 Task: Research Airbnb options in Amman, Jordan from 2nd November, 2023 to 15th November, 2023 for 2 adults.1  bedroom having 1 bed and 1 bathroom. Property type can be hotel. Look for 5 properties as per requirement.
Action: Key pressed amman
Screenshot: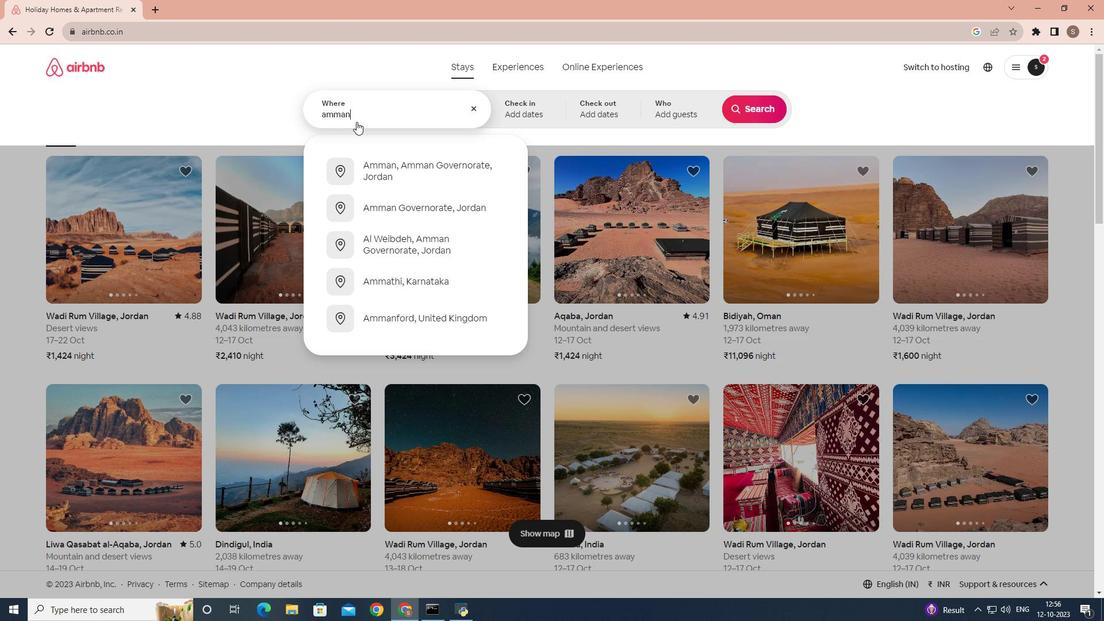 
Action: Mouse moved to (387, 227)
Screenshot: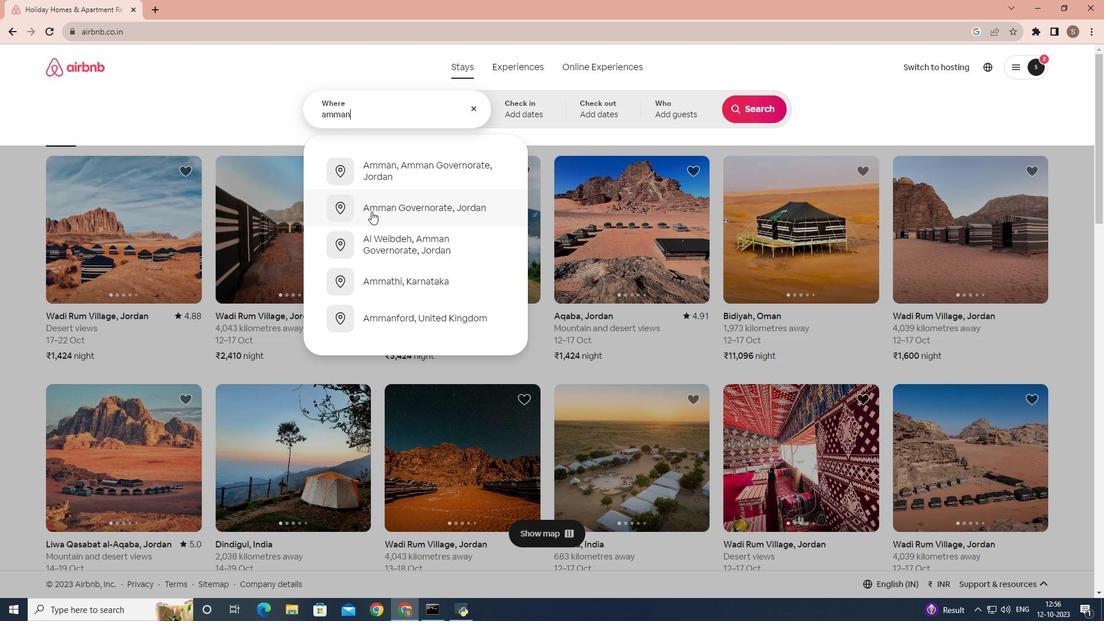 
Action: Mouse pressed left at (387, 227)
Screenshot: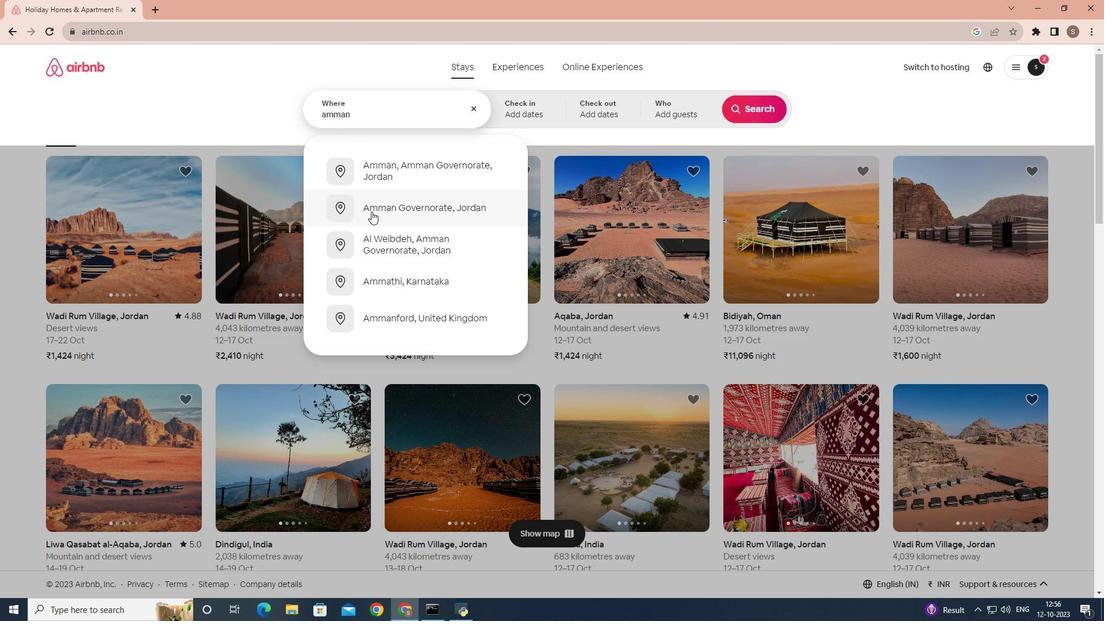 
Action: Mouse moved to (704, 272)
Screenshot: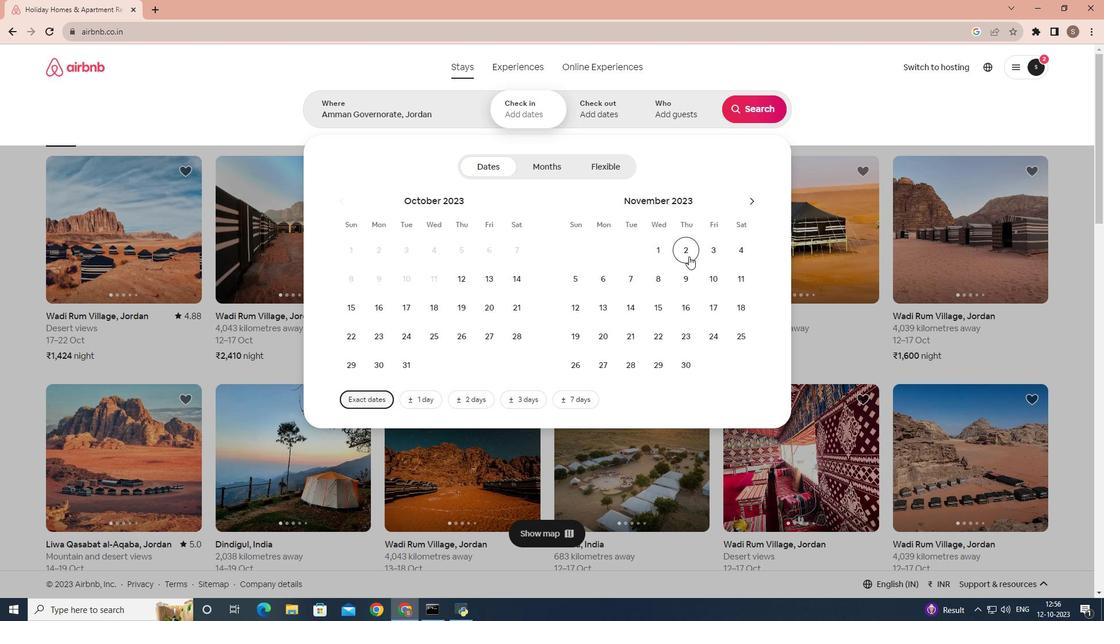 
Action: Mouse pressed left at (704, 272)
Screenshot: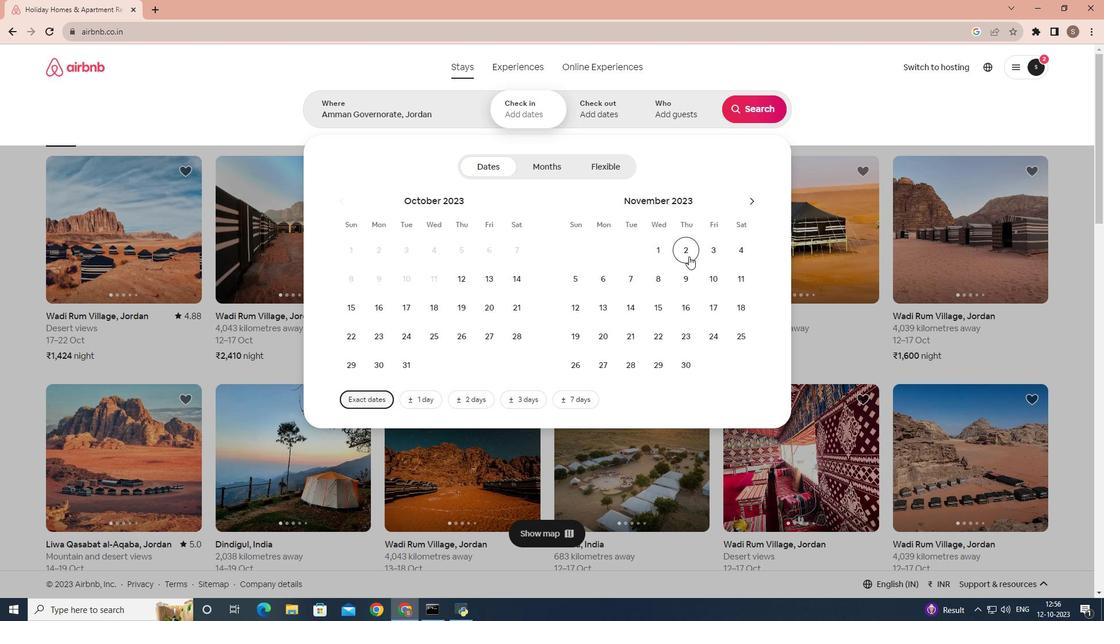 
Action: Mouse moved to (668, 317)
Screenshot: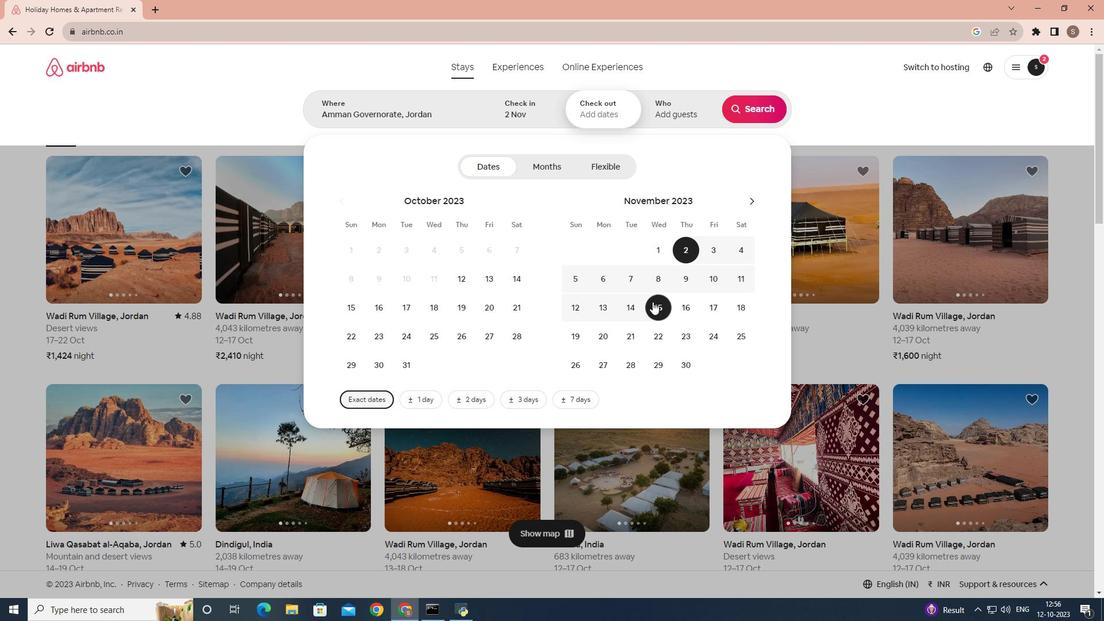 
Action: Mouse pressed left at (668, 317)
Screenshot: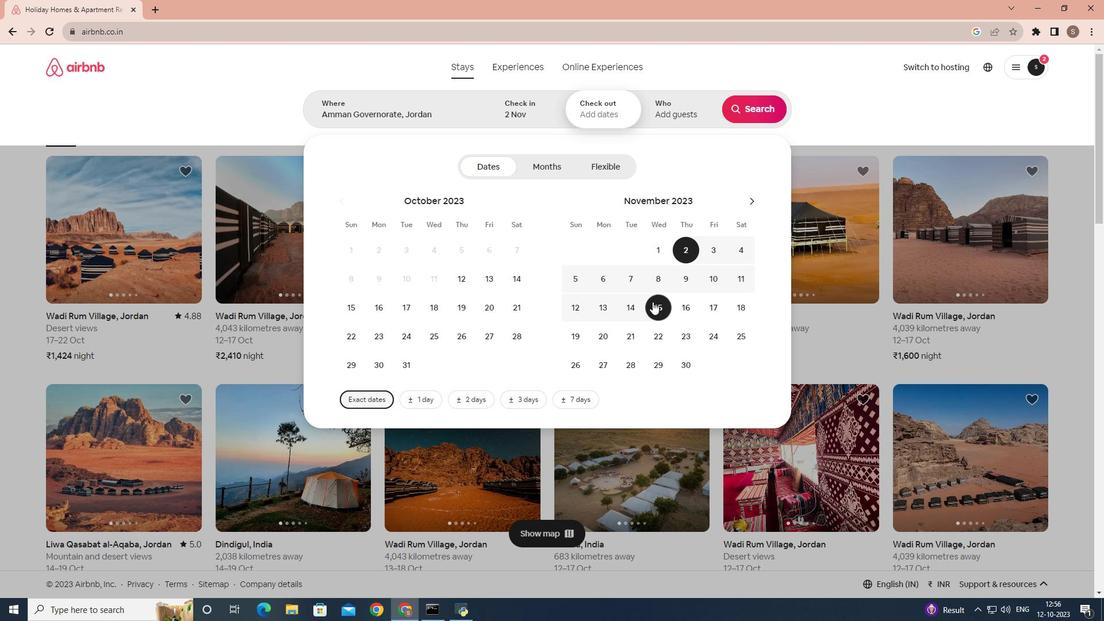
Action: Mouse moved to (683, 135)
Screenshot: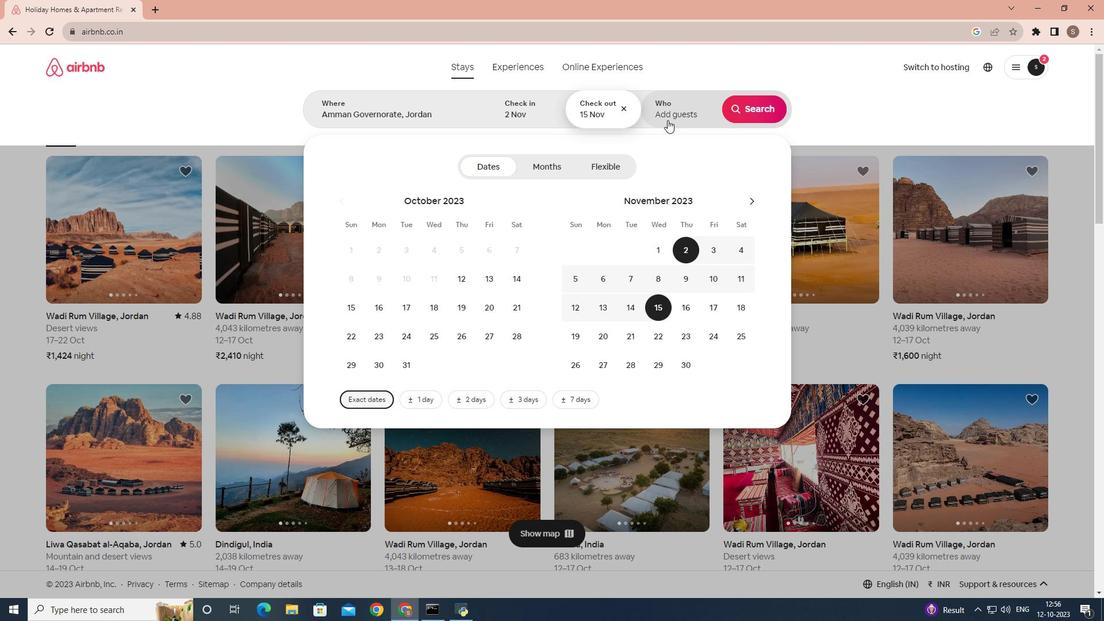 
Action: Mouse pressed left at (683, 135)
Screenshot: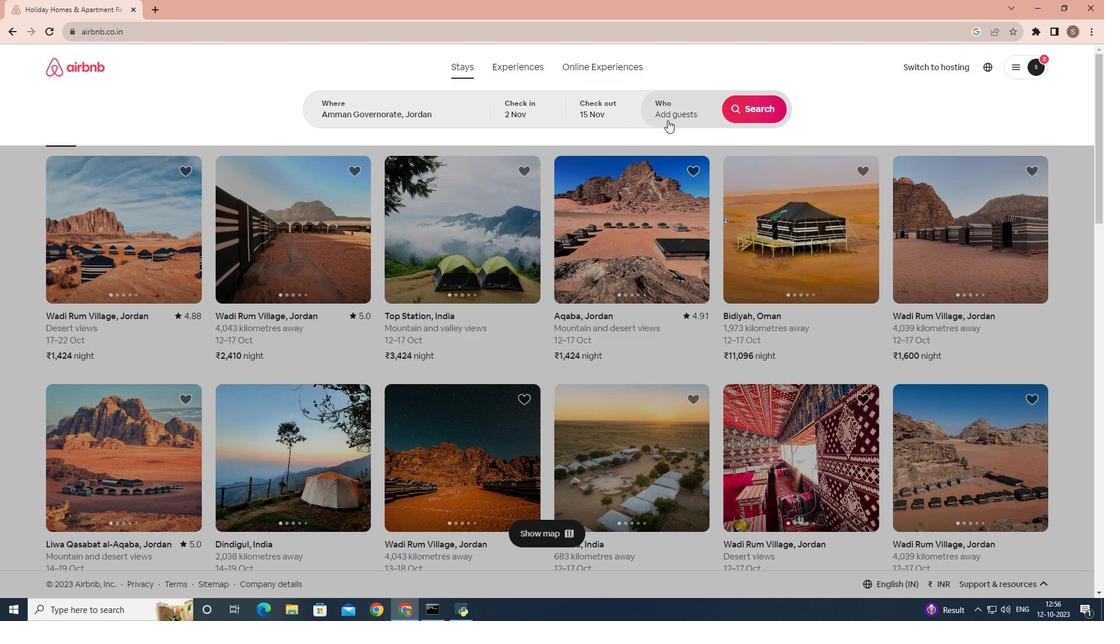 
Action: Mouse moved to (782, 184)
Screenshot: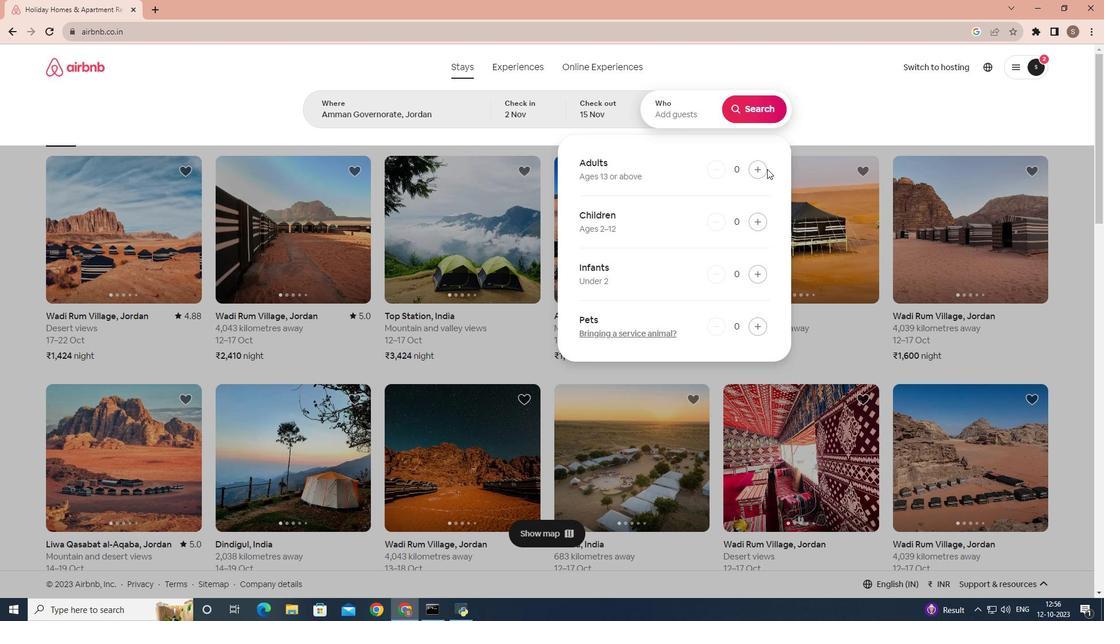 
Action: Mouse pressed left at (782, 184)
Screenshot: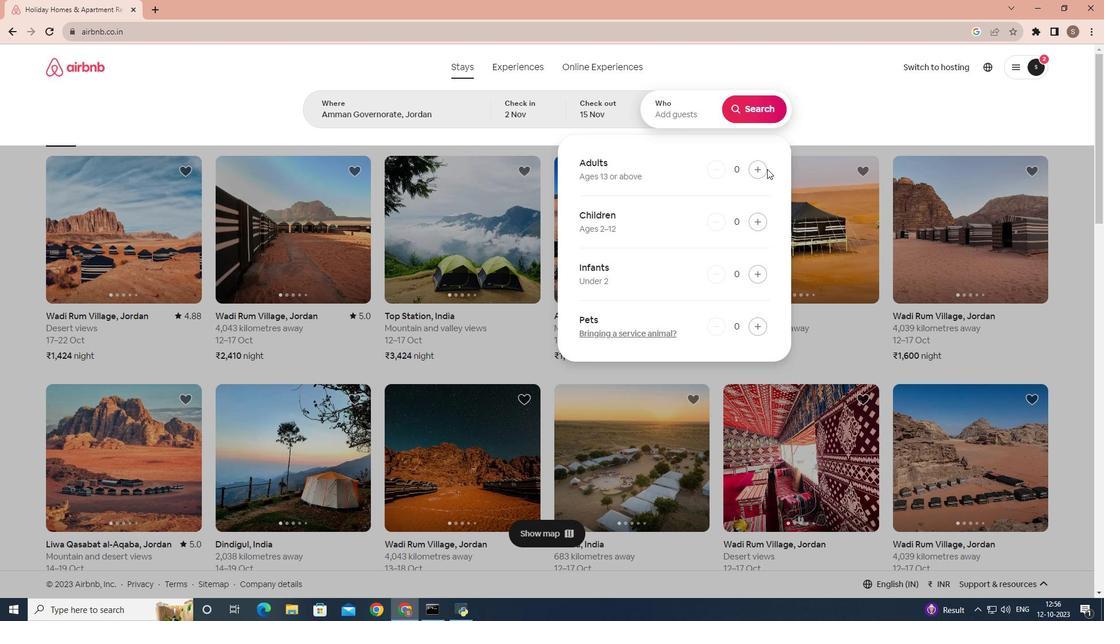 
Action: Mouse moved to (780, 184)
Screenshot: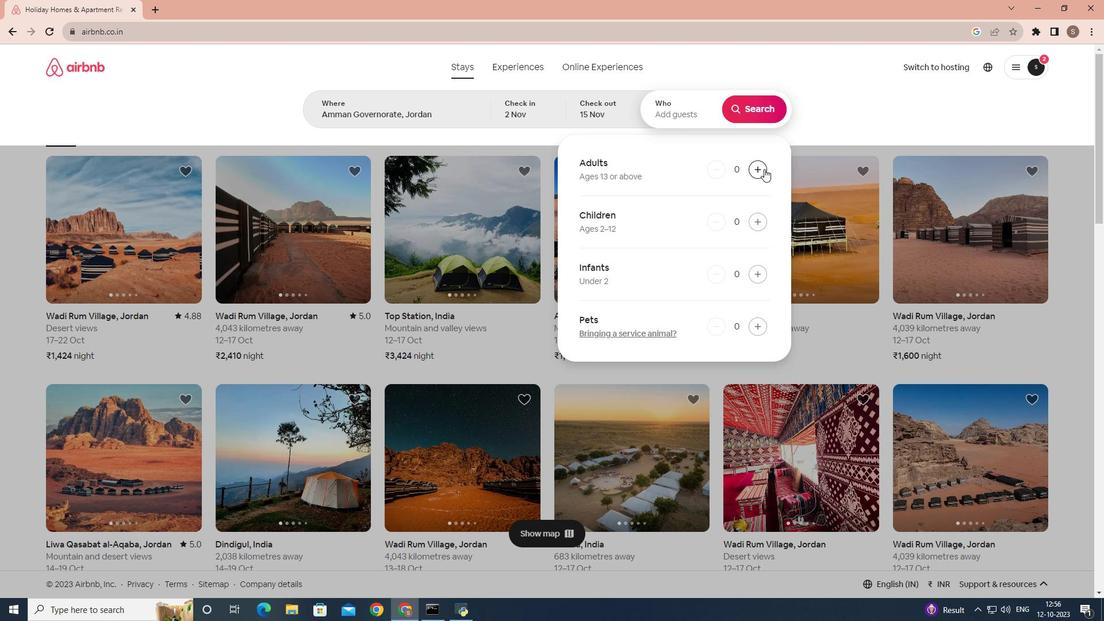 
Action: Mouse pressed left at (780, 184)
Screenshot: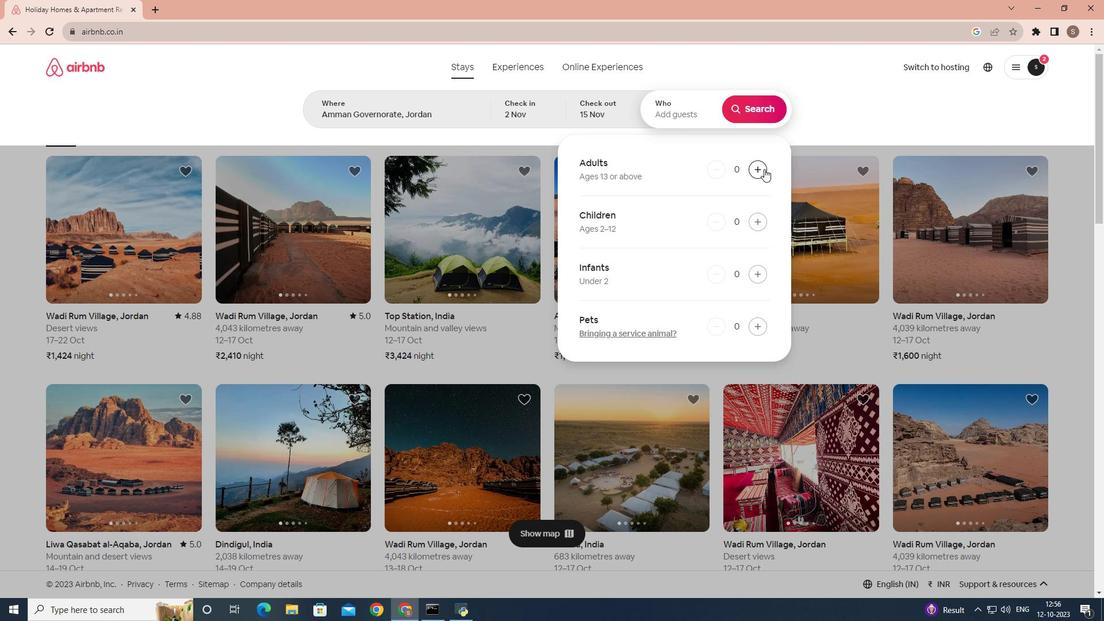 
Action: Mouse pressed left at (780, 184)
Screenshot: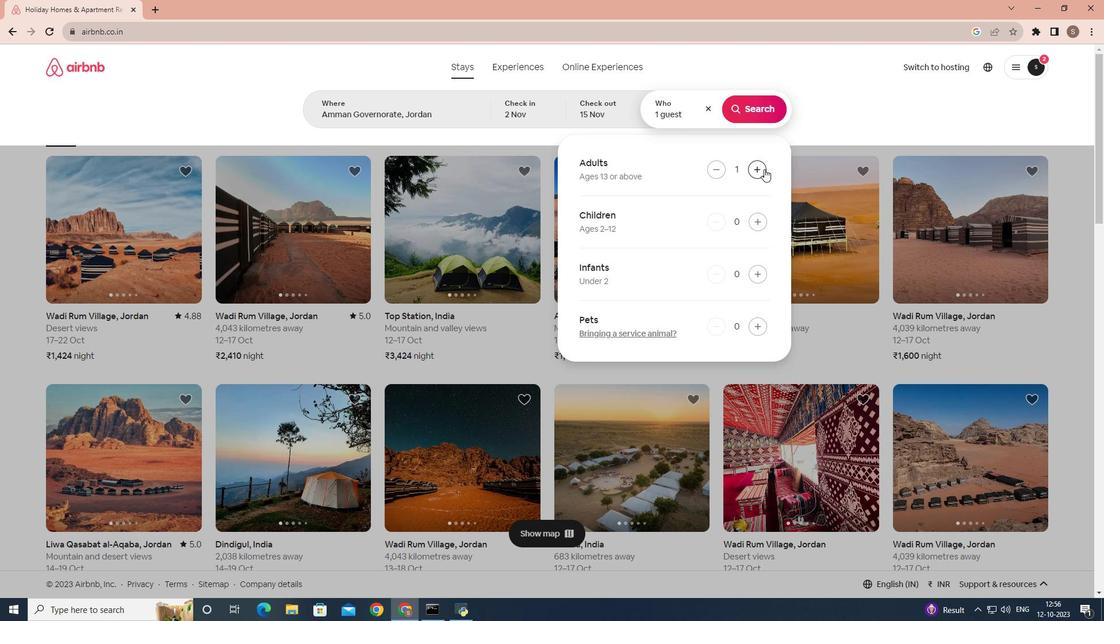 
Action: Mouse moved to (771, 125)
Screenshot: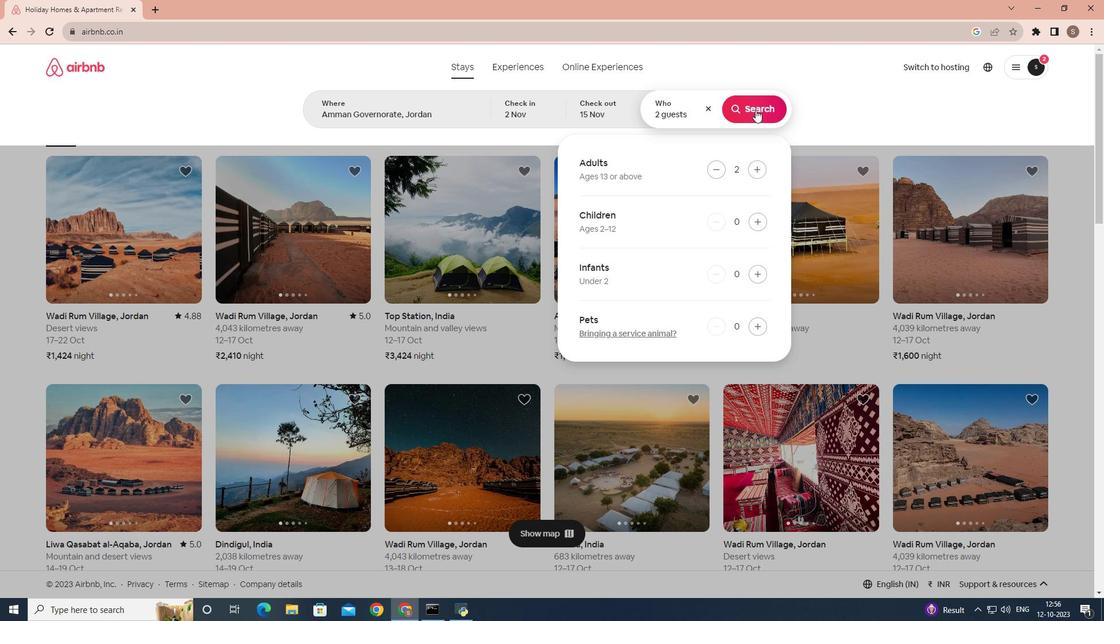 
Action: Mouse pressed left at (771, 125)
Screenshot: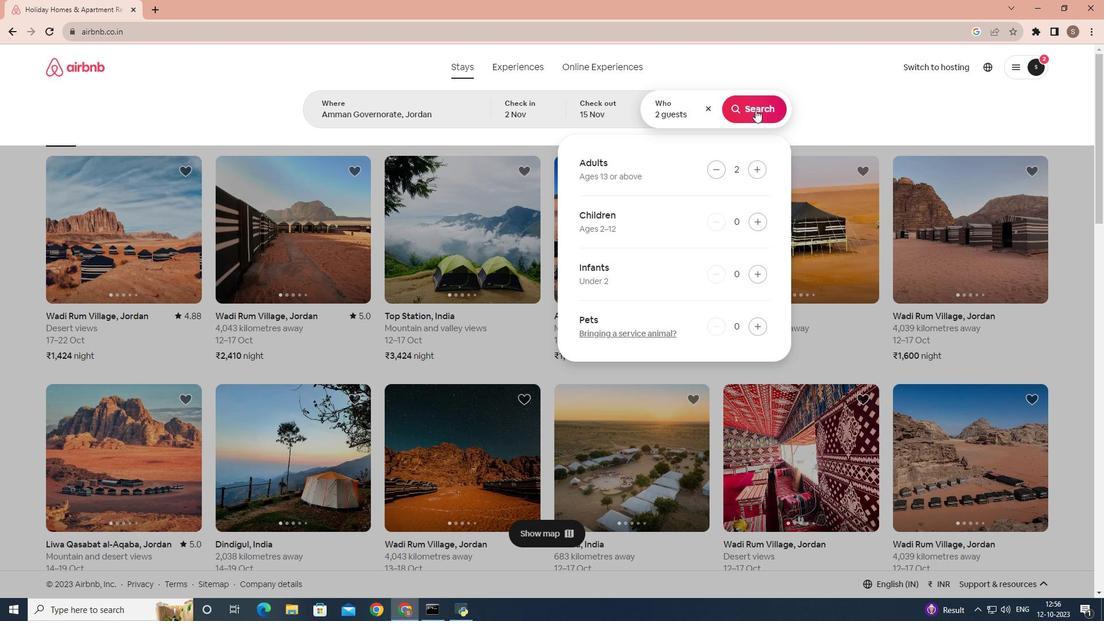 
Action: Mouse moved to (933, 131)
Screenshot: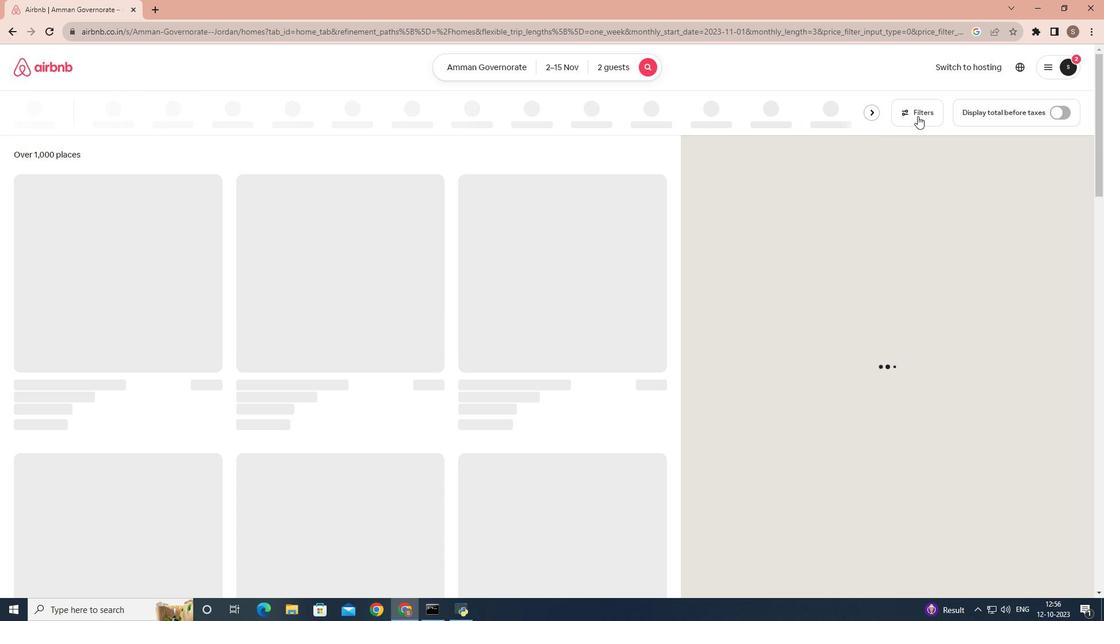 
Action: Mouse pressed left at (933, 131)
Screenshot: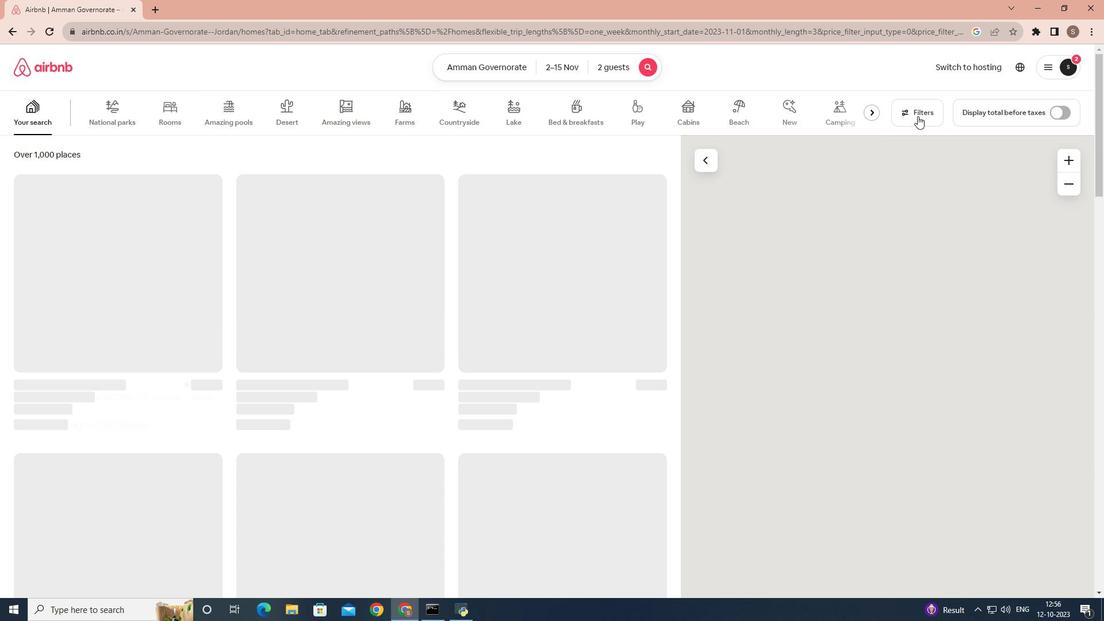 
Action: Mouse moved to (927, 127)
Screenshot: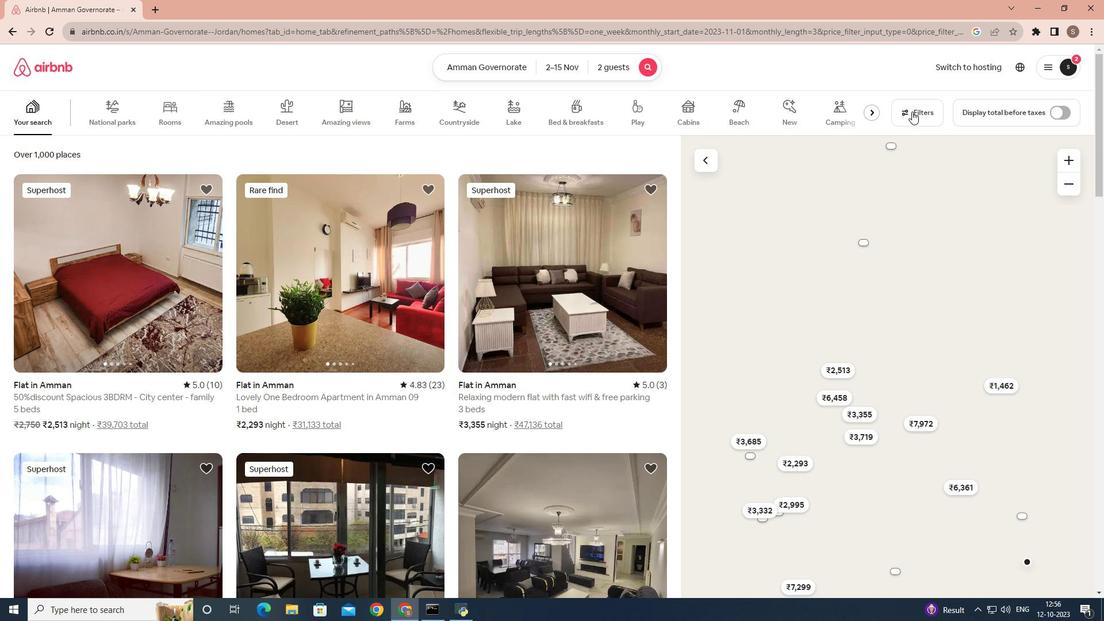 
Action: Mouse pressed left at (927, 127)
Screenshot: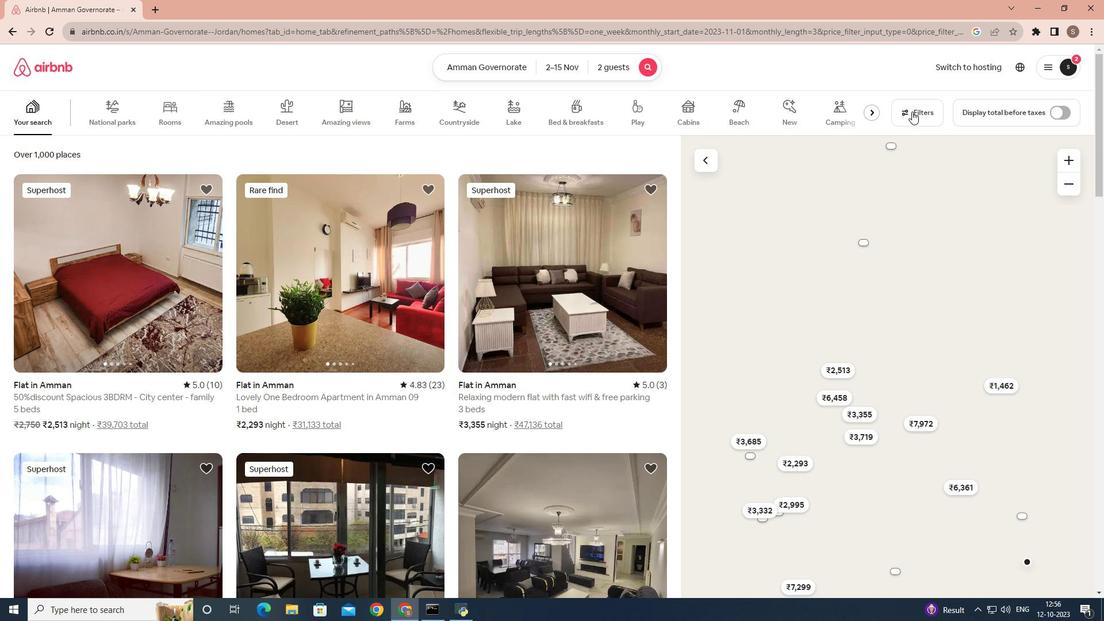 
Action: Mouse moved to (405, 402)
Screenshot: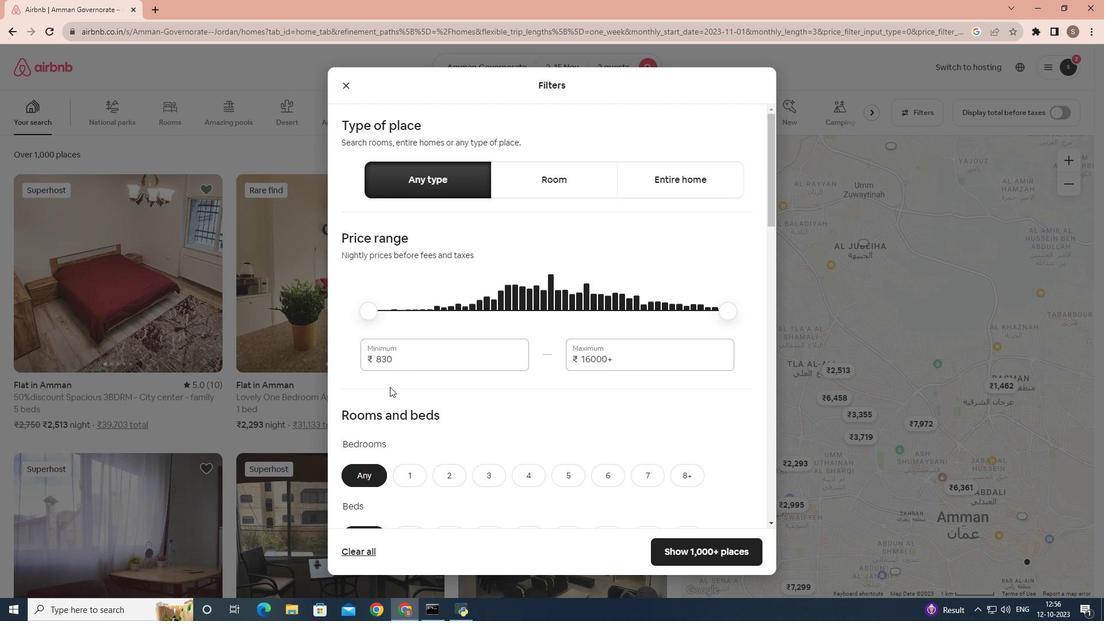 
Action: Mouse scrolled (405, 402) with delta (0, 0)
Screenshot: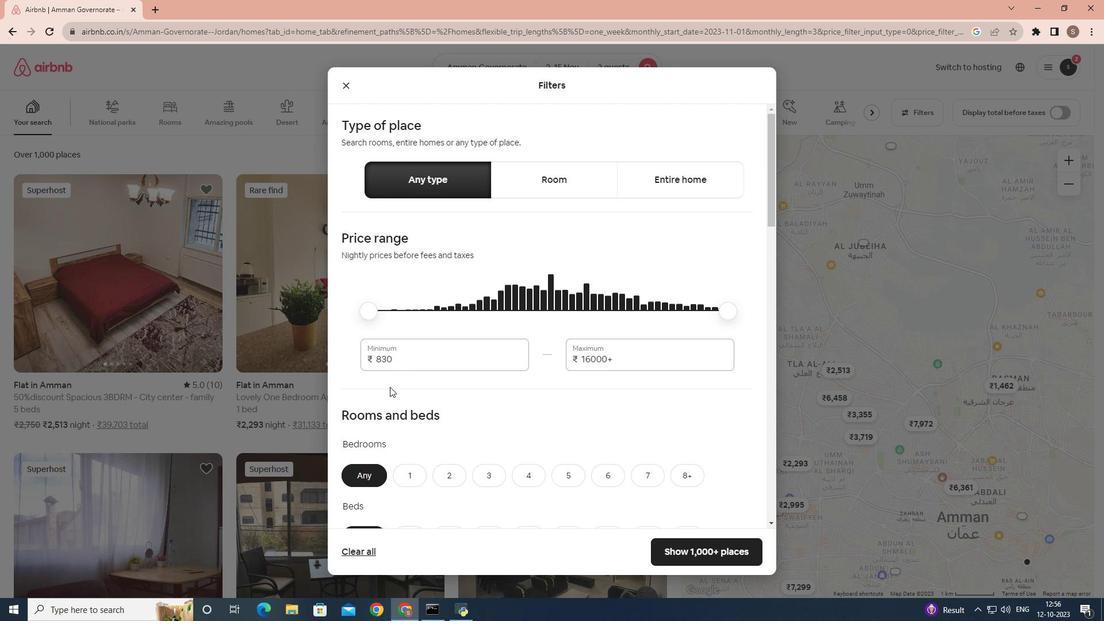 
Action: Mouse scrolled (405, 402) with delta (0, 0)
Screenshot: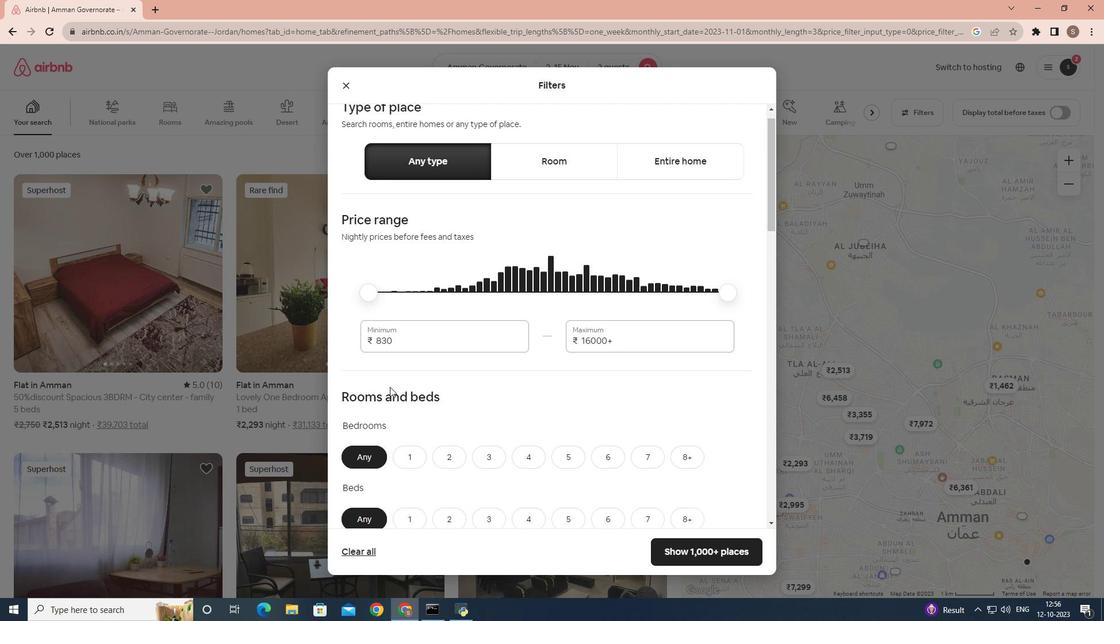 
Action: Mouse scrolled (405, 402) with delta (0, 0)
Screenshot: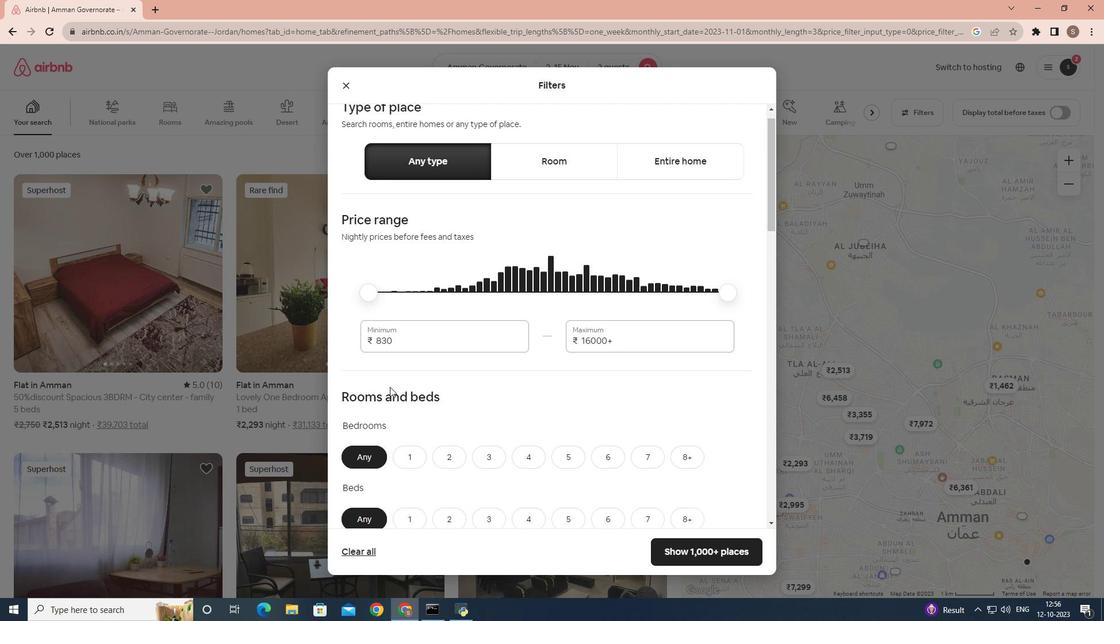 
Action: Mouse scrolled (405, 402) with delta (0, 0)
Screenshot: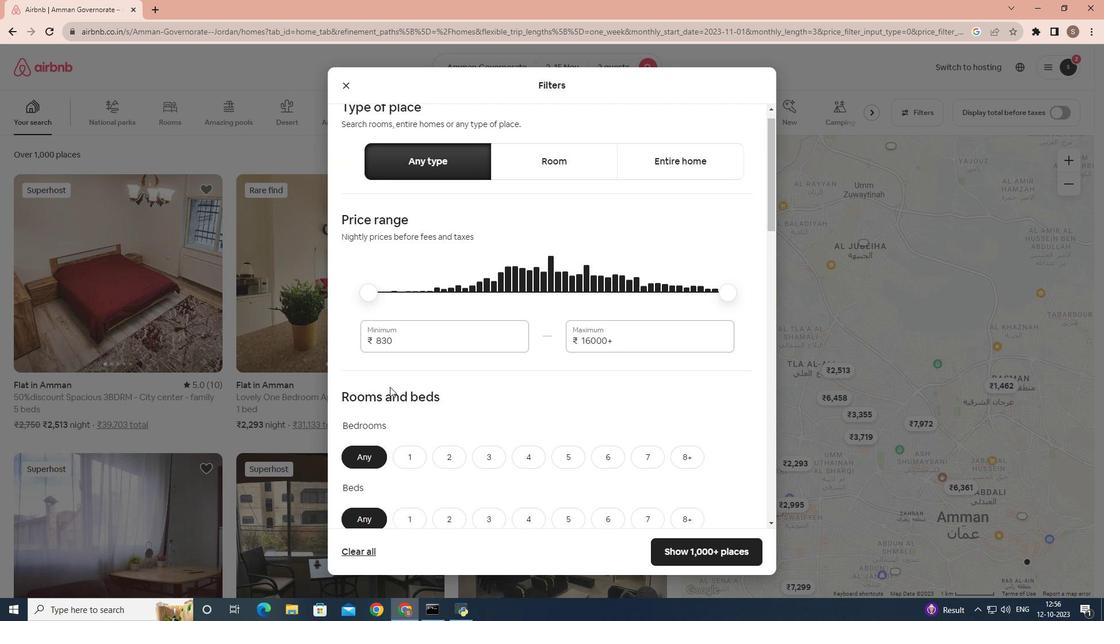 
Action: Mouse moved to (432, 274)
Screenshot: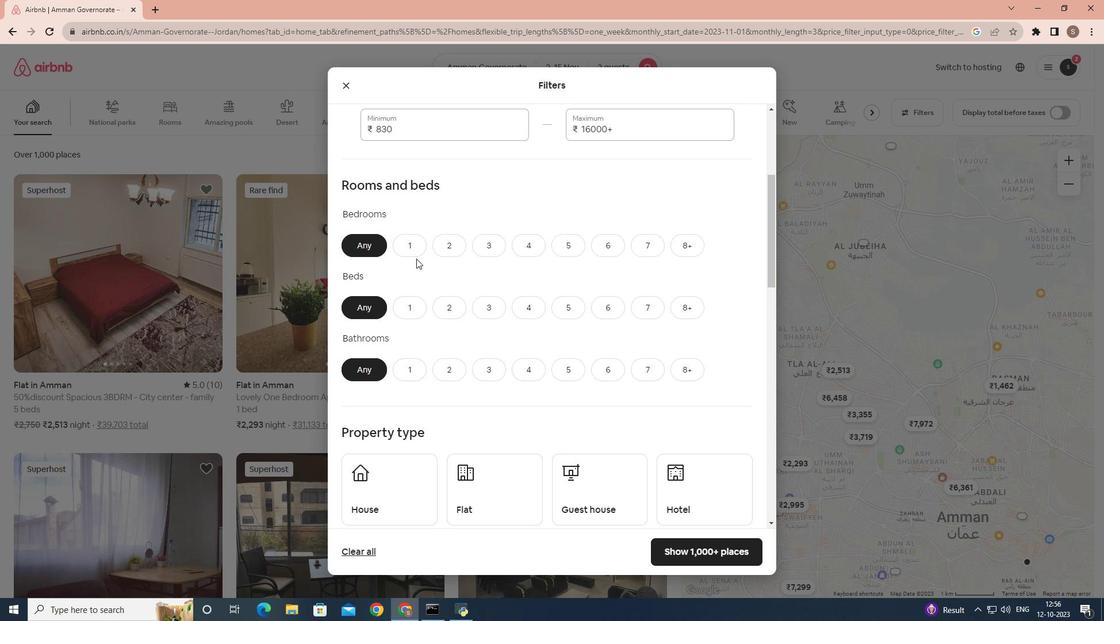 
Action: Mouse pressed left at (432, 274)
Screenshot: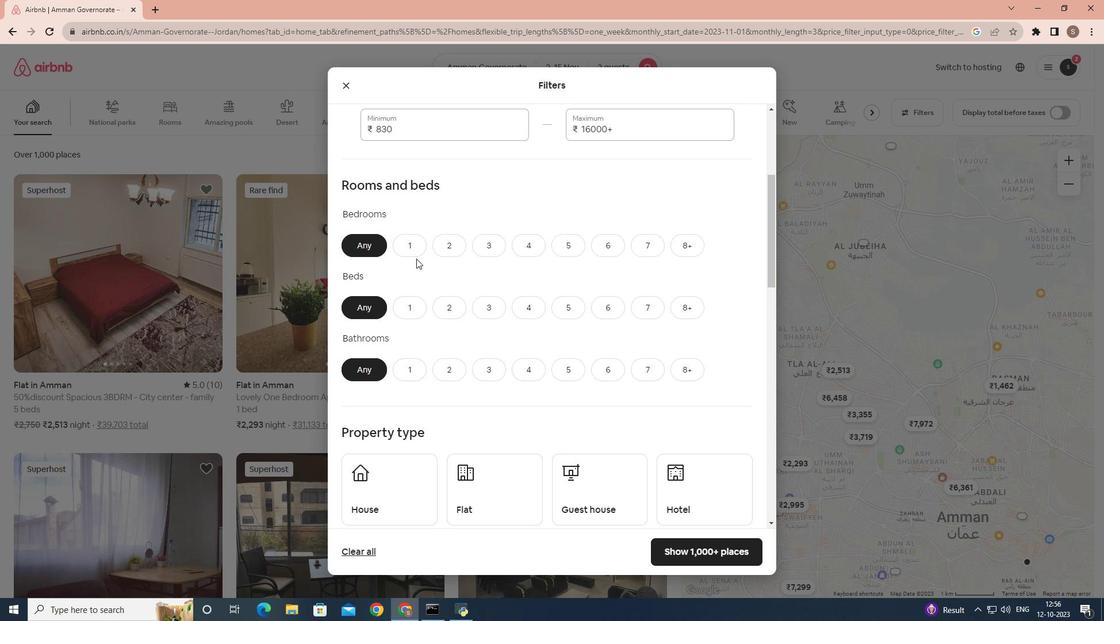 
Action: Mouse moved to (433, 262)
Screenshot: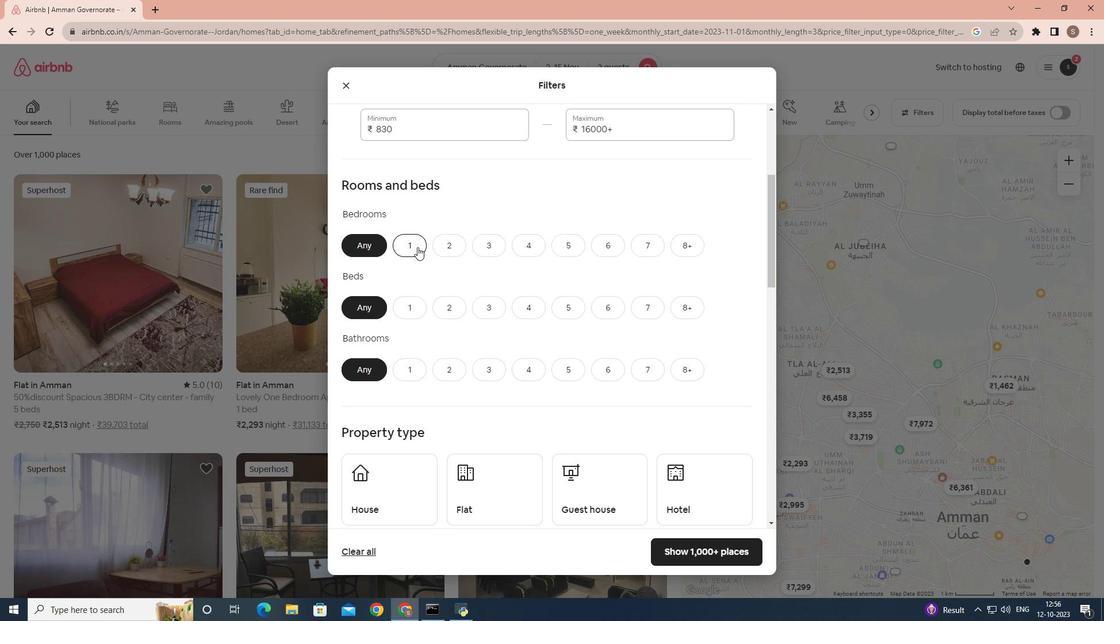 
Action: Mouse pressed left at (433, 262)
Screenshot: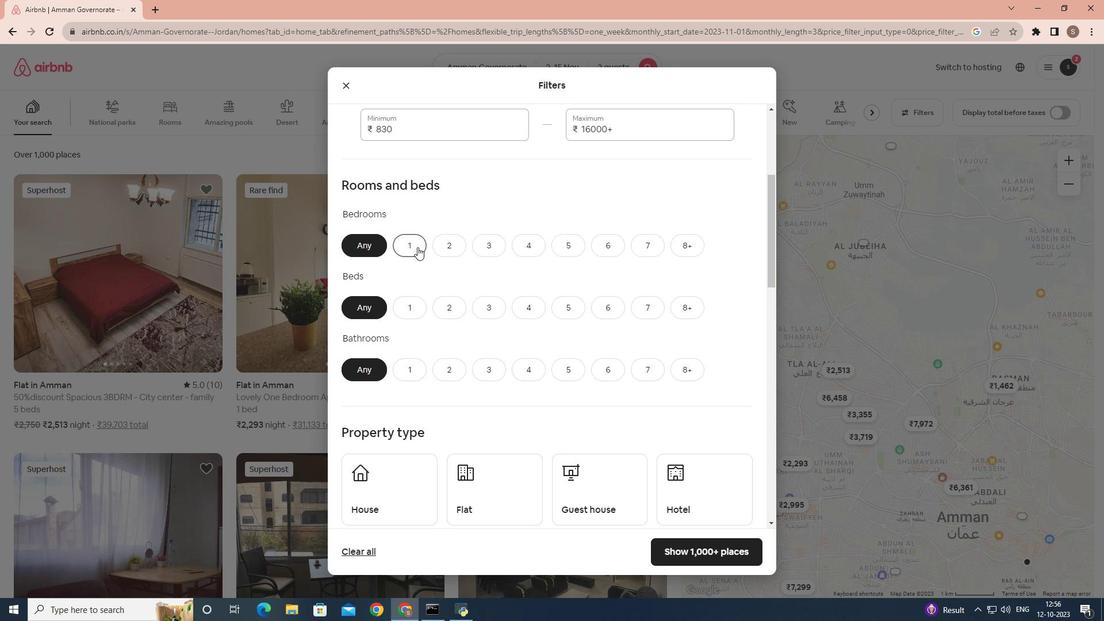 
Action: Mouse moved to (439, 320)
Screenshot: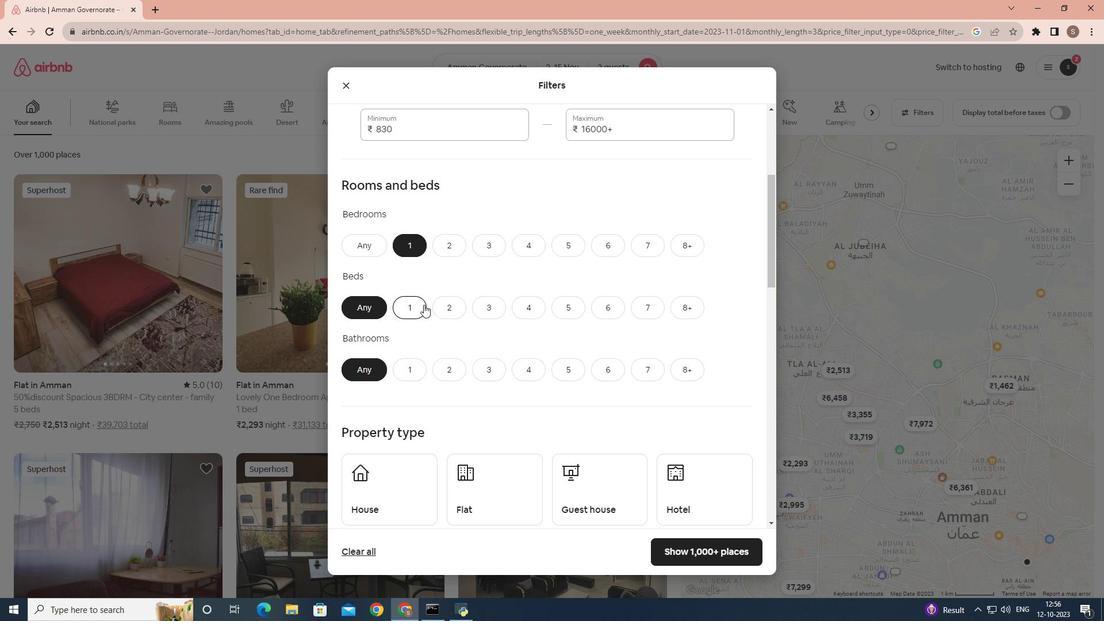 
Action: Mouse pressed left at (439, 320)
Screenshot: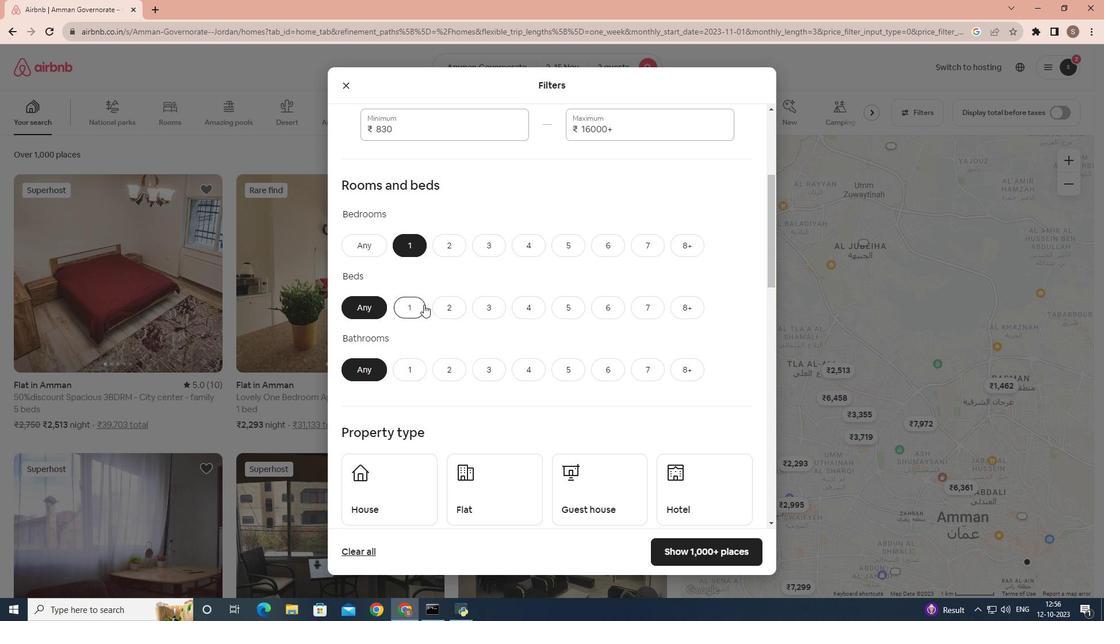 
Action: Mouse moved to (423, 385)
Screenshot: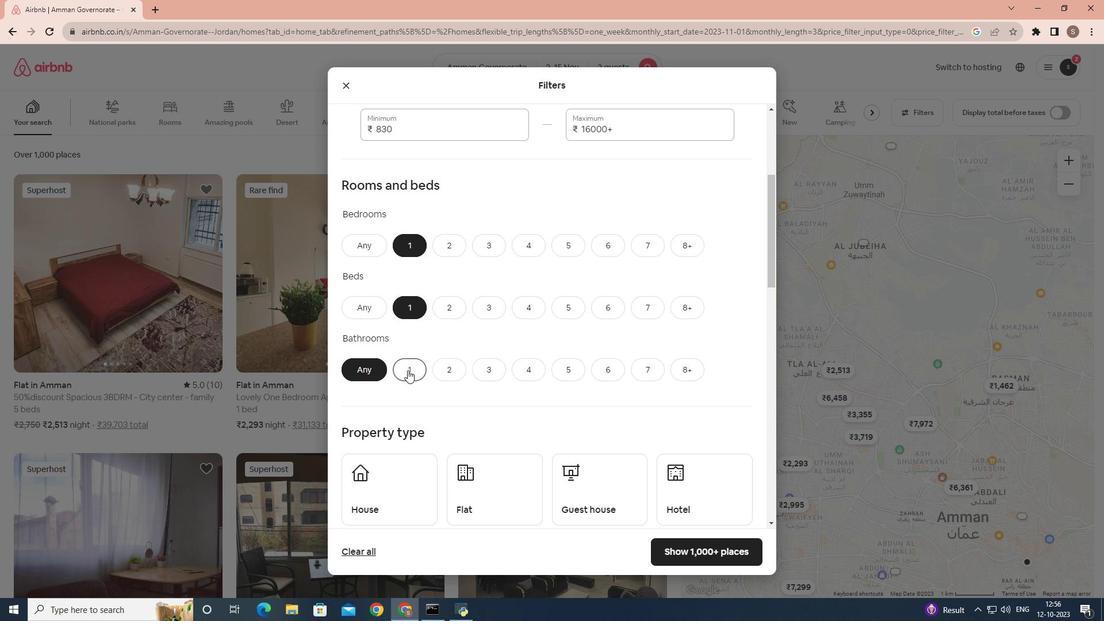 
Action: Mouse pressed left at (423, 385)
Screenshot: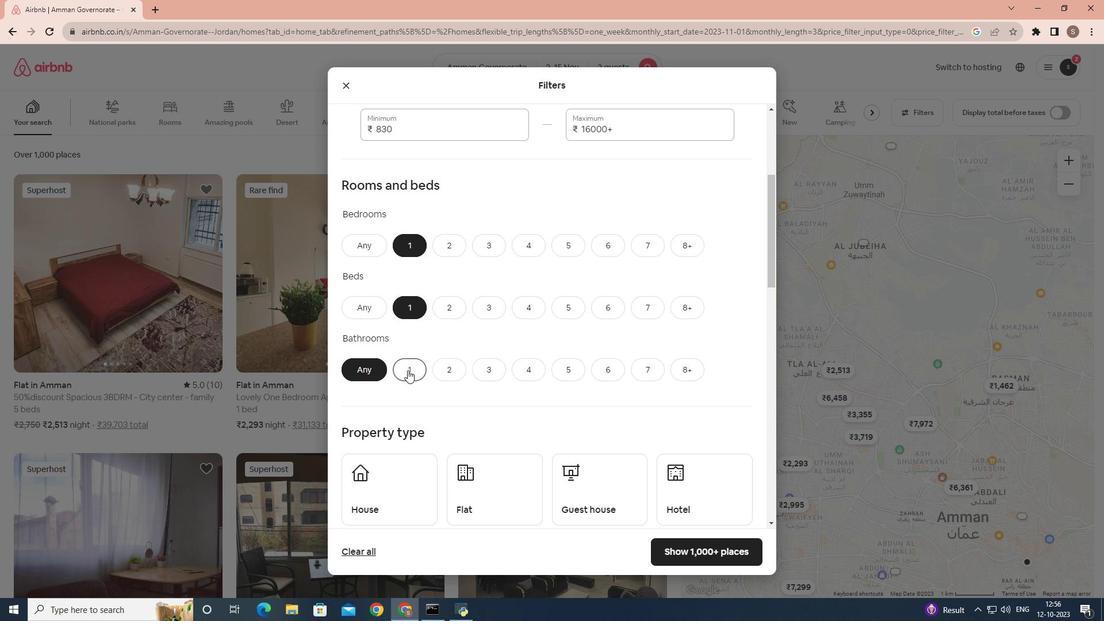 
Action: Mouse moved to (430, 356)
Screenshot: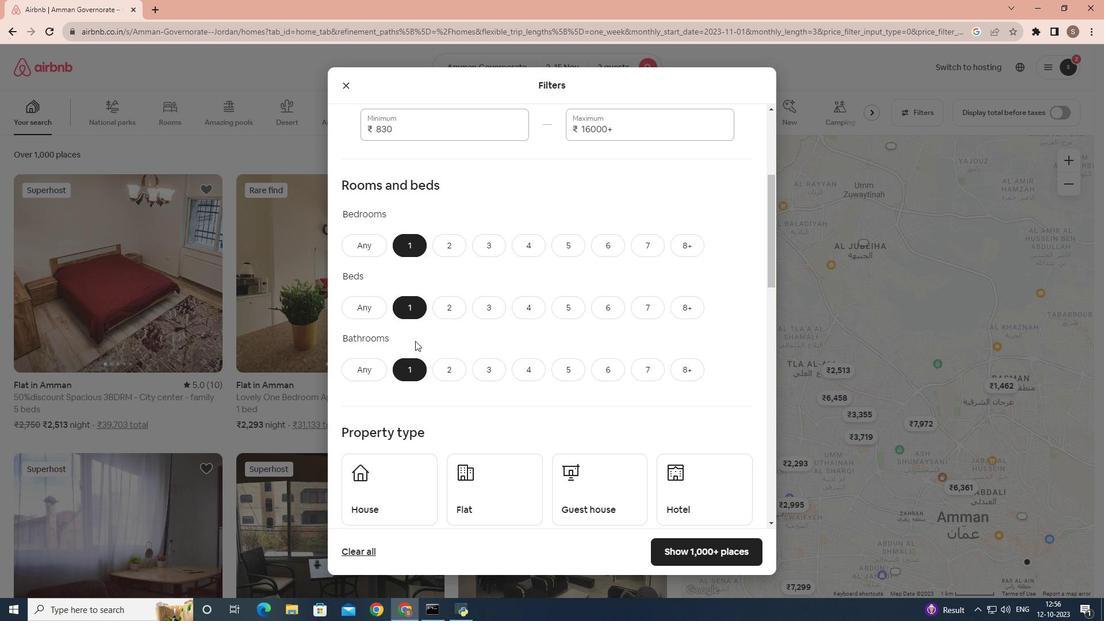 
Action: Mouse scrolled (430, 356) with delta (0, 0)
Screenshot: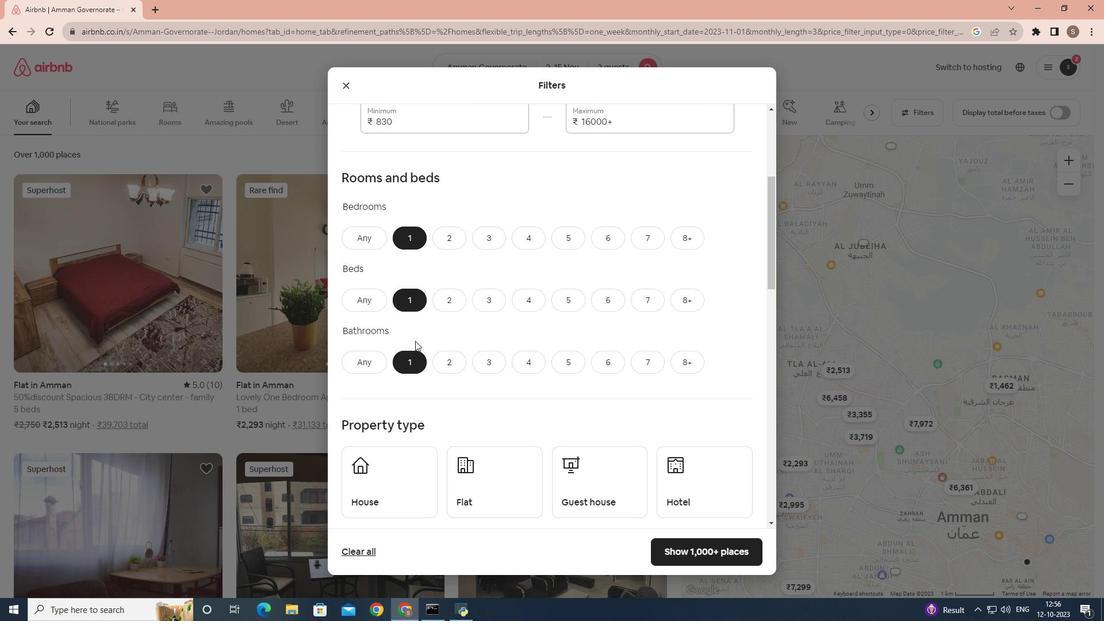 
Action: Mouse scrolled (430, 356) with delta (0, 0)
Screenshot: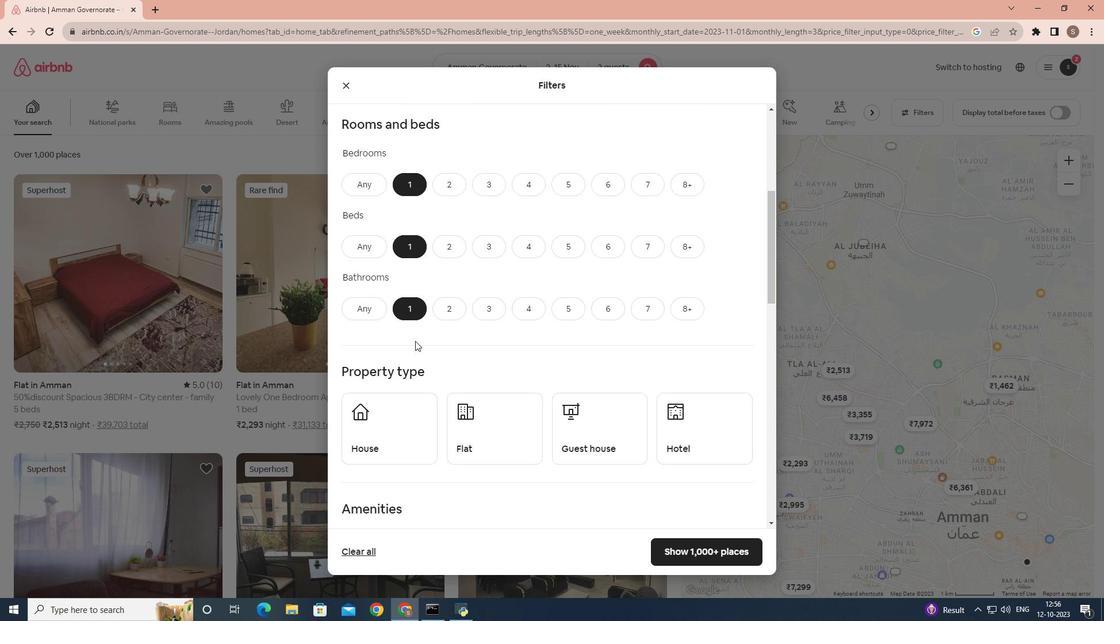 
Action: Mouse scrolled (430, 356) with delta (0, 0)
Screenshot: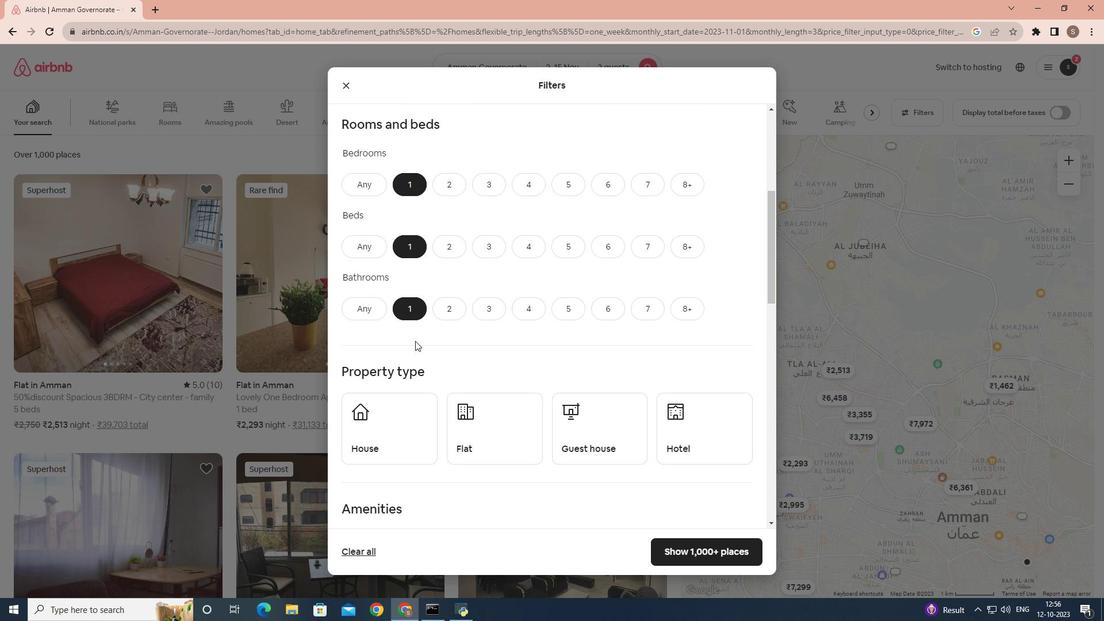 
Action: Mouse scrolled (430, 356) with delta (0, 0)
Screenshot: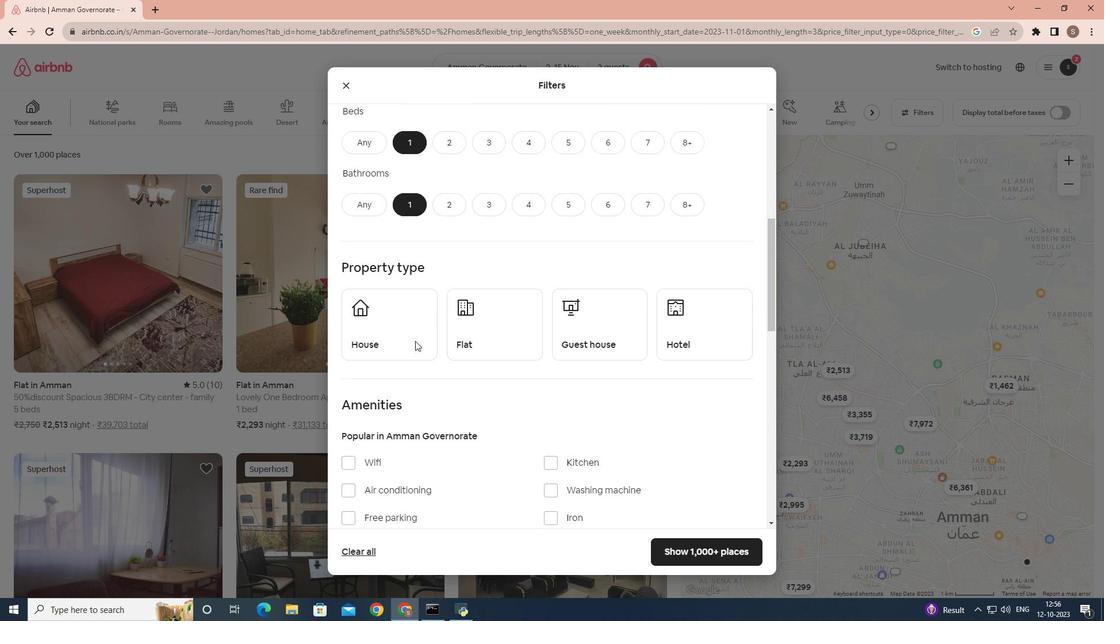 
Action: Mouse moved to (430, 353)
Screenshot: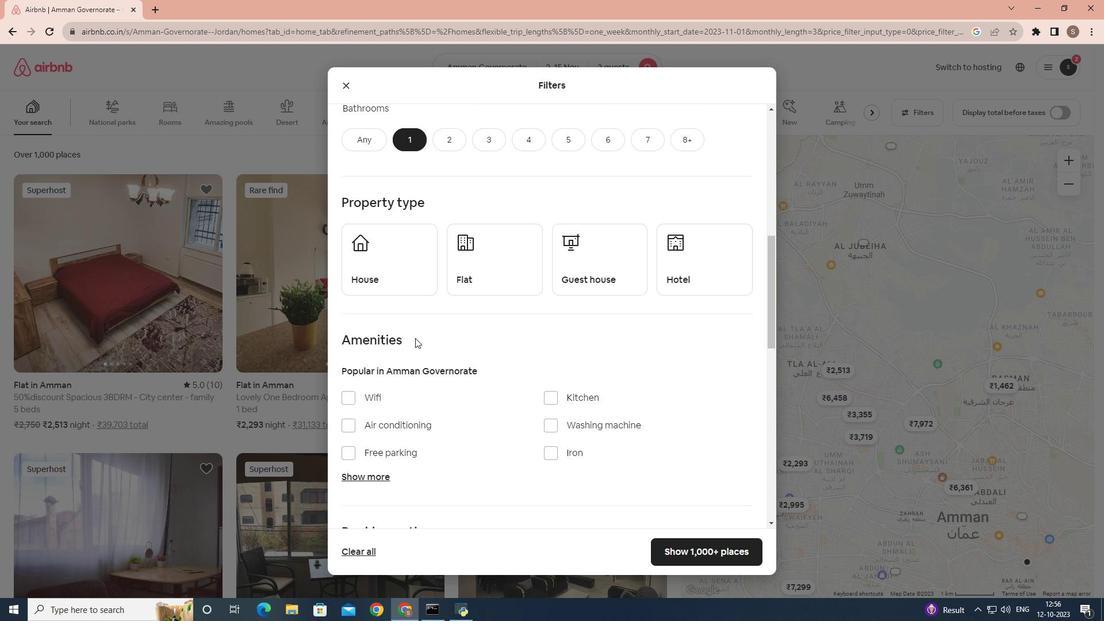 
Action: Mouse scrolled (430, 353) with delta (0, 0)
Screenshot: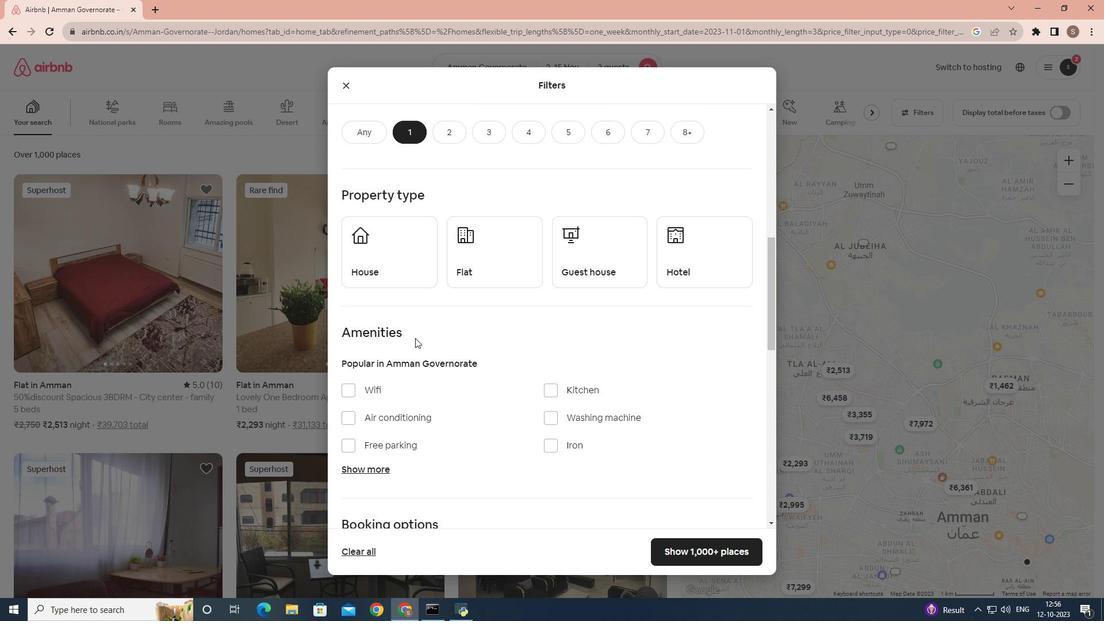 
Action: Mouse scrolled (430, 353) with delta (0, 0)
Screenshot: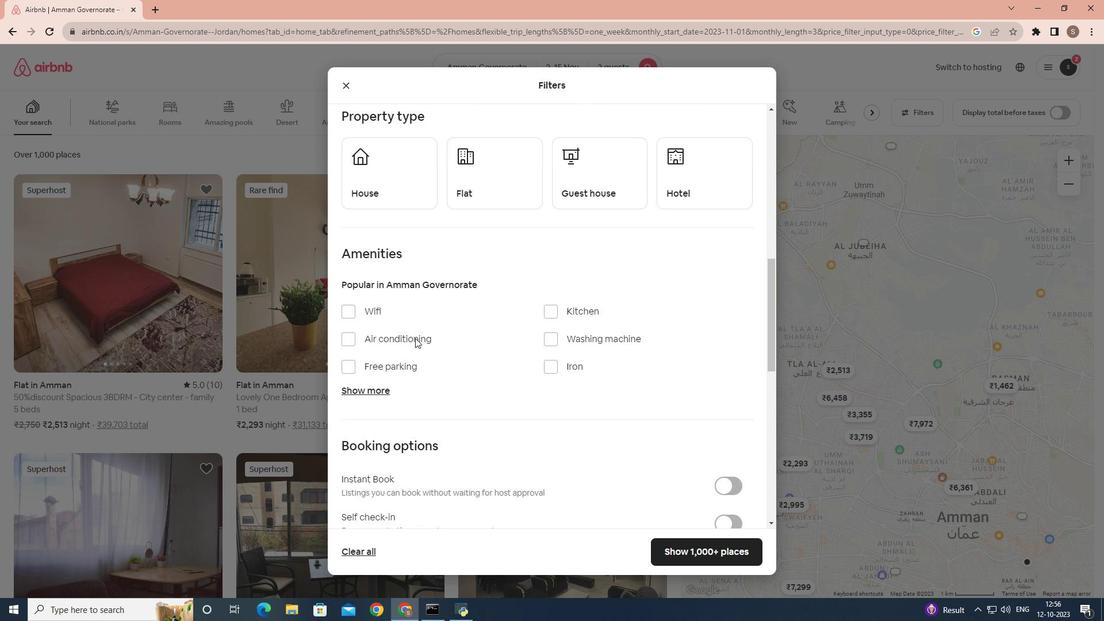 
Action: Mouse moved to (689, 173)
Screenshot: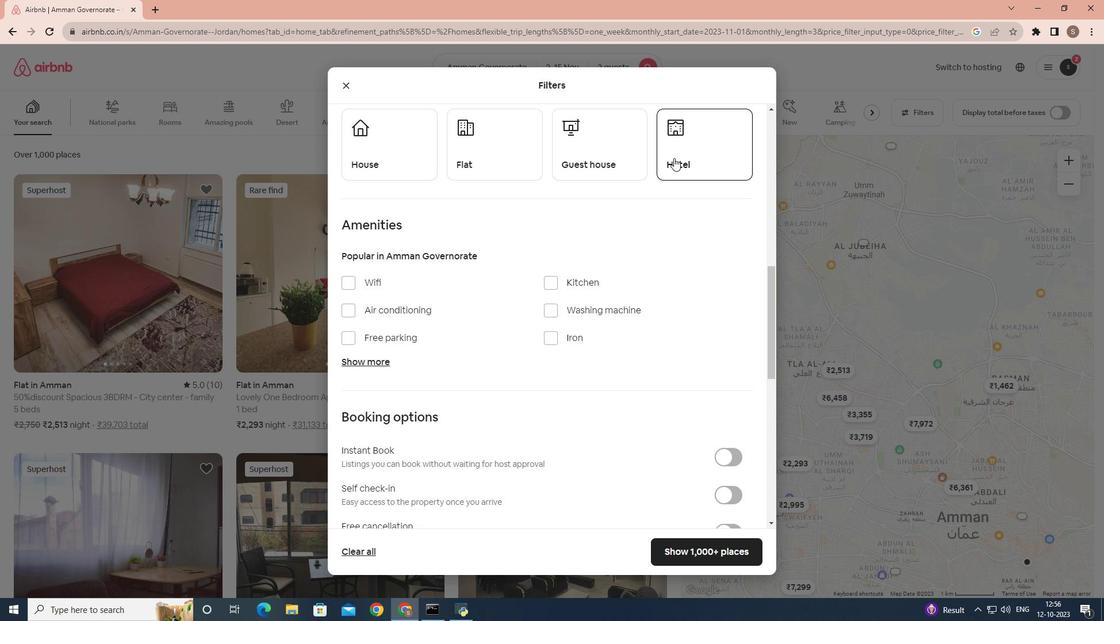 
Action: Mouse pressed left at (689, 173)
Screenshot: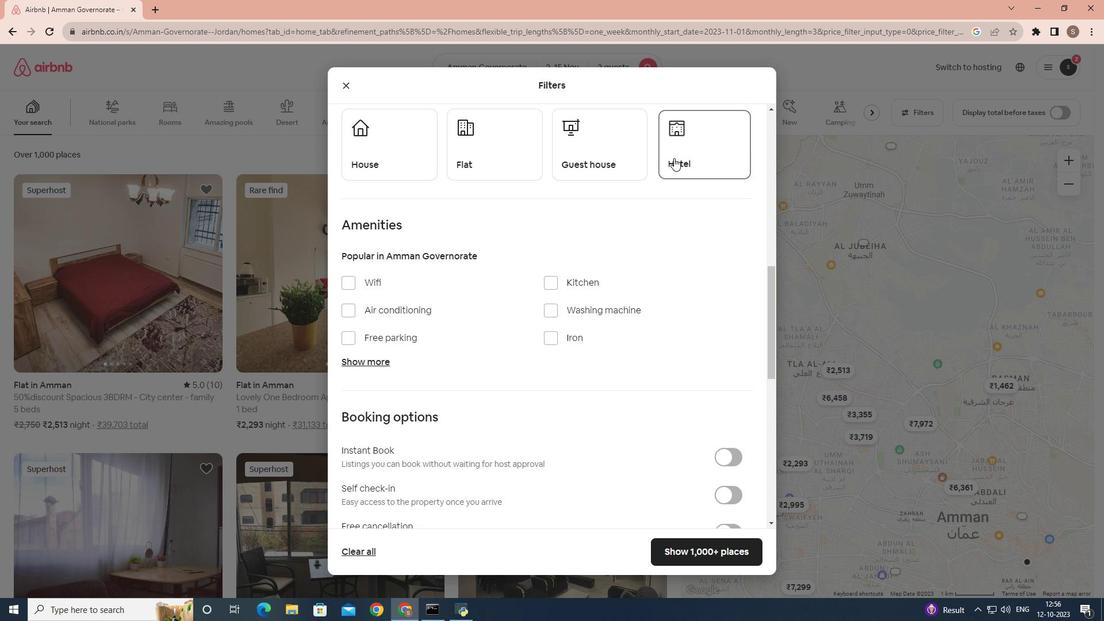 
Action: Mouse moved to (469, 383)
Screenshot: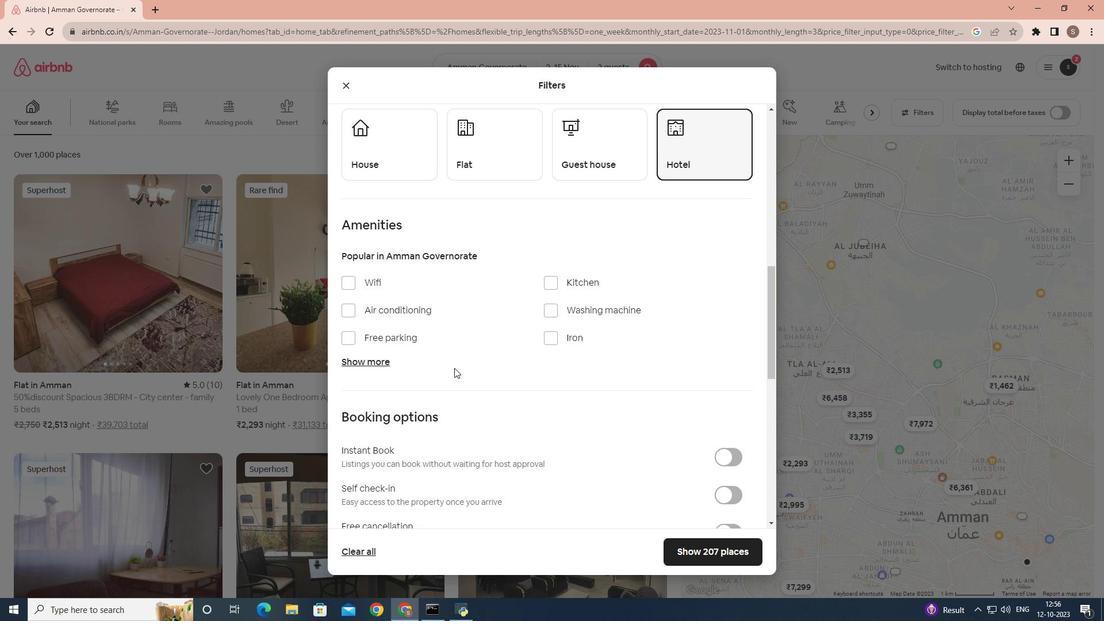 
Action: Mouse scrolled (469, 383) with delta (0, 0)
Screenshot: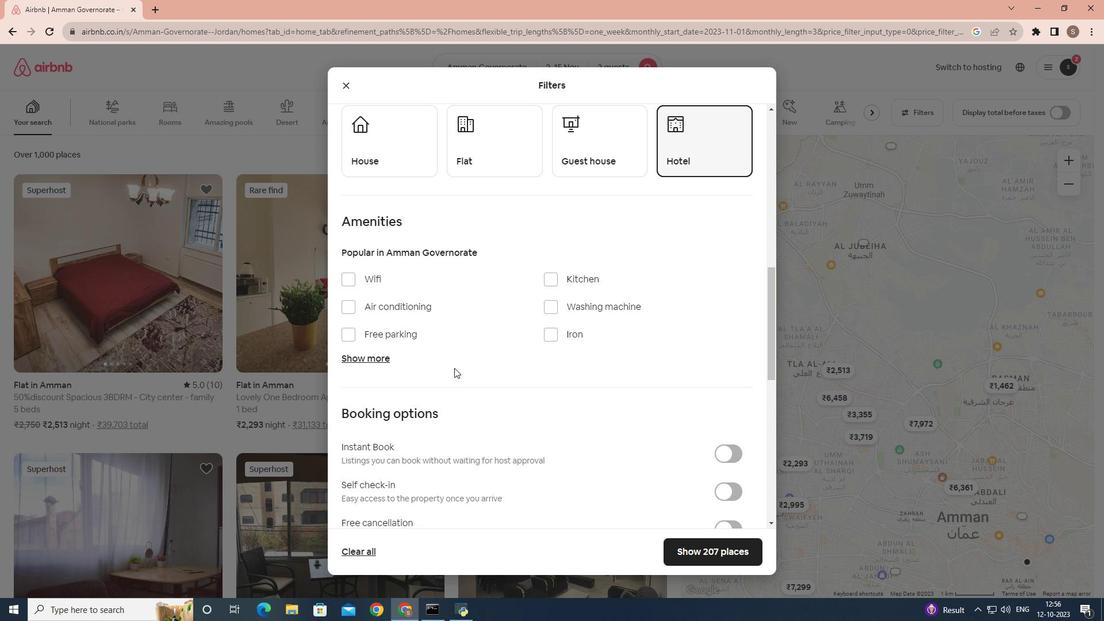 
Action: Mouse moved to (704, 571)
Screenshot: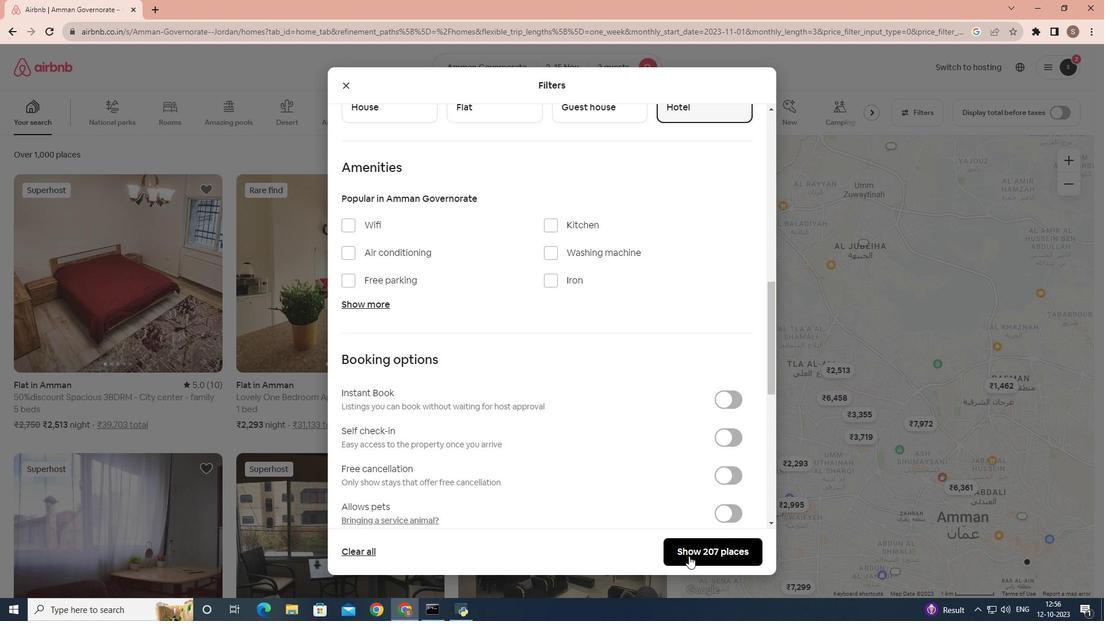 
Action: Mouse pressed left at (704, 571)
Screenshot: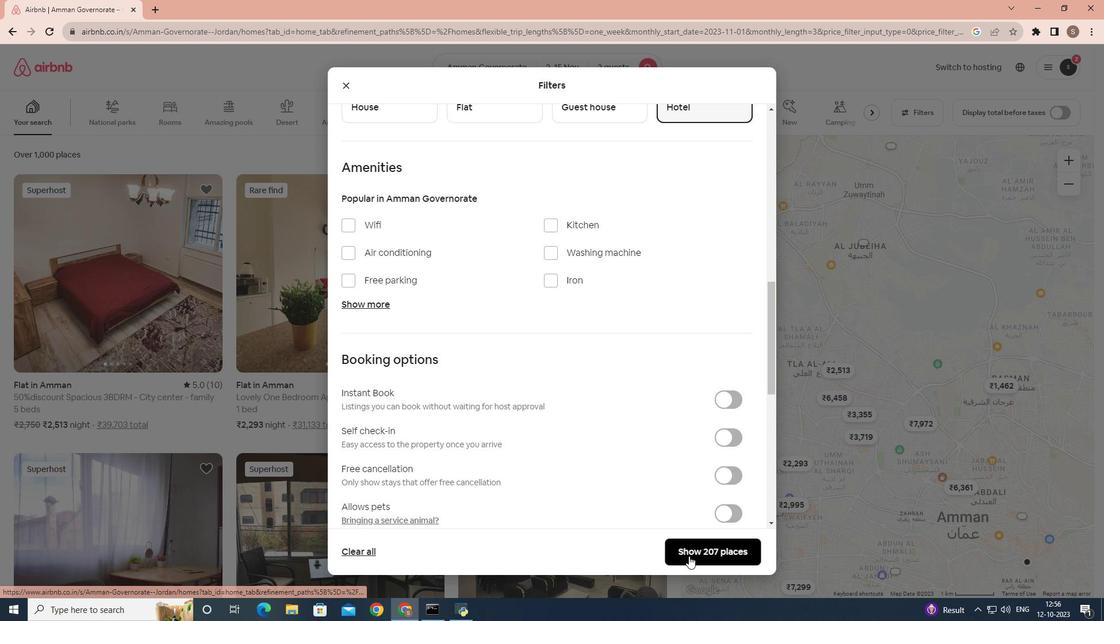 
Action: Mouse moved to (304, 356)
Screenshot: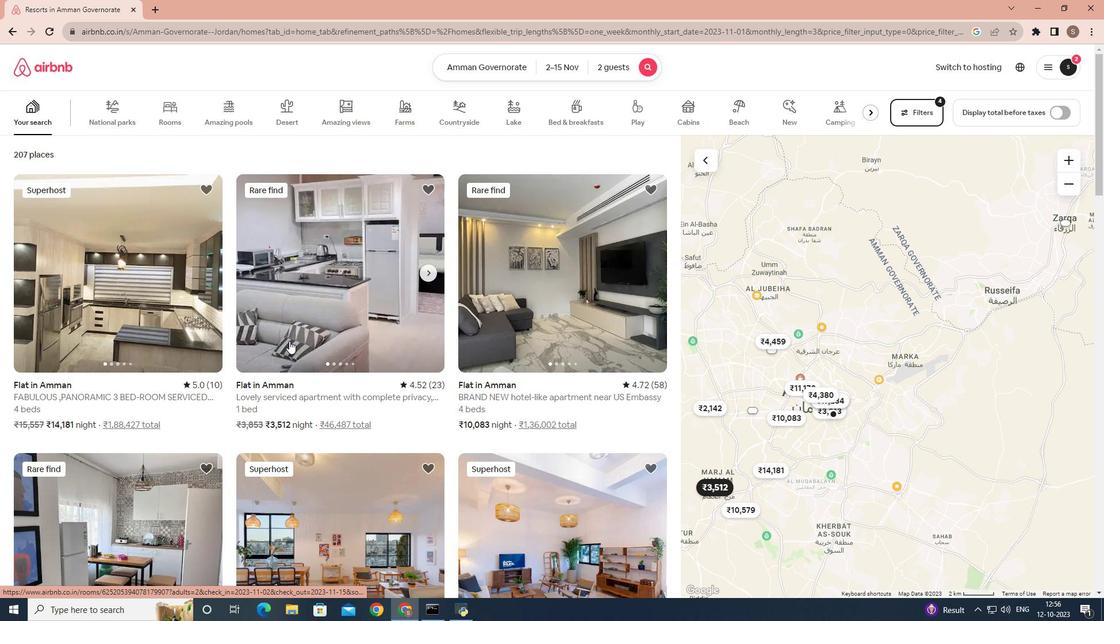 
Action: Mouse pressed left at (304, 356)
Screenshot: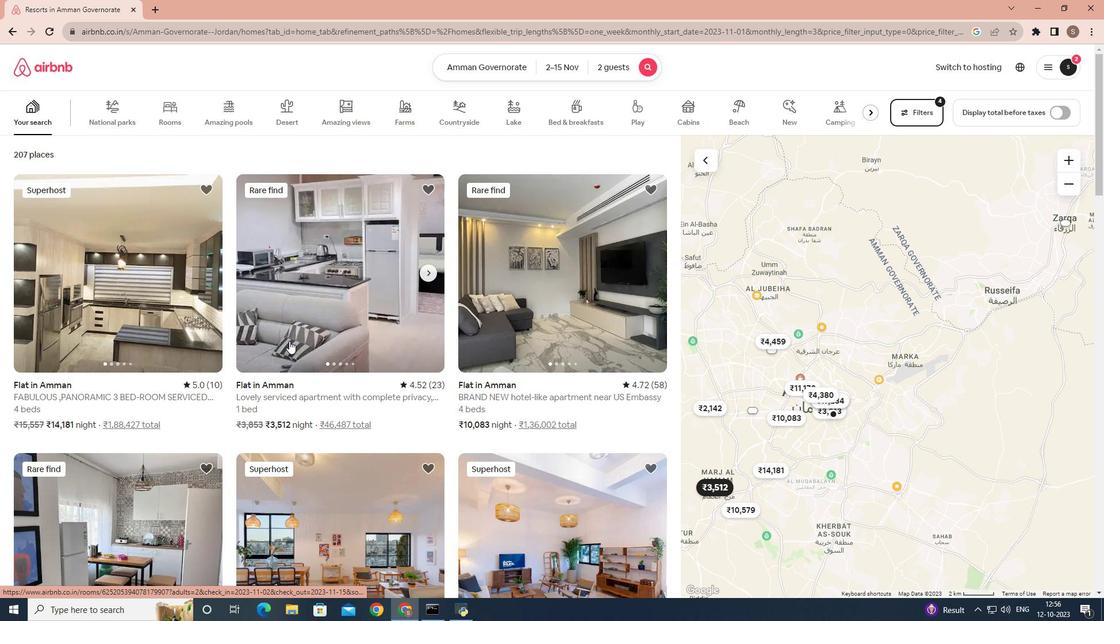 
Action: Mouse scrolled (304, 356) with delta (0, 0)
Screenshot: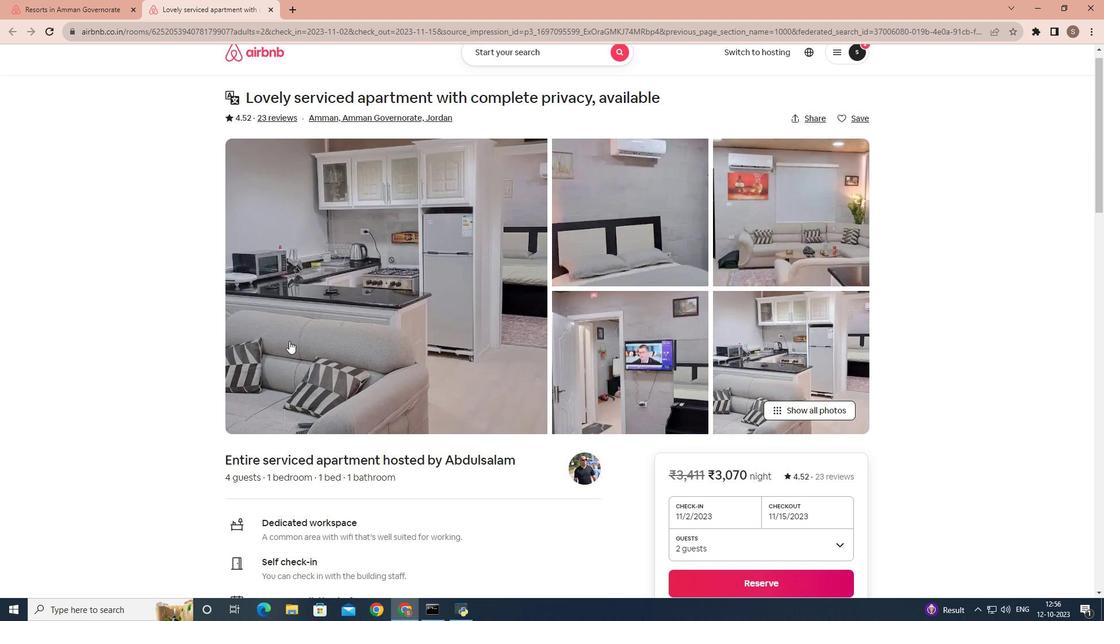 
Action: Mouse scrolled (304, 356) with delta (0, 0)
Screenshot: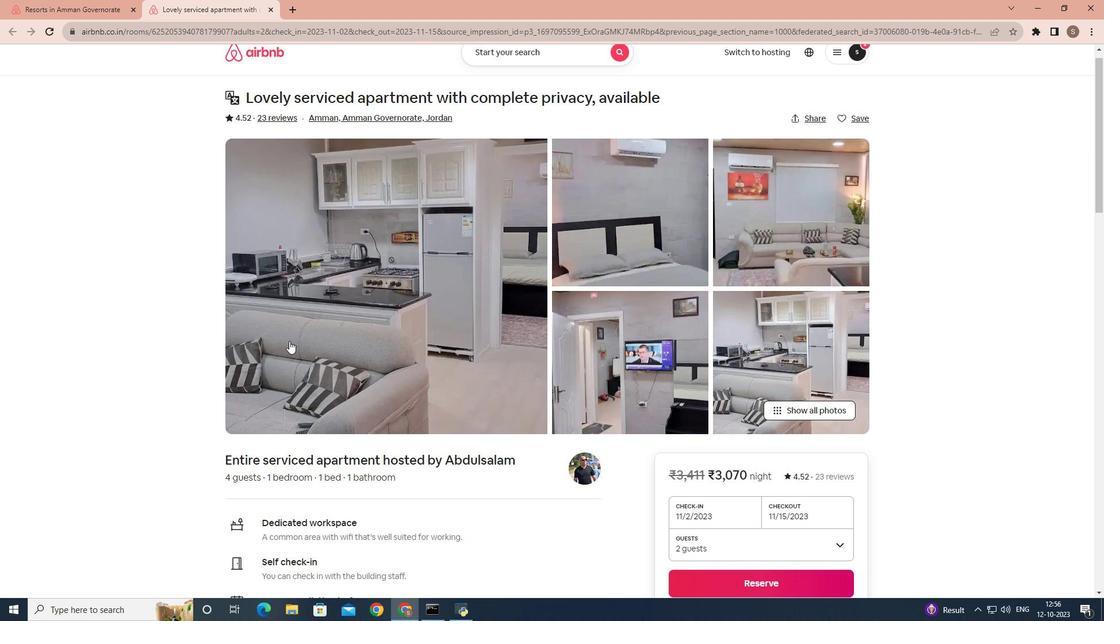 
Action: Mouse scrolled (304, 356) with delta (0, 0)
Screenshot: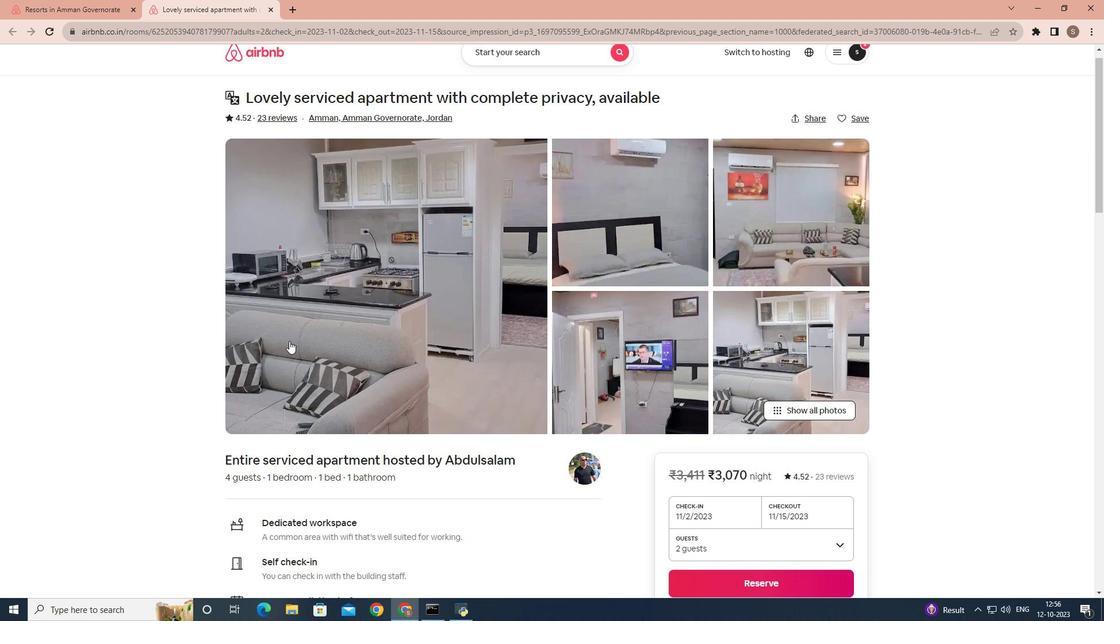 
Action: Mouse scrolled (304, 356) with delta (0, 0)
Screenshot: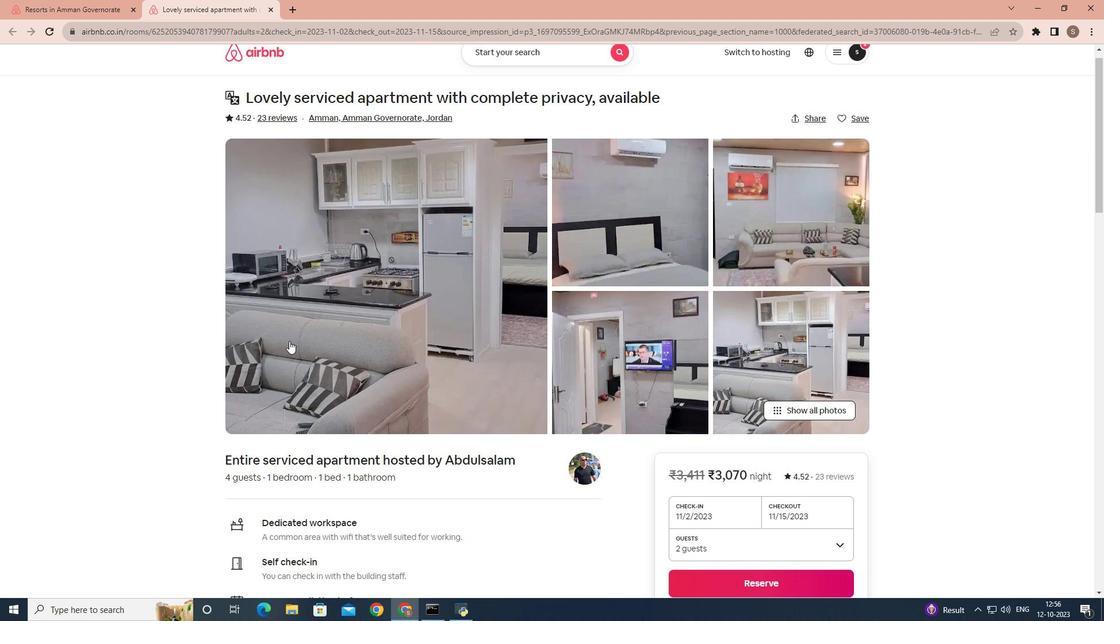 
Action: Mouse scrolled (304, 356) with delta (0, 0)
Screenshot: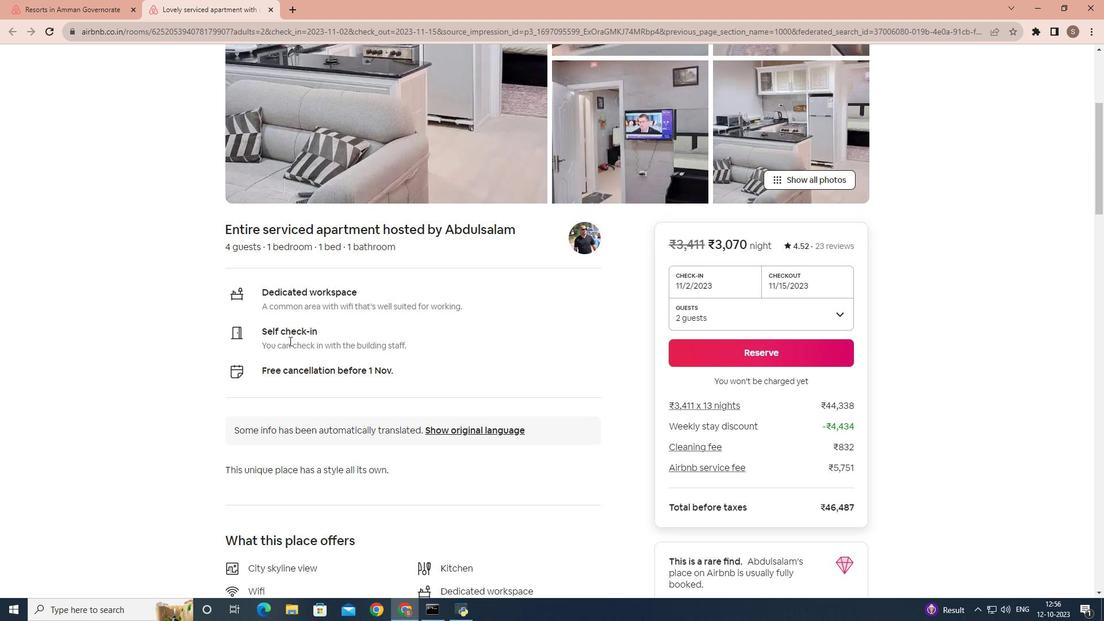 
Action: Mouse scrolled (304, 356) with delta (0, 0)
Screenshot: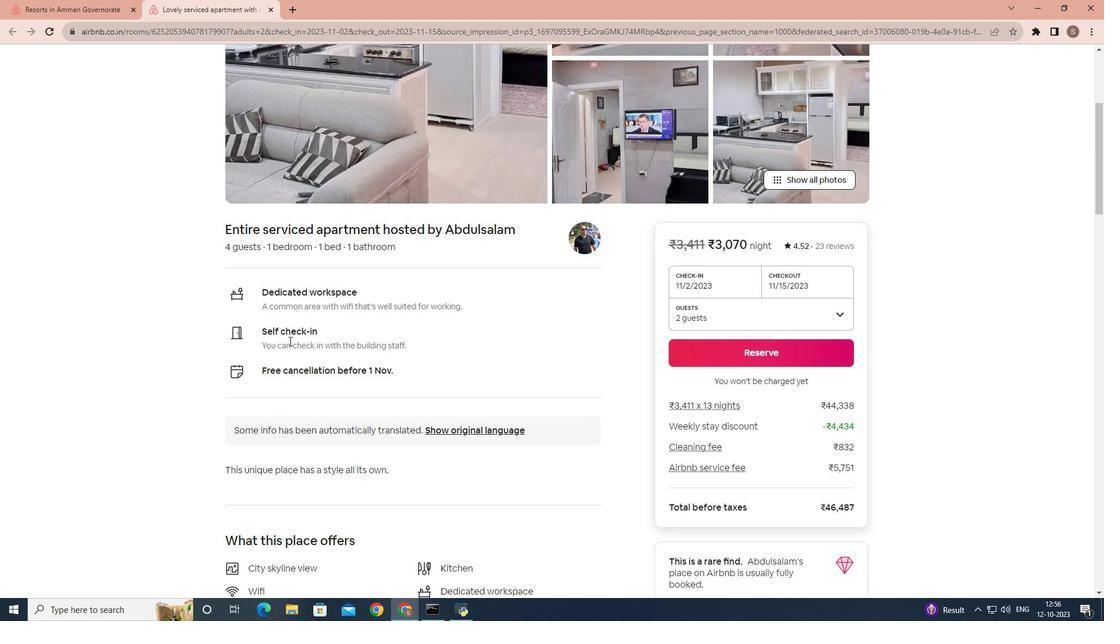 
Action: Mouse scrolled (304, 356) with delta (0, 0)
Screenshot: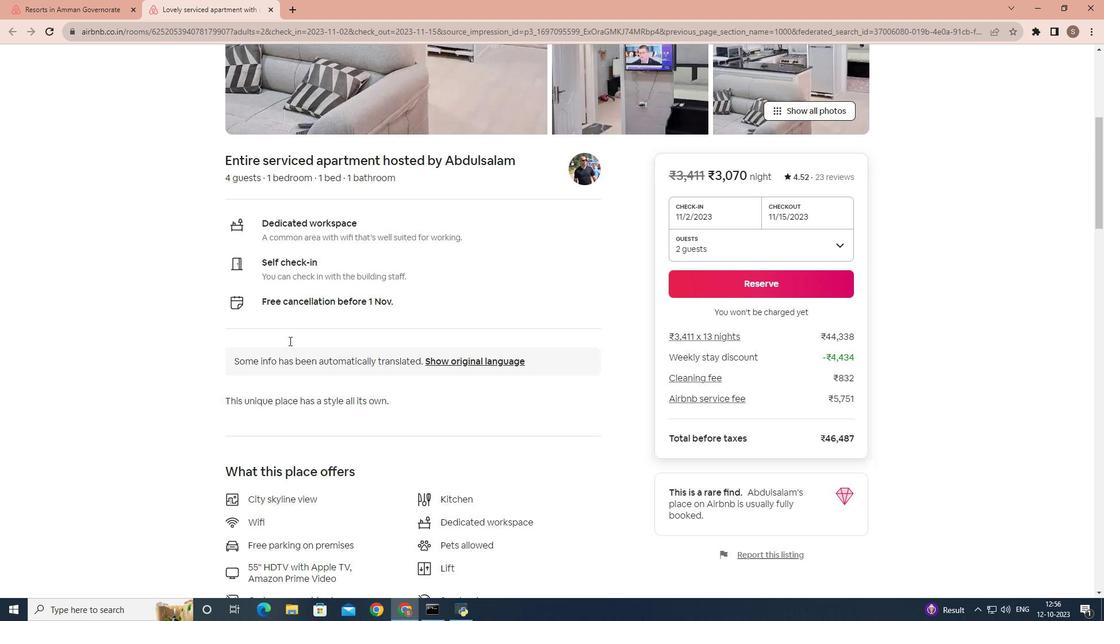 
Action: Mouse moved to (253, 576)
Screenshot: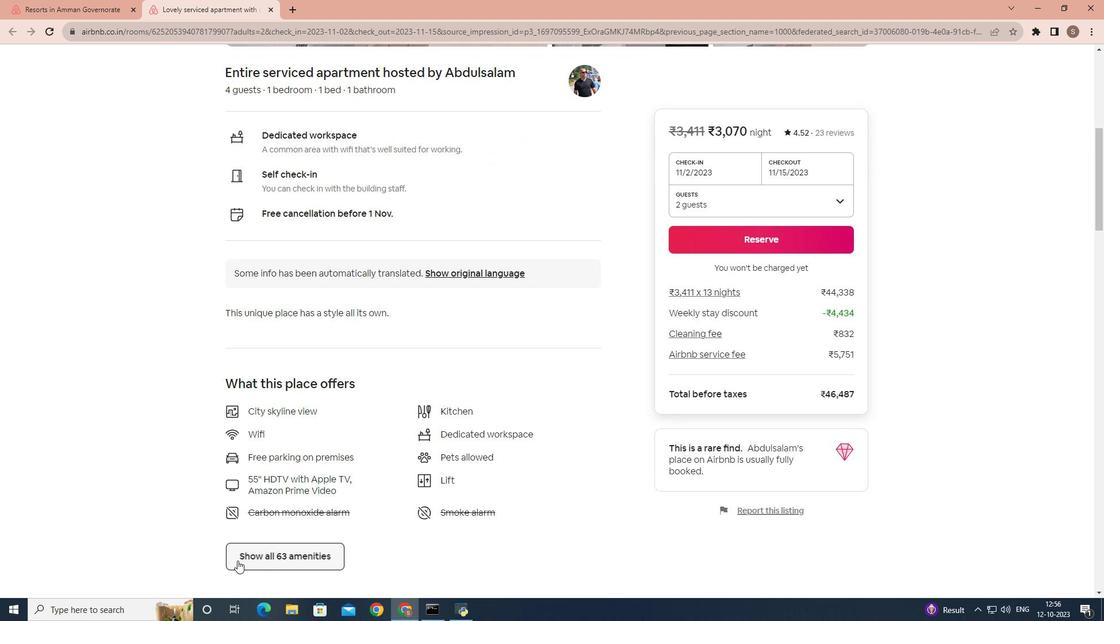 
Action: Mouse pressed left at (253, 576)
Screenshot: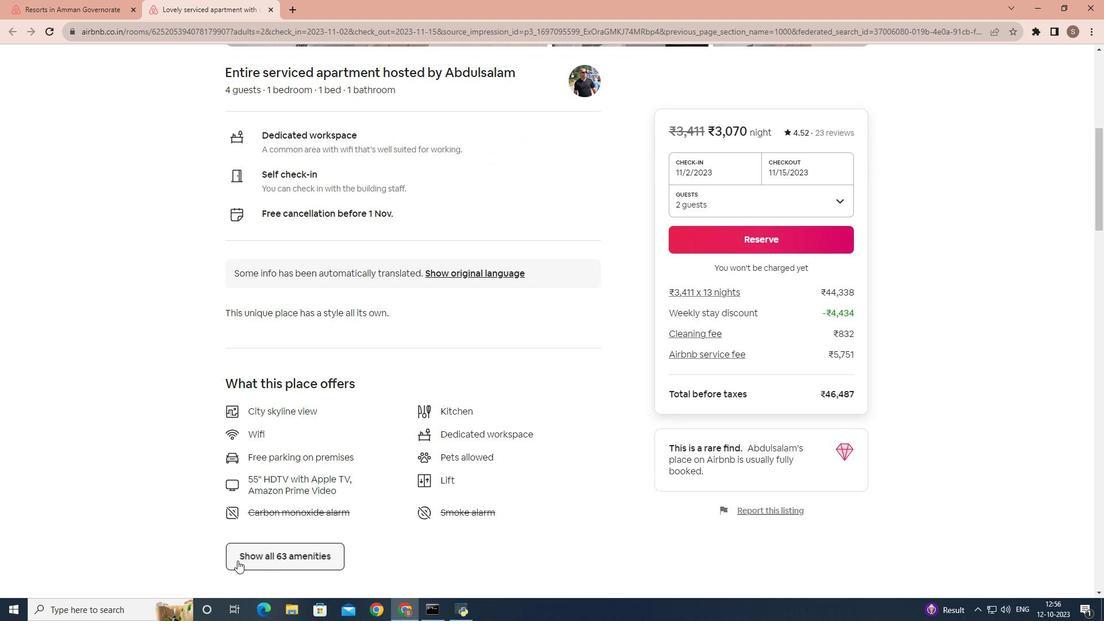 
Action: Mouse moved to (385, 380)
Screenshot: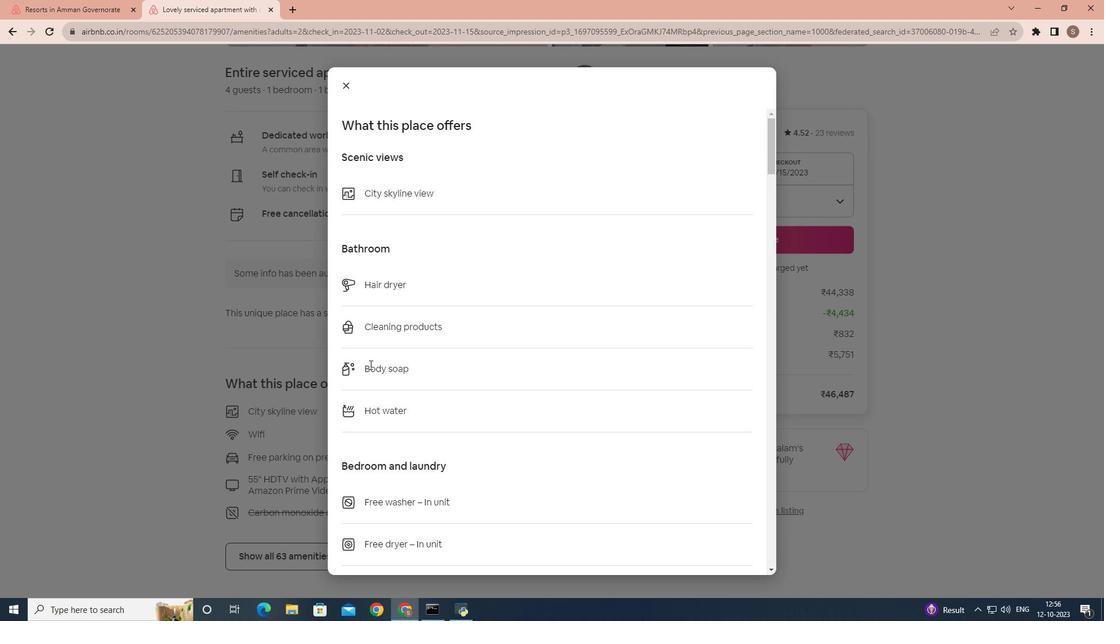 
Action: Mouse scrolled (385, 379) with delta (0, 0)
Screenshot: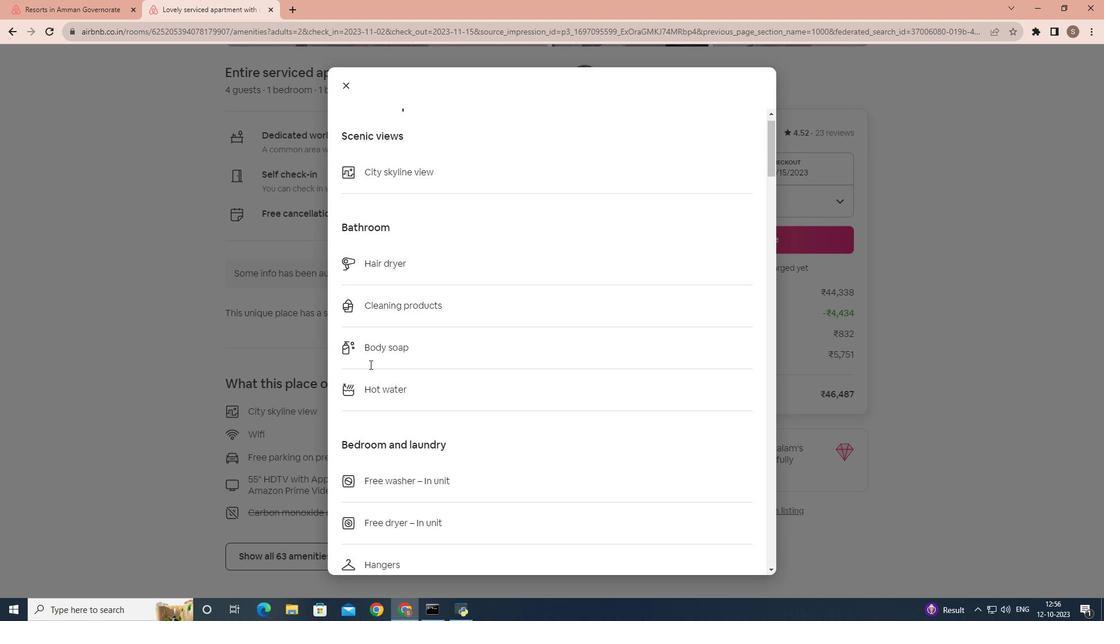 
Action: Mouse scrolled (385, 379) with delta (0, 0)
Screenshot: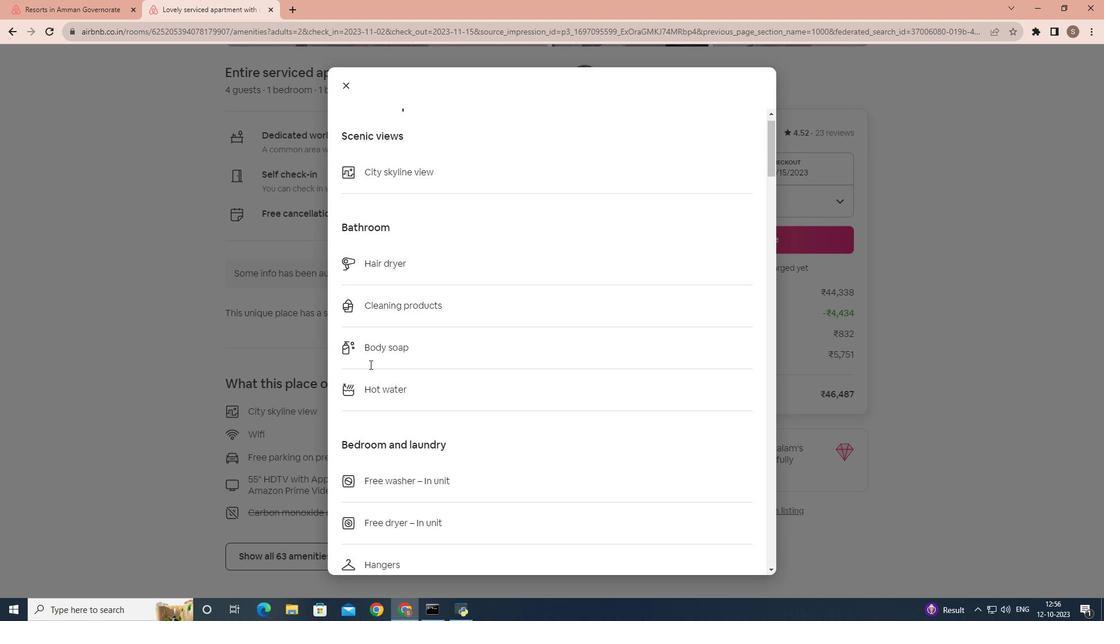 
Action: Mouse scrolled (385, 379) with delta (0, 0)
Screenshot: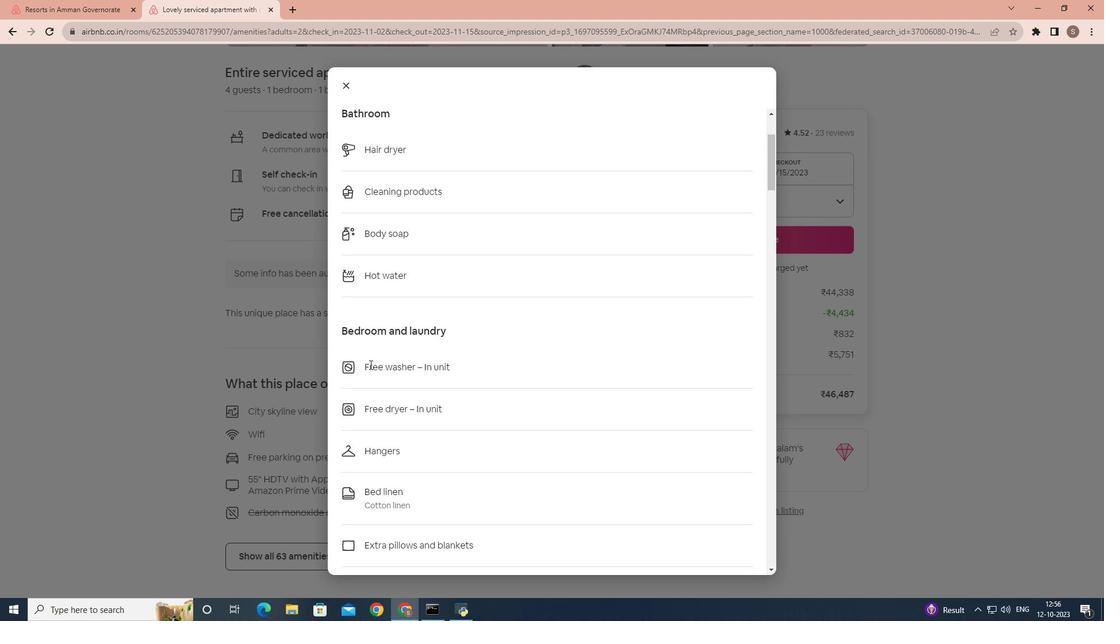 
Action: Mouse scrolled (385, 379) with delta (0, 0)
Screenshot: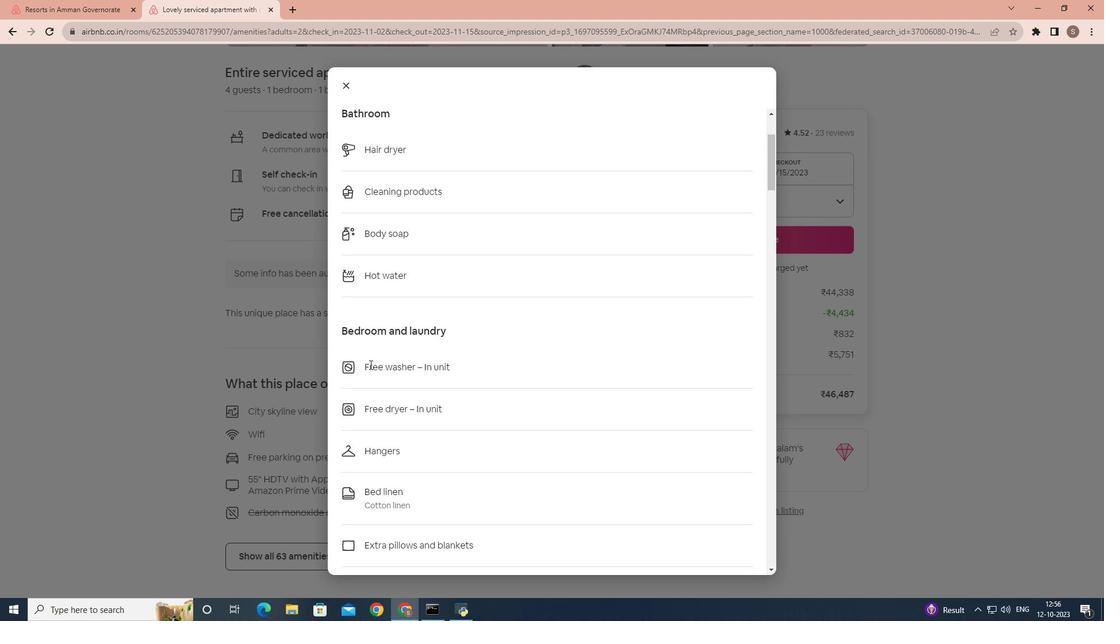 
Action: Mouse scrolled (385, 379) with delta (0, 0)
Screenshot: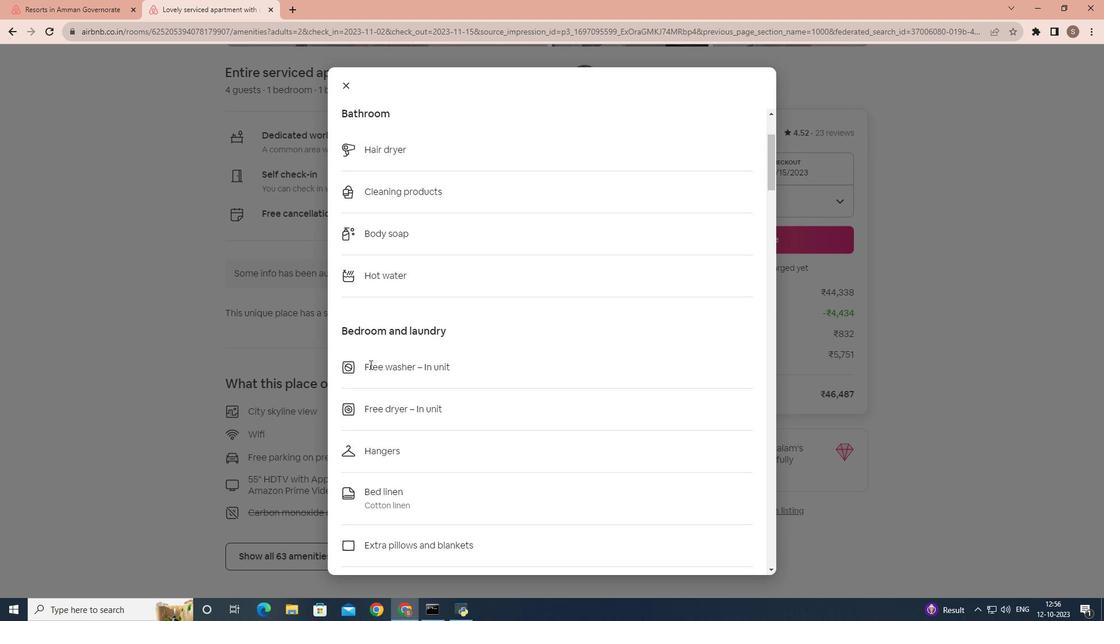 
Action: Mouse scrolled (385, 379) with delta (0, 0)
Screenshot: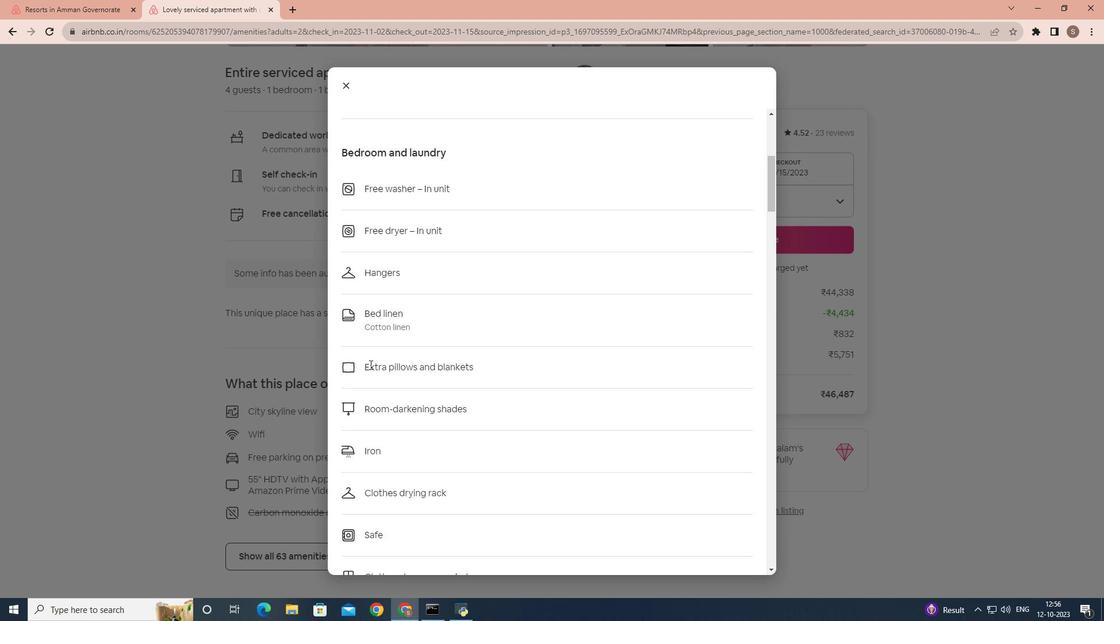 
Action: Mouse moved to (386, 373)
Screenshot: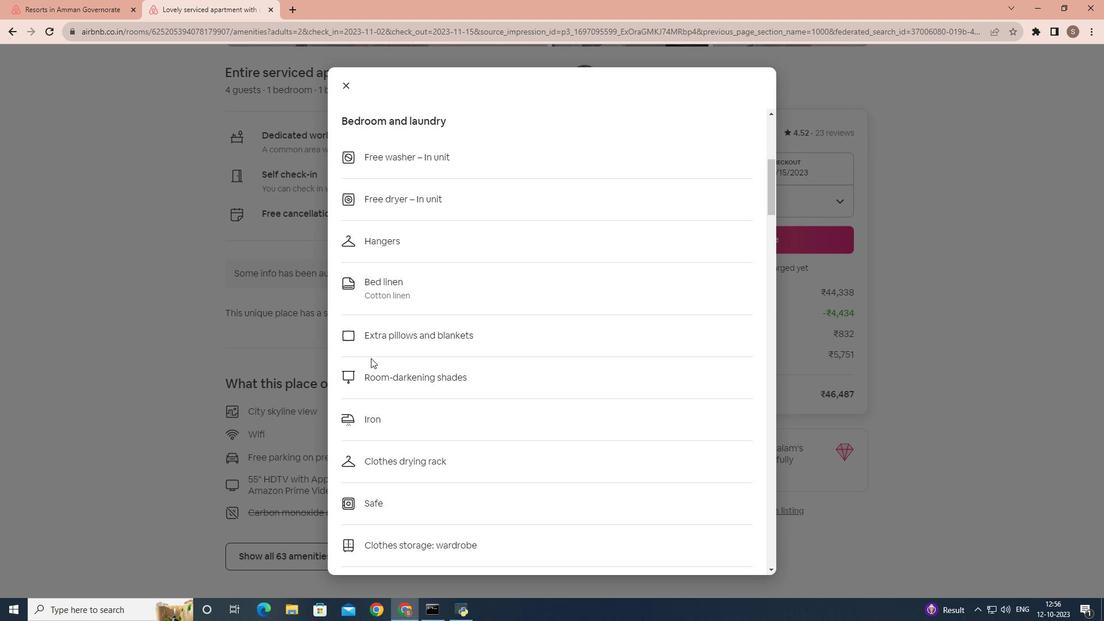 
Action: Mouse scrolled (386, 373) with delta (0, 0)
Screenshot: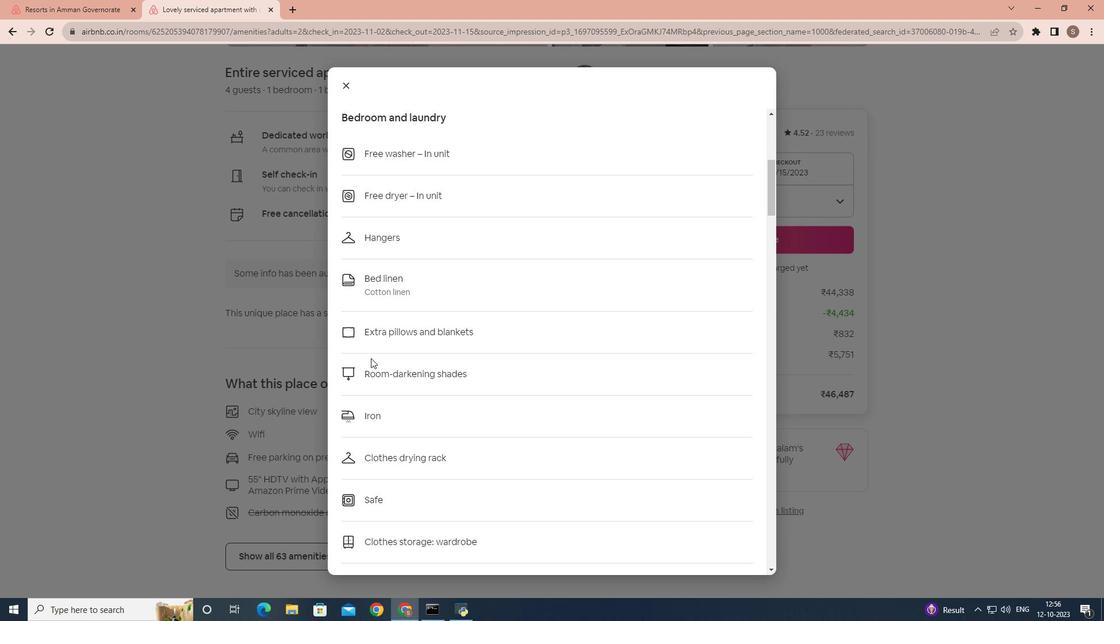 
Action: Mouse scrolled (386, 373) with delta (0, 0)
Screenshot: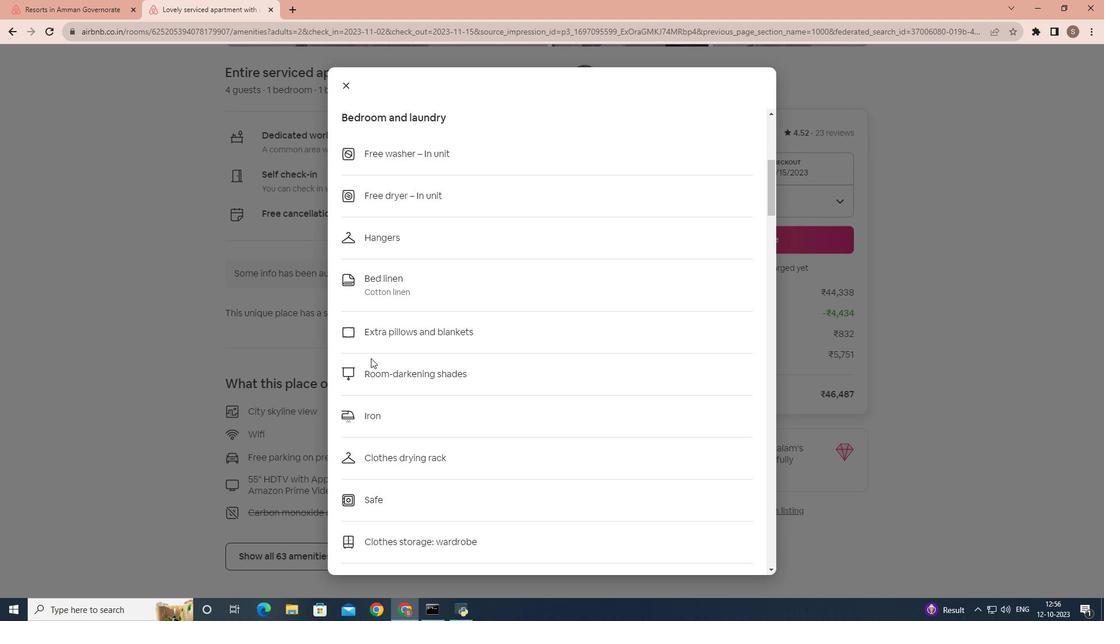 
Action: Mouse scrolled (386, 373) with delta (0, 0)
Screenshot: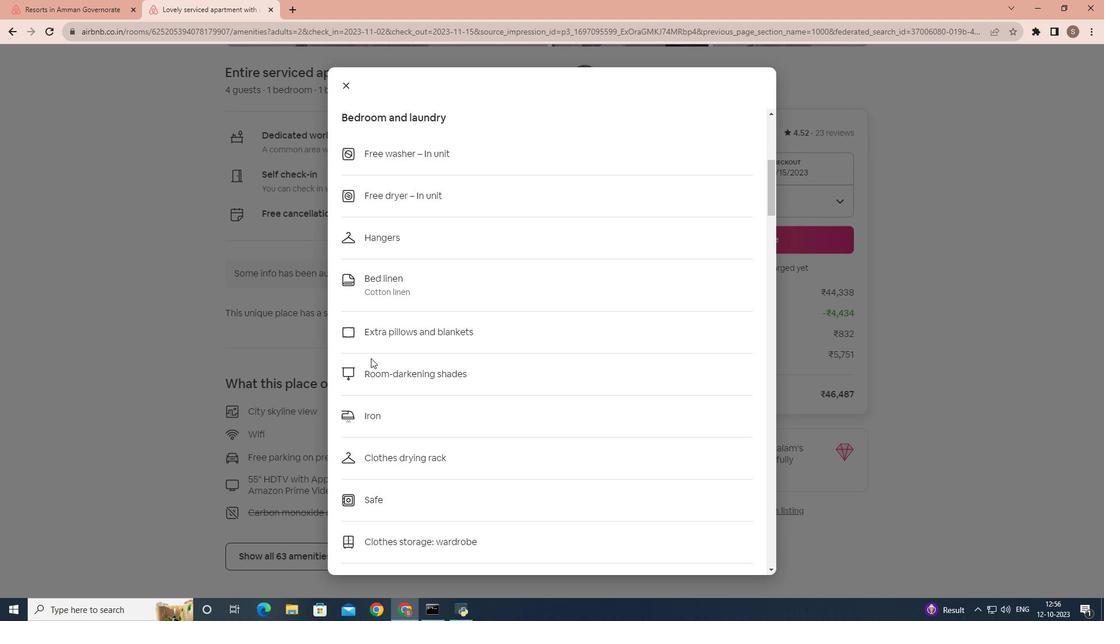 
Action: Mouse scrolled (386, 373) with delta (0, 0)
Screenshot: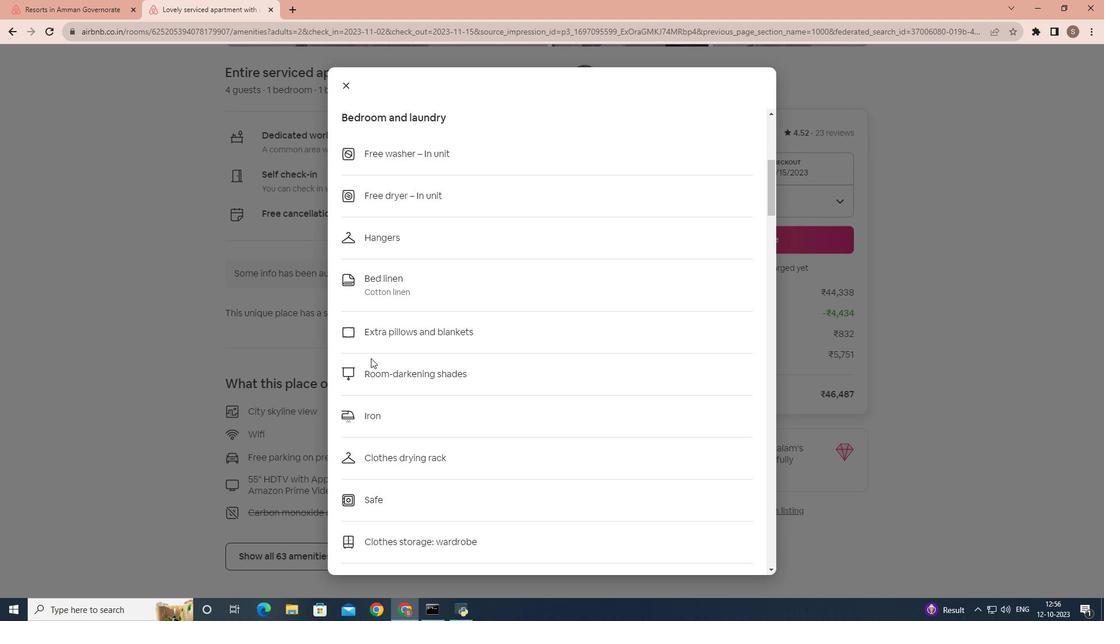 
Action: Mouse scrolled (386, 373) with delta (0, 0)
Screenshot: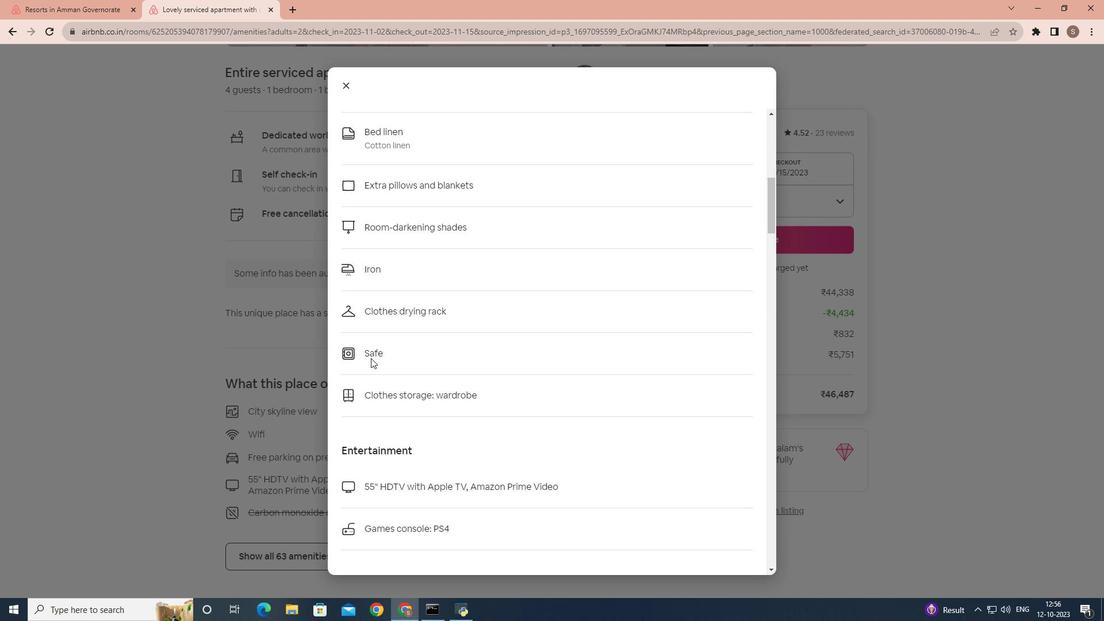 
Action: Mouse moved to (386, 373)
Screenshot: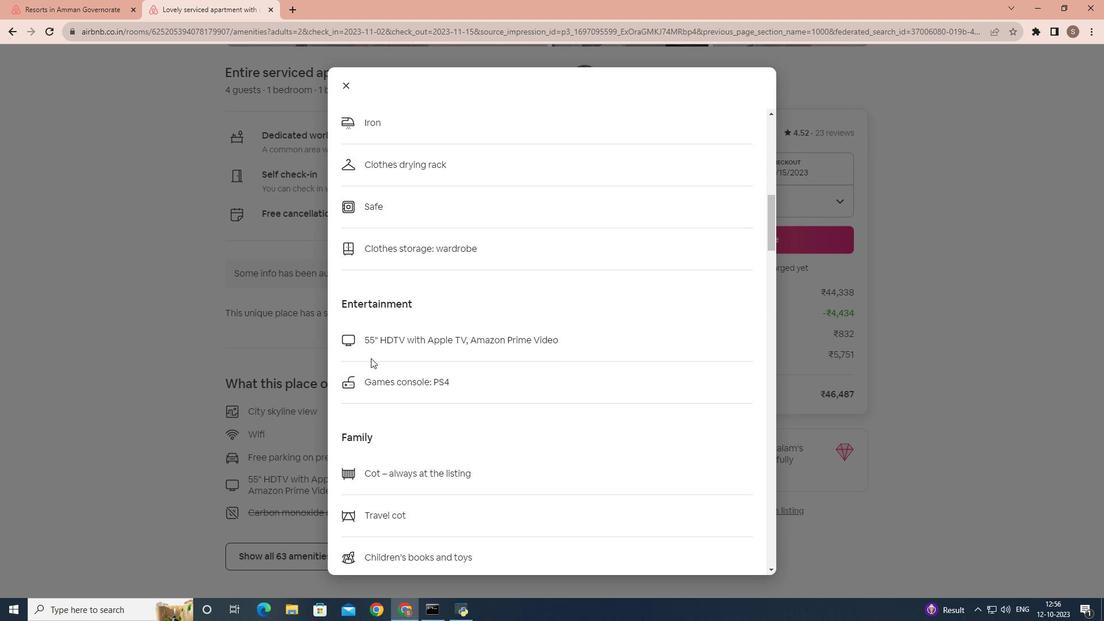 
Action: Mouse scrolled (386, 373) with delta (0, 0)
Screenshot: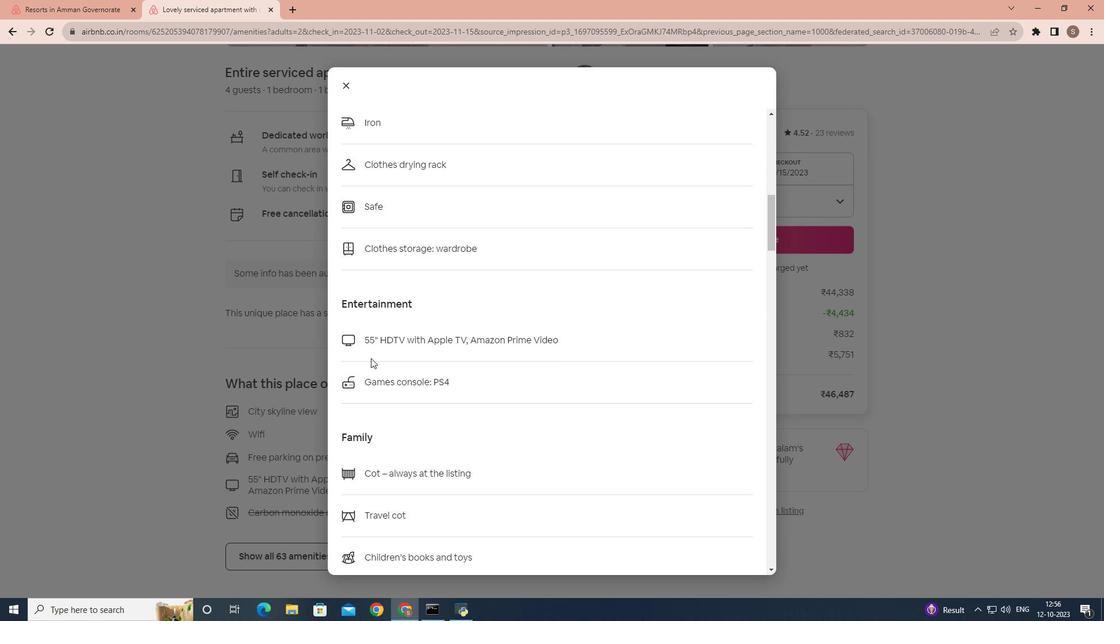 
Action: Mouse scrolled (386, 373) with delta (0, 0)
Screenshot: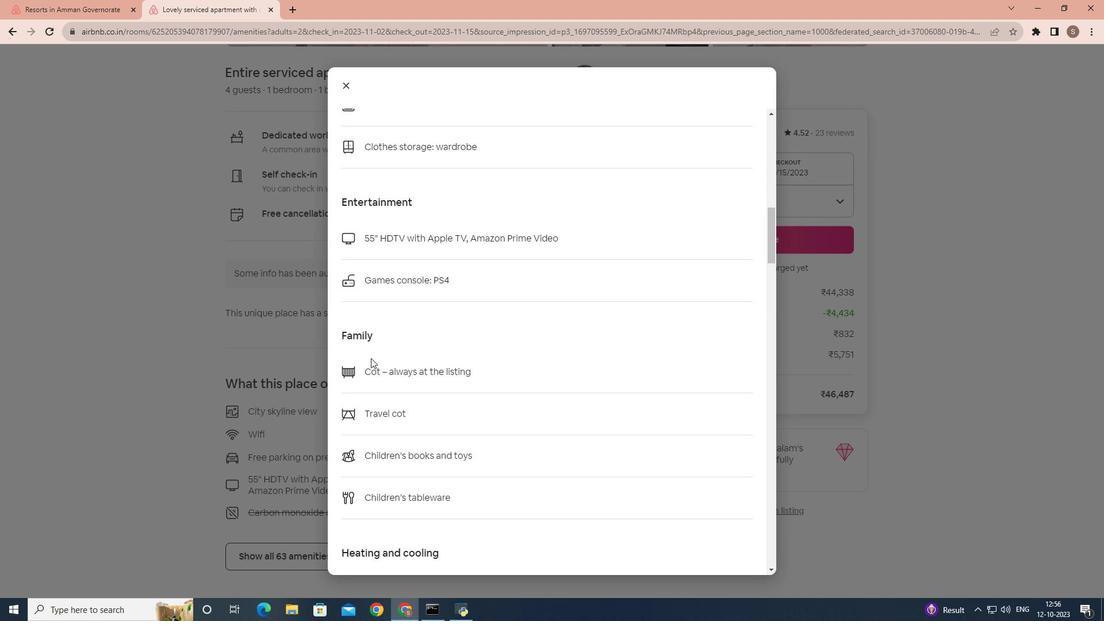 
Action: Mouse scrolled (386, 373) with delta (0, 0)
Screenshot: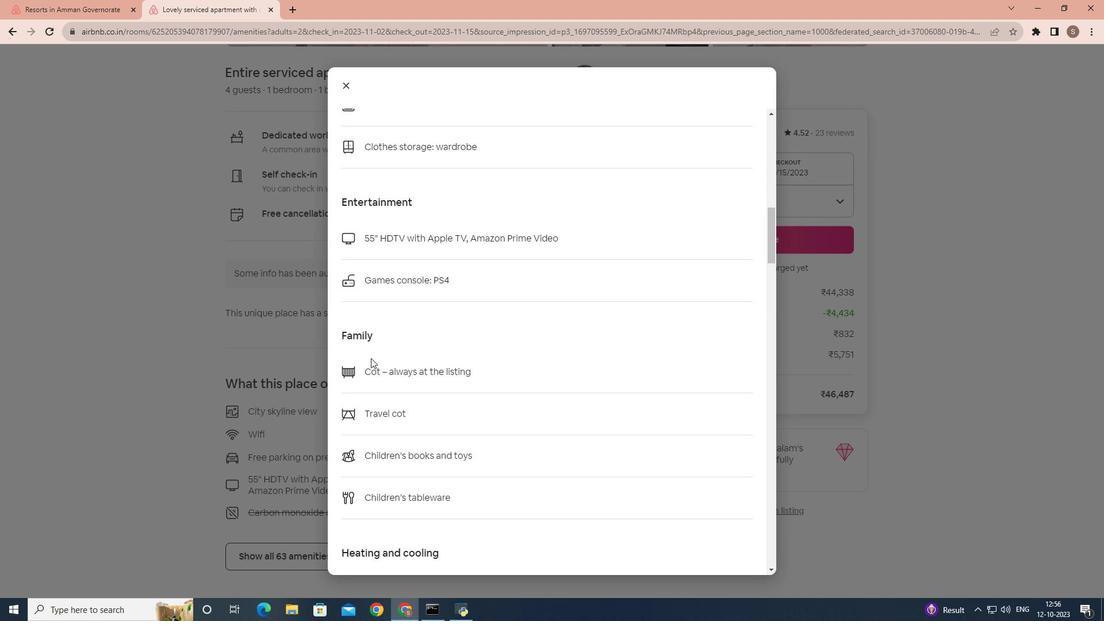 
Action: Mouse scrolled (386, 373) with delta (0, 0)
Screenshot: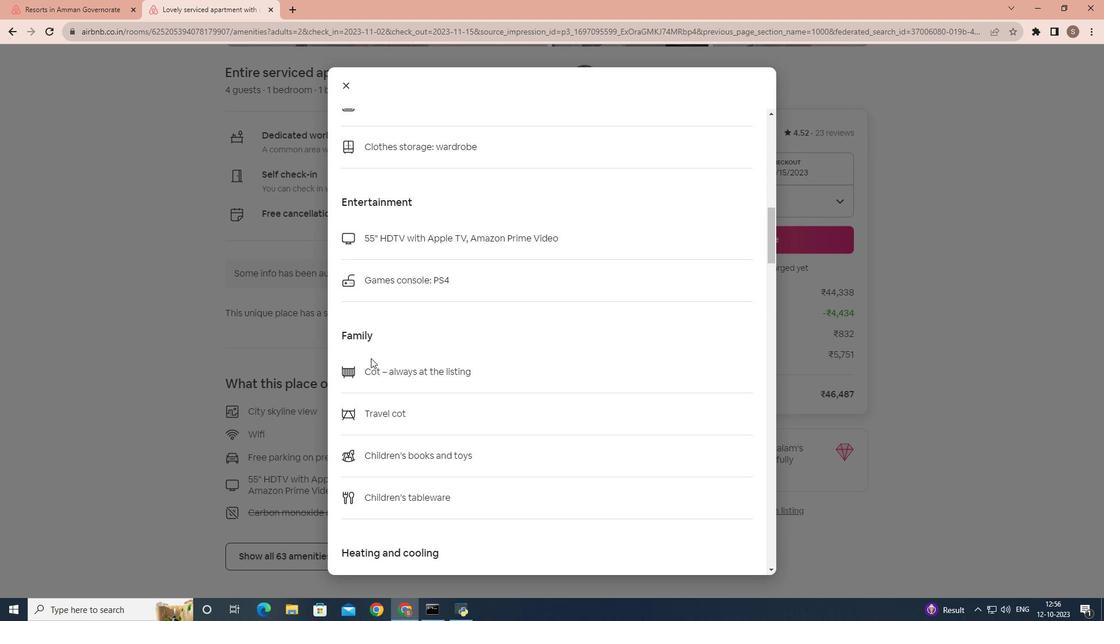 
Action: Mouse scrolled (386, 373) with delta (0, 0)
Screenshot: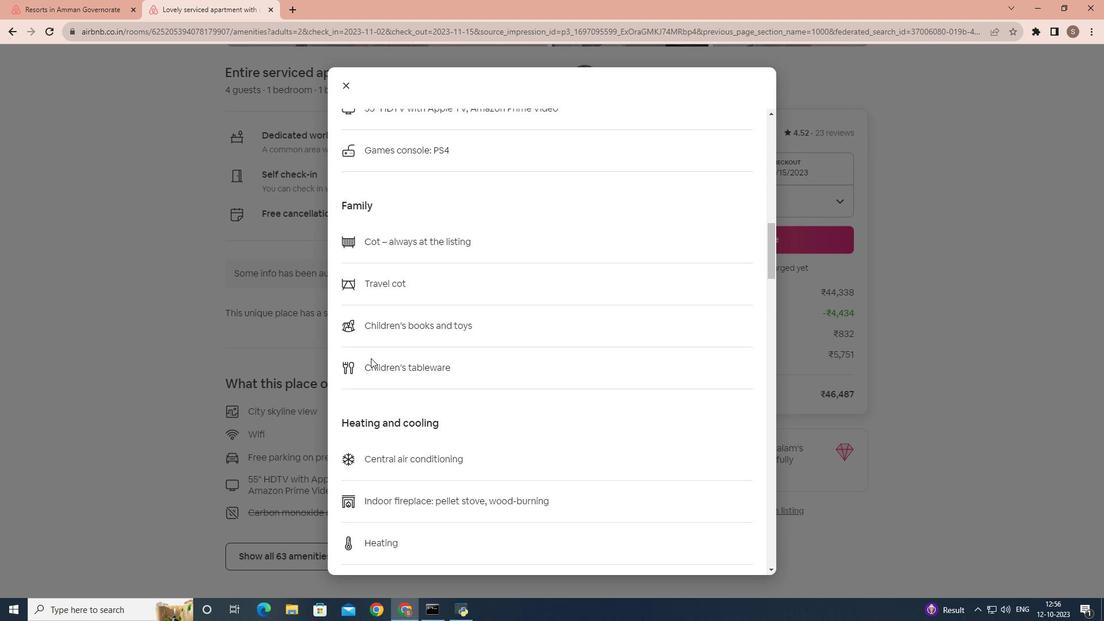 
Action: Mouse scrolled (386, 373) with delta (0, 0)
Screenshot: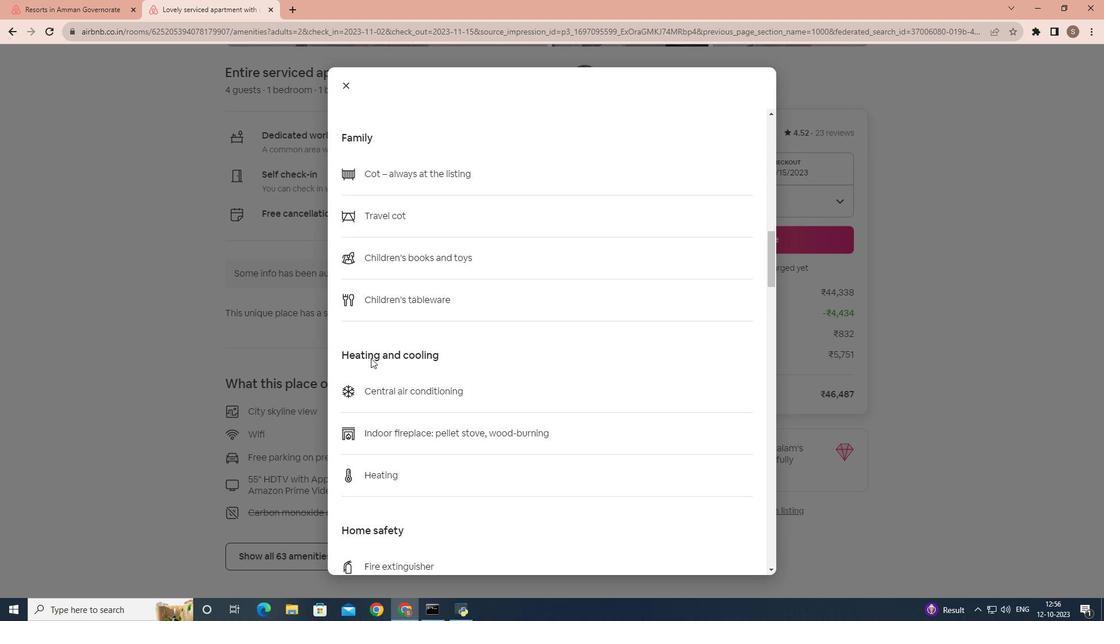 
Action: Mouse scrolled (386, 373) with delta (0, 0)
Screenshot: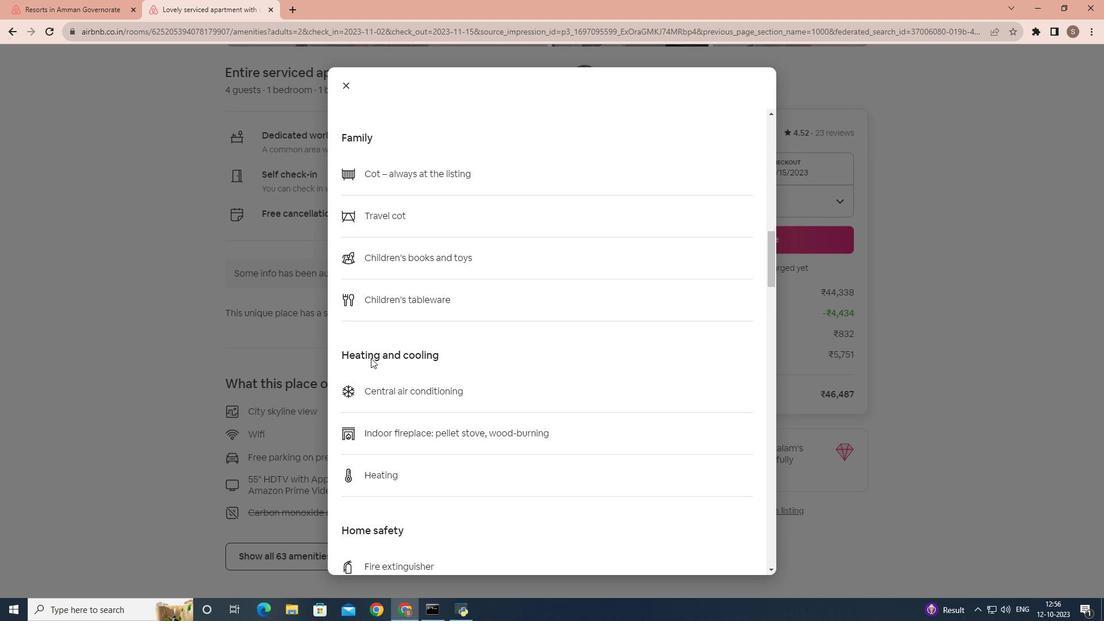 
Action: Mouse scrolled (386, 373) with delta (0, 0)
Screenshot: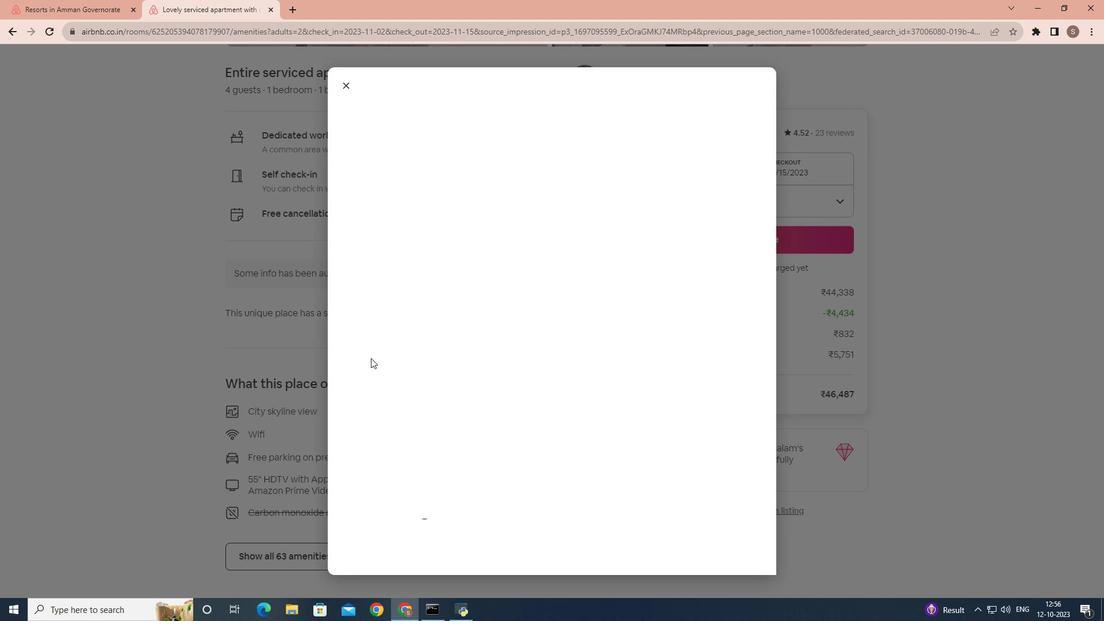 
Action: Mouse scrolled (386, 373) with delta (0, 0)
Screenshot: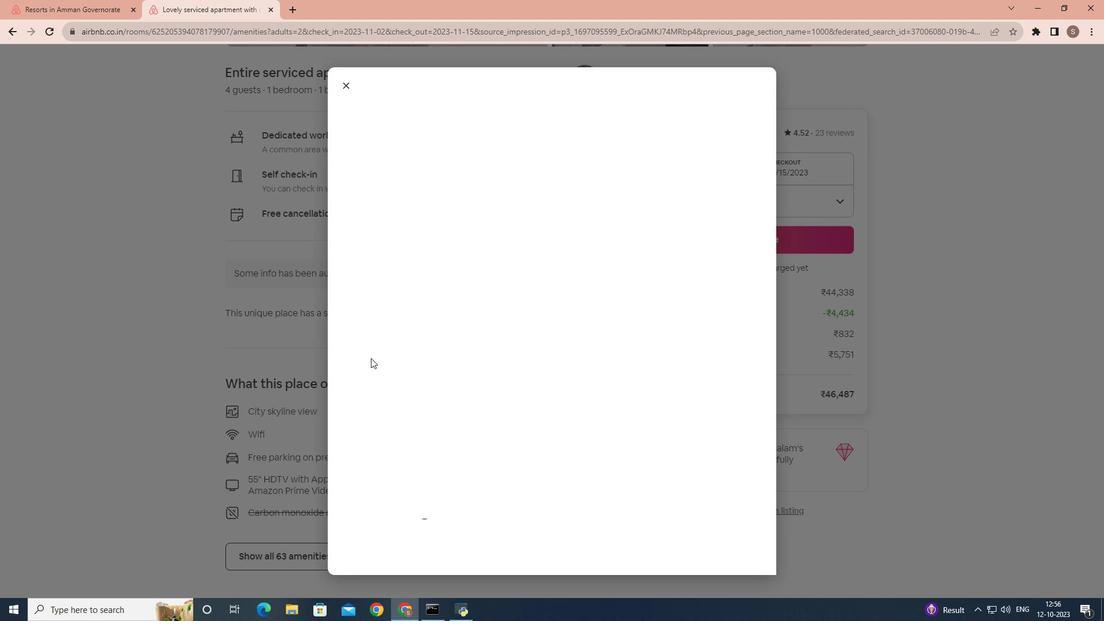 
Action: Mouse scrolled (386, 373) with delta (0, 0)
Screenshot: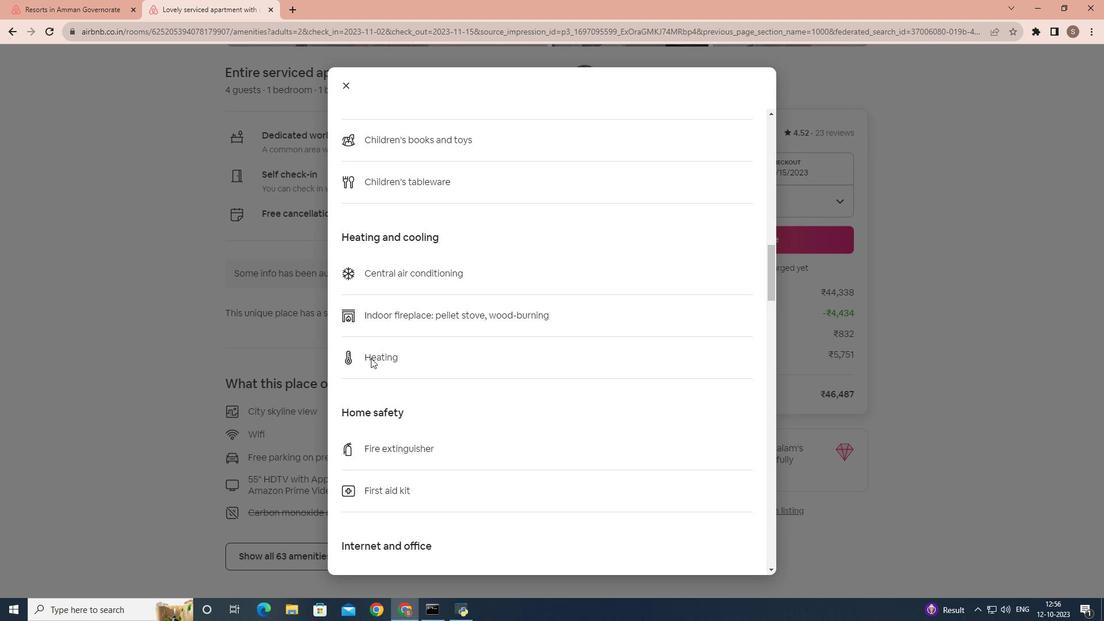
Action: Mouse scrolled (386, 373) with delta (0, 0)
Screenshot: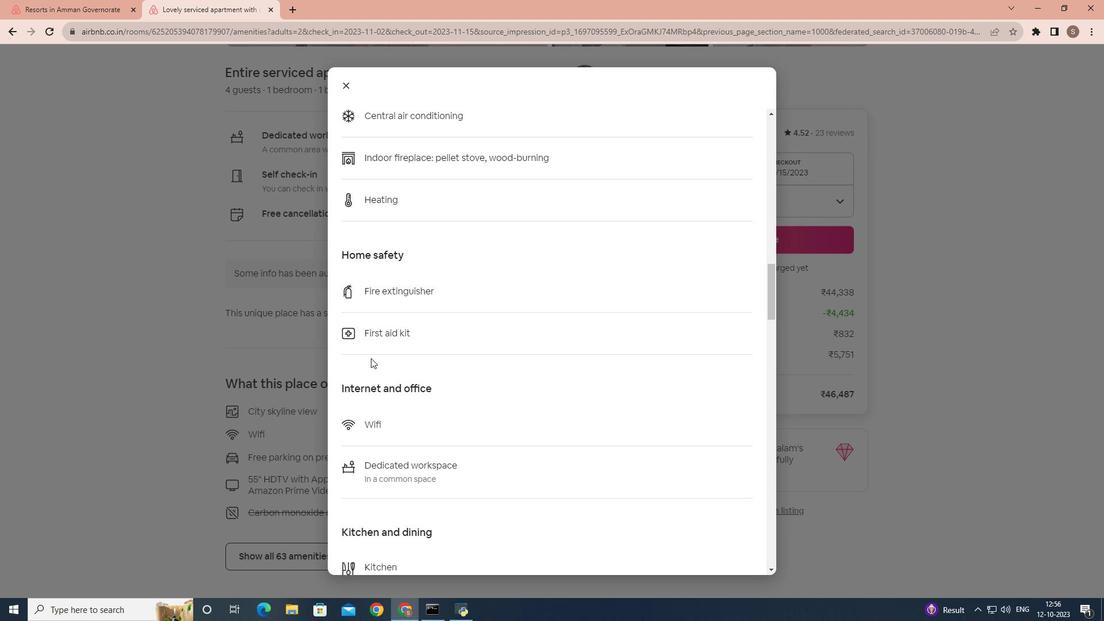 
Action: Mouse scrolled (386, 373) with delta (0, 0)
Screenshot: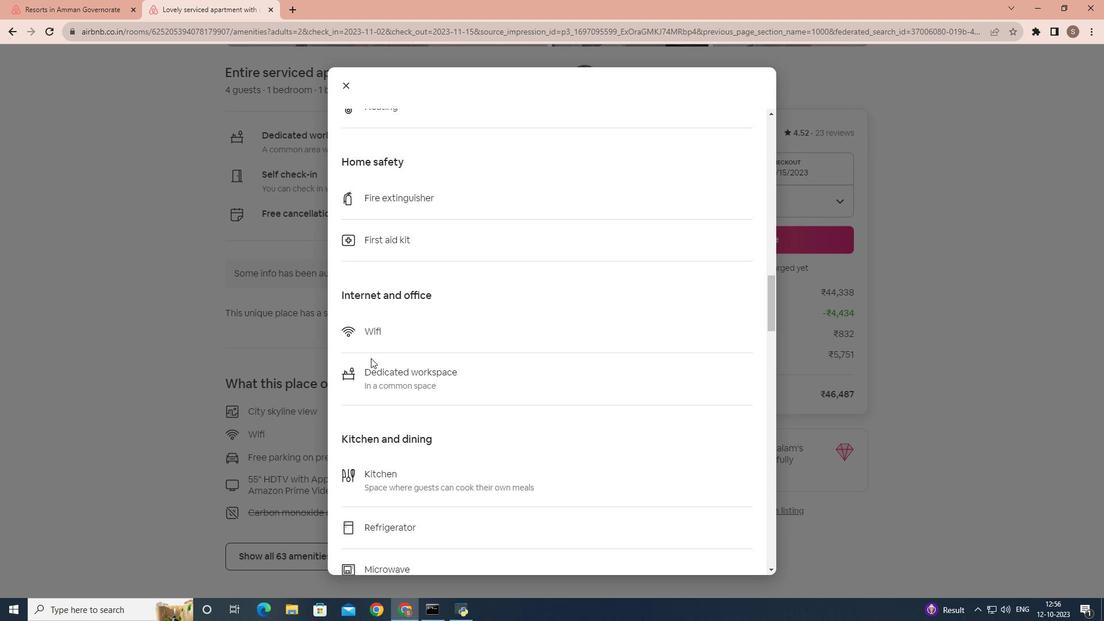 
Action: Mouse scrolled (386, 373) with delta (0, 0)
Screenshot: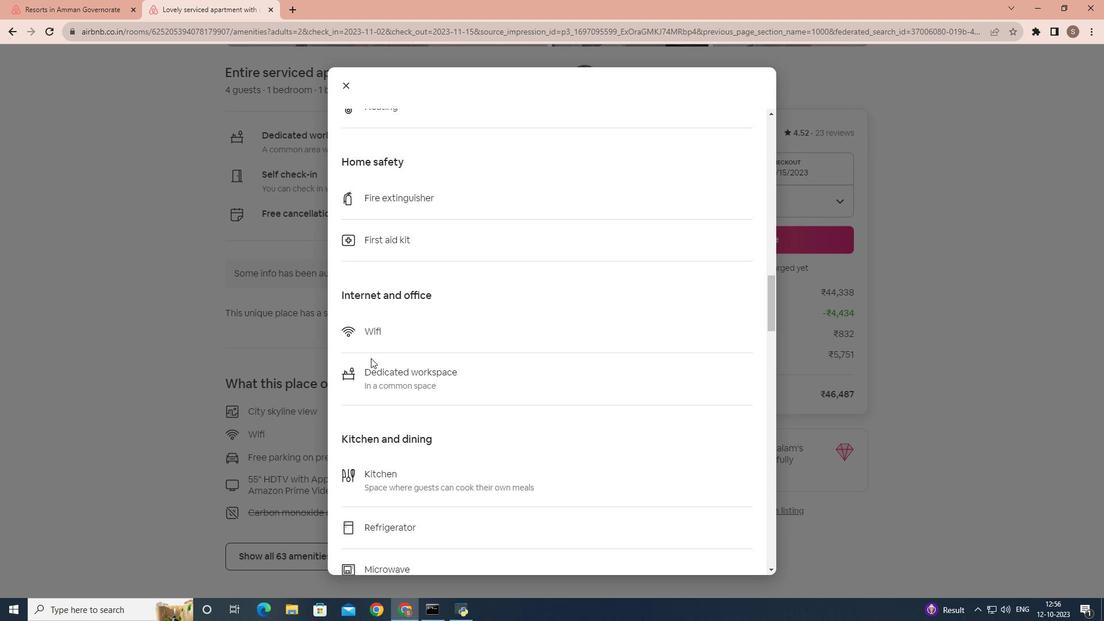 
Action: Mouse scrolled (386, 373) with delta (0, 0)
Screenshot: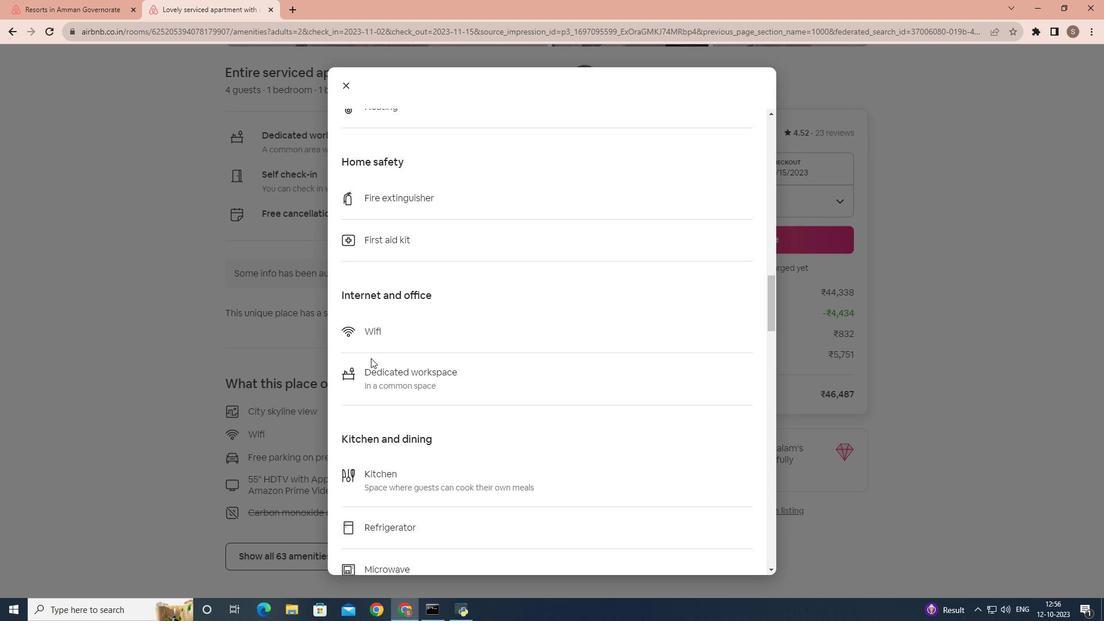 
Action: Mouse scrolled (386, 373) with delta (0, 0)
Screenshot: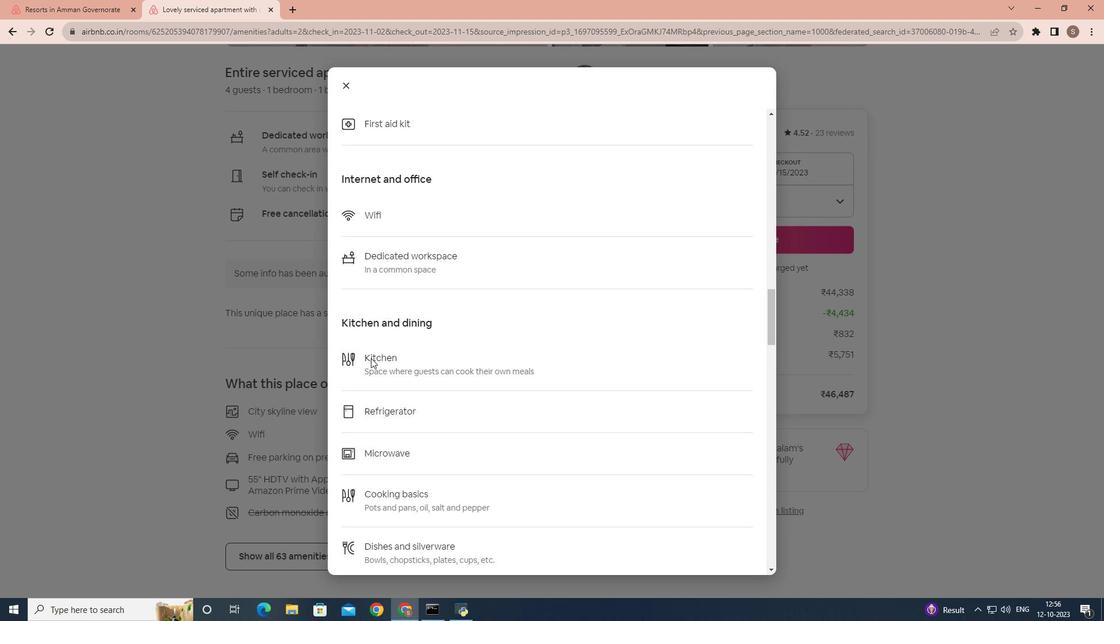
Action: Mouse scrolled (386, 373) with delta (0, 0)
Screenshot: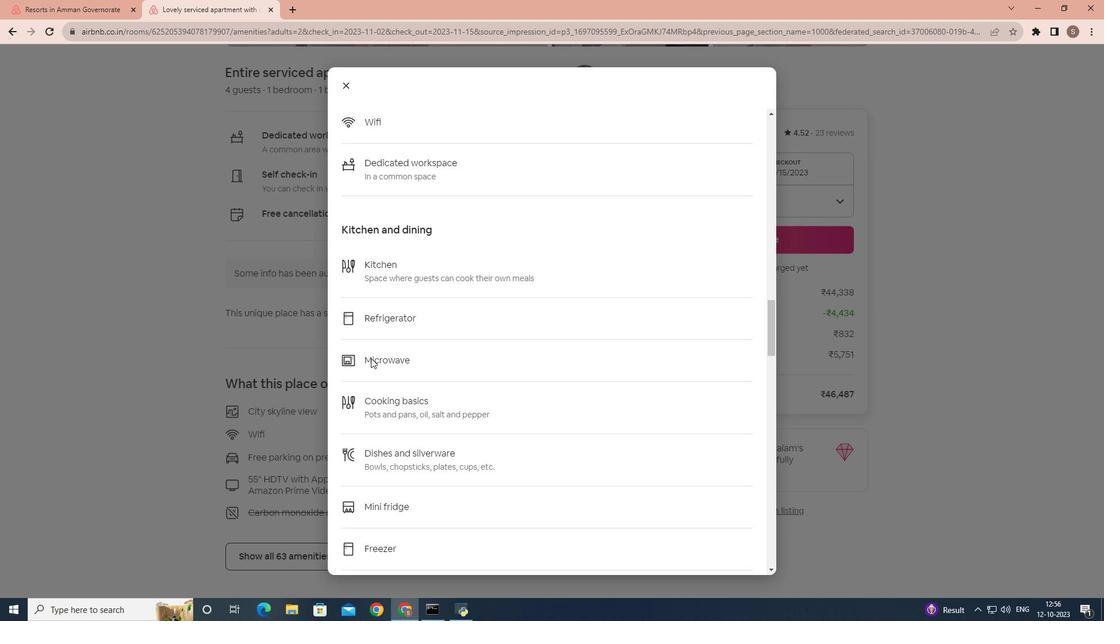 
Action: Mouse scrolled (386, 373) with delta (0, 0)
Screenshot: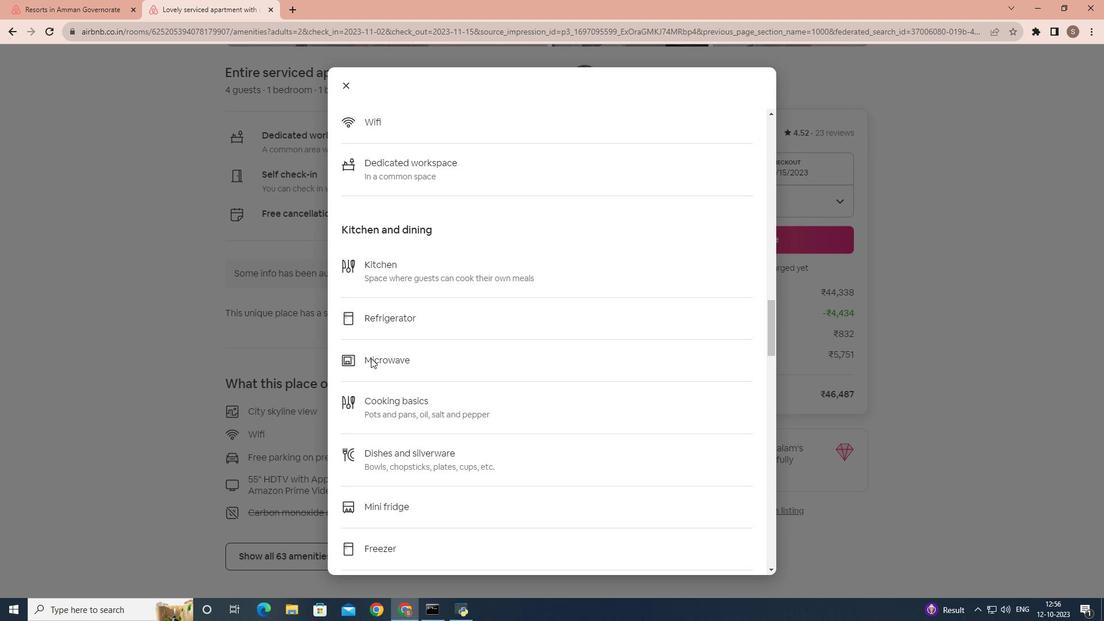 
Action: Mouse scrolled (386, 373) with delta (0, 0)
Screenshot: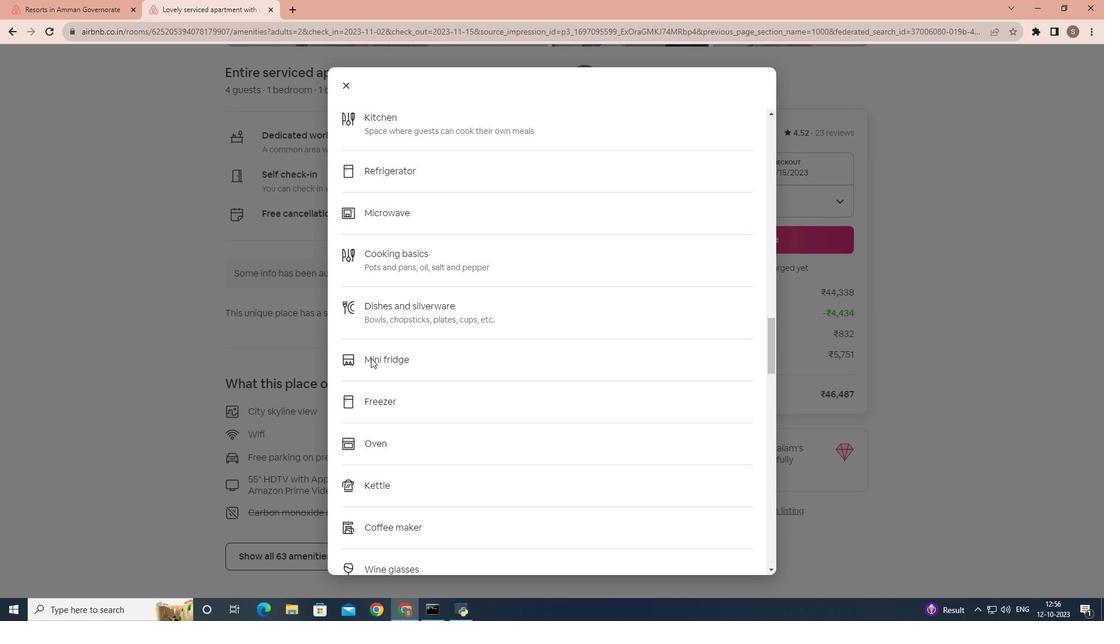 
Action: Mouse scrolled (386, 373) with delta (0, 0)
Screenshot: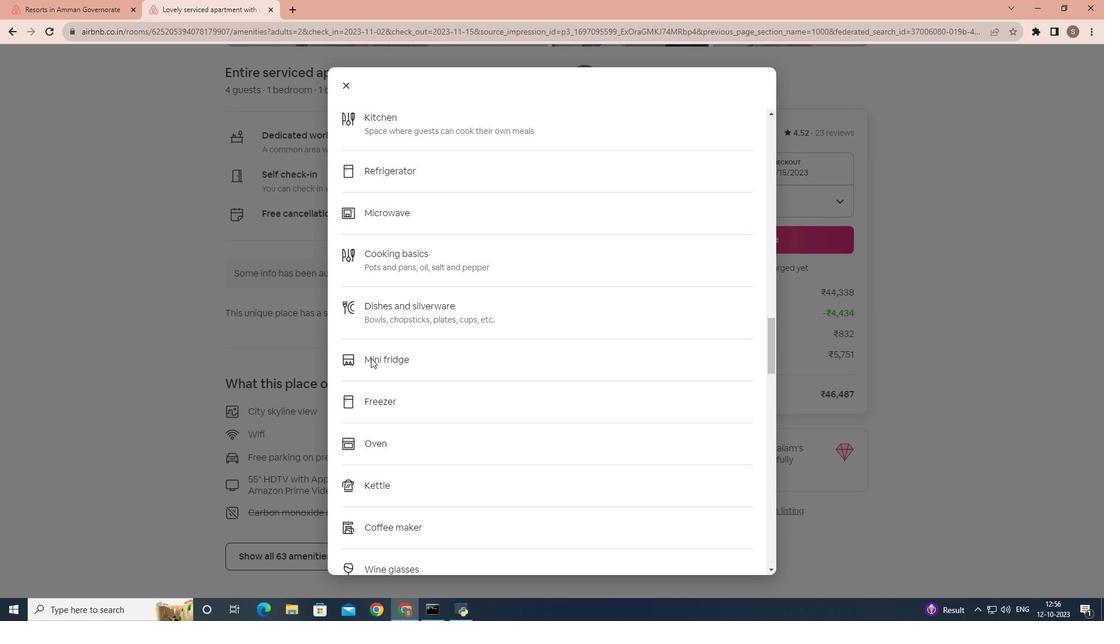 
Action: Mouse scrolled (386, 373) with delta (0, 0)
Screenshot: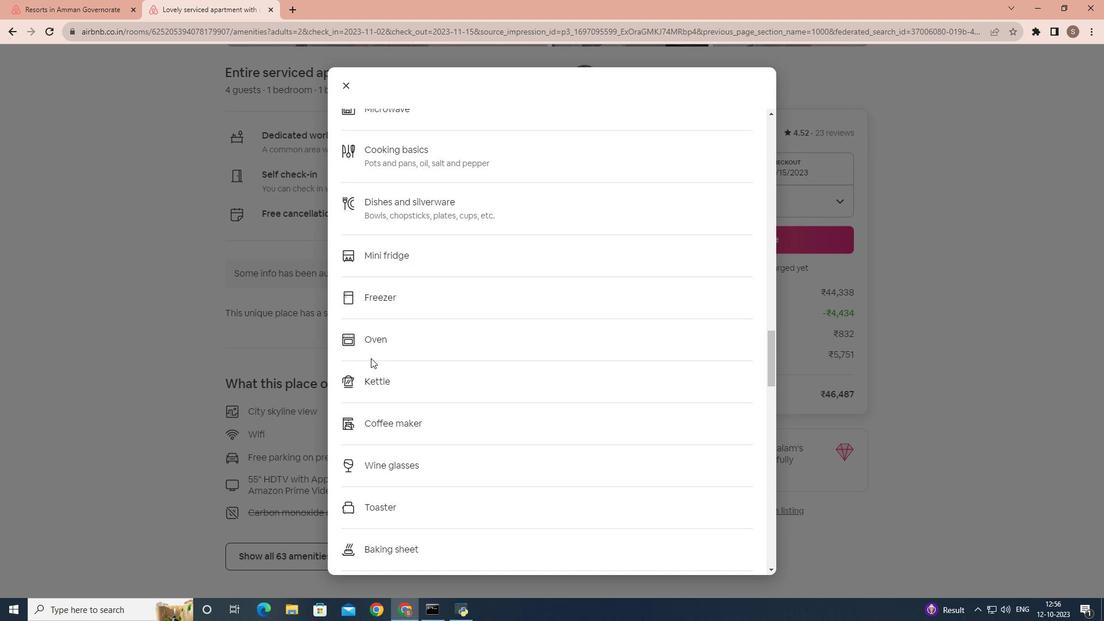 
Action: Mouse scrolled (386, 373) with delta (0, 0)
Screenshot: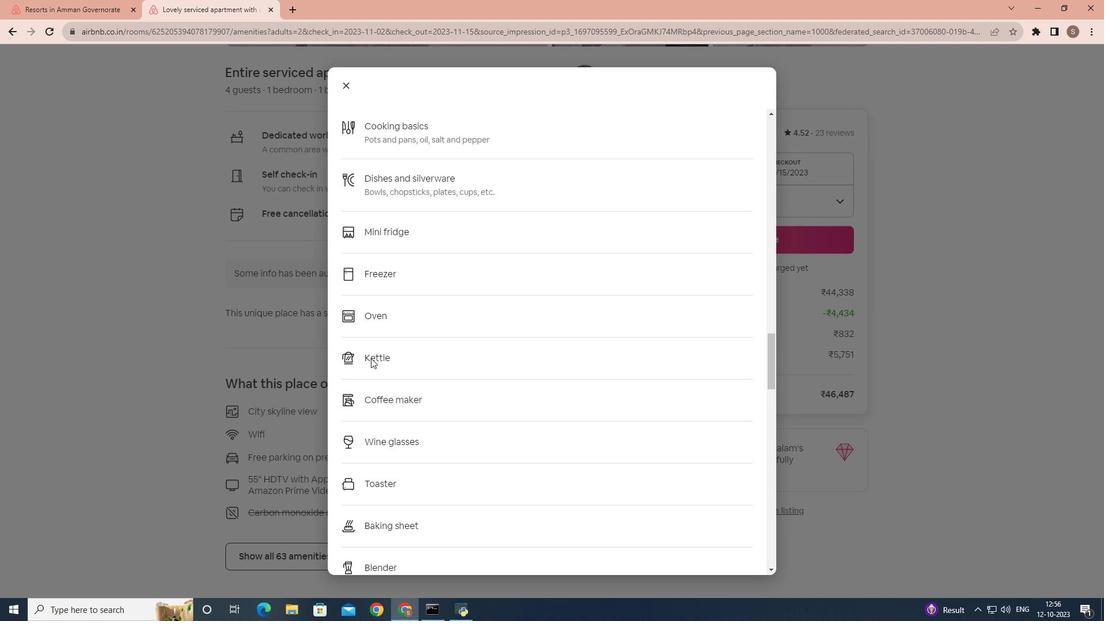 
Action: Mouse scrolled (386, 373) with delta (0, 0)
Screenshot: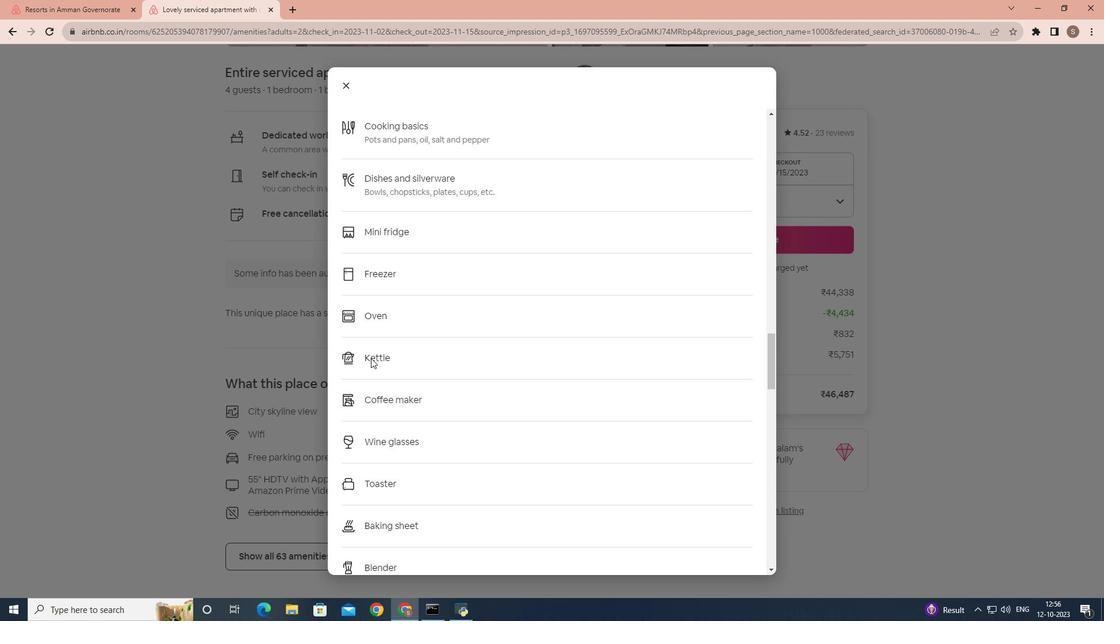 
Action: Mouse scrolled (386, 373) with delta (0, 0)
Screenshot: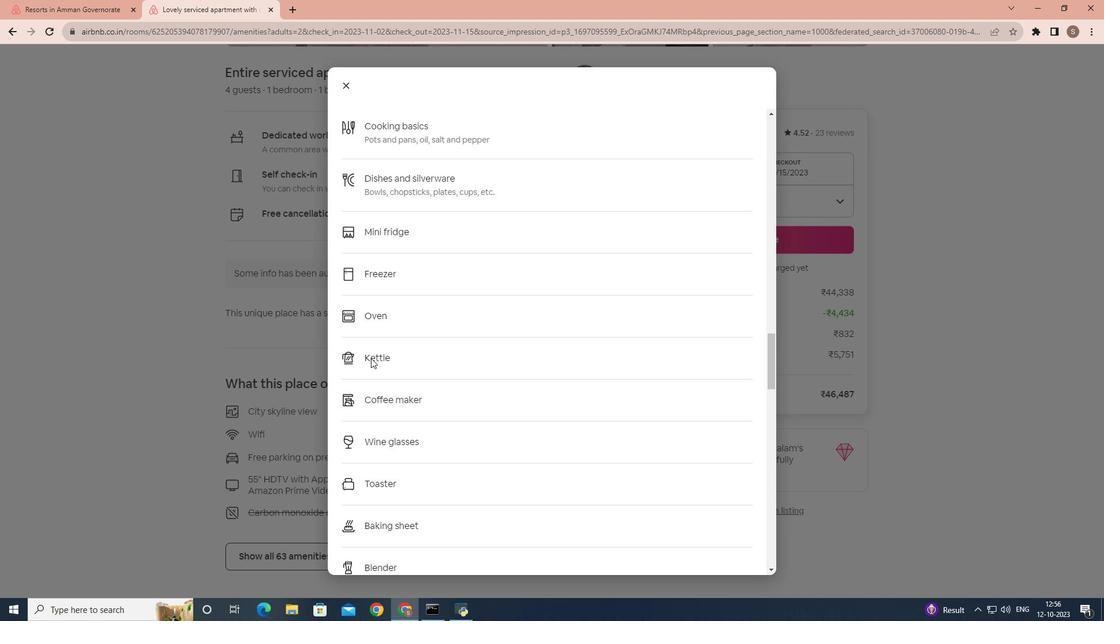 
Action: Mouse scrolled (386, 373) with delta (0, 0)
Screenshot: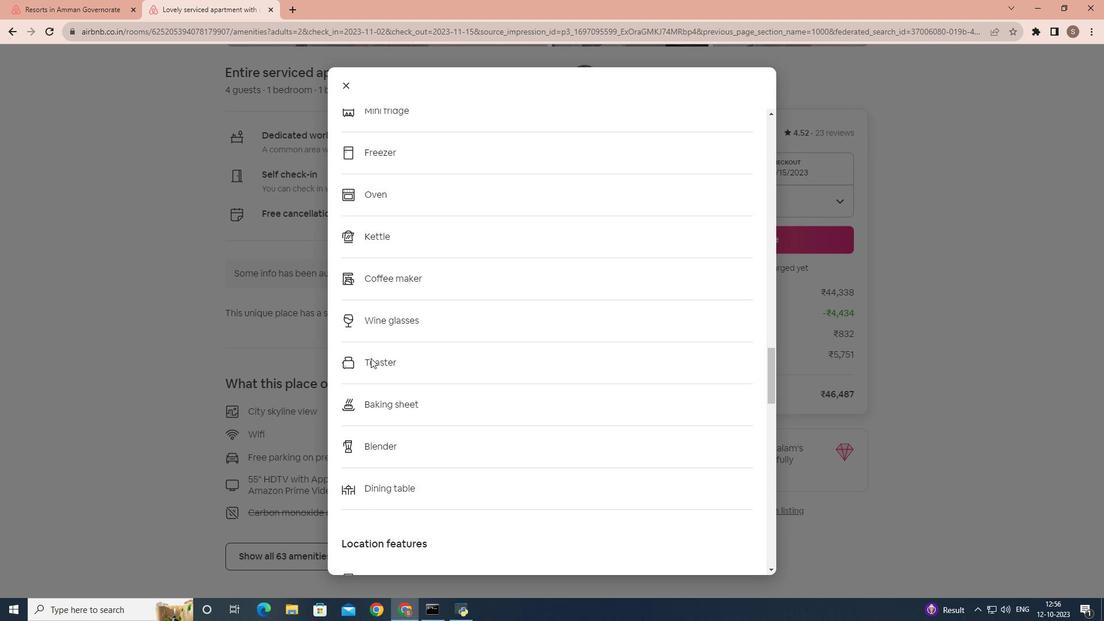 
Action: Mouse scrolled (386, 373) with delta (0, 0)
Screenshot: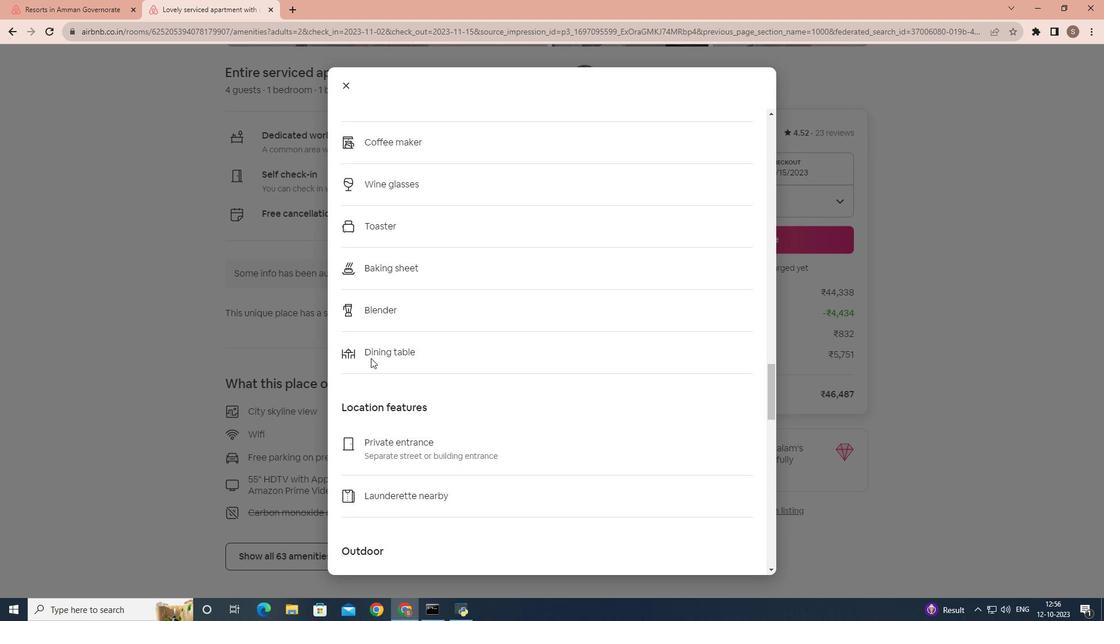 
Action: Mouse scrolled (386, 373) with delta (0, 0)
Screenshot: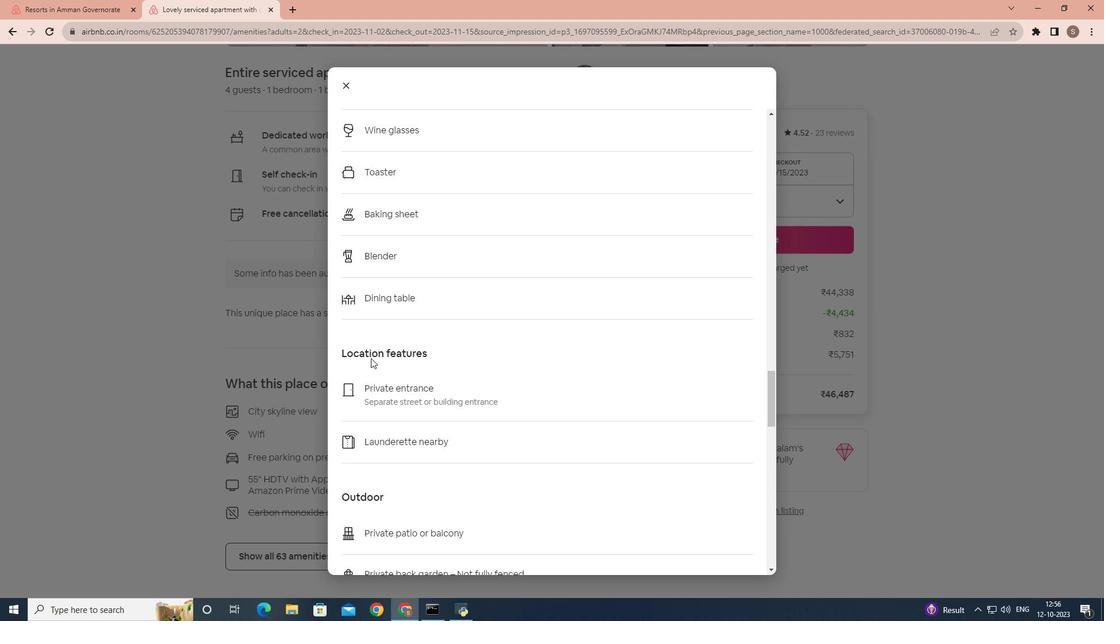 
Action: Mouse scrolled (386, 373) with delta (0, 0)
Screenshot: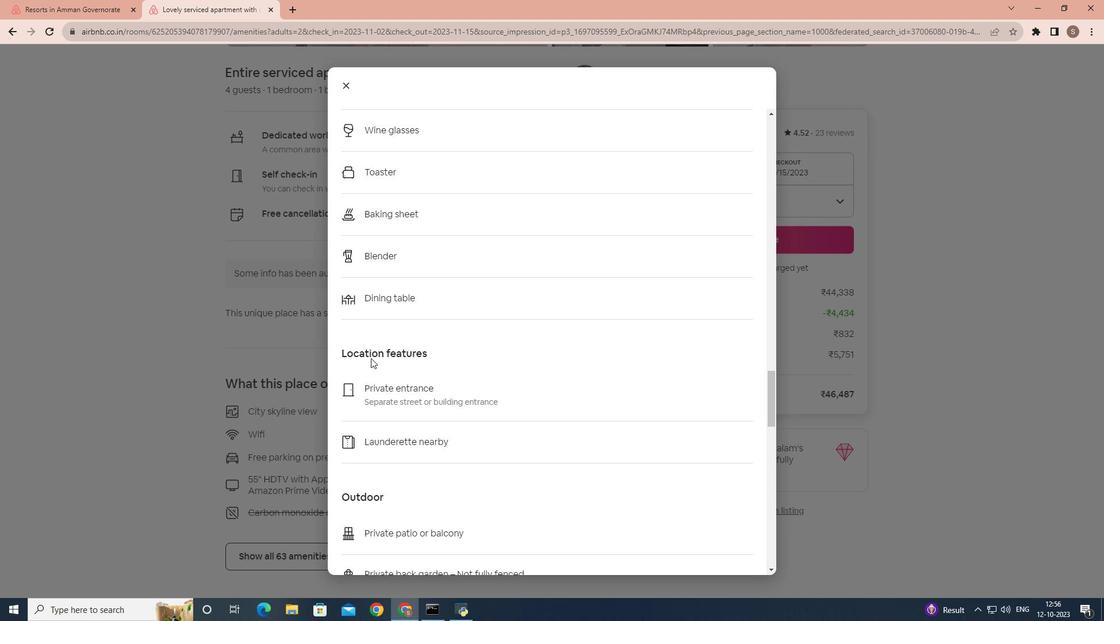 
Action: Mouse scrolled (386, 373) with delta (0, 0)
Screenshot: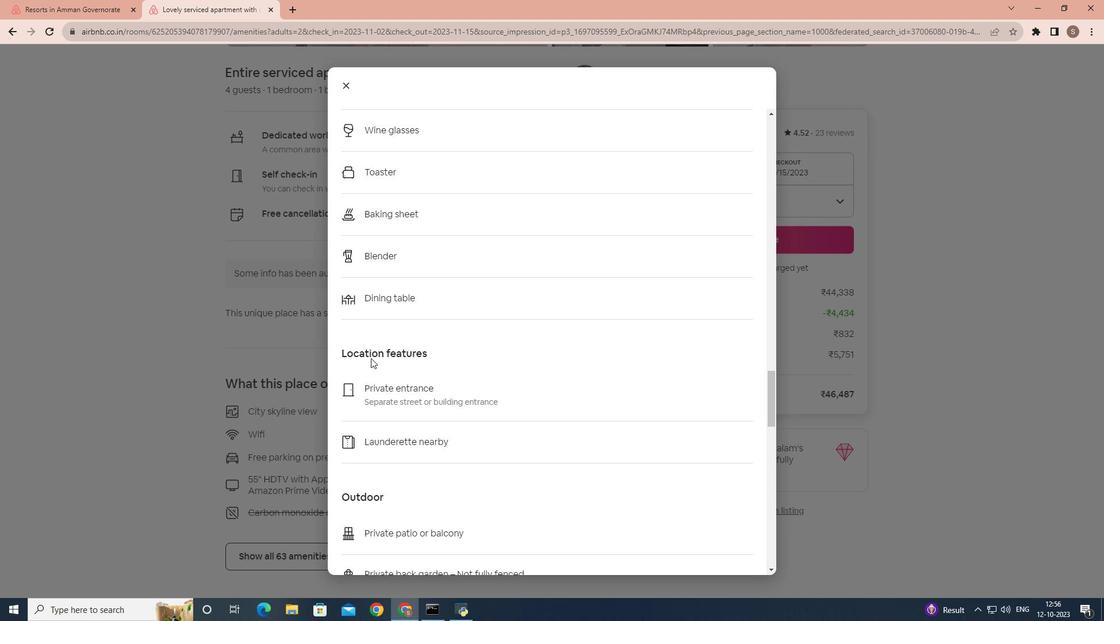 
Action: Mouse scrolled (386, 373) with delta (0, 0)
Screenshot: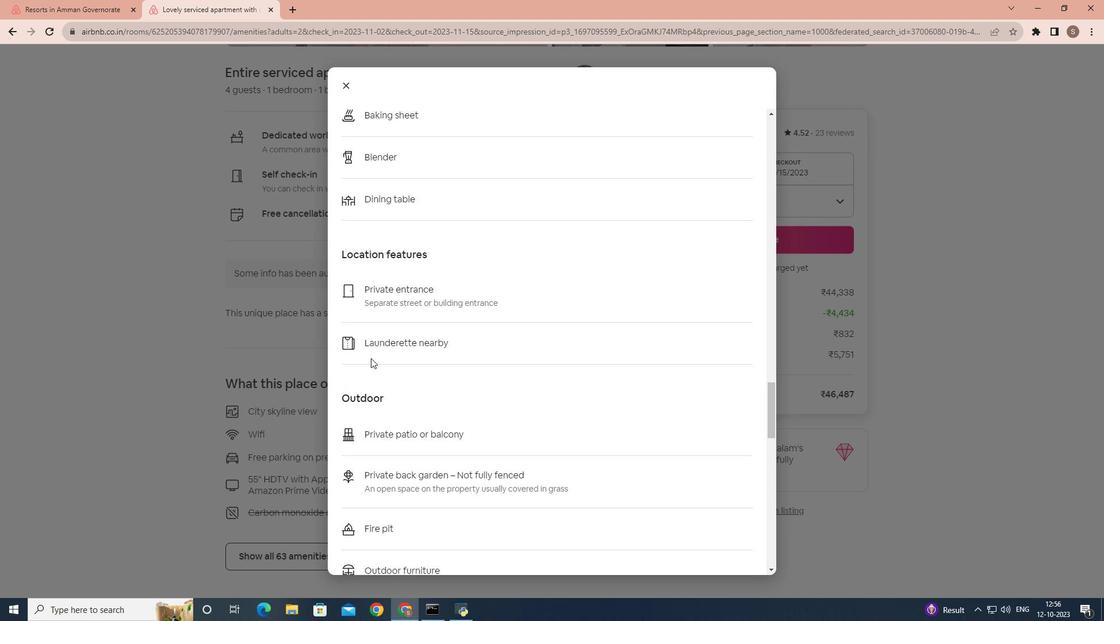 
Action: Mouse scrolled (386, 373) with delta (0, 0)
Screenshot: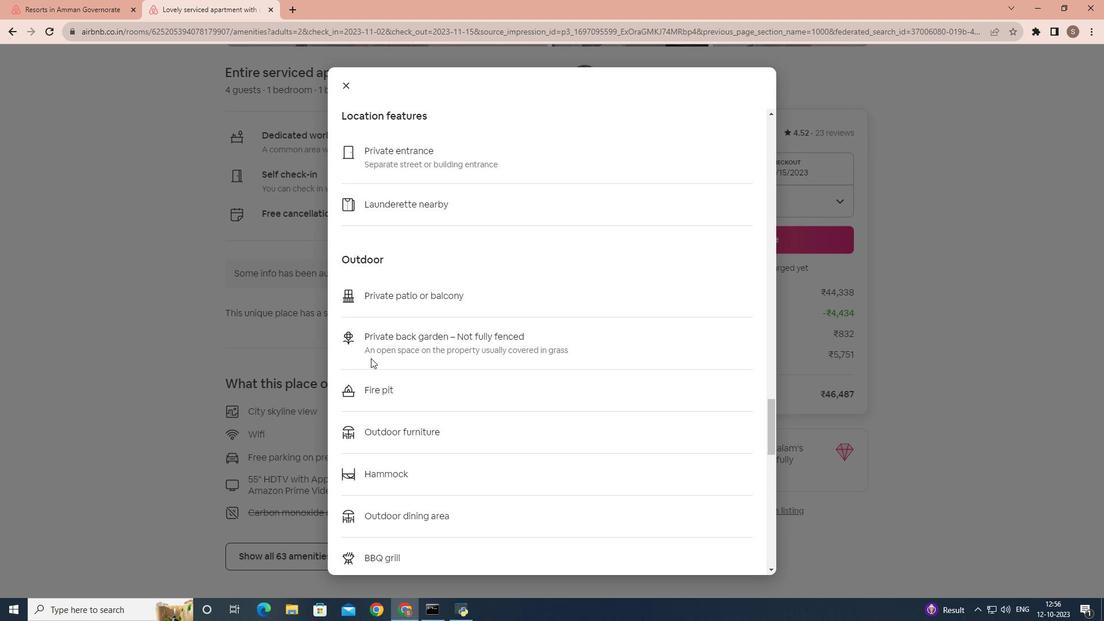 
Action: Mouse scrolled (386, 373) with delta (0, 0)
Screenshot: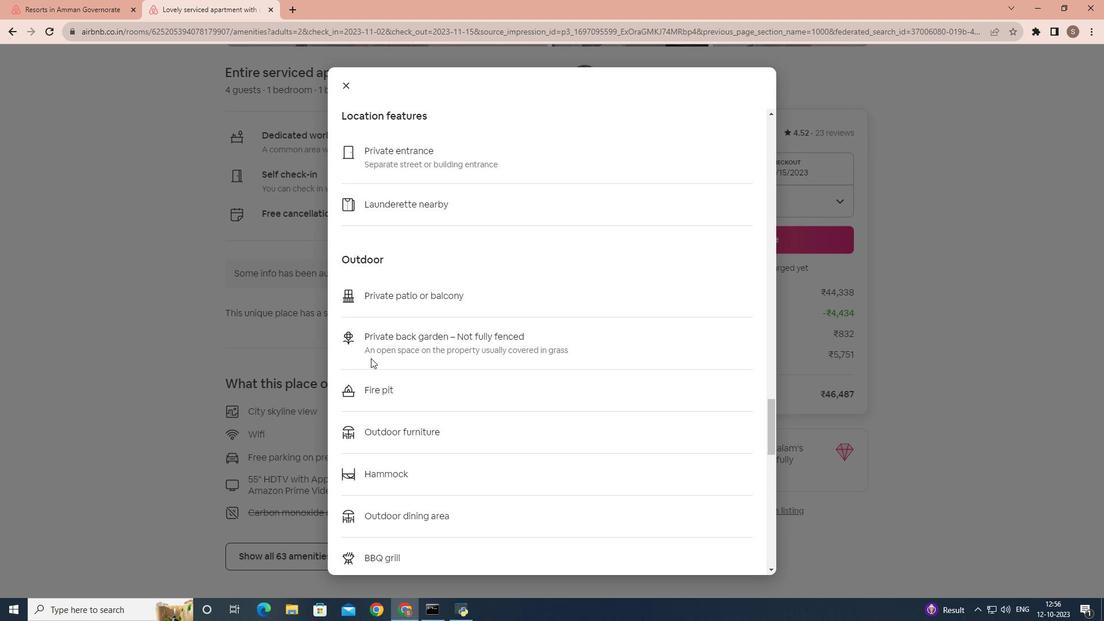 
Action: Mouse scrolled (386, 373) with delta (0, 0)
Screenshot: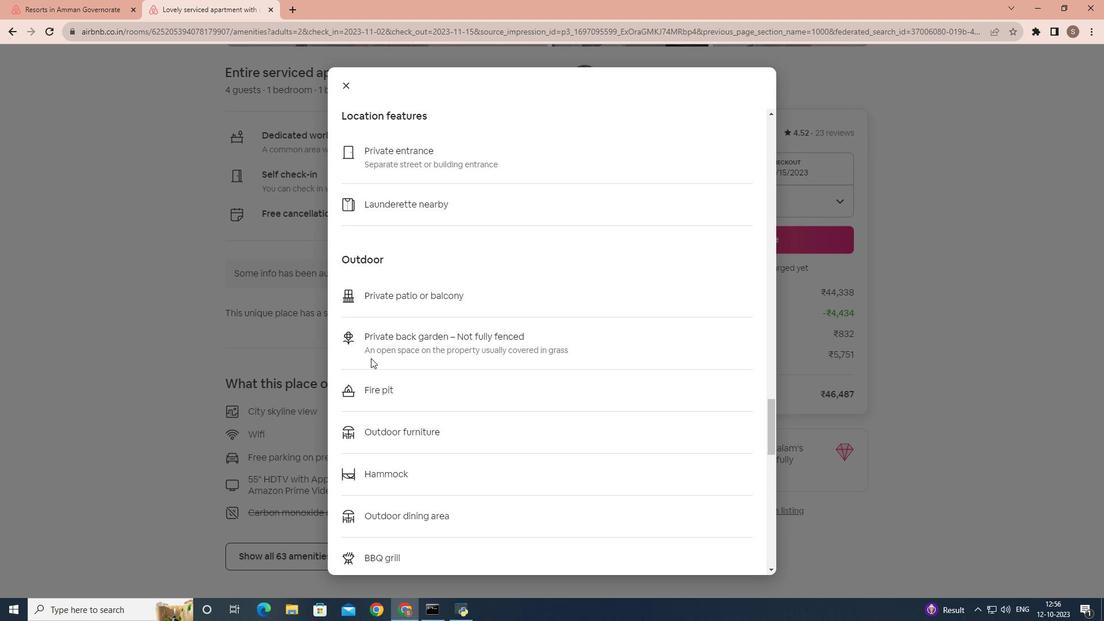 
Action: Mouse scrolled (386, 373) with delta (0, 0)
Screenshot: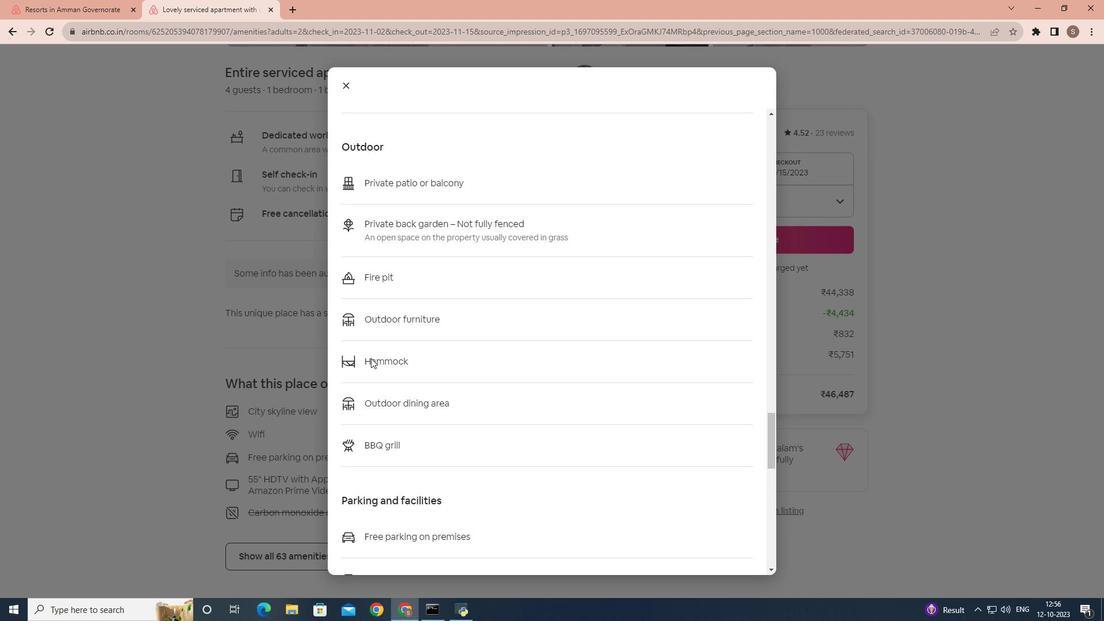 
Action: Mouse scrolled (386, 373) with delta (0, 0)
Screenshot: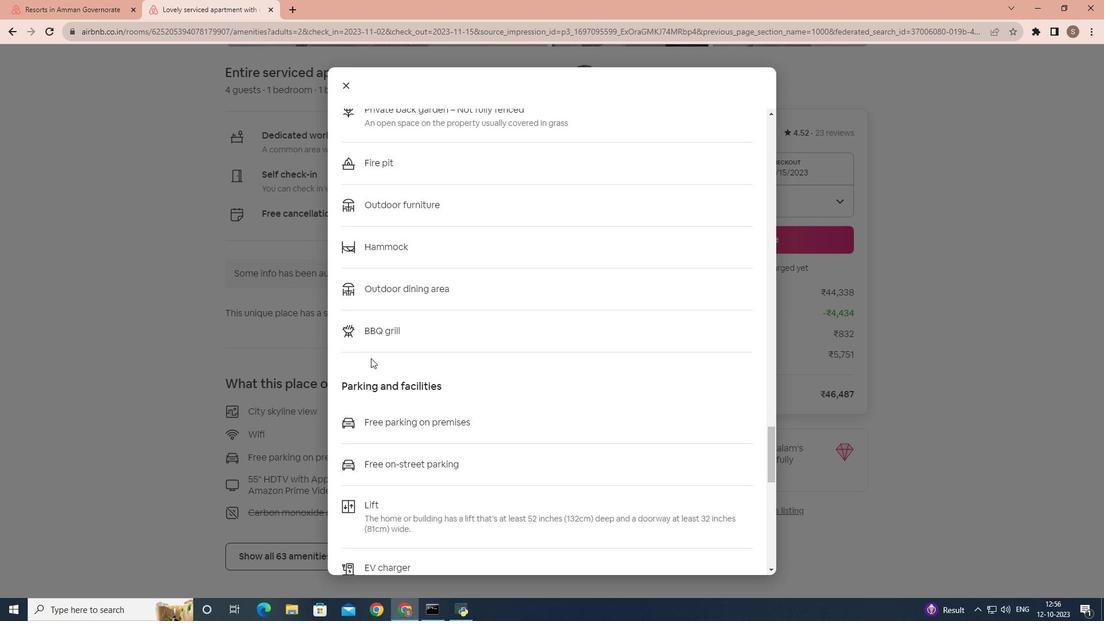 
Action: Mouse scrolled (386, 373) with delta (0, 0)
Screenshot: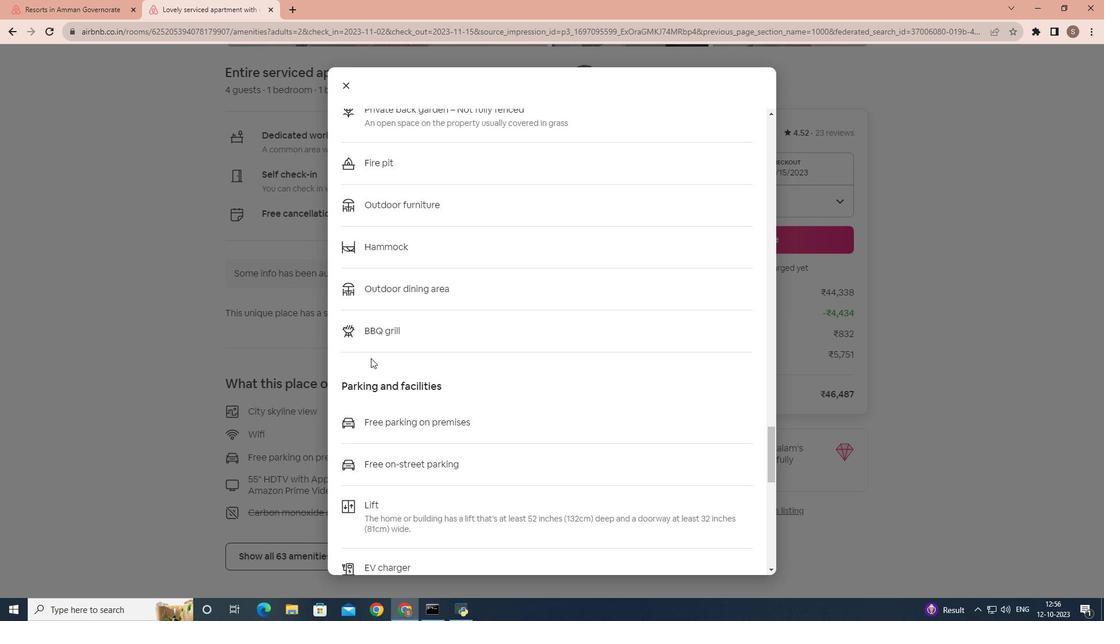 
Action: Mouse scrolled (386, 373) with delta (0, 0)
Screenshot: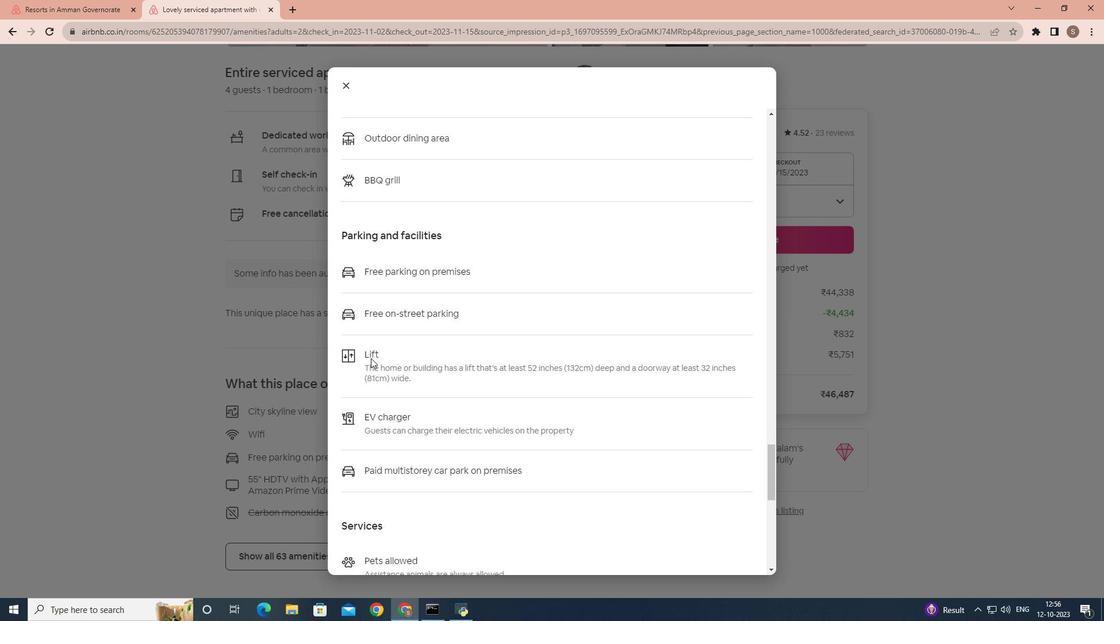 
Action: Mouse scrolled (386, 373) with delta (0, 0)
Screenshot: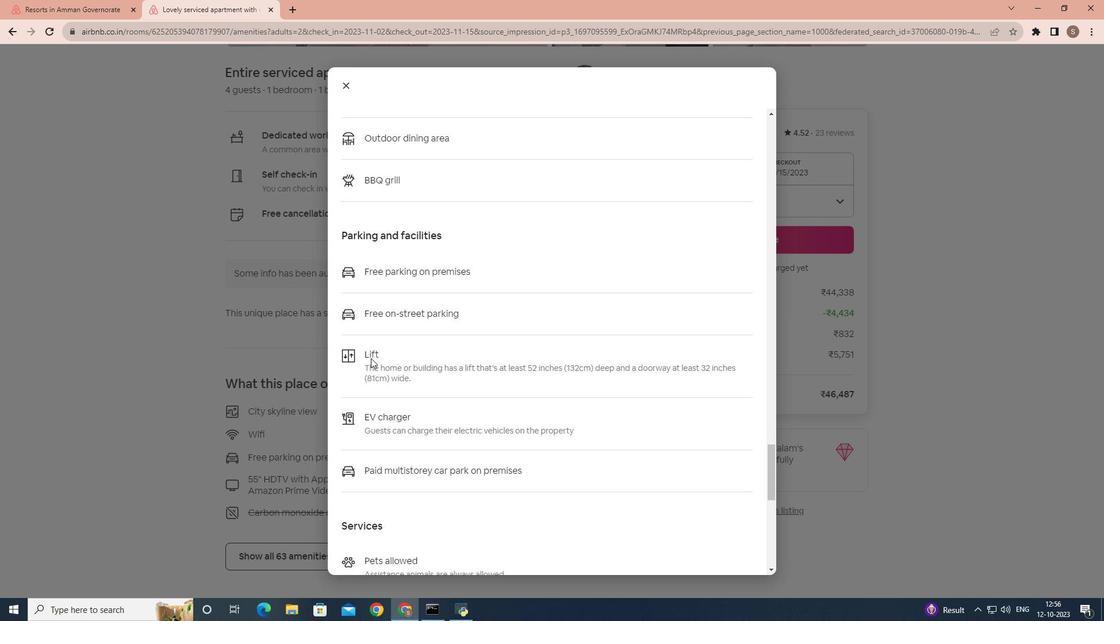 
Action: Mouse scrolled (386, 373) with delta (0, 0)
Screenshot: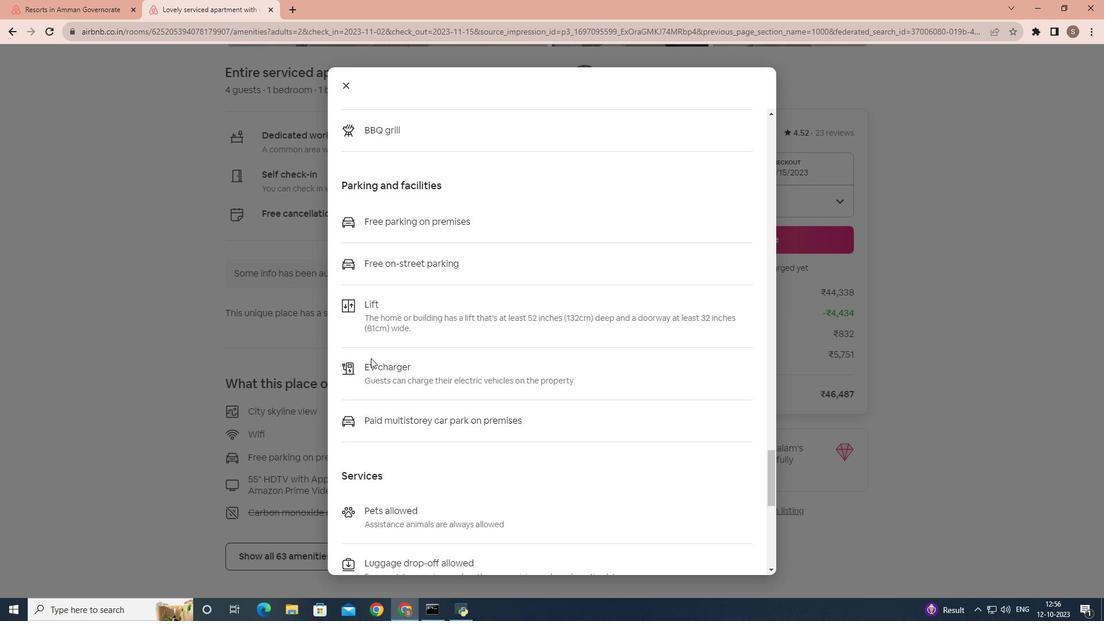 
Action: Mouse scrolled (386, 373) with delta (0, 0)
Screenshot: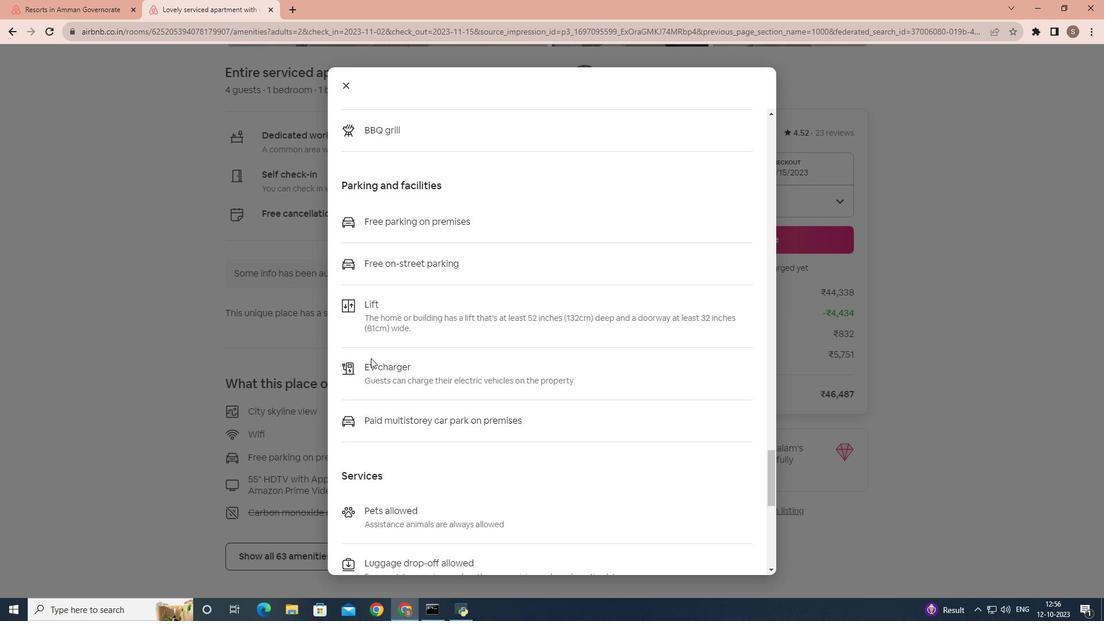 
Action: Mouse scrolled (386, 373) with delta (0, 0)
Screenshot: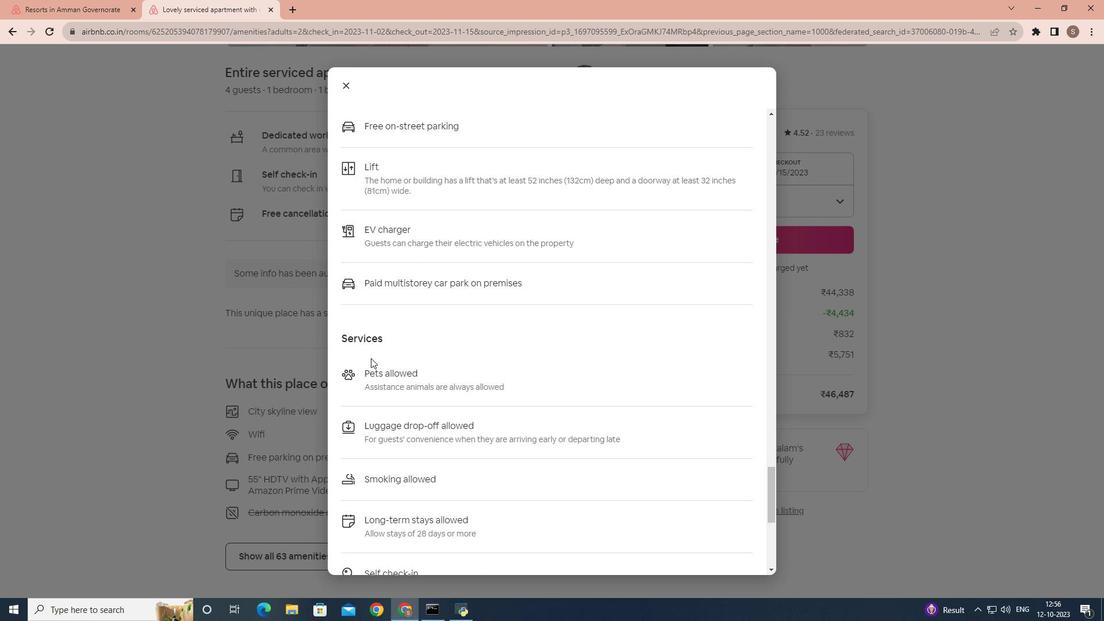 
Action: Mouse scrolled (386, 373) with delta (0, 0)
Screenshot: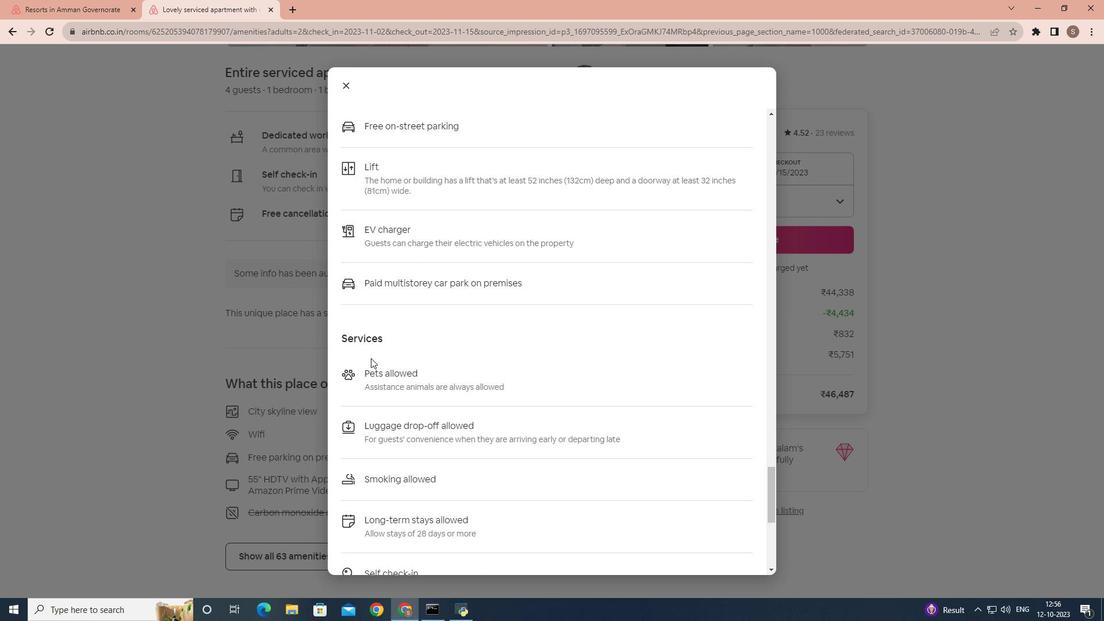 
Action: Mouse scrolled (386, 373) with delta (0, 0)
Screenshot: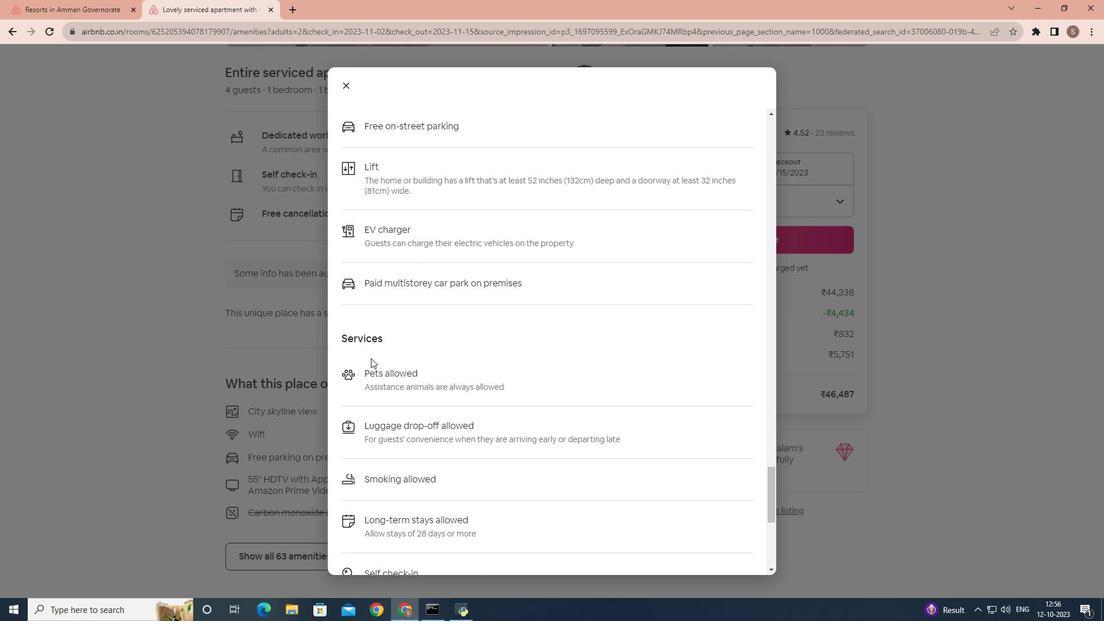 
Action: Mouse scrolled (386, 373) with delta (0, 0)
Screenshot: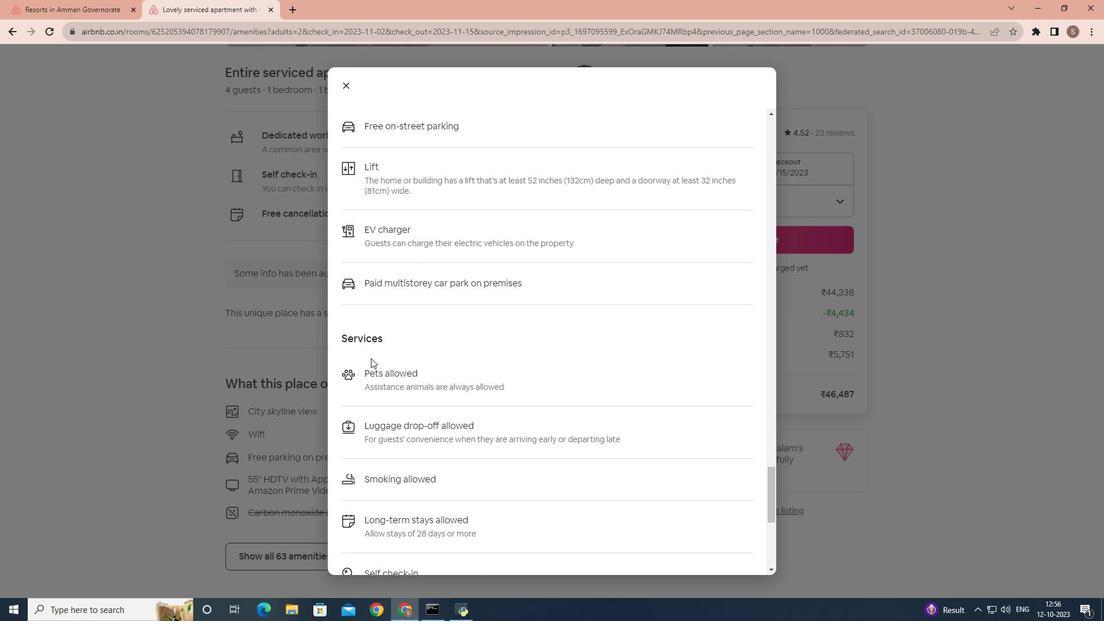 
Action: Mouse scrolled (386, 373) with delta (0, 0)
Screenshot: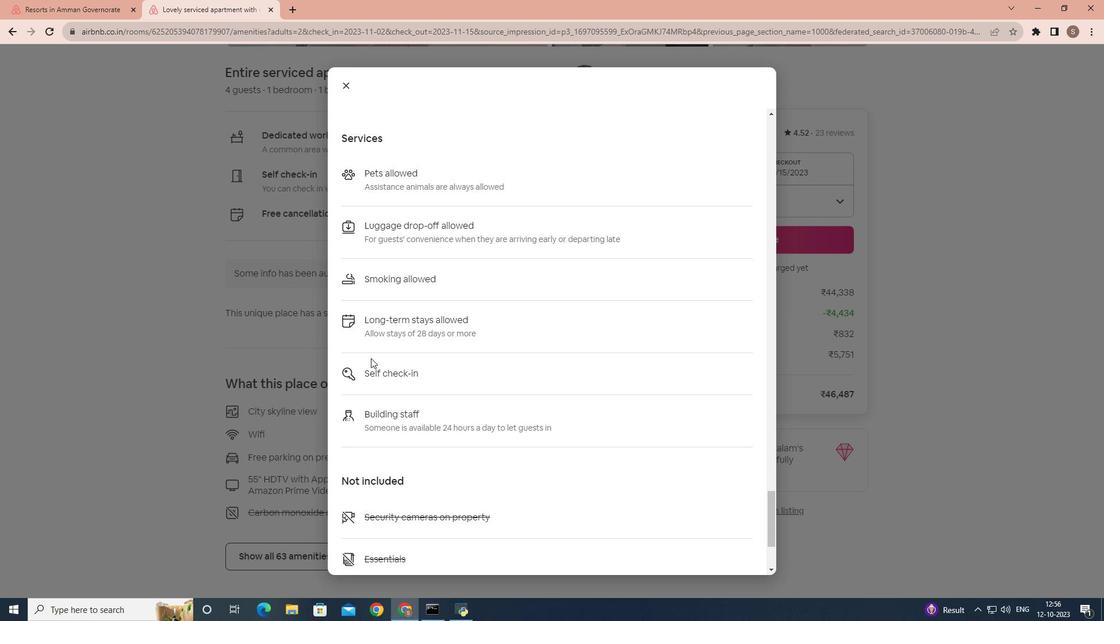 
Action: Mouse scrolled (386, 373) with delta (0, 0)
Screenshot: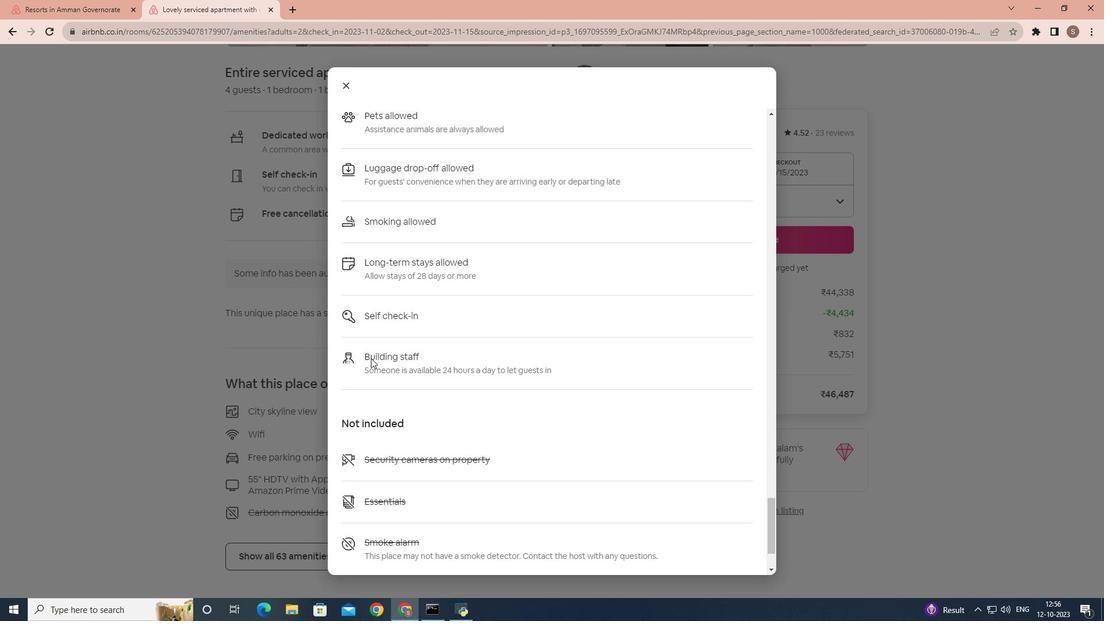 
Action: Mouse scrolled (386, 373) with delta (0, 0)
Screenshot: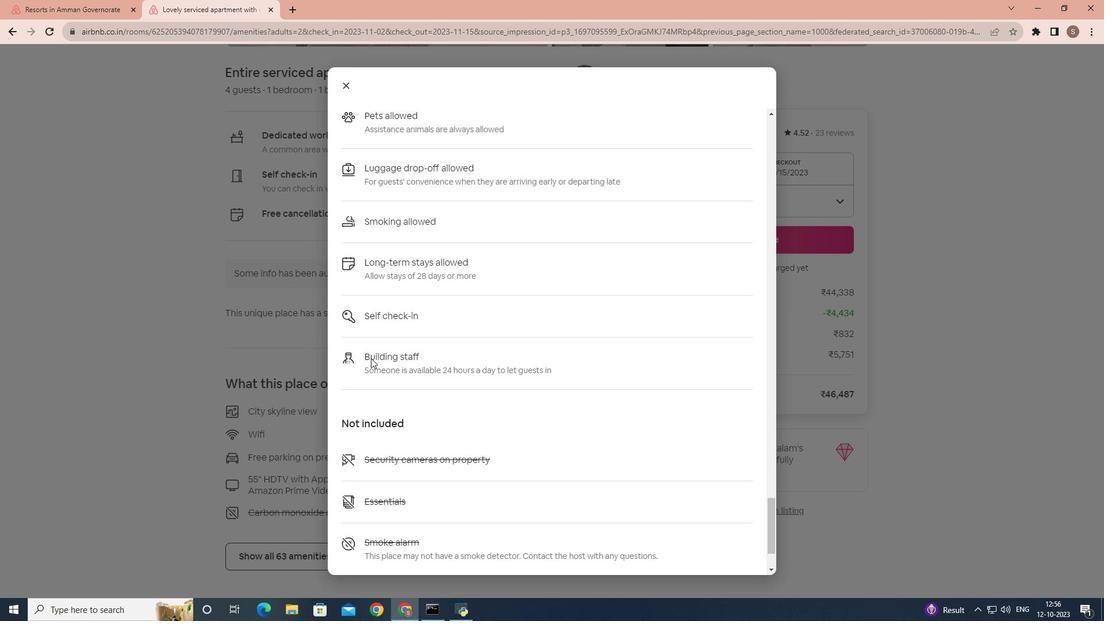 
Action: Mouse scrolled (386, 373) with delta (0, 0)
Screenshot: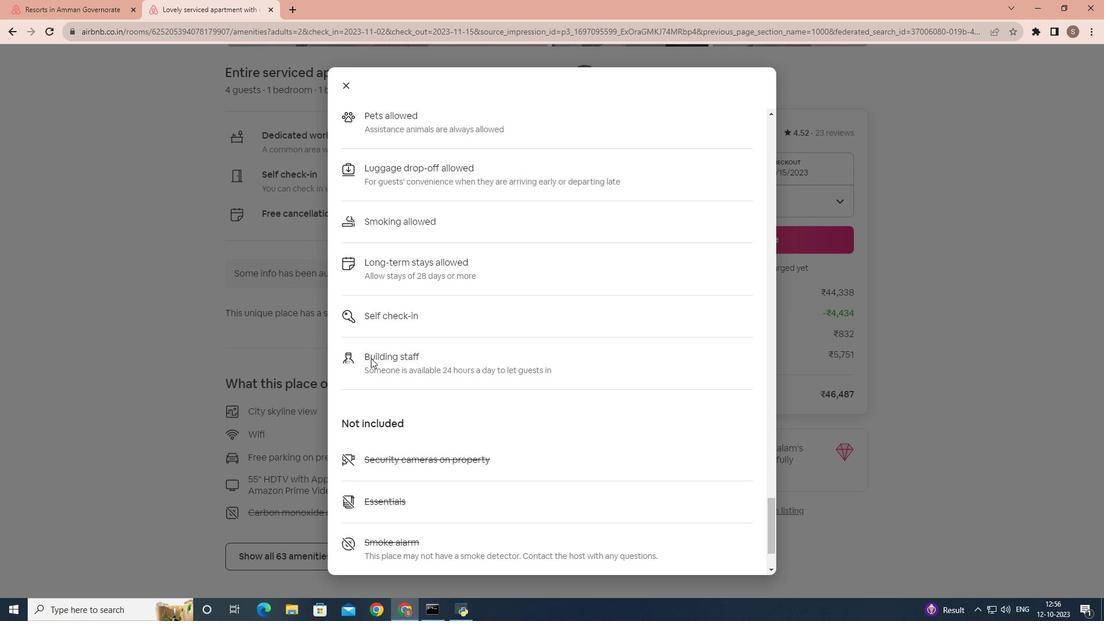 
Action: Mouse scrolled (386, 373) with delta (0, 0)
Screenshot: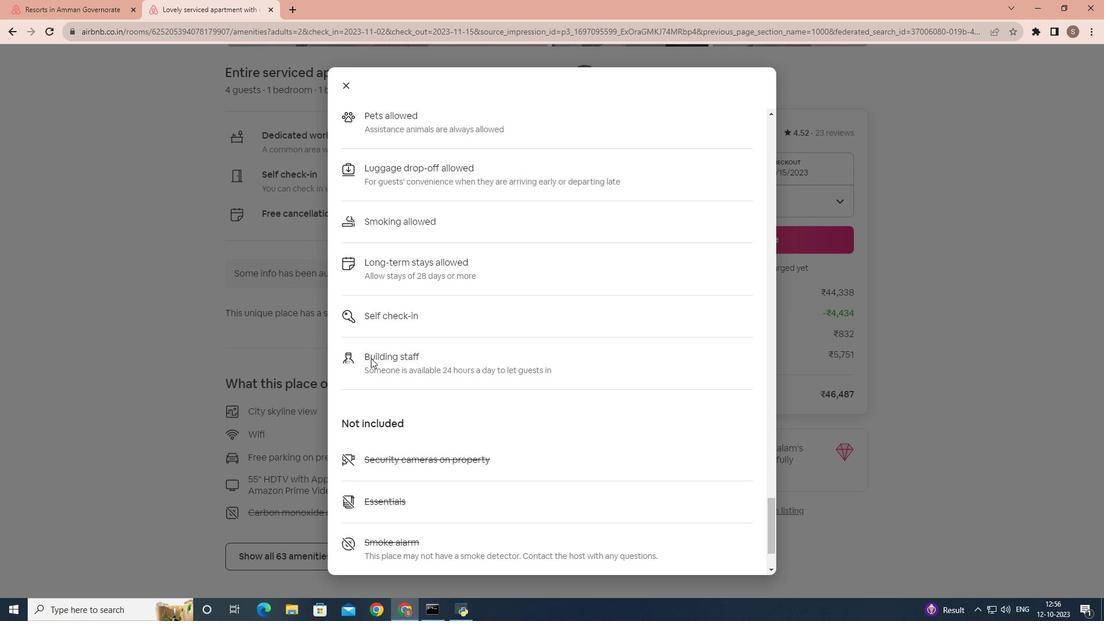 
Action: Mouse scrolled (386, 373) with delta (0, 0)
Screenshot: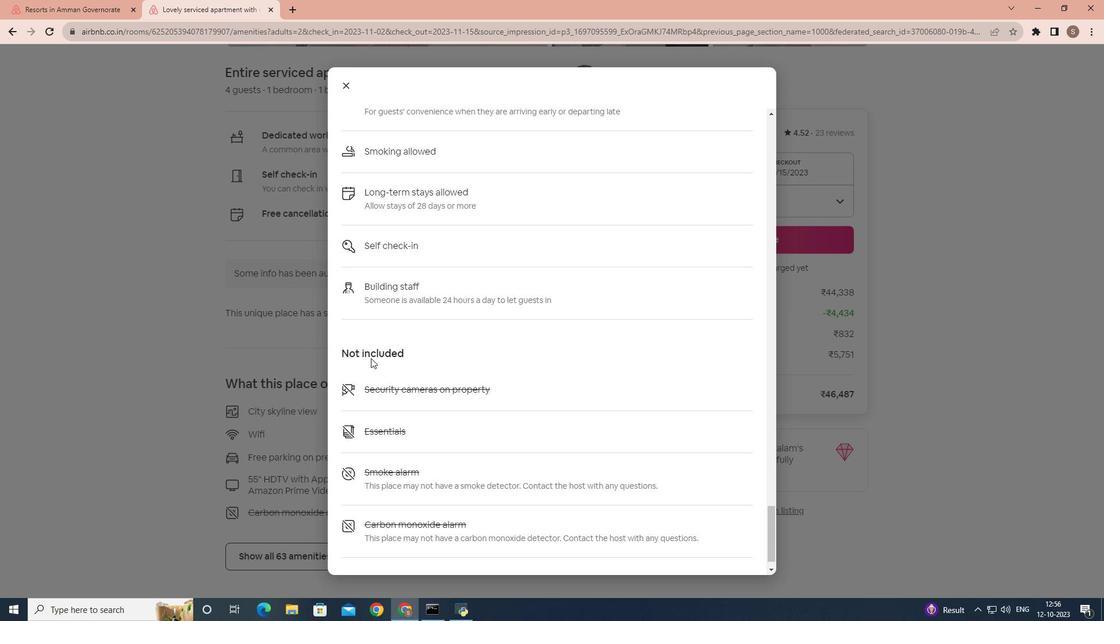 
Action: Mouse moved to (356, 102)
Screenshot: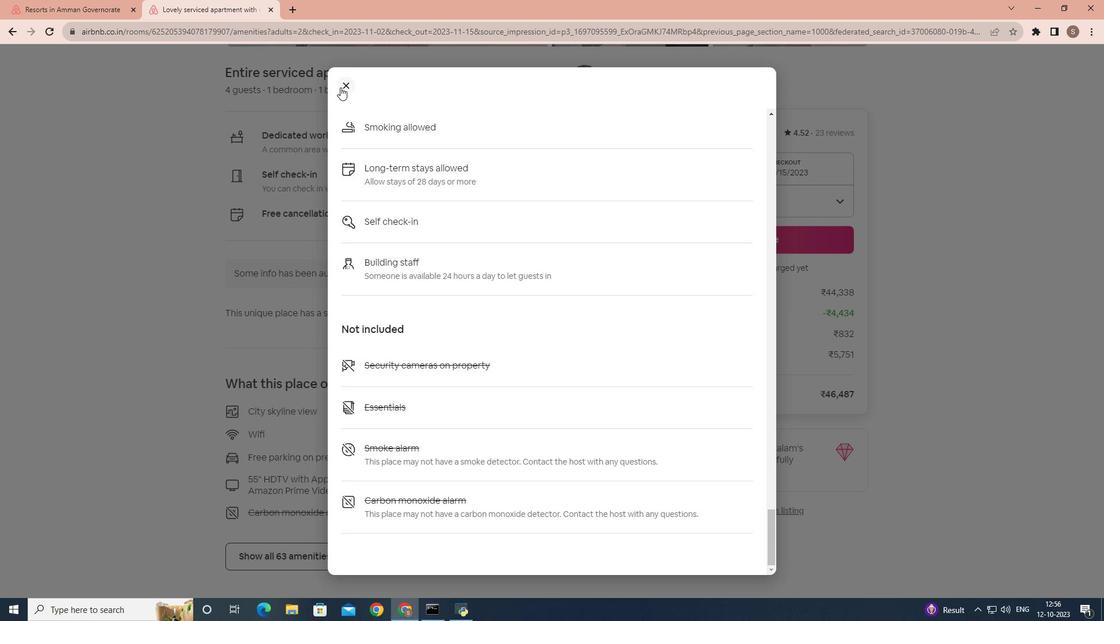 
Action: Mouse pressed left at (356, 102)
Screenshot: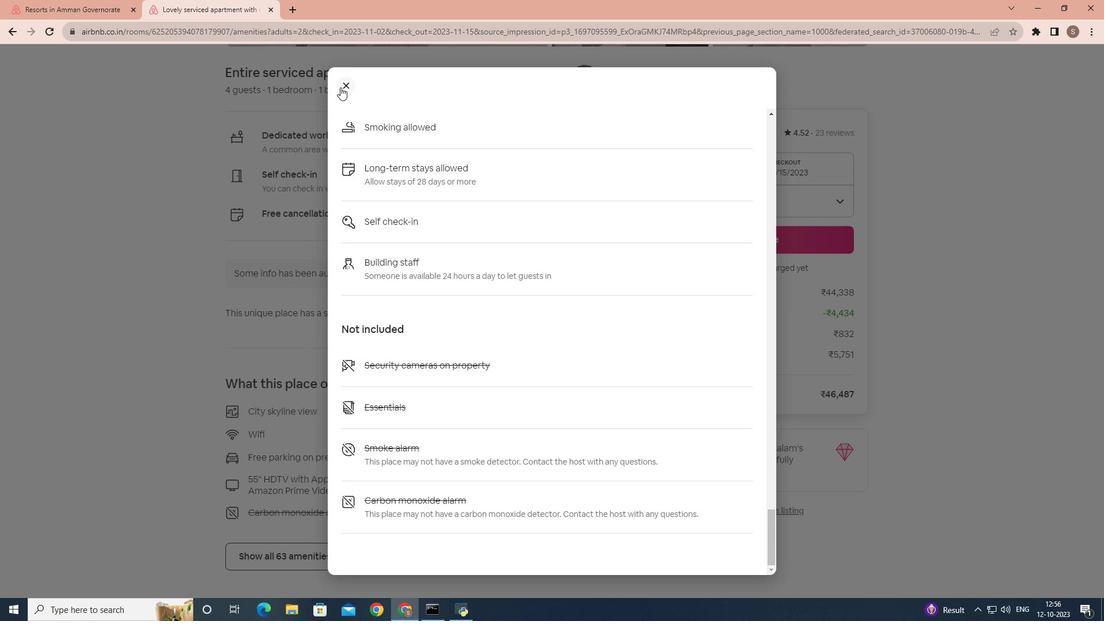 
Action: Mouse moved to (291, 312)
Screenshot: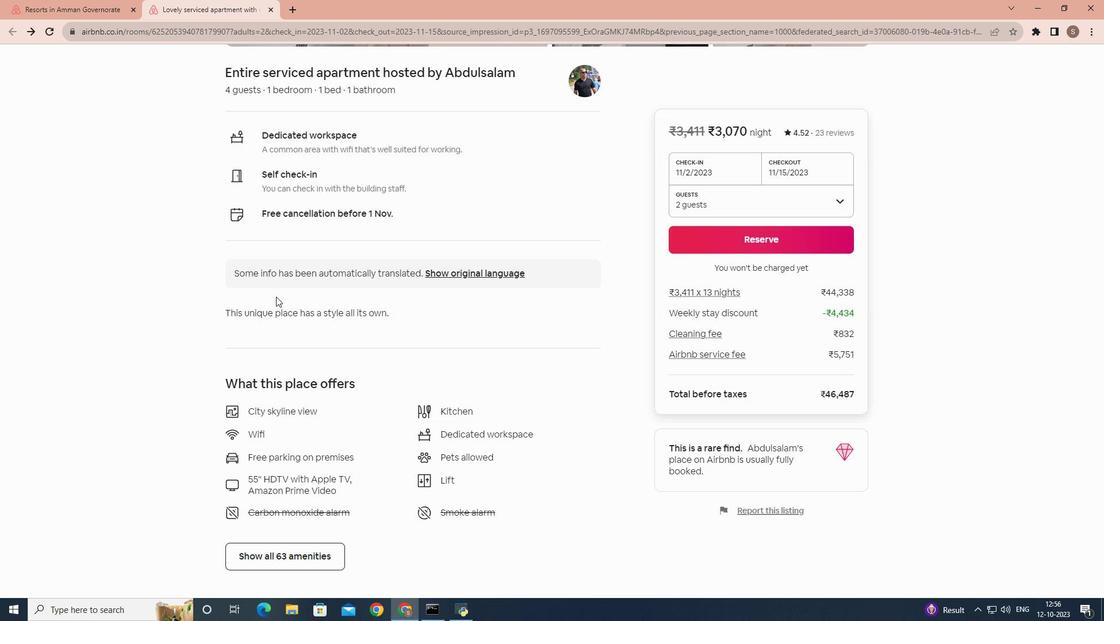 
Action: Mouse scrolled (291, 311) with delta (0, 0)
Screenshot: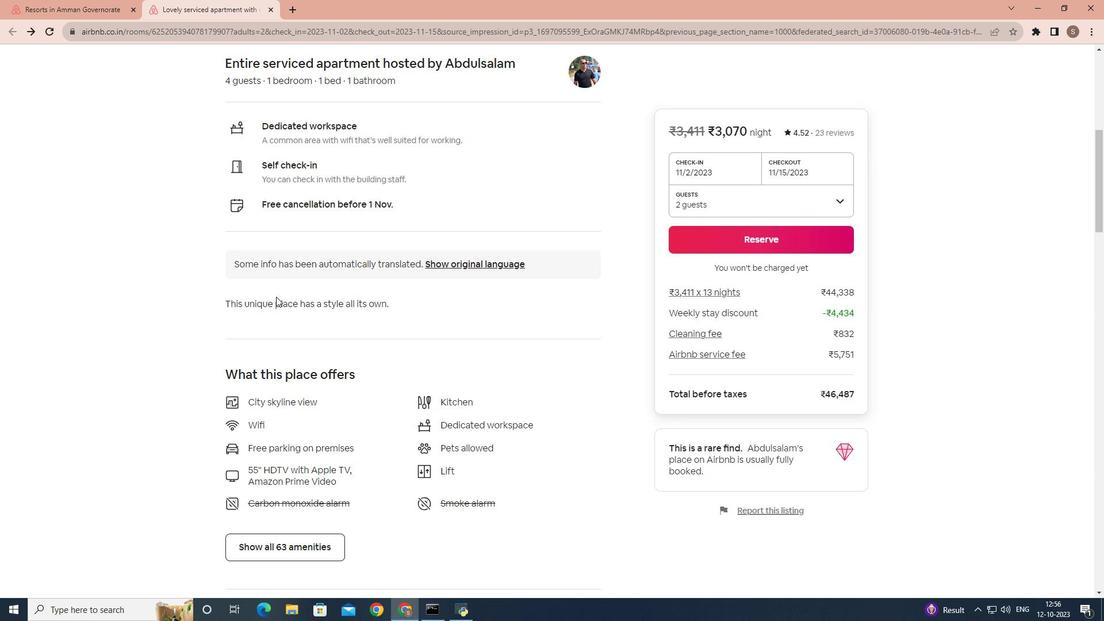 
Action: Mouse scrolled (291, 311) with delta (0, 0)
Screenshot: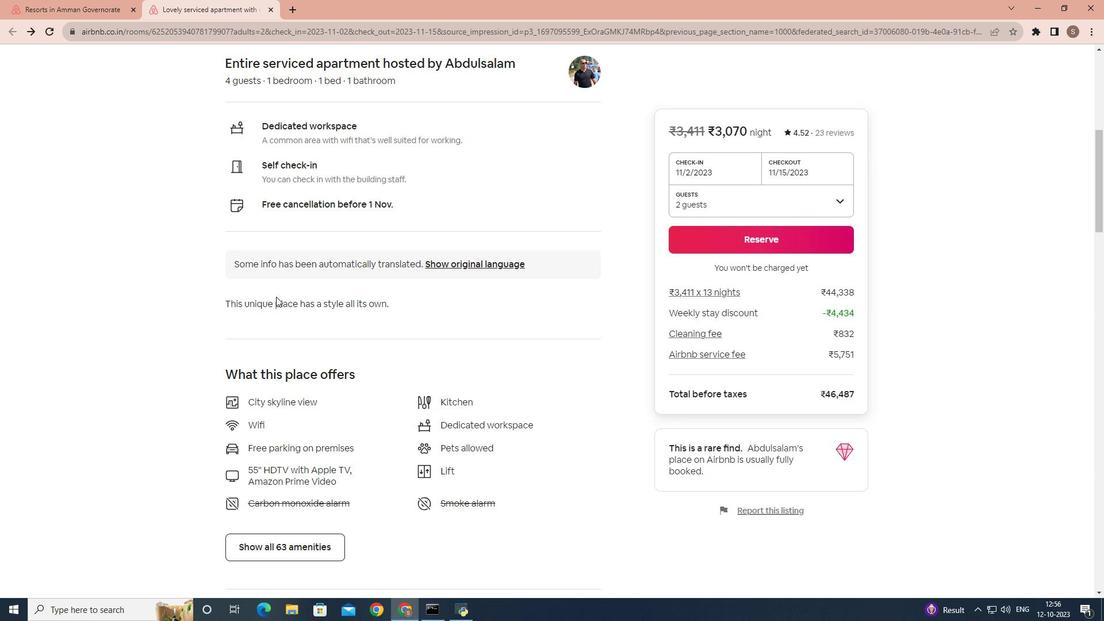 
Action: Mouse scrolled (291, 311) with delta (0, 0)
Screenshot: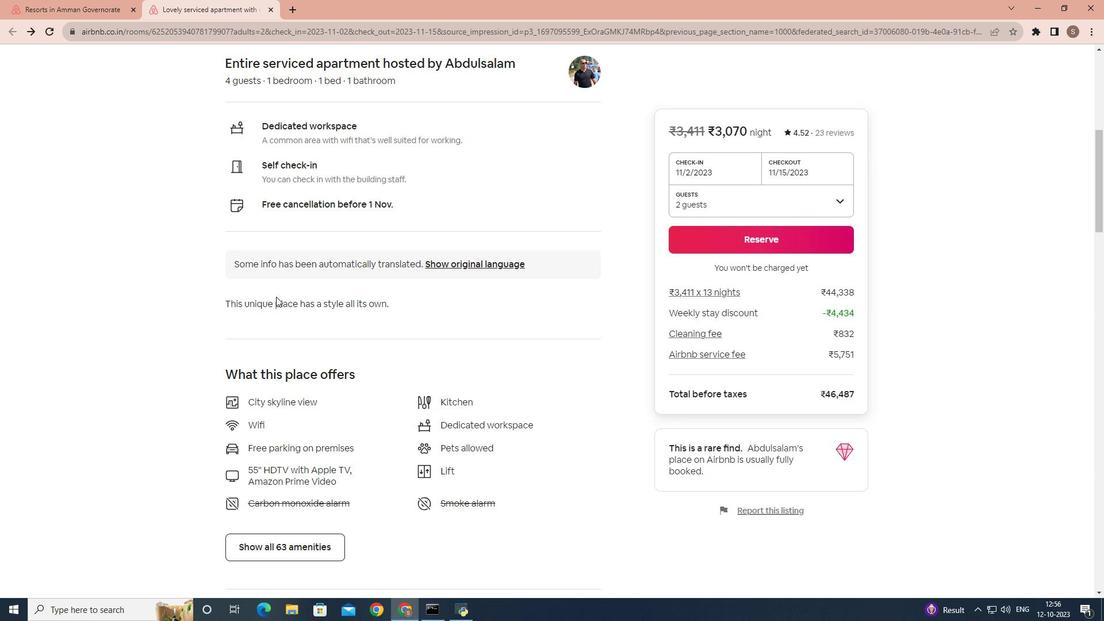 
Action: Mouse scrolled (291, 311) with delta (0, 0)
Screenshot: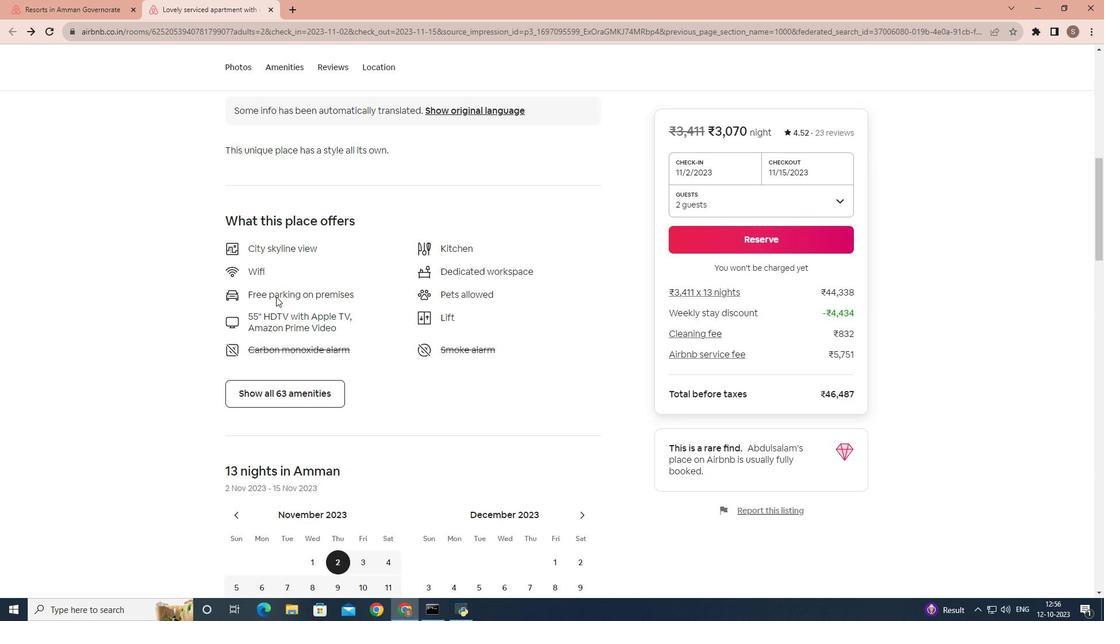 
Action: Mouse scrolled (291, 311) with delta (0, 0)
Screenshot: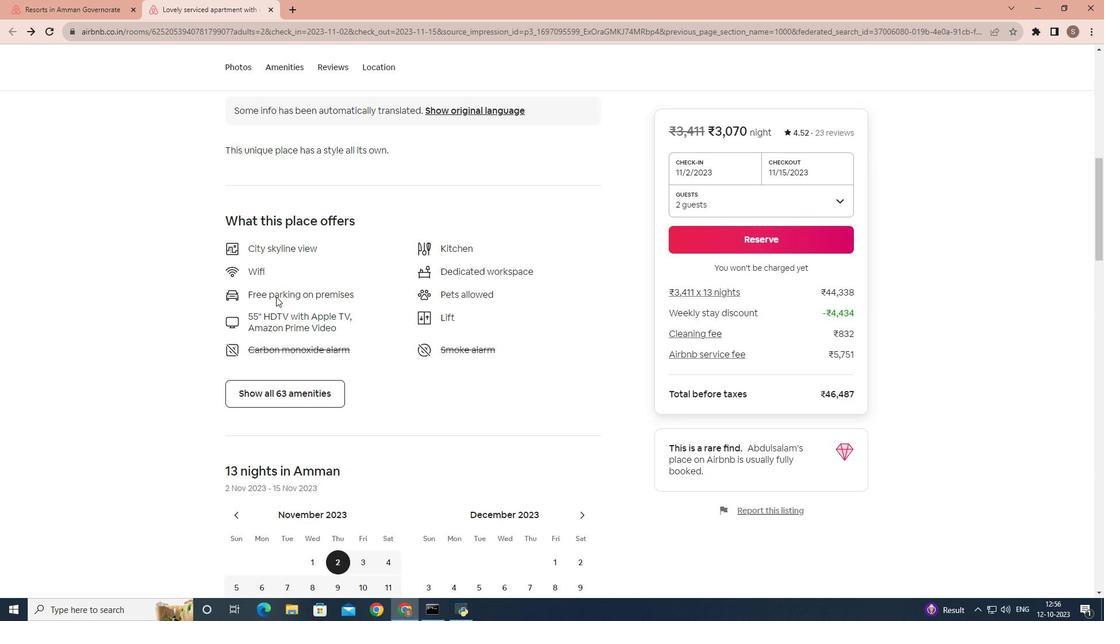 
Action: Mouse scrolled (291, 311) with delta (0, 0)
Screenshot: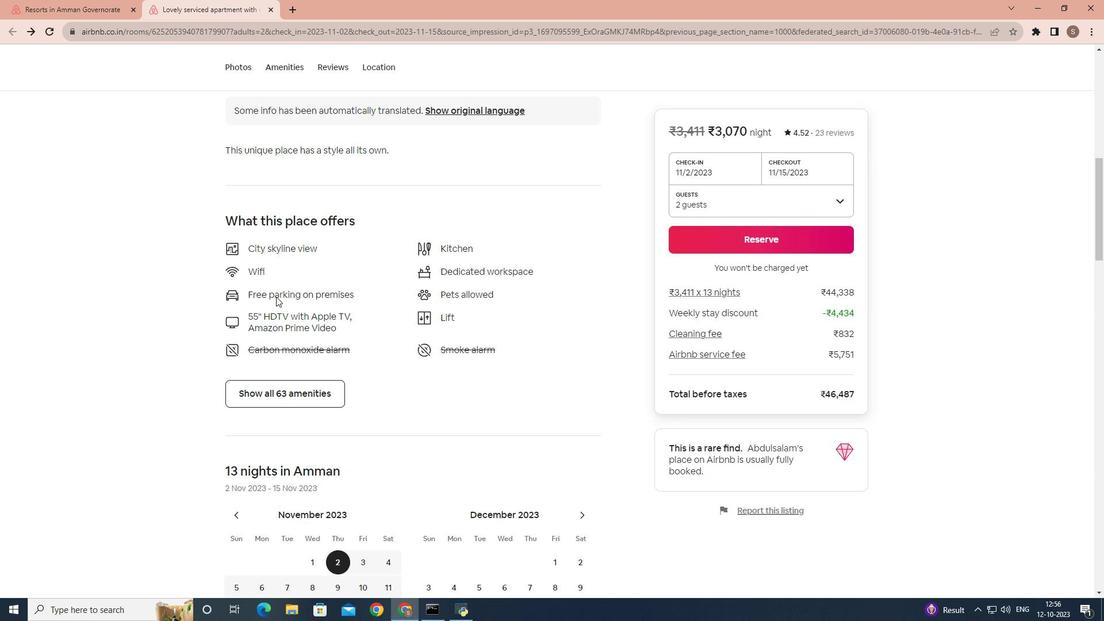 
Action: Mouse scrolled (291, 311) with delta (0, 0)
Screenshot: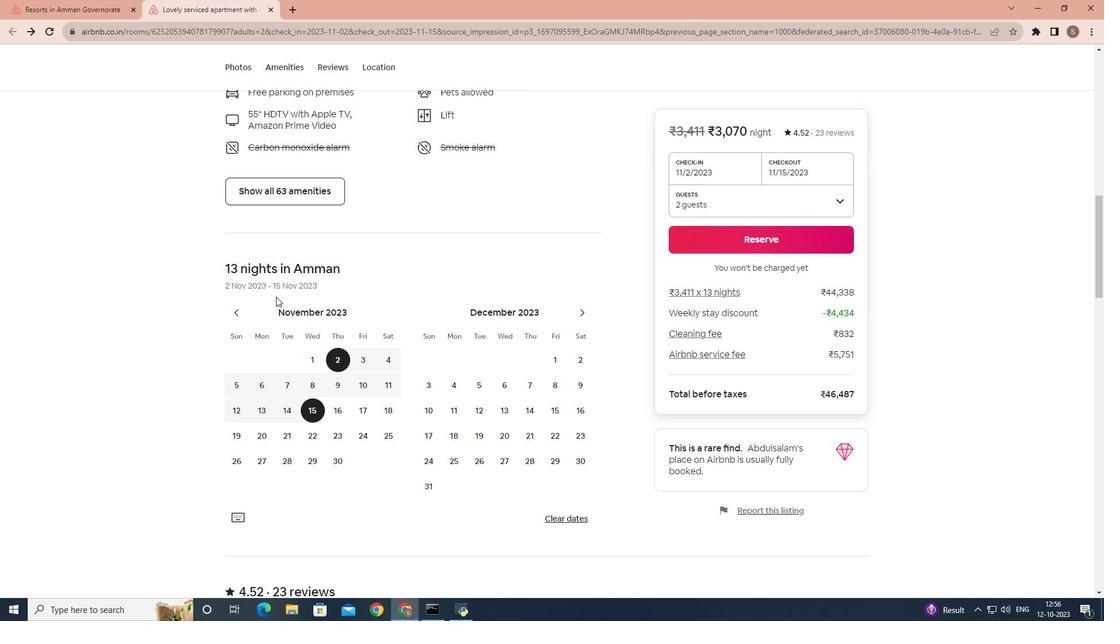 
Action: Mouse scrolled (291, 311) with delta (0, 0)
Screenshot: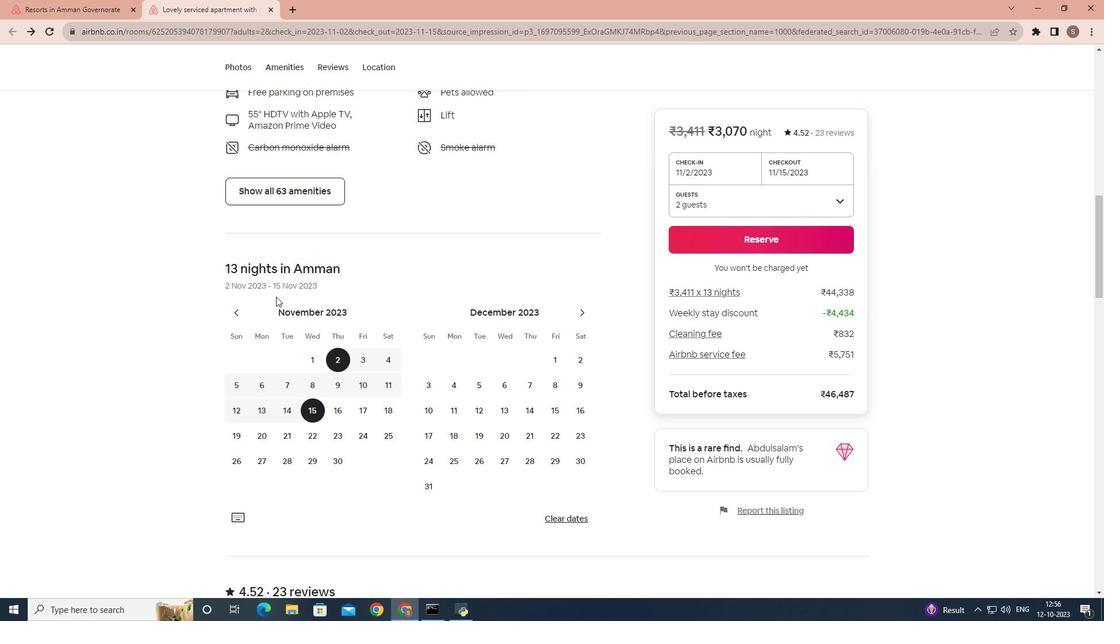 
Action: Mouse scrolled (291, 311) with delta (0, 0)
Screenshot: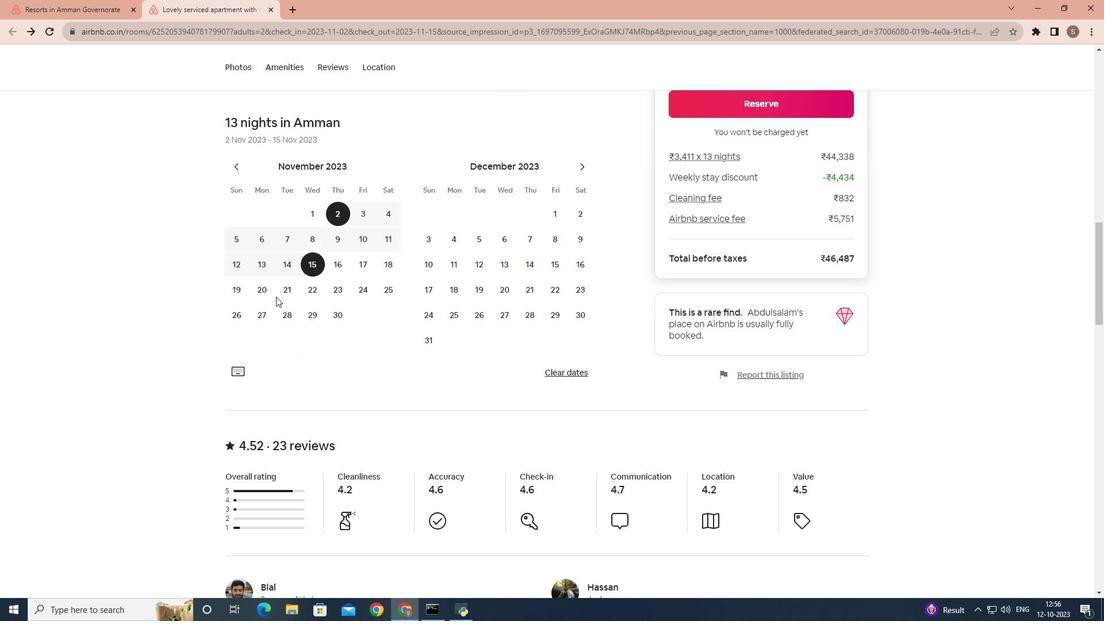 
Action: Mouse scrolled (291, 311) with delta (0, 0)
Screenshot: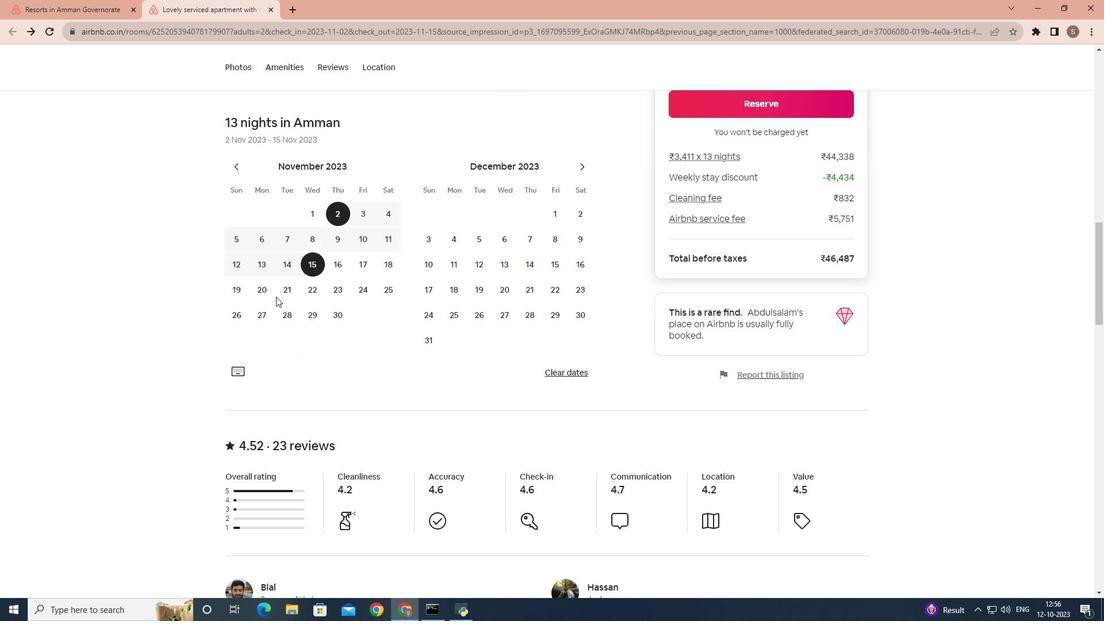 
Action: Mouse scrolled (291, 311) with delta (0, 0)
Screenshot: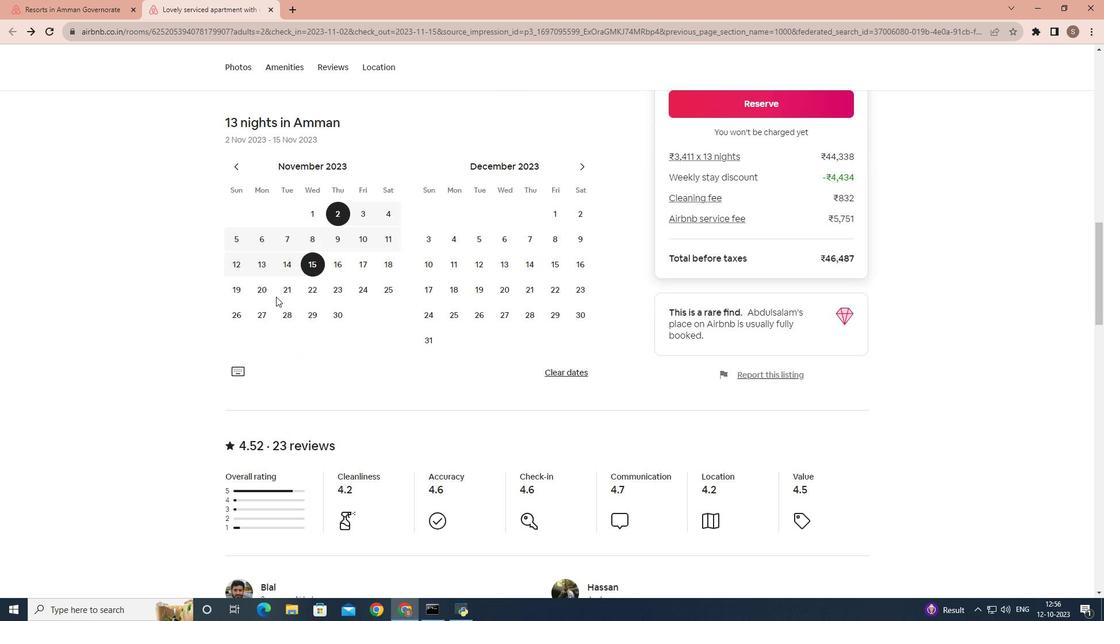 
Action: Mouse scrolled (291, 311) with delta (0, 0)
Screenshot: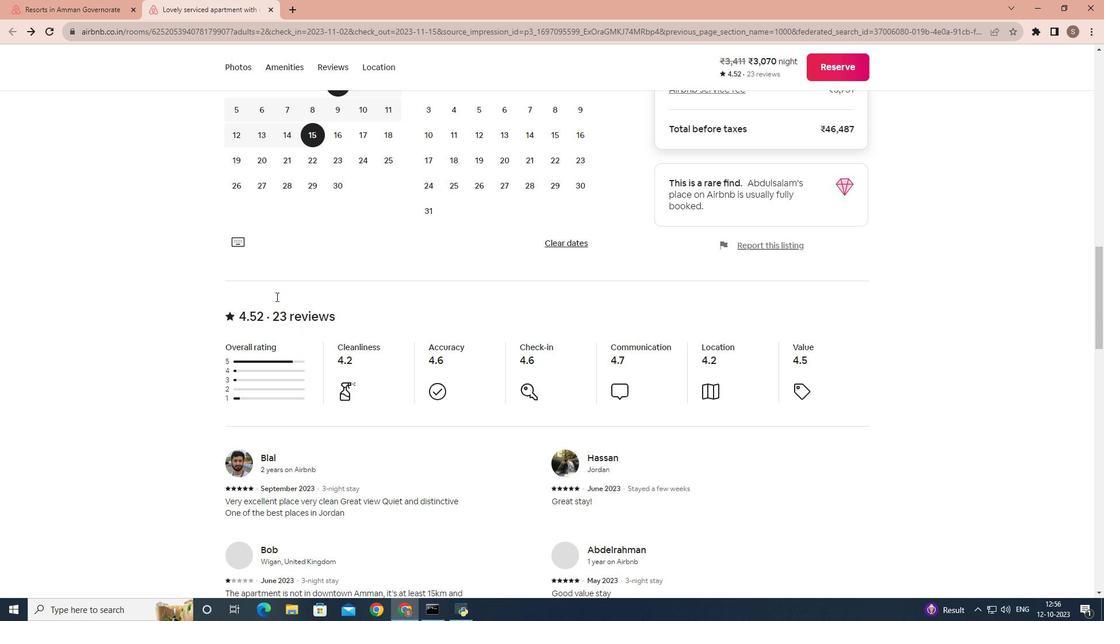 
Action: Mouse scrolled (291, 311) with delta (0, 0)
Screenshot: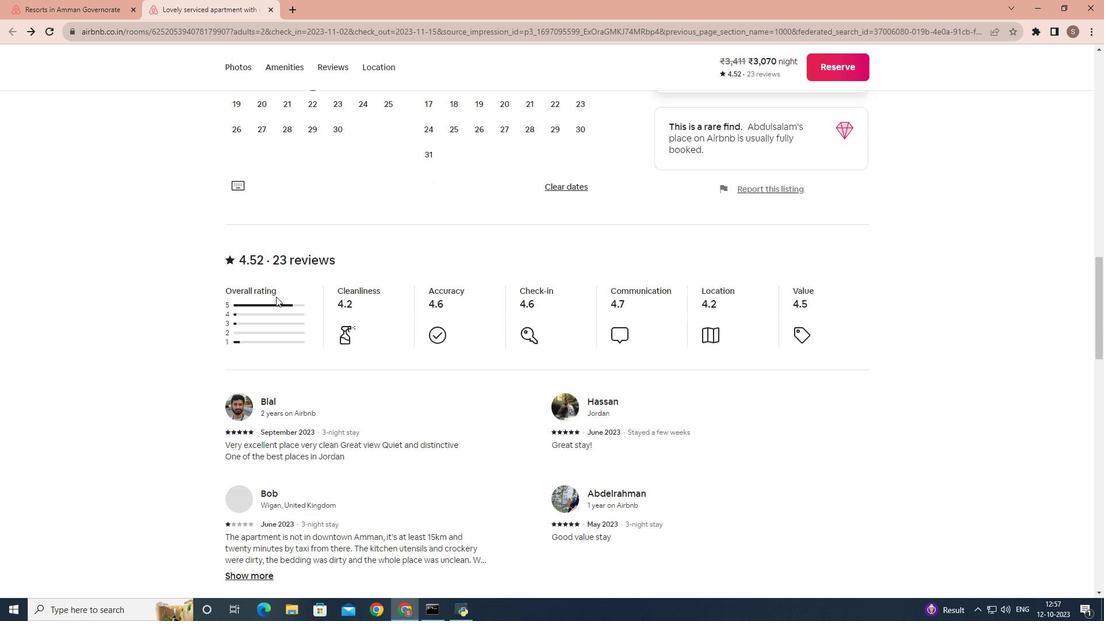 
Action: Mouse scrolled (291, 311) with delta (0, 0)
Screenshot: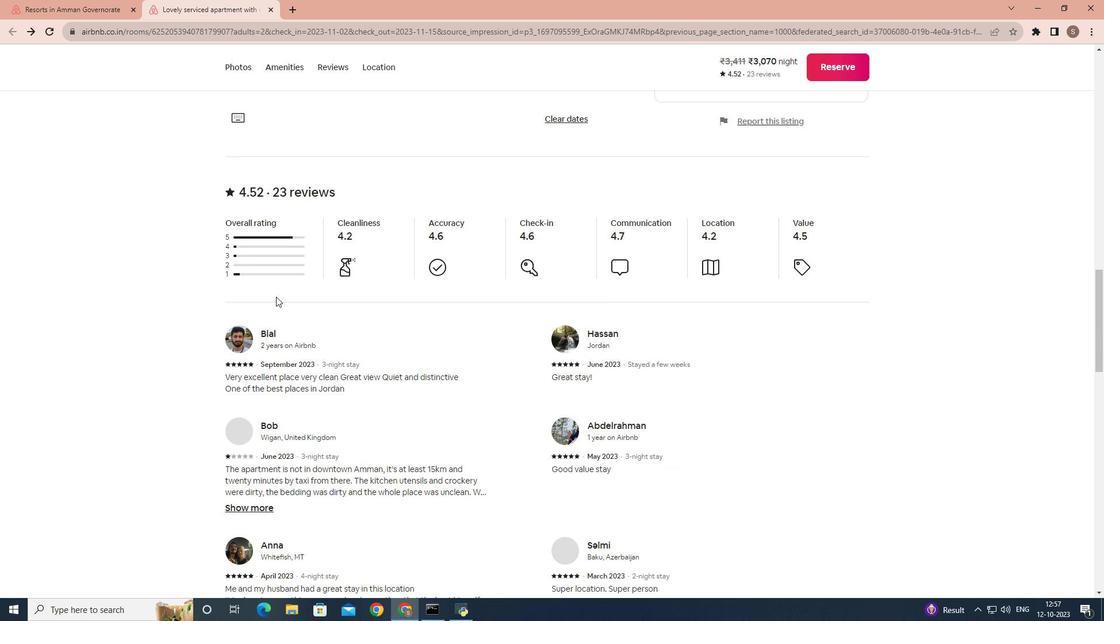 
Action: Mouse scrolled (291, 311) with delta (0, 0)
Screenshot: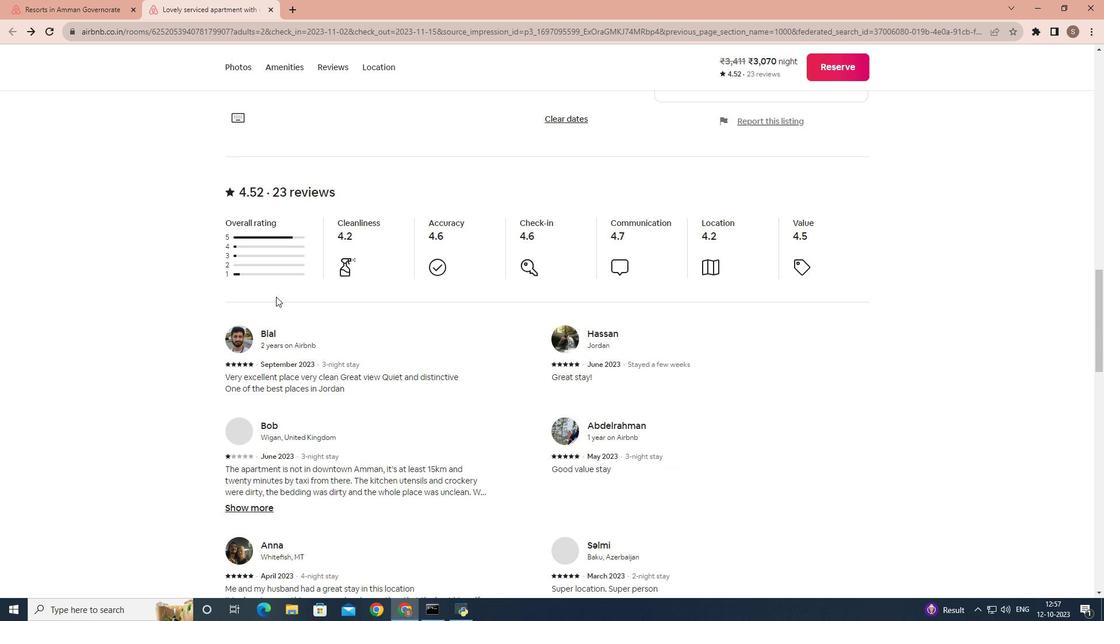 
Action: Mouse scrolled (291, 311) with delta (0, 0)
Screenshot: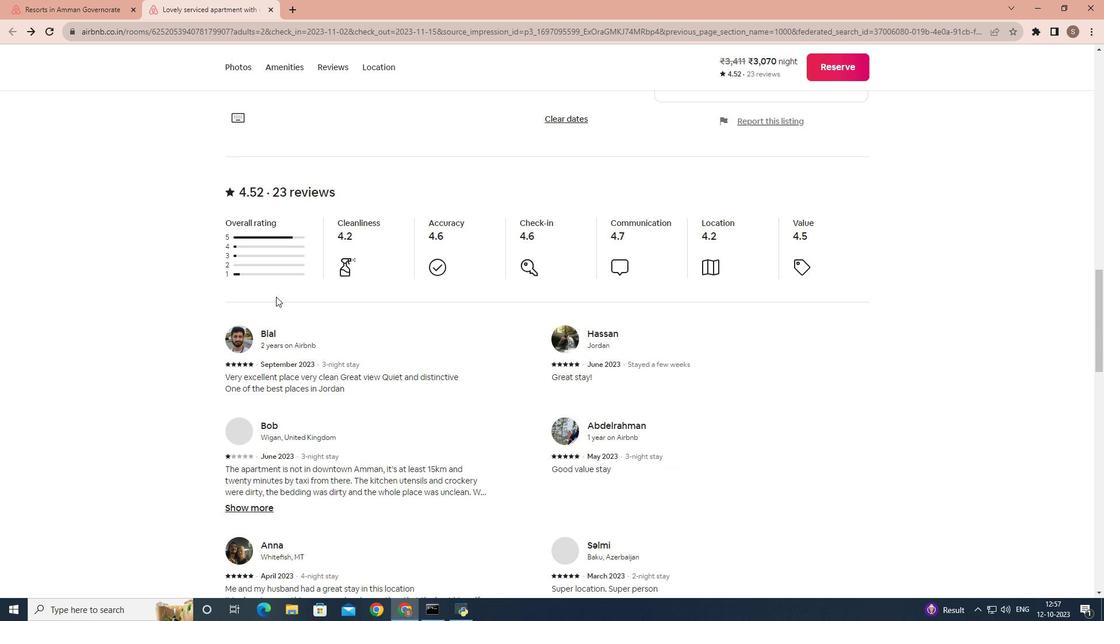 
Action: Mouse moved to (291, 312)
Screenshot: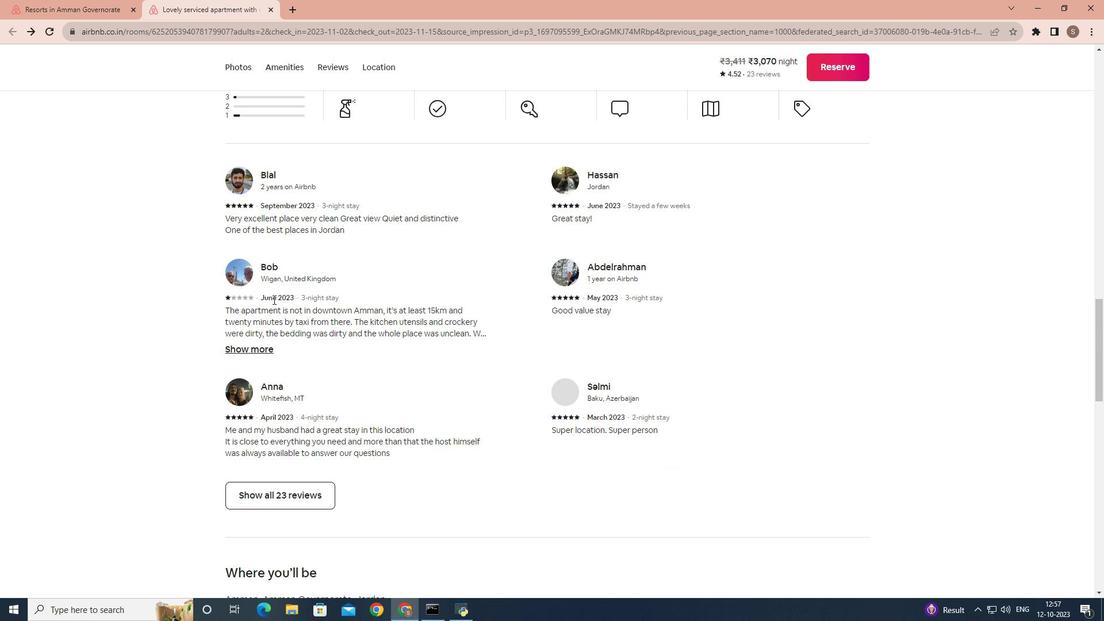 
Action: Mouse scrolled (291, 311) with delta (0, 0)
Screenshot: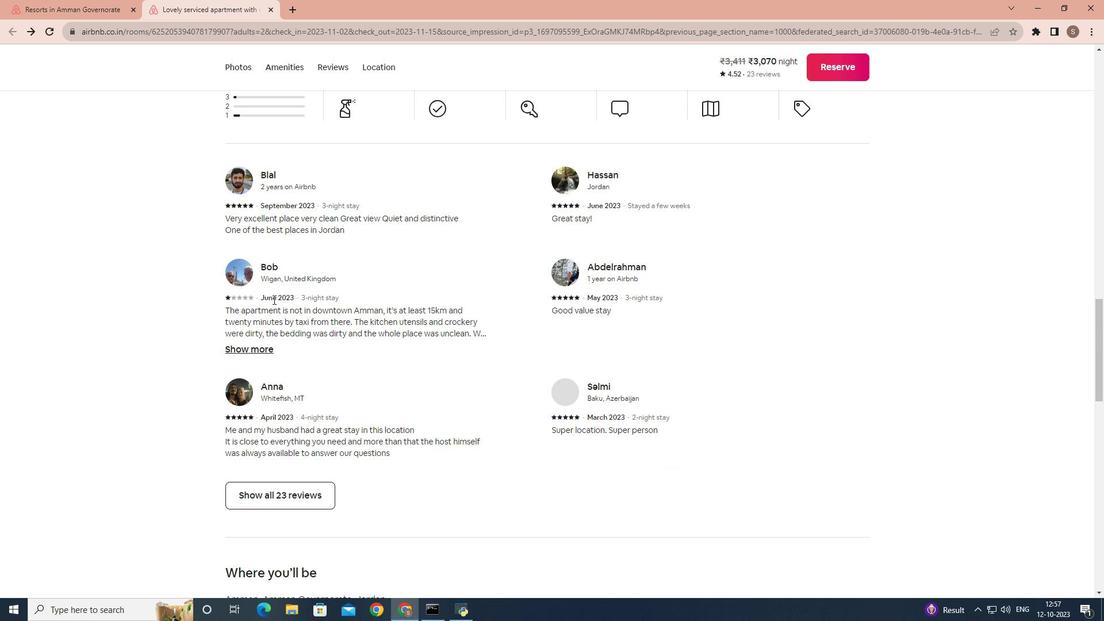 
Action: Mouse moved to (289, 313)
Screenshot: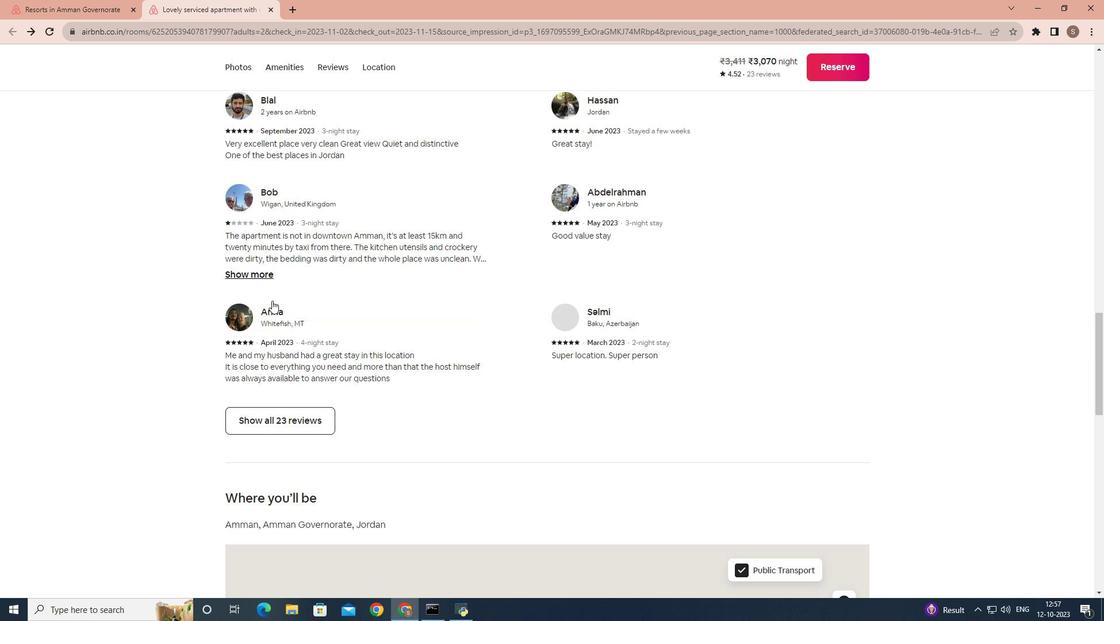 
Action: Mouse scrolled (289, 312) with delta (0, 0)
Screenshot: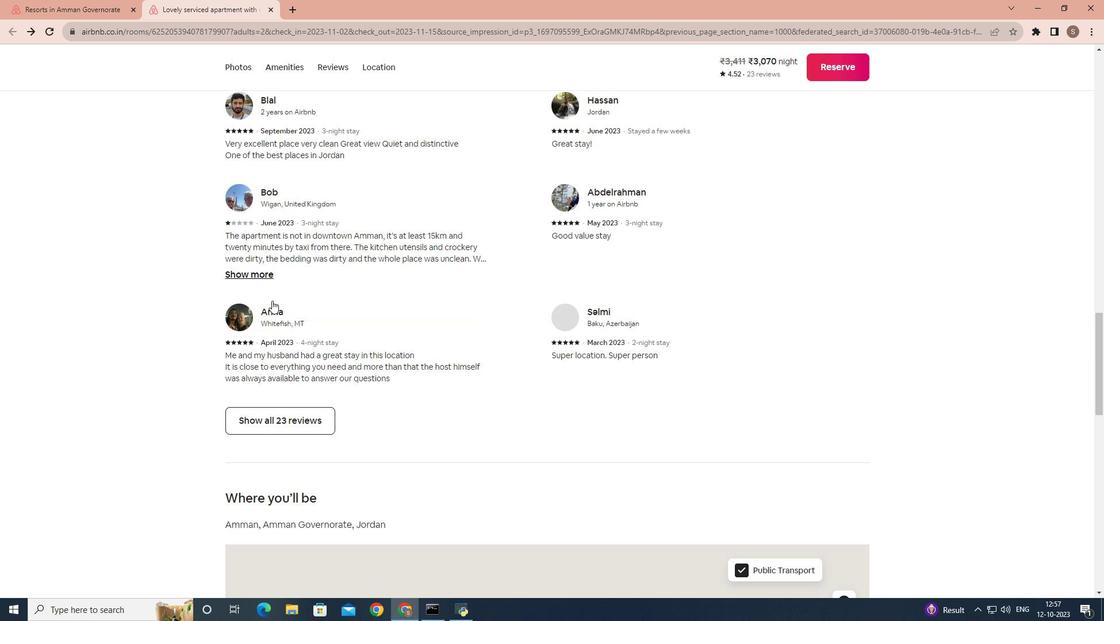 
Action: Mouse moved to (288, 314)
Screenshot: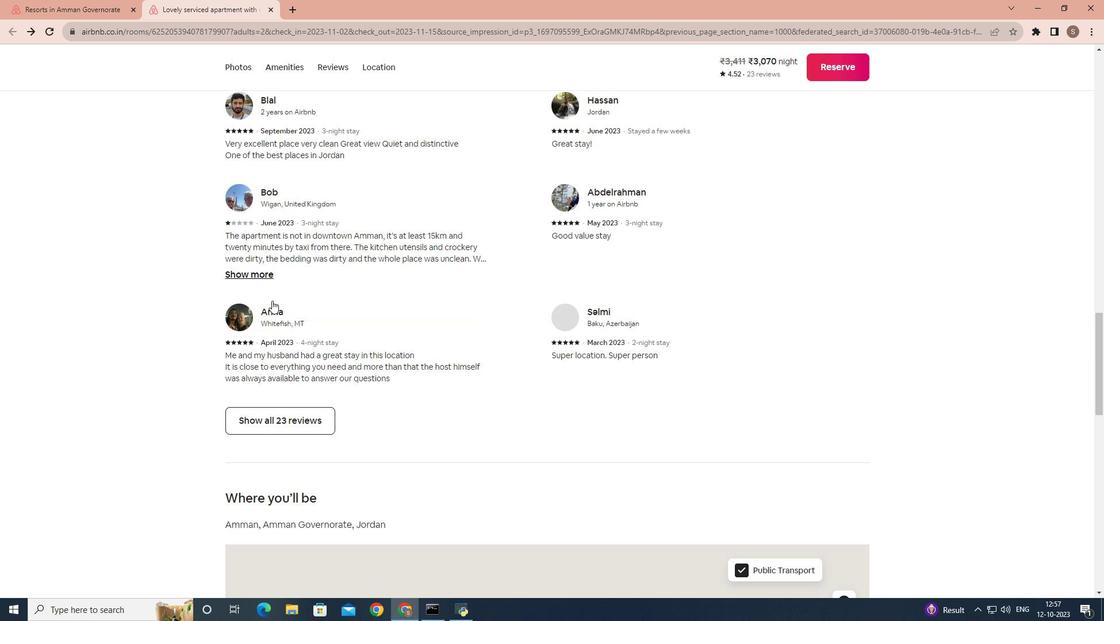 
Action: Mouse scrolled (288, 314) with delta (0, 0)
Screenshot: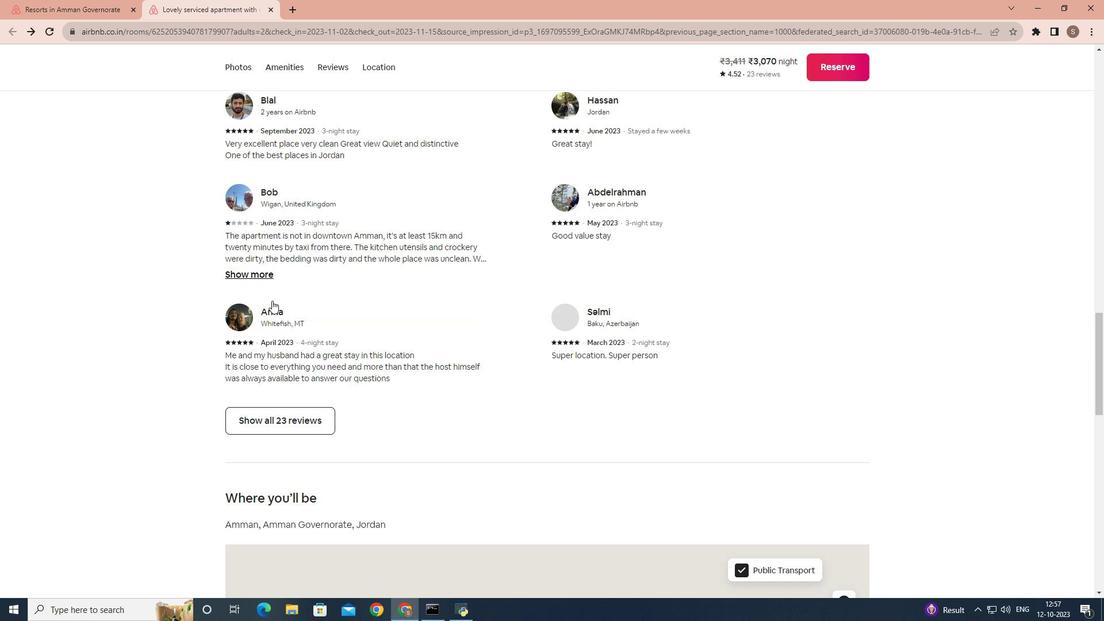 
Action: Mouse moved to (318, 329)
Screenshot: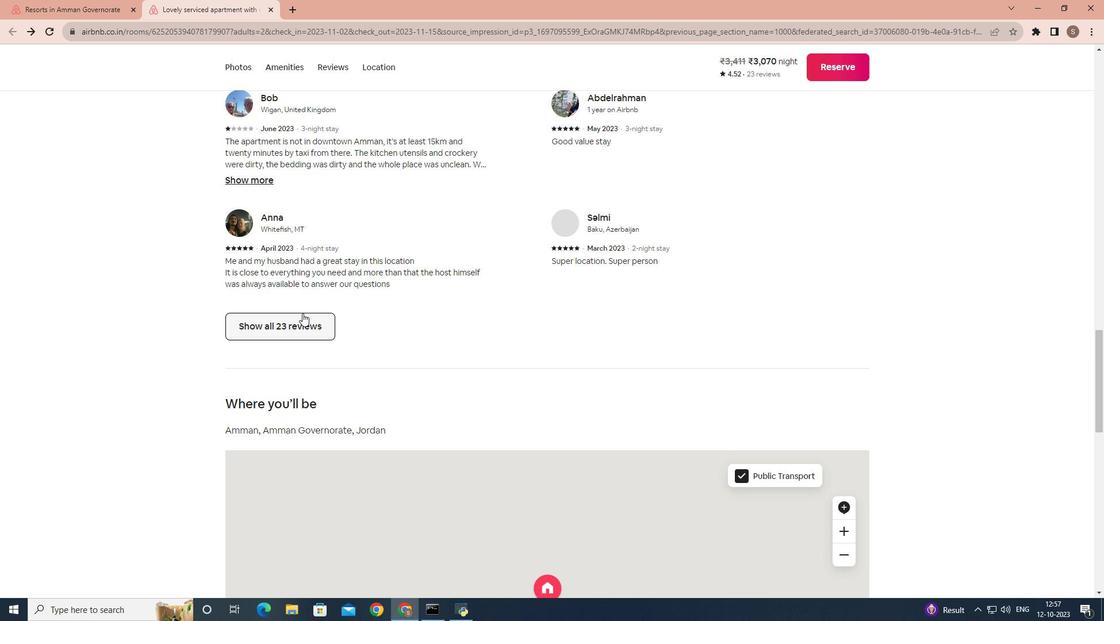 
Action: Mouse pressed left at (318, 329)
Screenshot: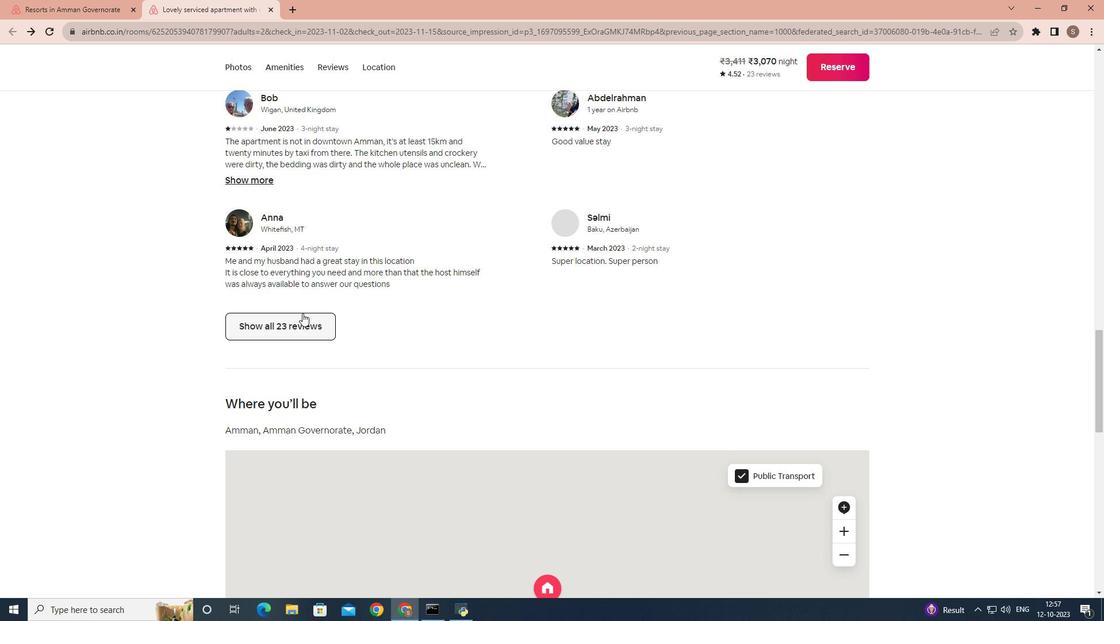 
Action: Mouse moved to (511, 319)
Screenshot: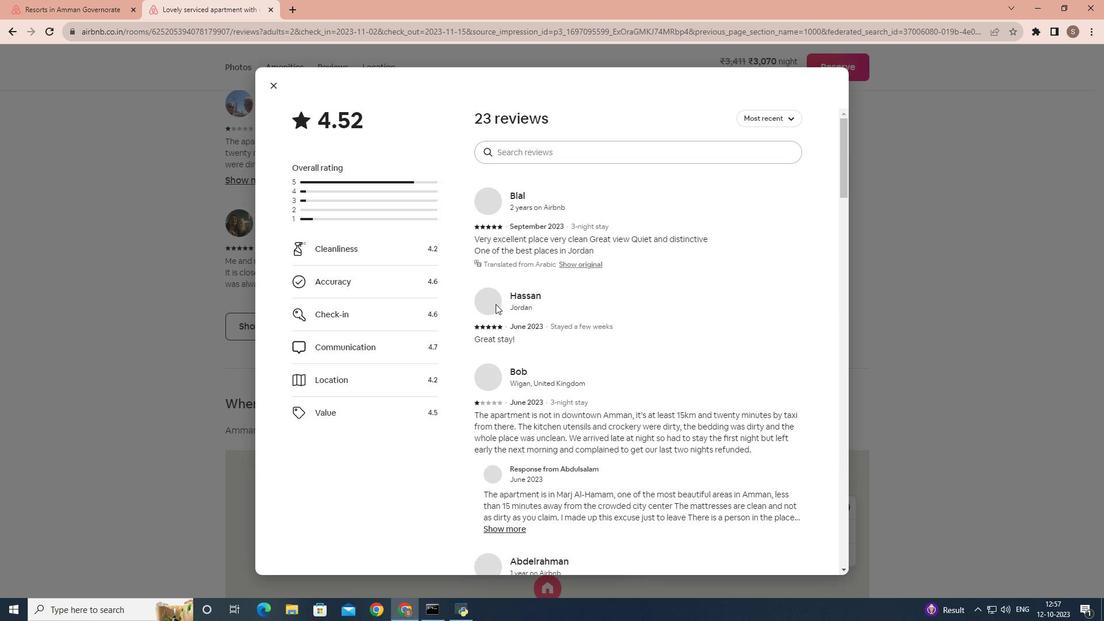 
Action: Mouse scrolled (511, 319) with delta (0, 0)
Screenshot: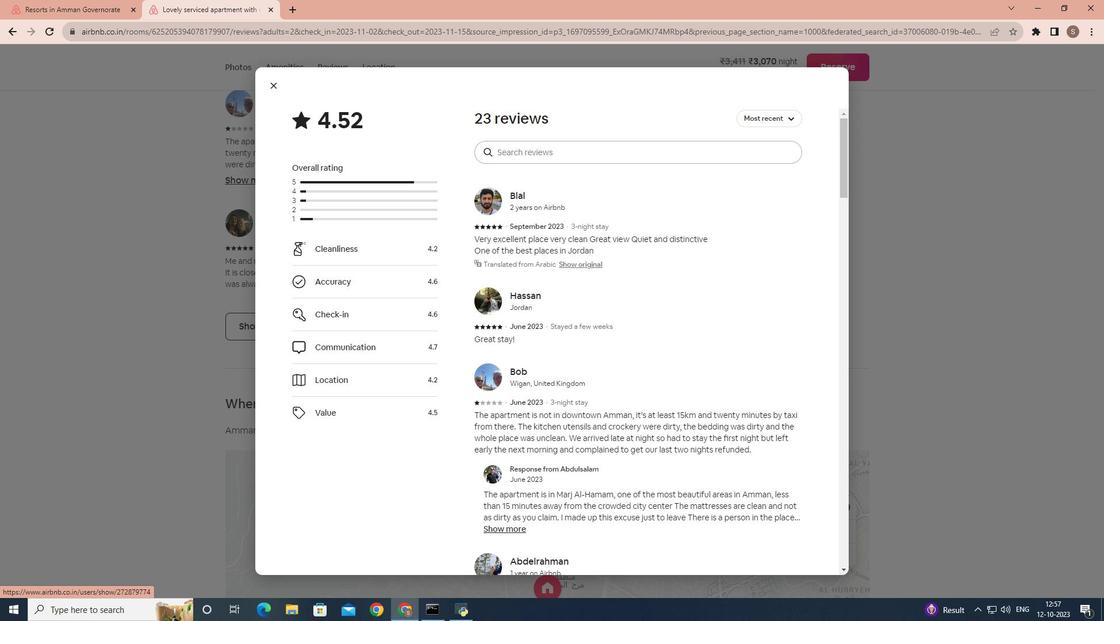 
Action: Mouse scrolled (511, 319) with delta (0, 0)
Screenshot: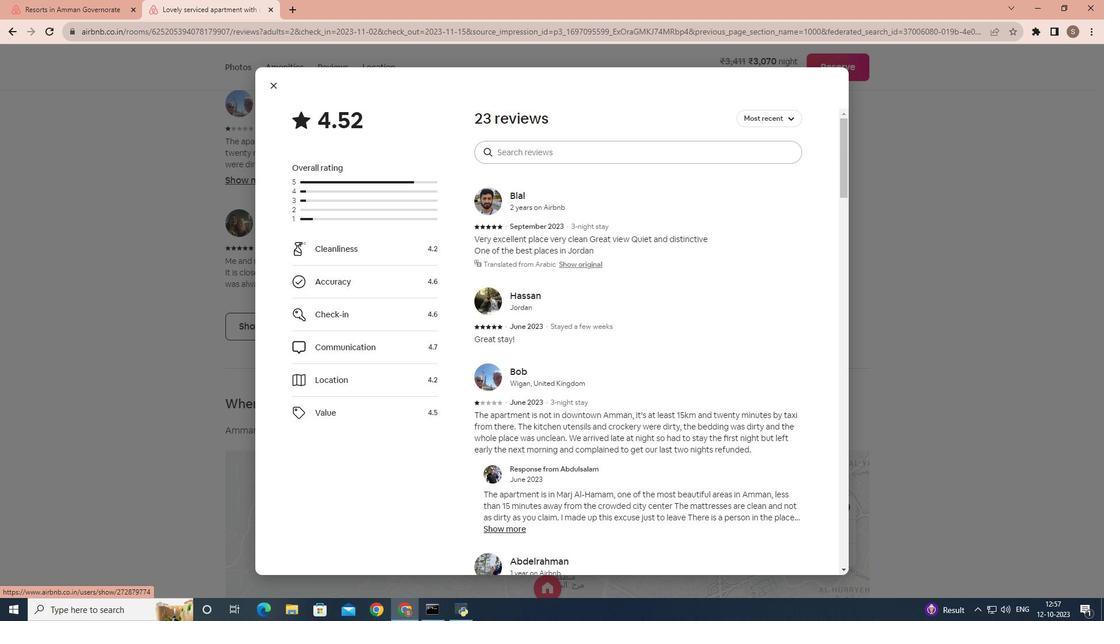 
Action: Mouse scrolled (511, 319) with delta (0, 0)
Screenshot: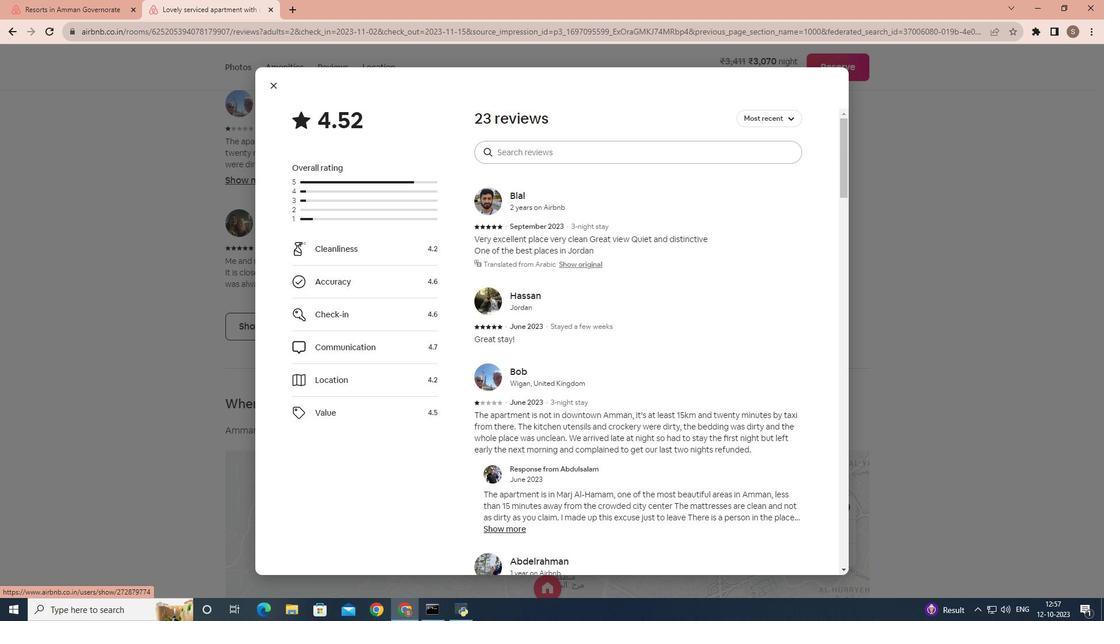 
Action: Mouse scrolled (511, 319) with delta (0, 0)
Screenshot: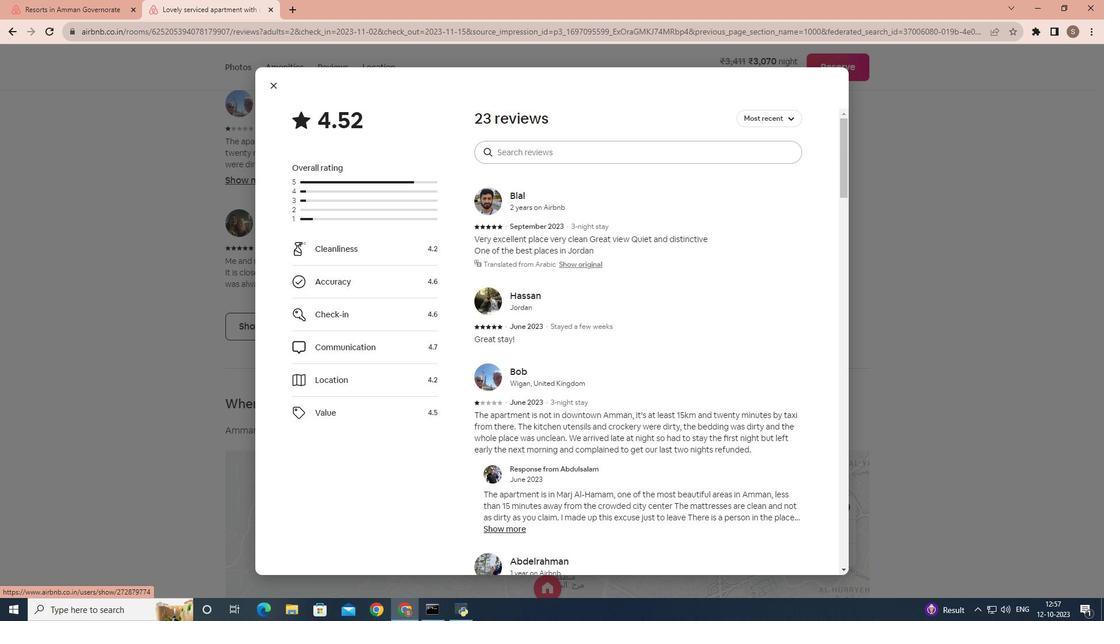 
Action: Mouse scrolled (511, 319) with delta (0, 0)
Screenshot: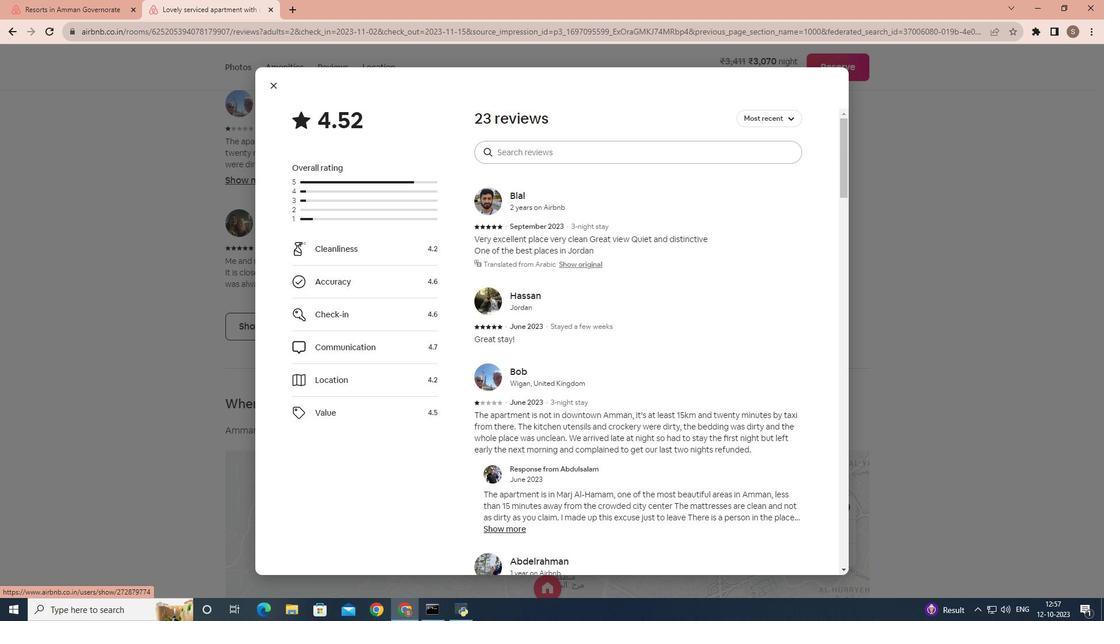 
Action: Mouse scrolled (511, 319) with delta (0, 0)
Screenshot: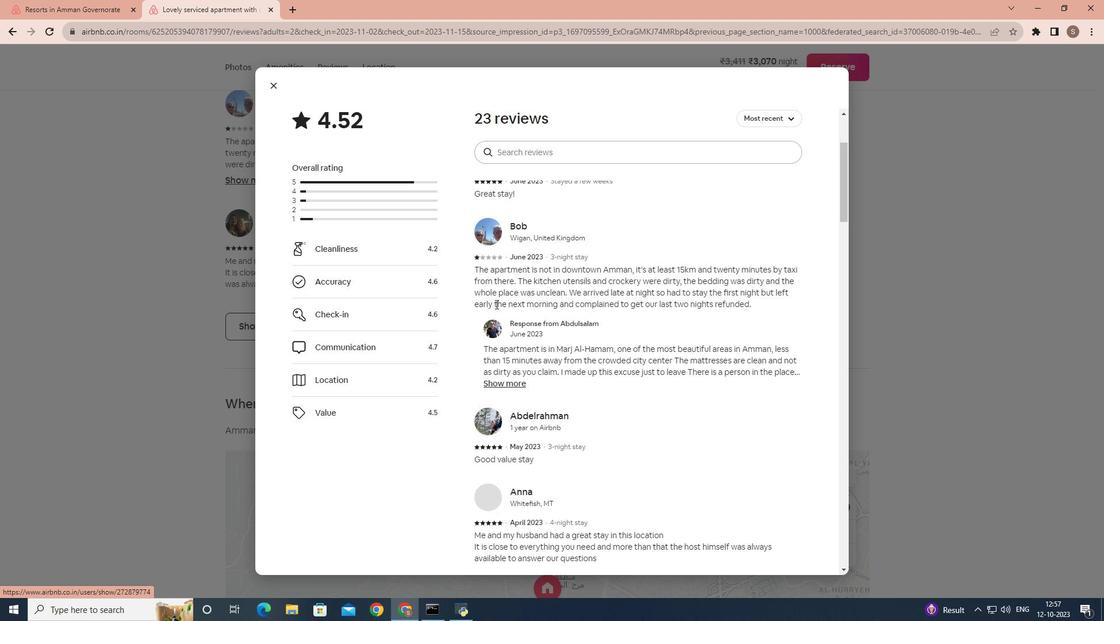 
Action: Mouse scrolled (511, 319) with delta (0, 0)
Screenshot: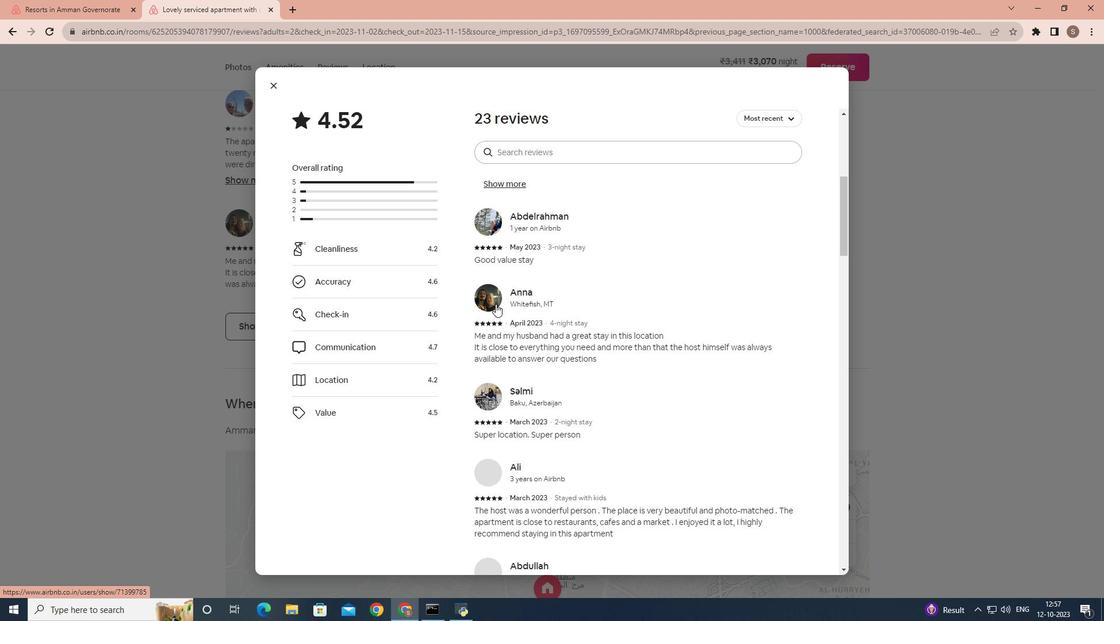 
Action: Mouse scrolled (511, 319) with delta (0, 0)
Screenshot: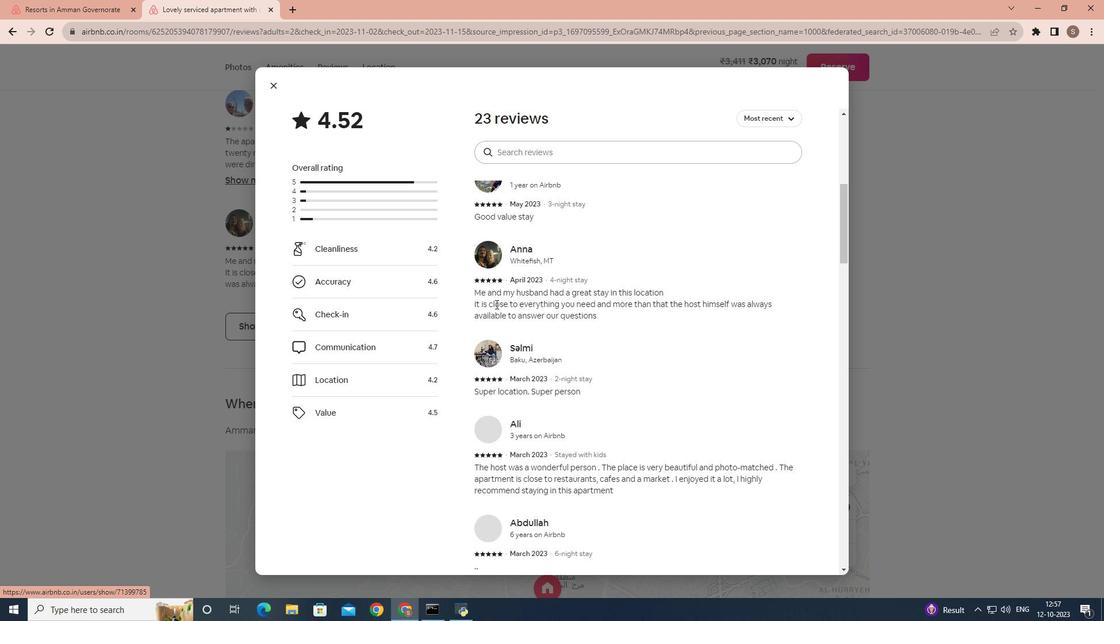 
Action: Mouse scrolled (511, 319) with delta (0, 0)
Screenshot: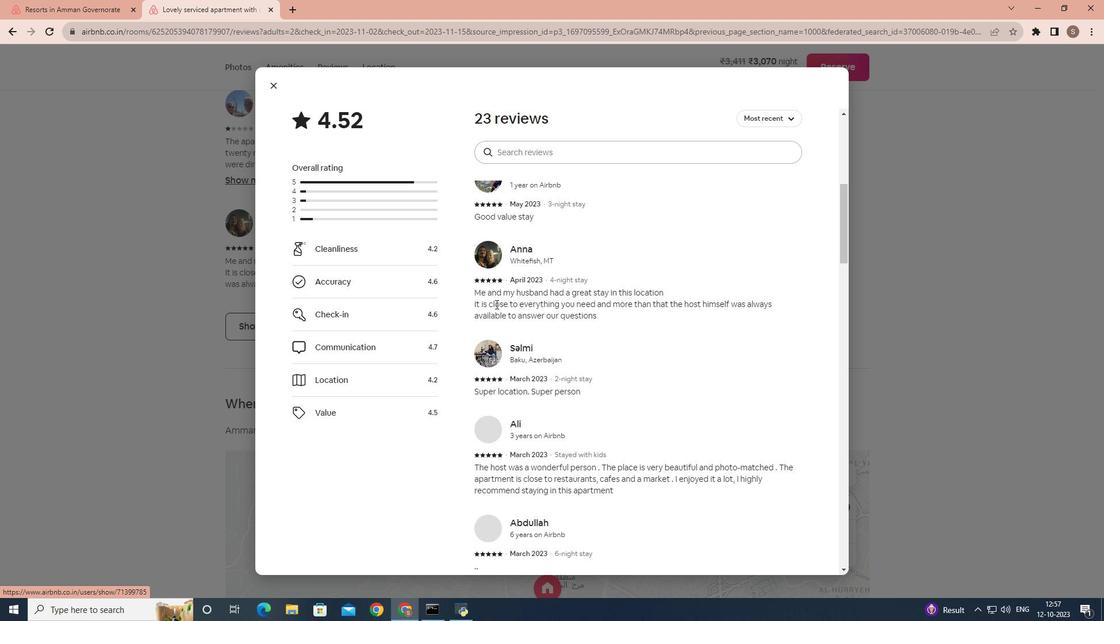 
Action: Mouse scrolled (511, 319) with delta (0, 0)
Screenshot: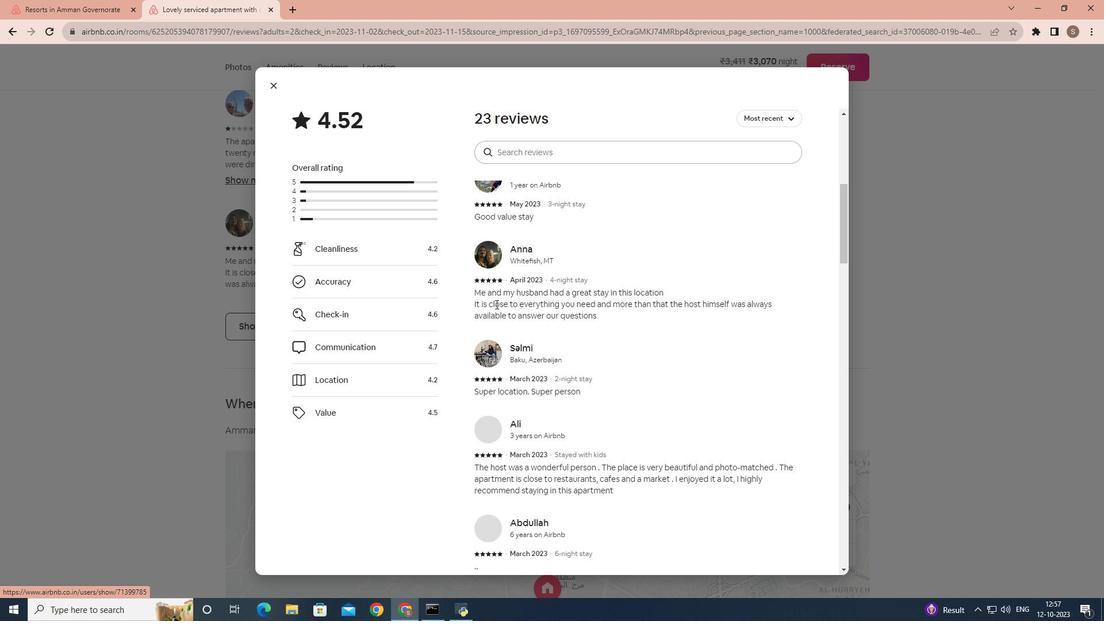 
Action: Mouse scrolled (511, 319) with delta (0, 0)
Screenshot: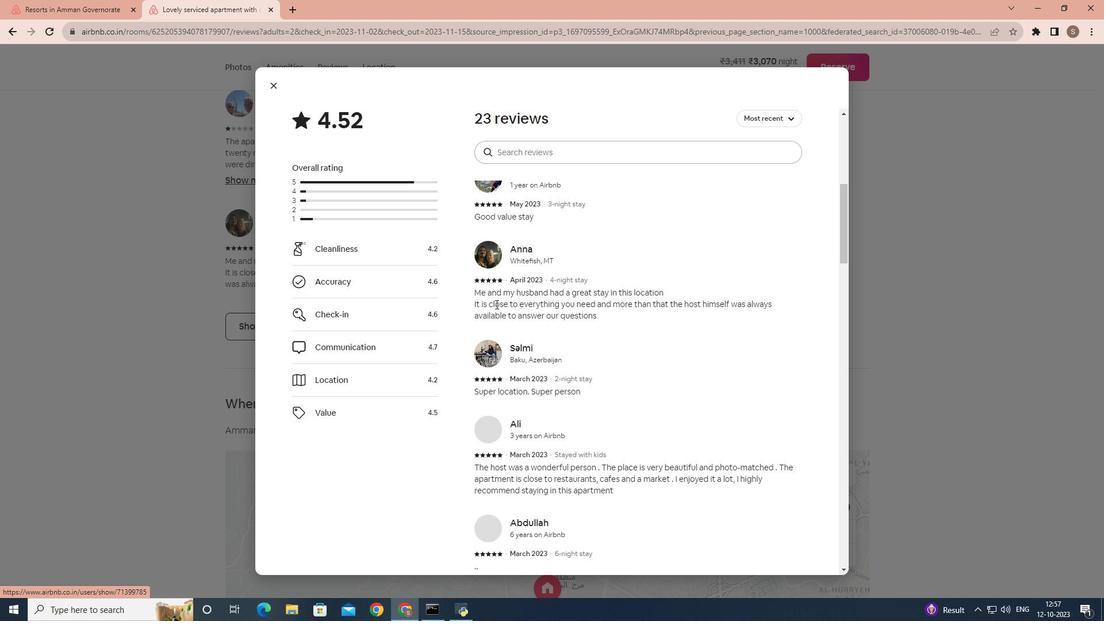 
Action: Mouse scrolled (511, 319) with delta (0, 0)
Screenshot: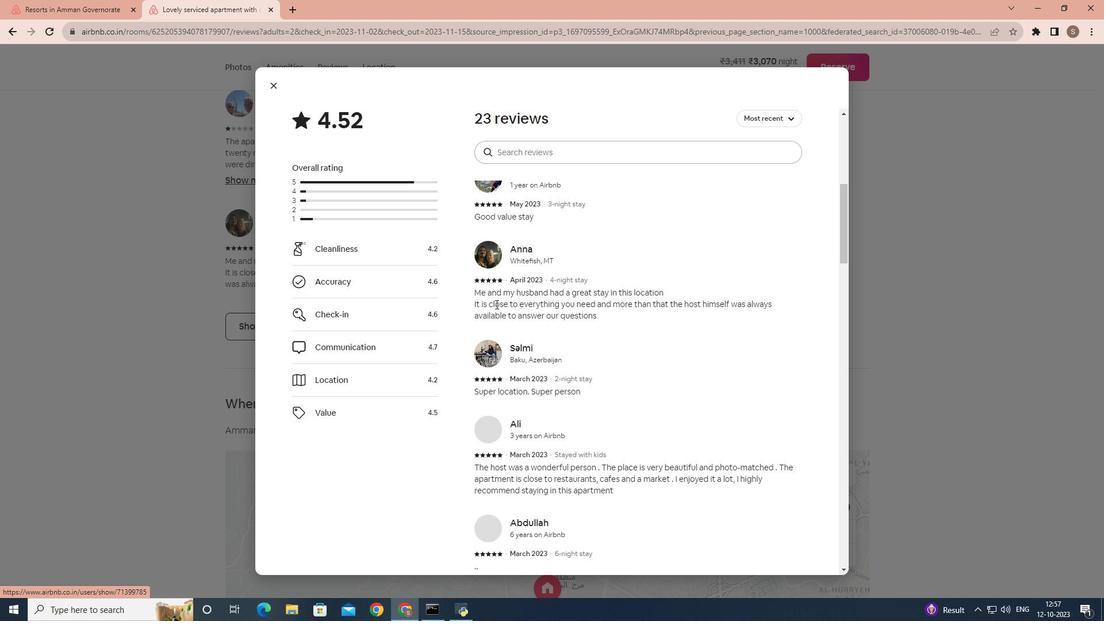 
Action: Mouse scrolled (511, 319) with delta (0, 0)
Screenshot: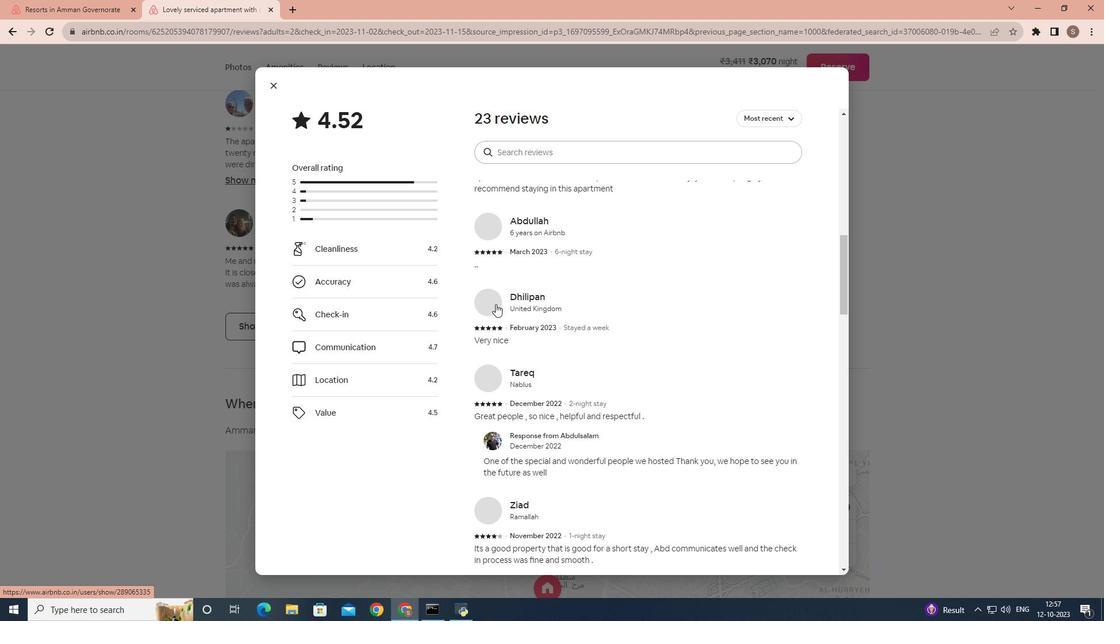 
Action: Mouse scrolled (511, 319) with delta (0, 0)
Screenshot: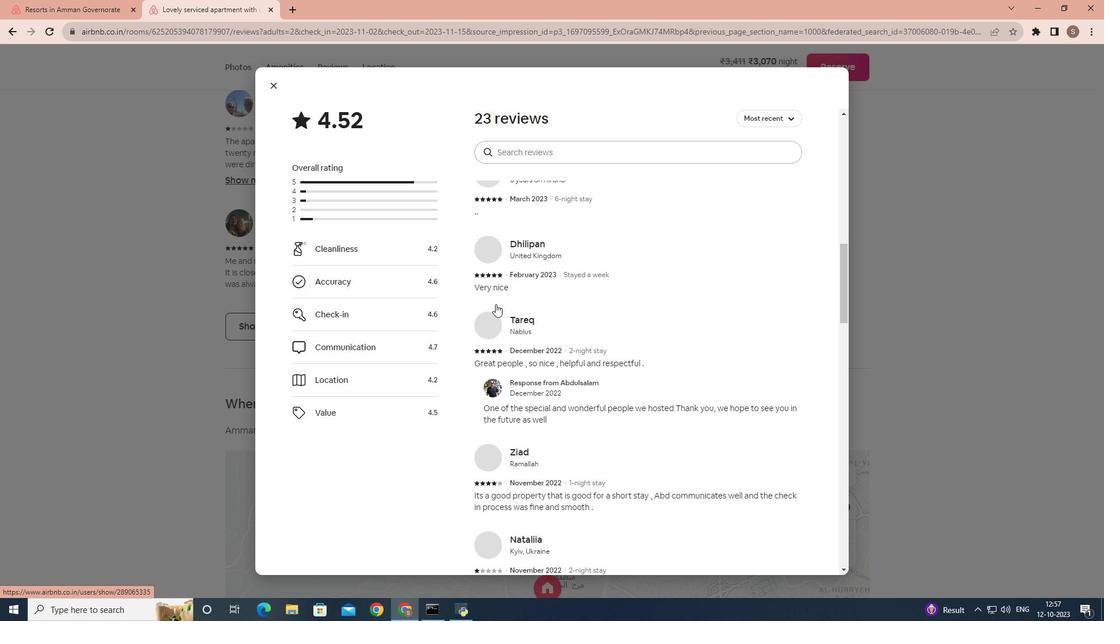 
Action: Mouse scrolled (511, 319) with delta (0, 0)
Screenshot: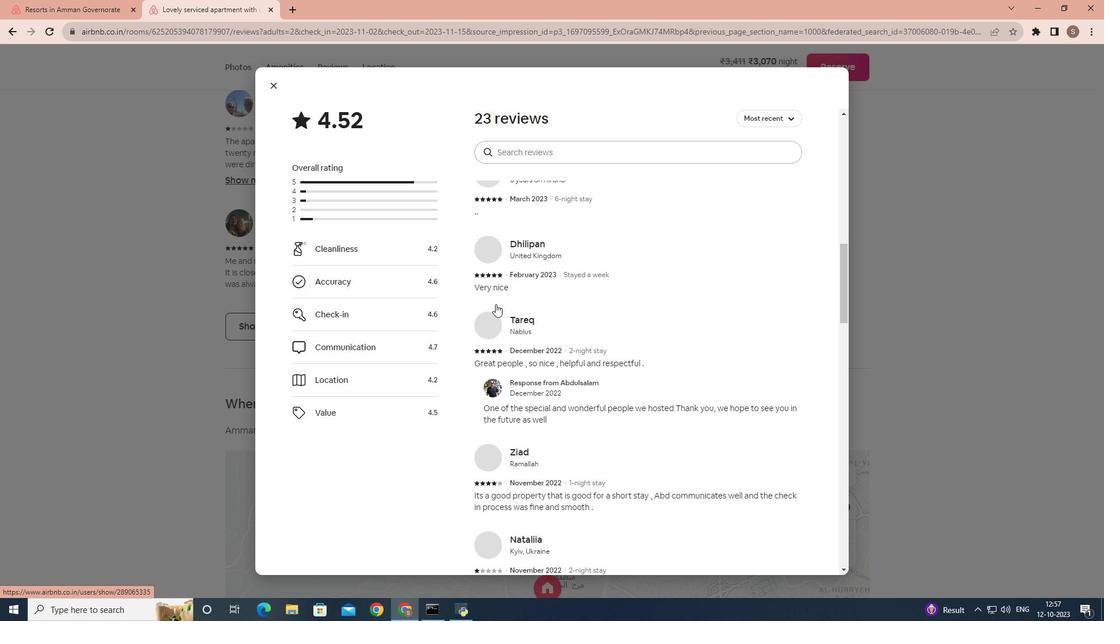 
Action: Mouse scrolled (511, 319) with delta (0, 0)
Screenshot: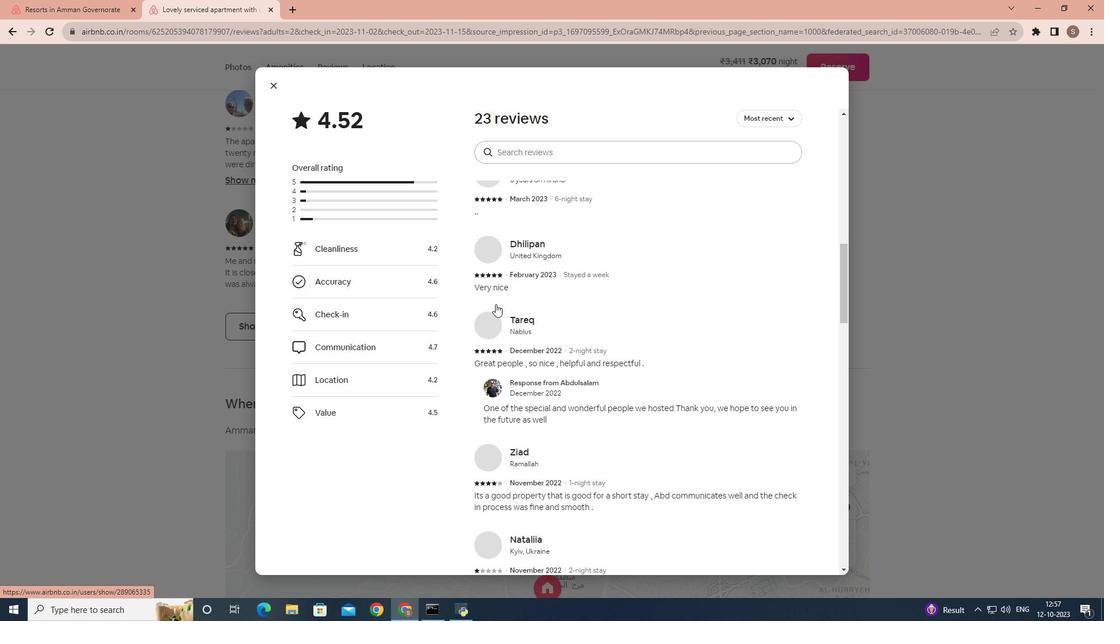 
Action: Mouse scrolled (511, 319) with delta (0, 0)
Screenshot: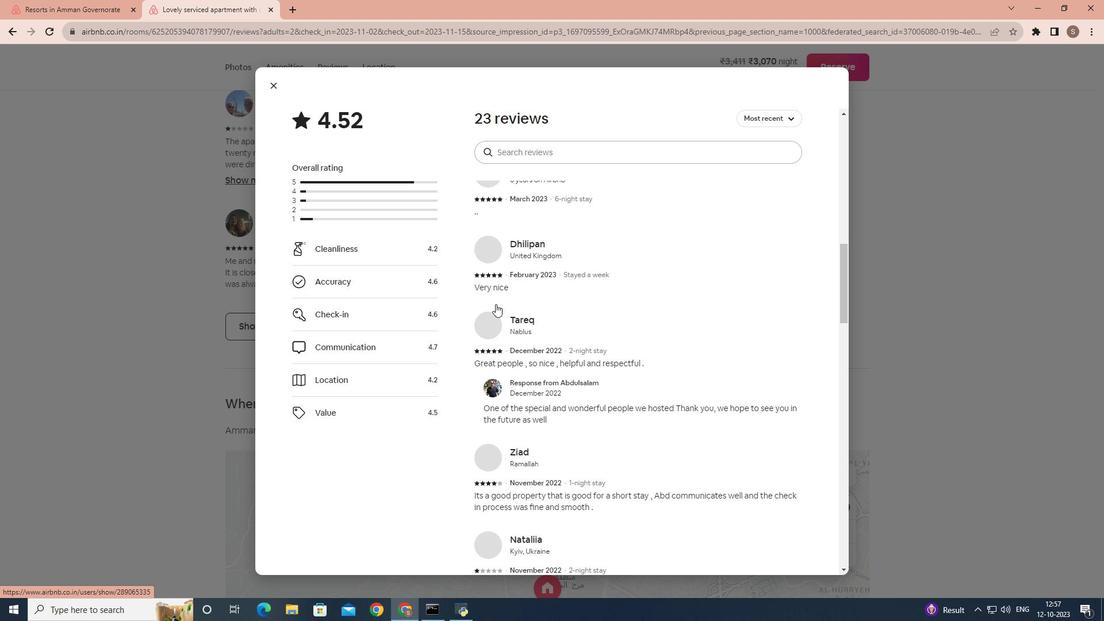 
Action: Mouse scrolled (511, 319) with delta (0, 0)
Screenshot: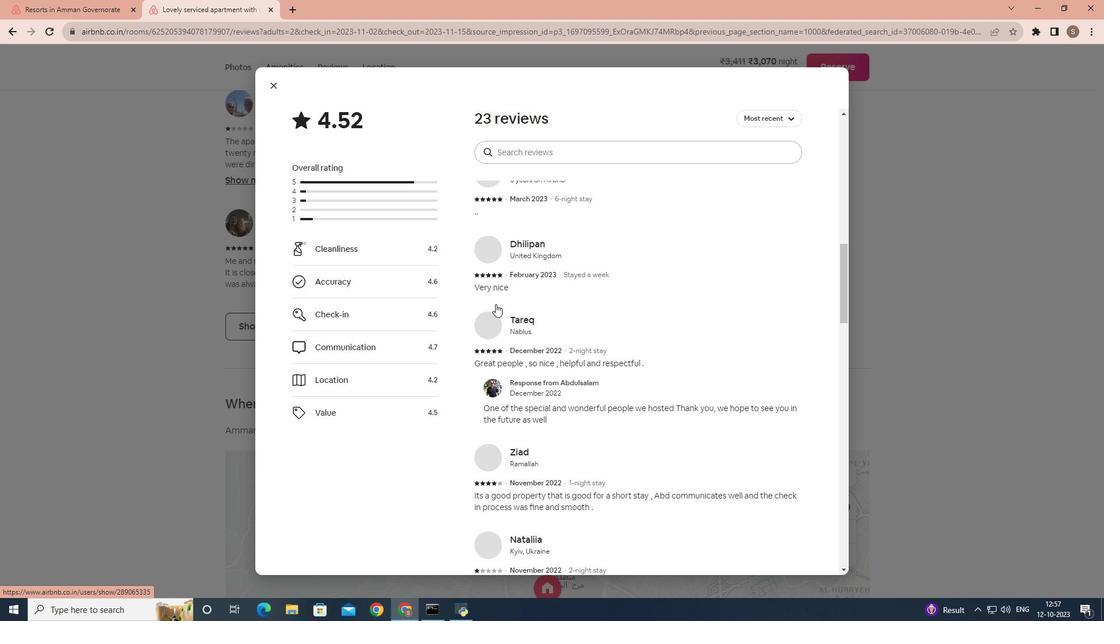 
Action: Mouse scrolled (511, 319) with delta (0, 0)
Screenshot: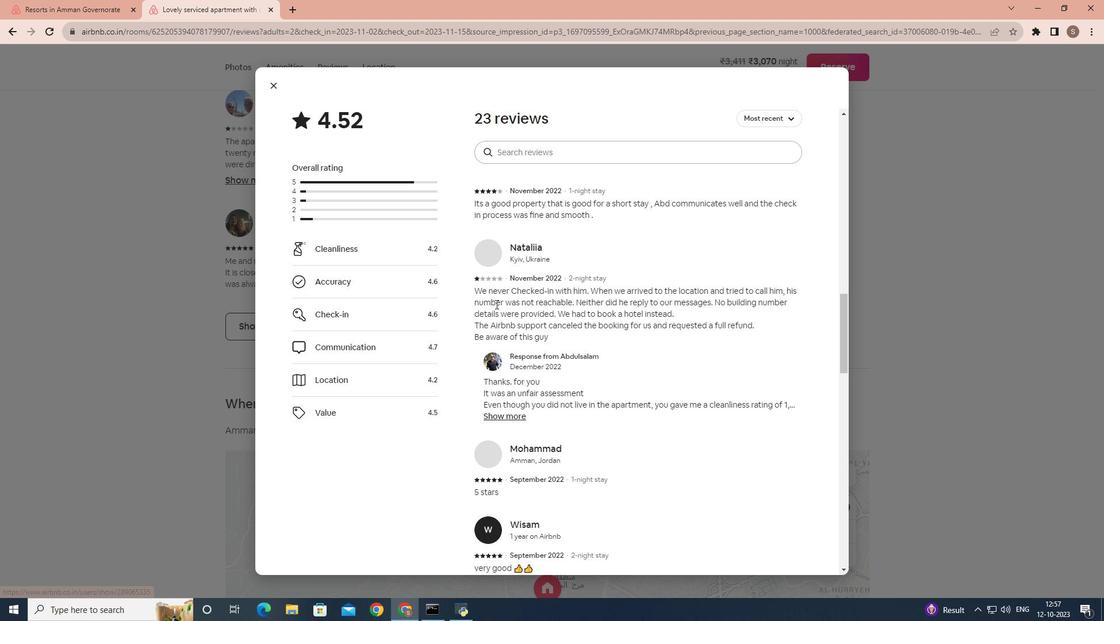 
Action: Mouse scrolled (511, 319) with delta (0, 0)
Screenshot: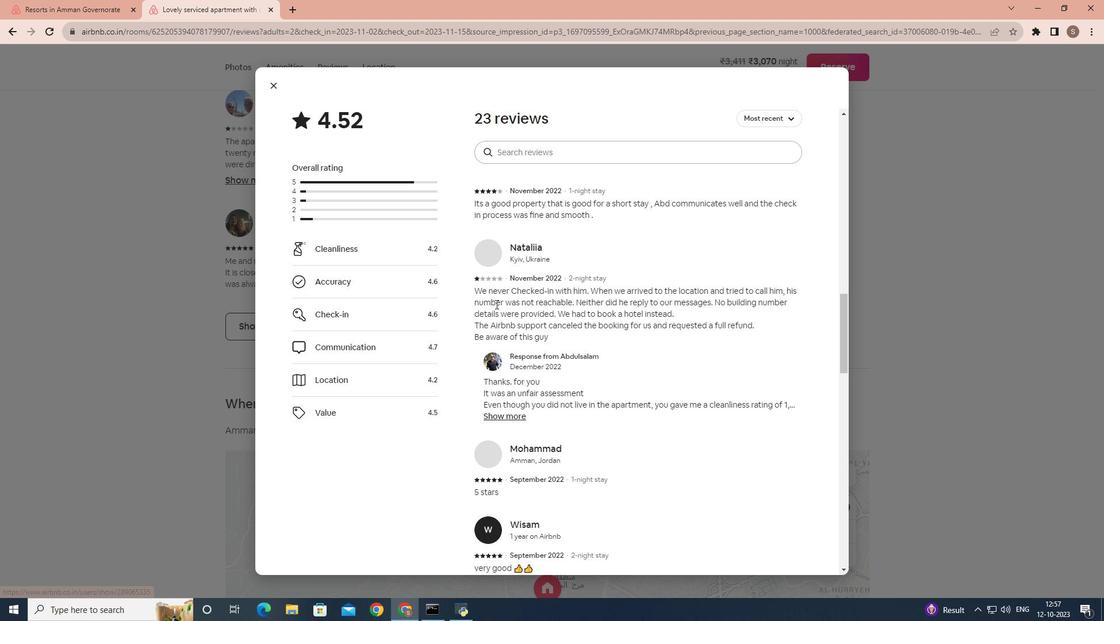 
Action: Mouse scrolled (511, 319) with delta (0, 0)
Screenshot: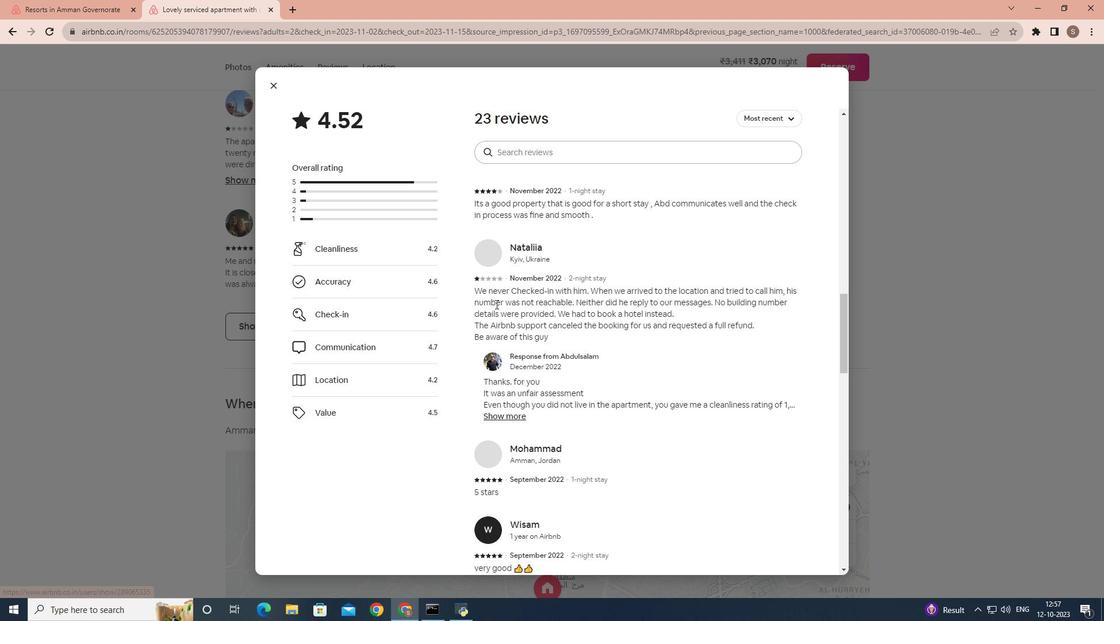 
Action: Mouse scrolled (511, 319) with delta (0, 0)
Screenshot: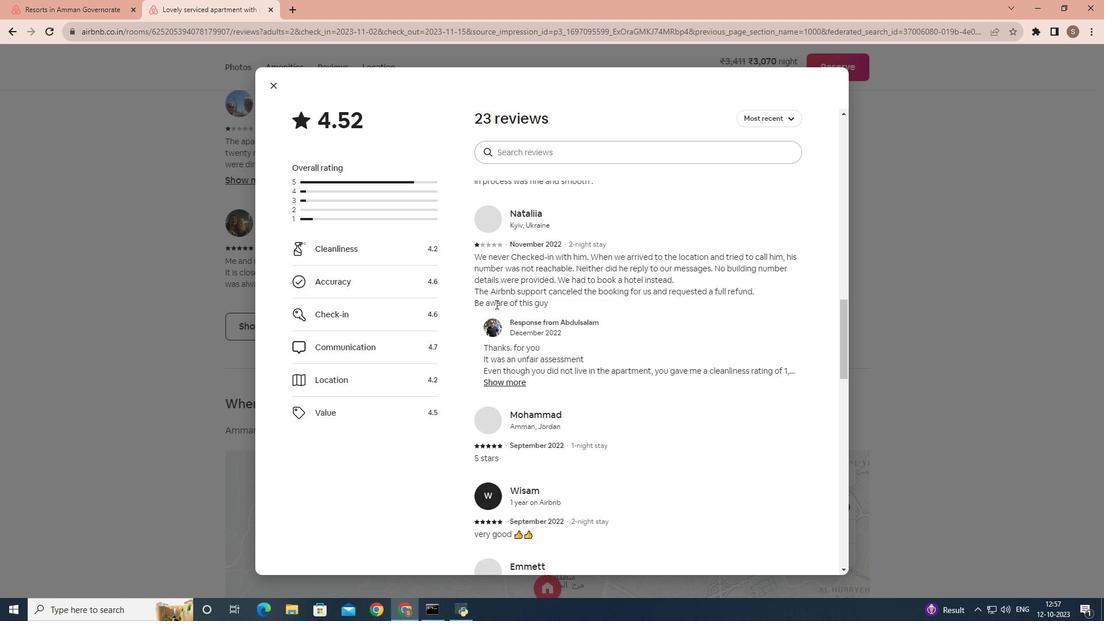 
Action: Mouse scrolled (511, 319) with delta (0, 0)
Screenshot: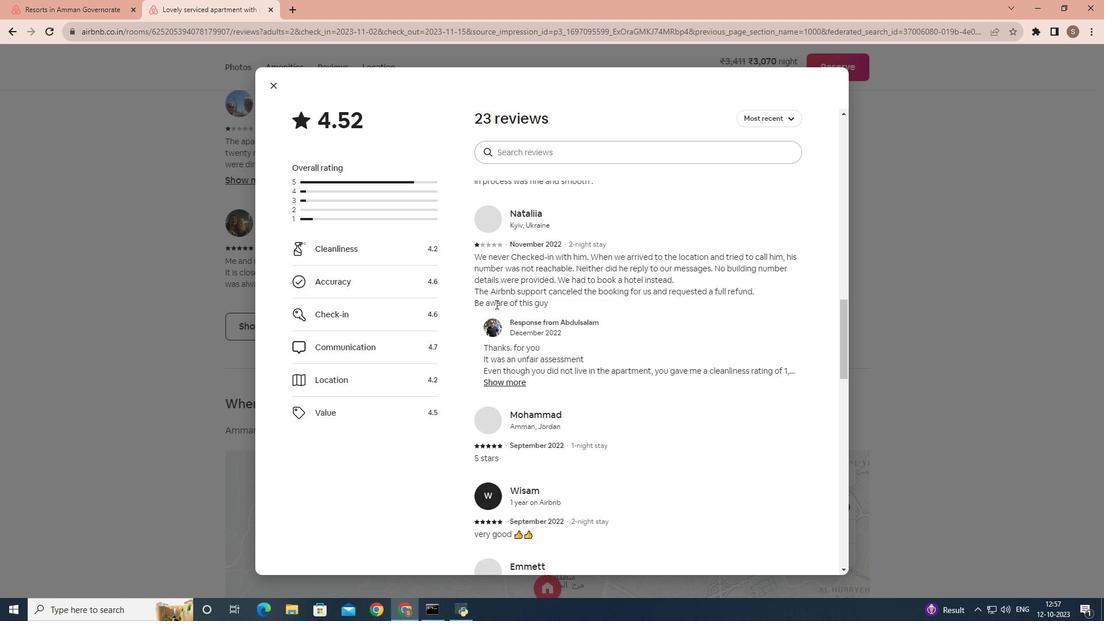 
Action: Mouse scrolled (511, 319) with delta (0, 0)
Screenshot: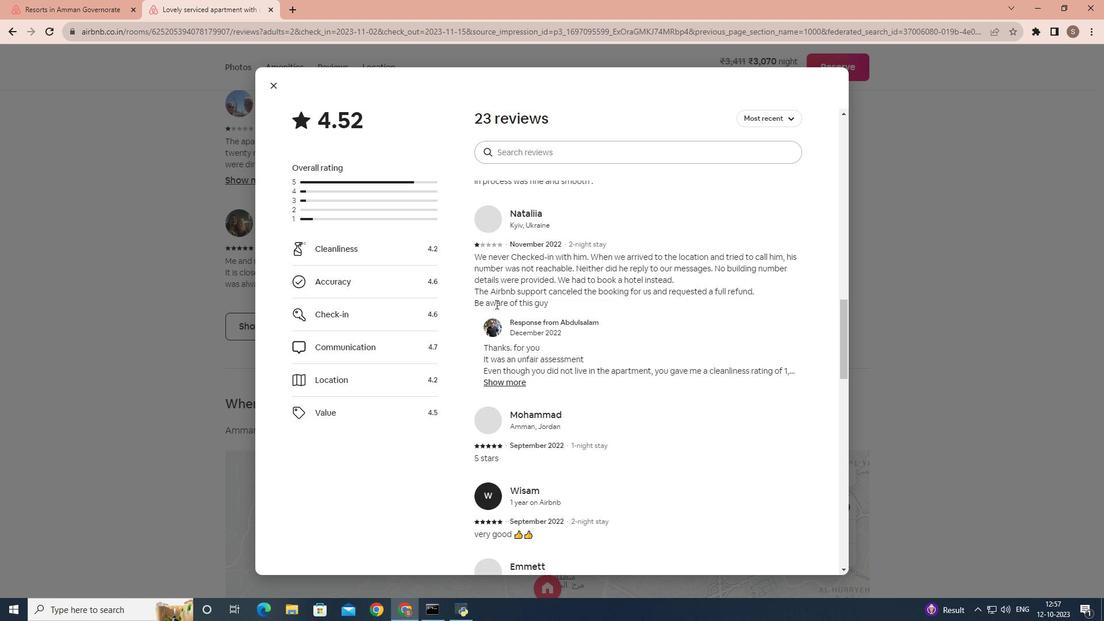 
Action: Mouse scrolled (511, 319) with delta (0, 0)
Screenshot: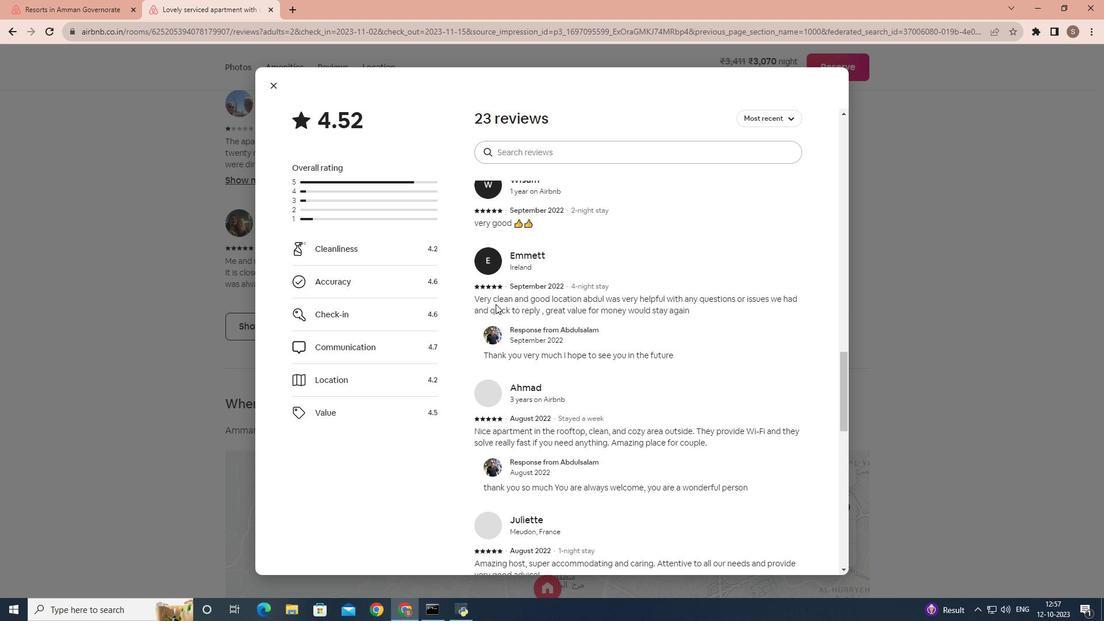 
Action: Mouse scrolled (511, 319) with delta (0, 0)
Screenshot: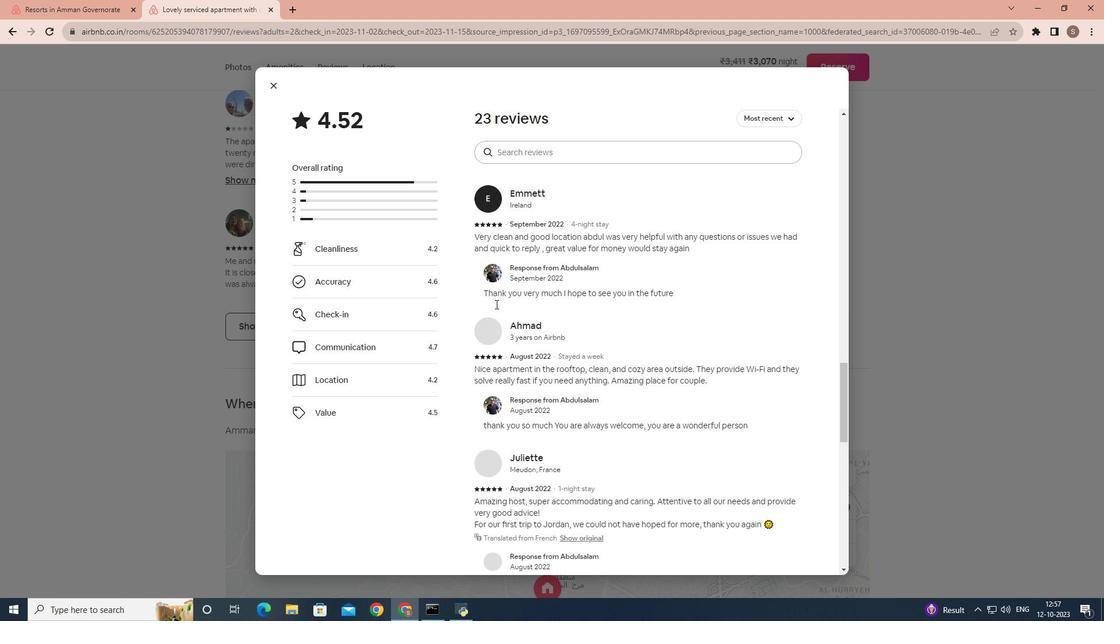 
Action: Mouse scrolled (511, 319) with delta (0, 0)
Screenshot: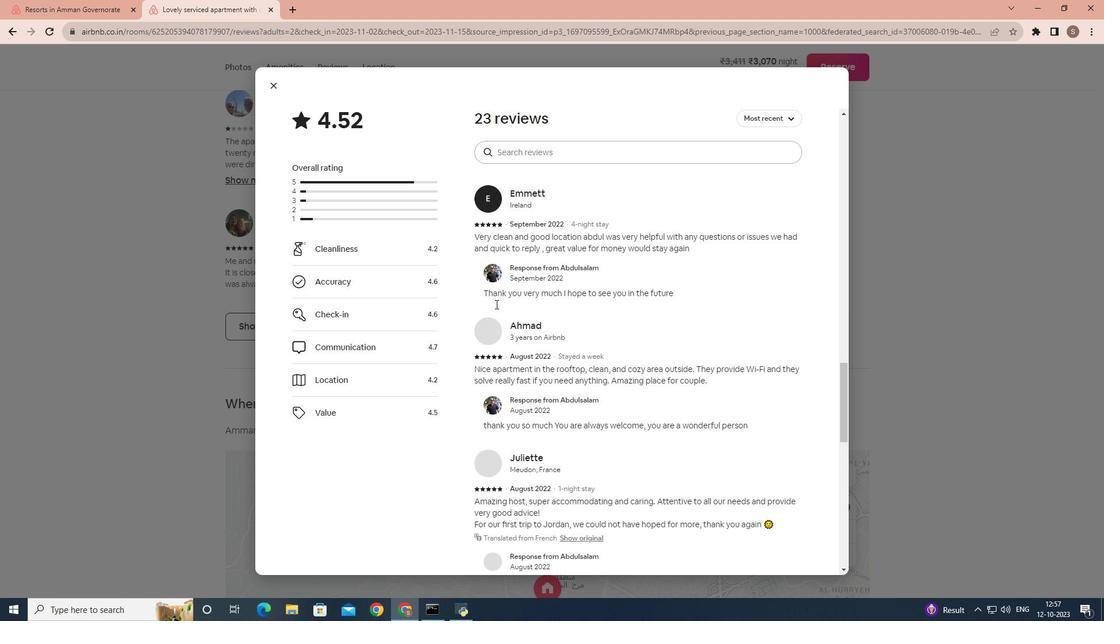 
Action: Mouse scrolled (511, 319) with delta (0, 0)
Screenshot: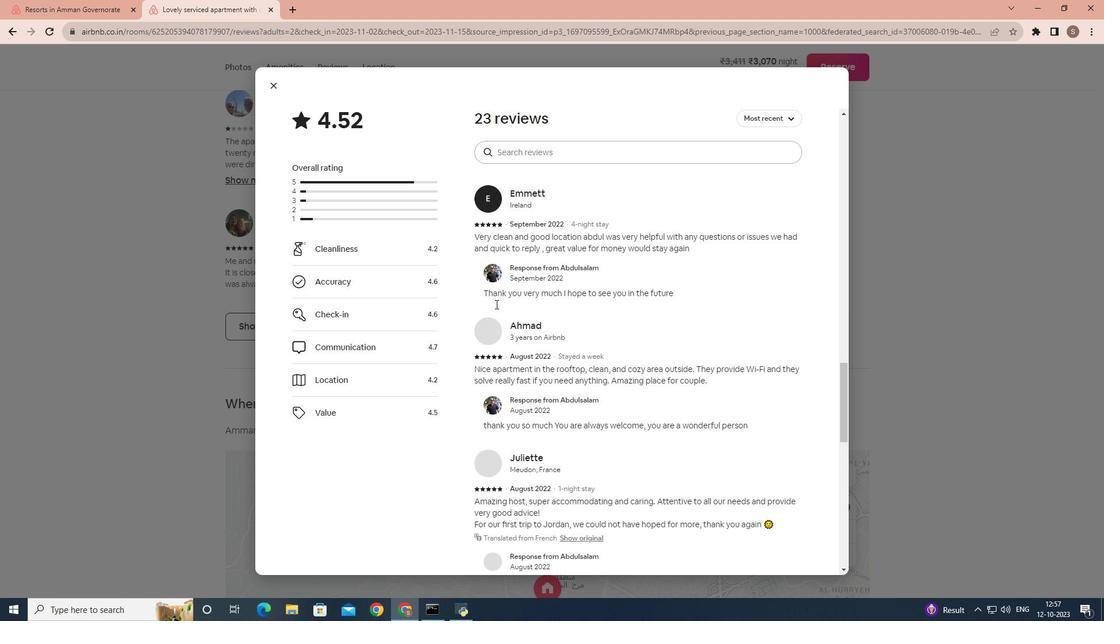 
Action: Mouse scrolled (511, 319) with delta (0, 0)
Screenshot: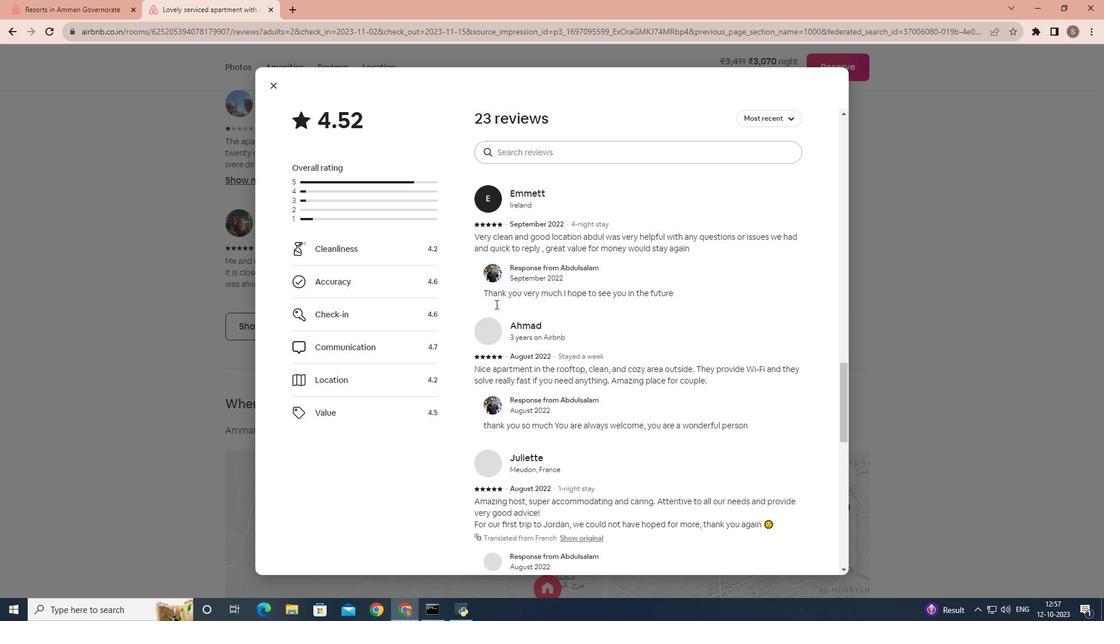 
Action: Mouse scrolled (511, 319) with delta (0, 0)
Screenshot: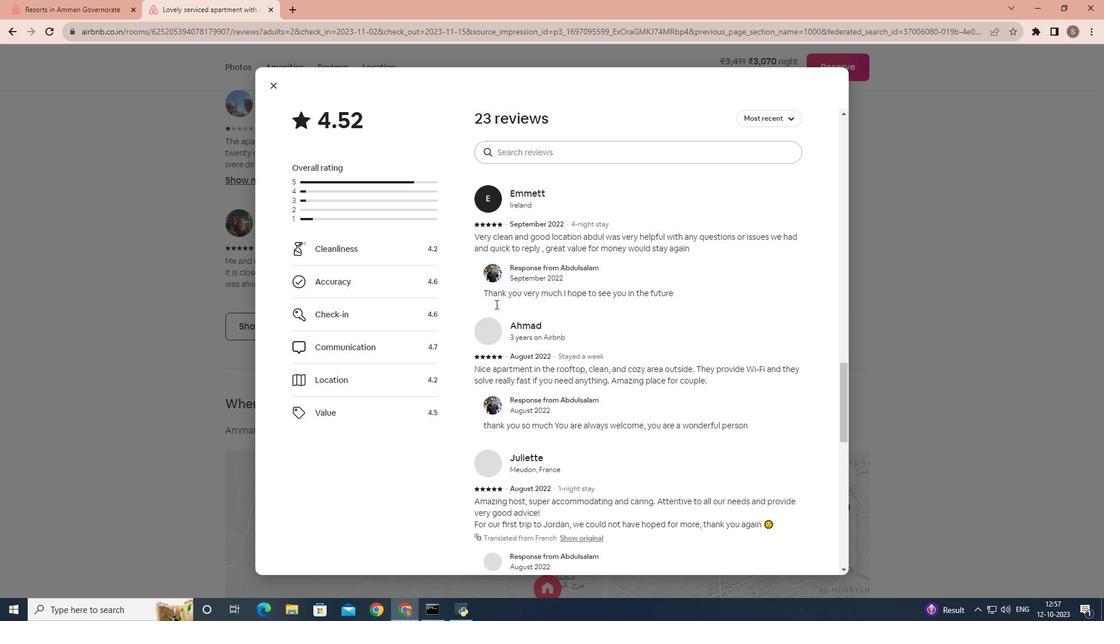 
Action: Mouse scrolled (511, 319) with delta (0, 0)
Screenshot: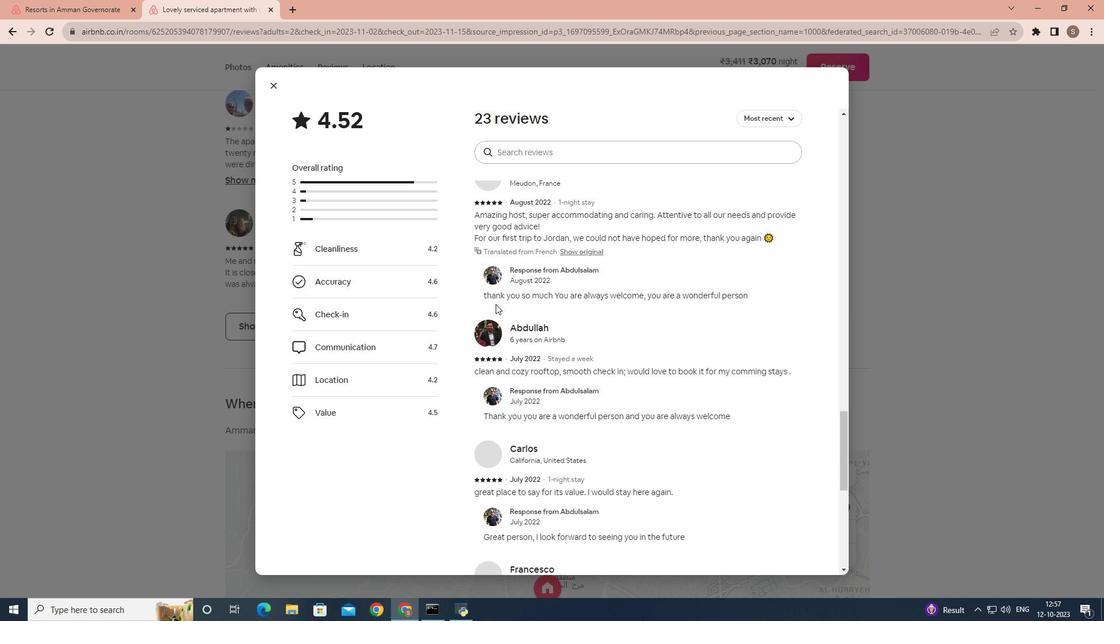 
Action: Mouse scrolled (511, 319) with delta (0, 0)
Screenshot: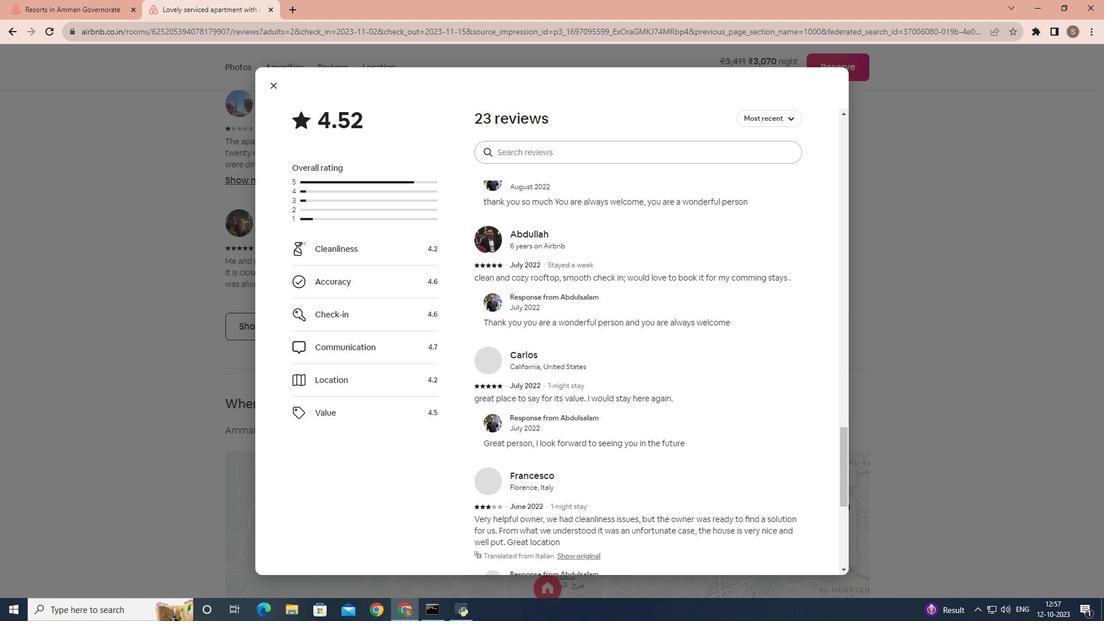 
Action: Mouse scrolled (511, 319) with delta (0, 0)
Screenshot: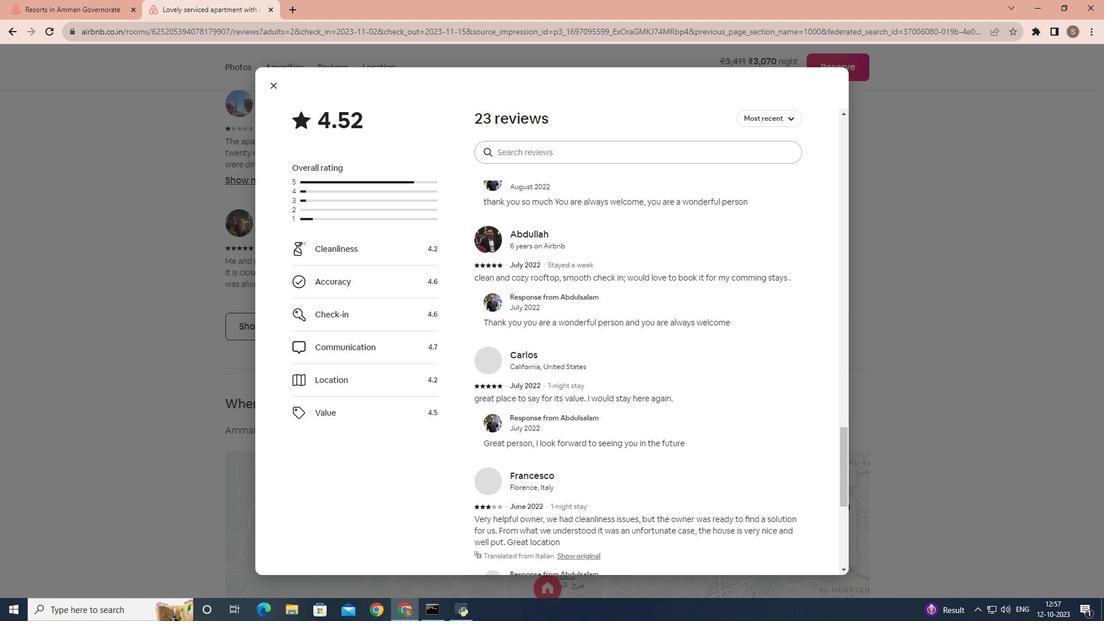 
Action: Mouse scrolled (511, 319) with delta (0, 0)
Screenshot: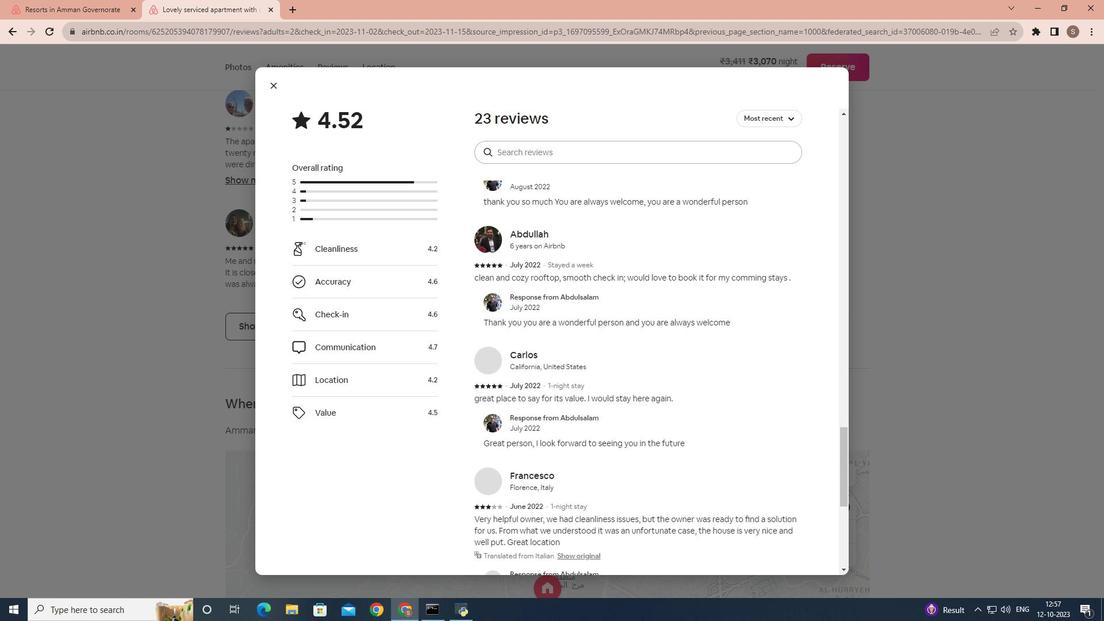 
Action: Mouse scrolled (511, 319) with delta (0, 0)
Screenshot: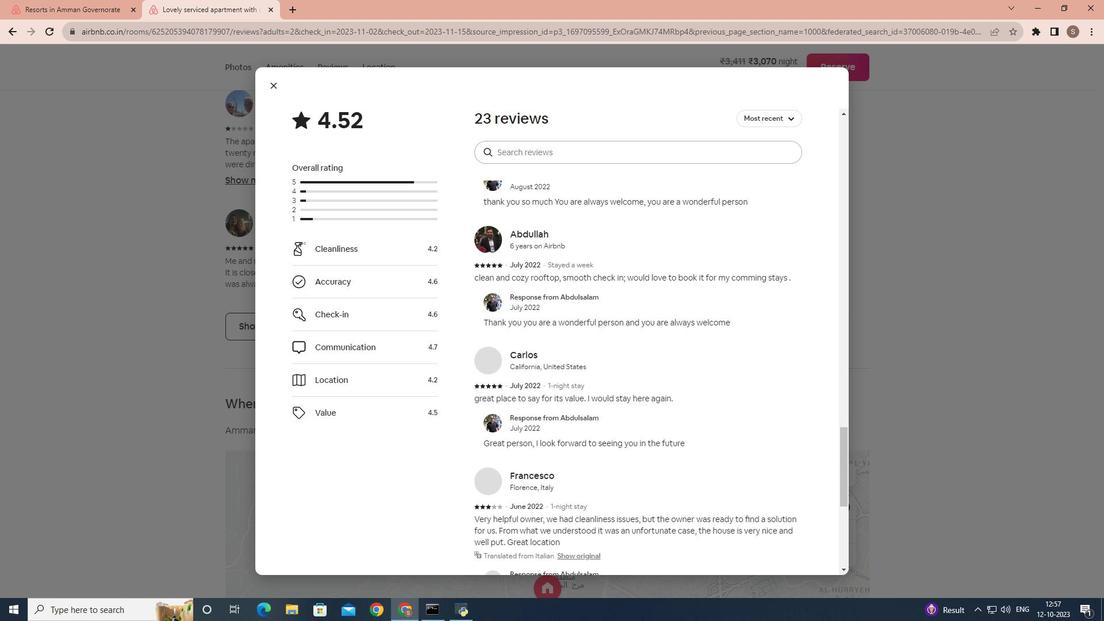 
Action: Mouse scrolled (511, 319) with delta (0, 0)
Screenshot: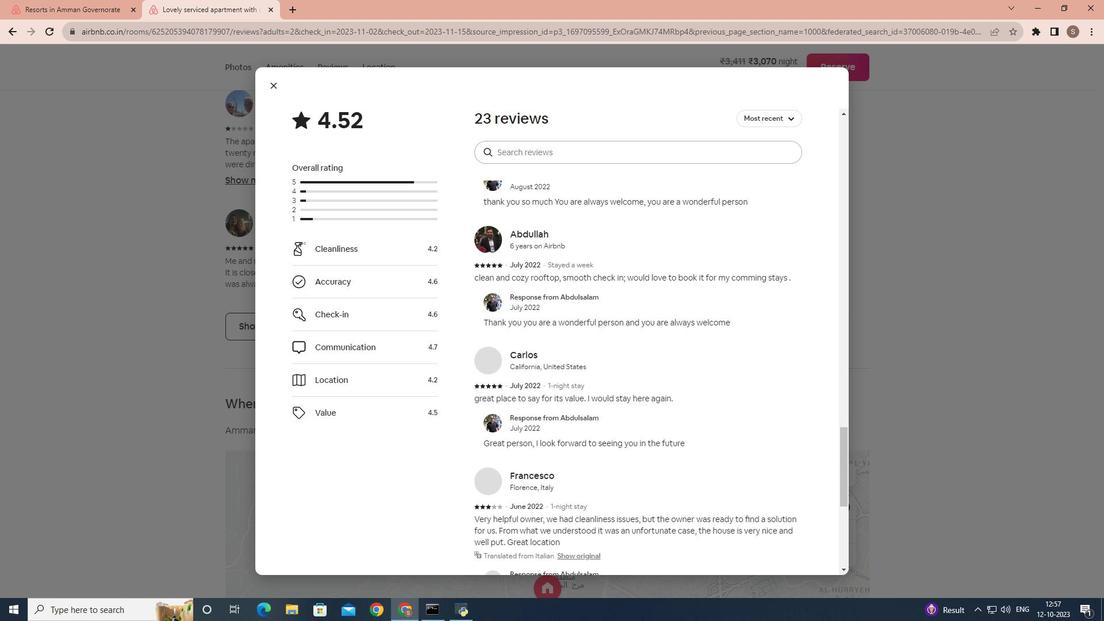 
Action: Mouse moved to (285, 97)
Screenshot: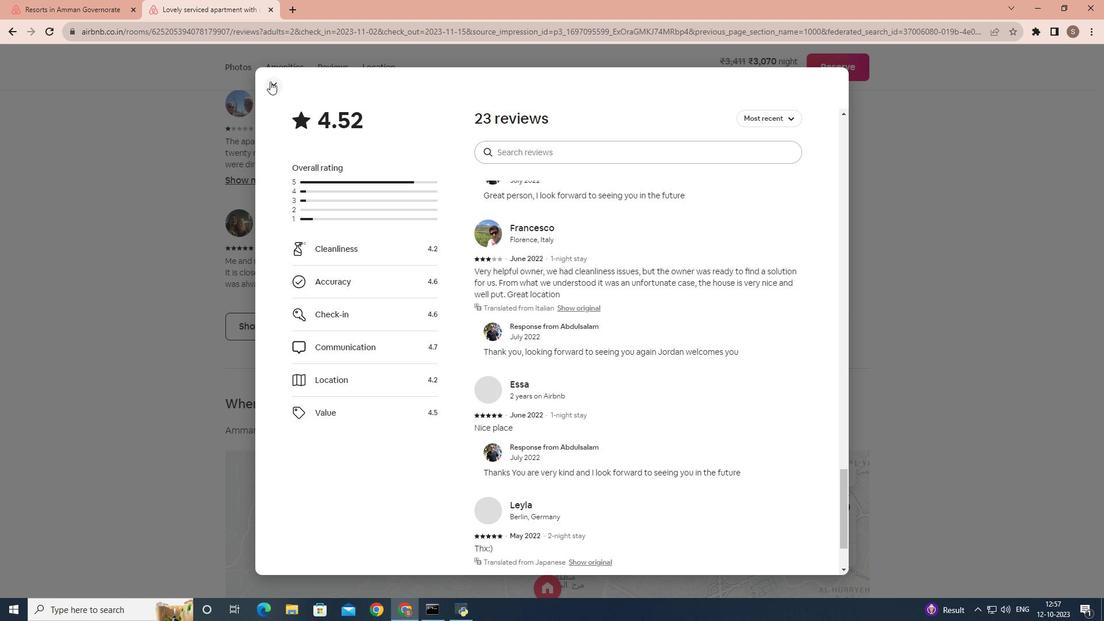 
Action: Mouse pressed left at (285, 97)
Screenshot: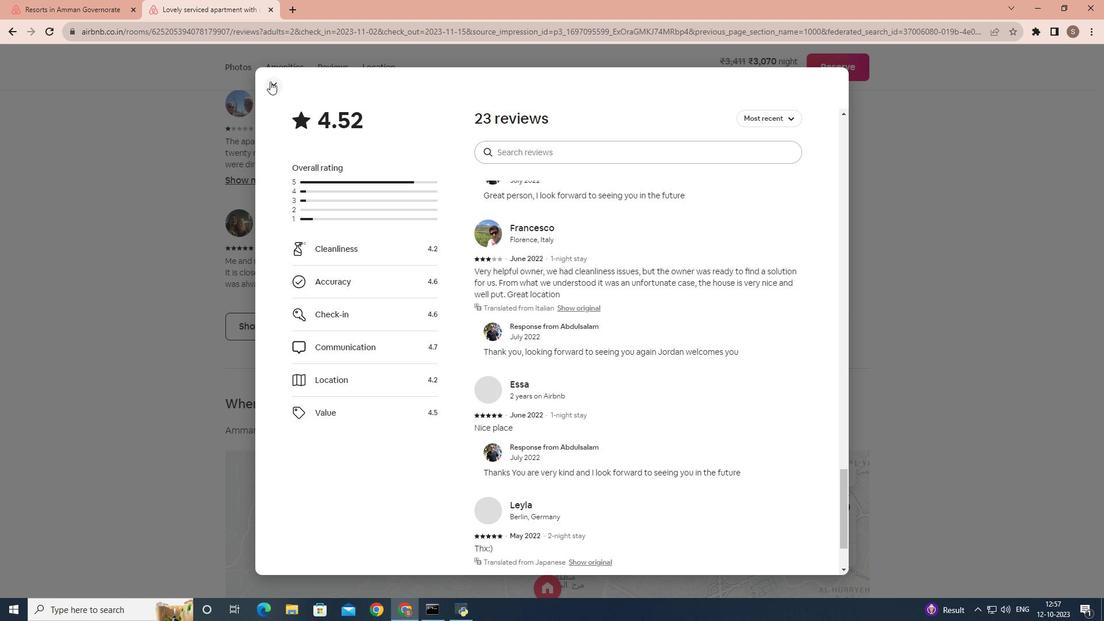 
Action: Mouse moved to (307, 324)
Screenshot: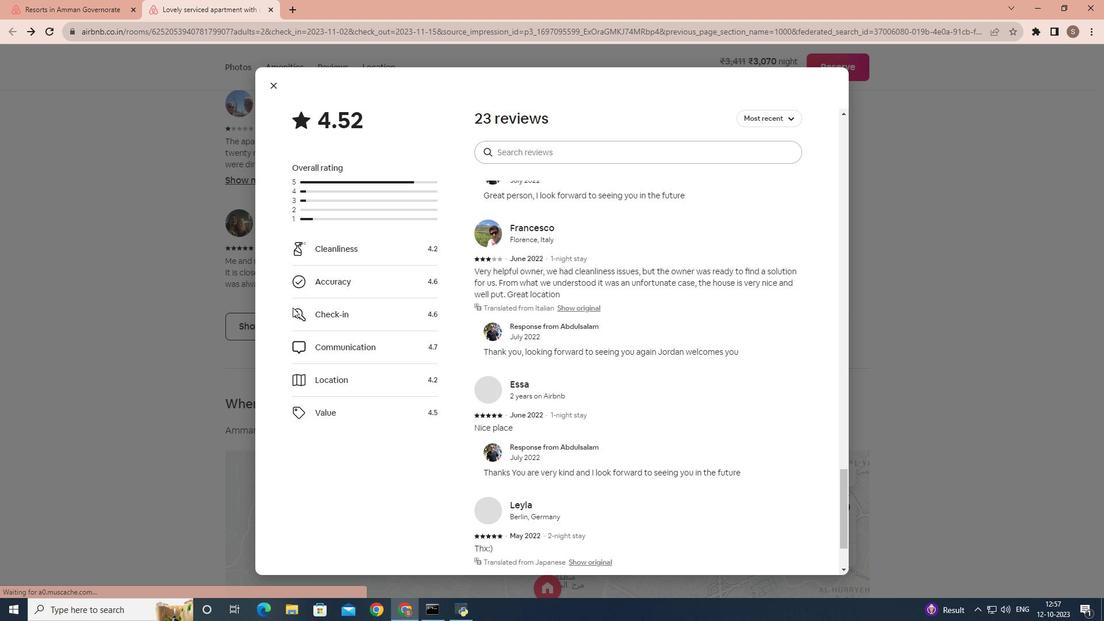 
Action: Mouse scrolled (307, 323) with delta (0, 0)
Screenshot: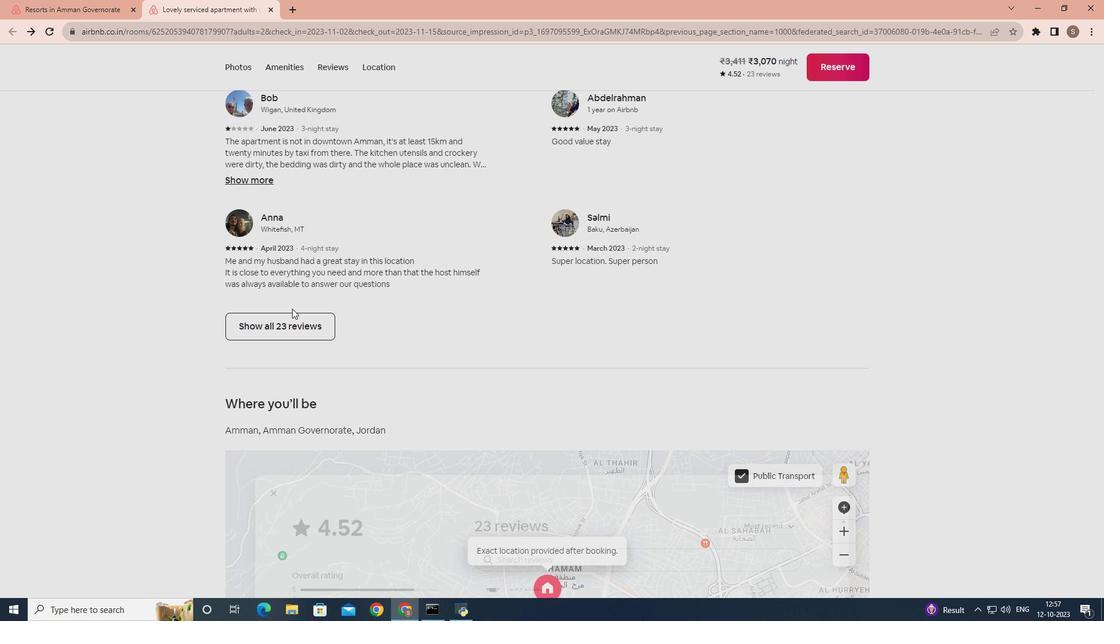 
Action: Mouse scrolled (307, 323) with delta (0, 0)
Screenshot: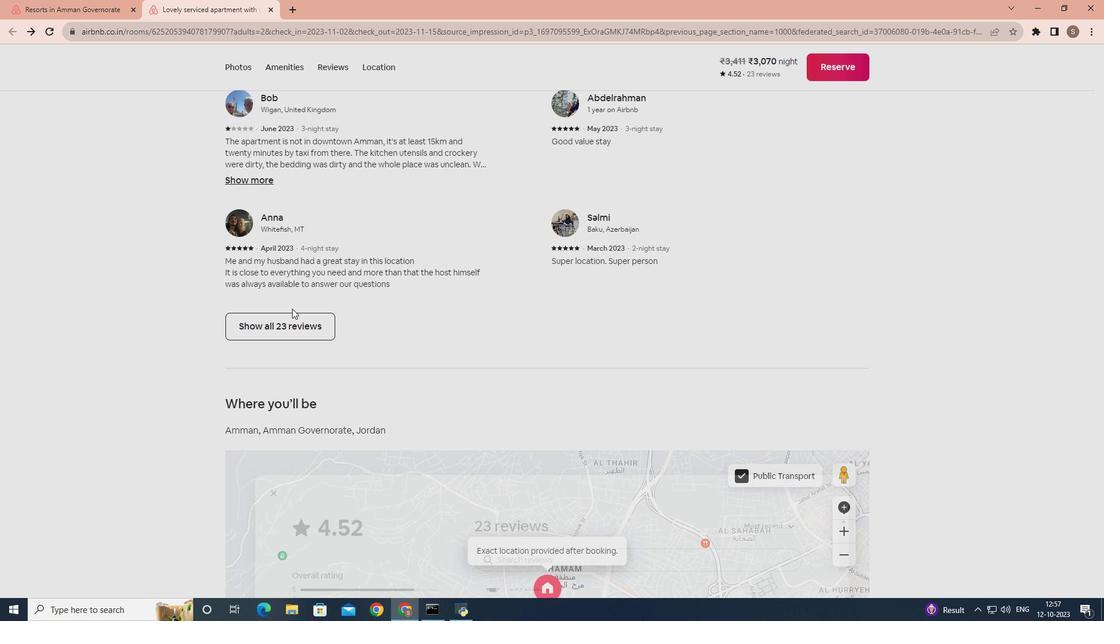 
Action: Mouse scrolled (307, 323) with delta (0, 0)
Screenshot: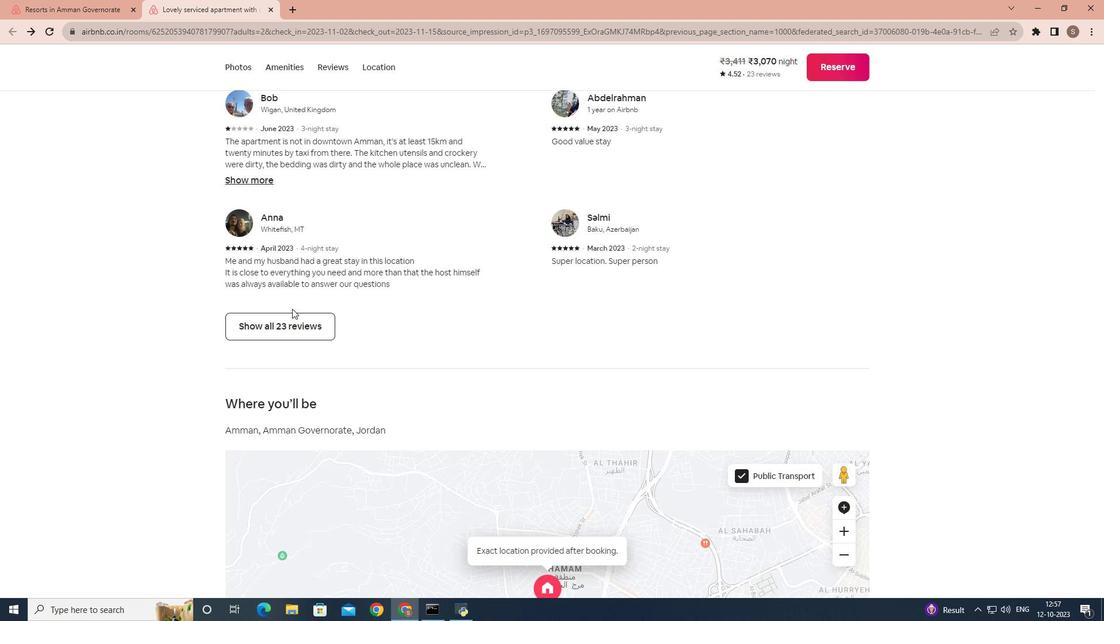 
Action: Mouse scrolled (307, 323) with delta (0, 0)
Screenshot: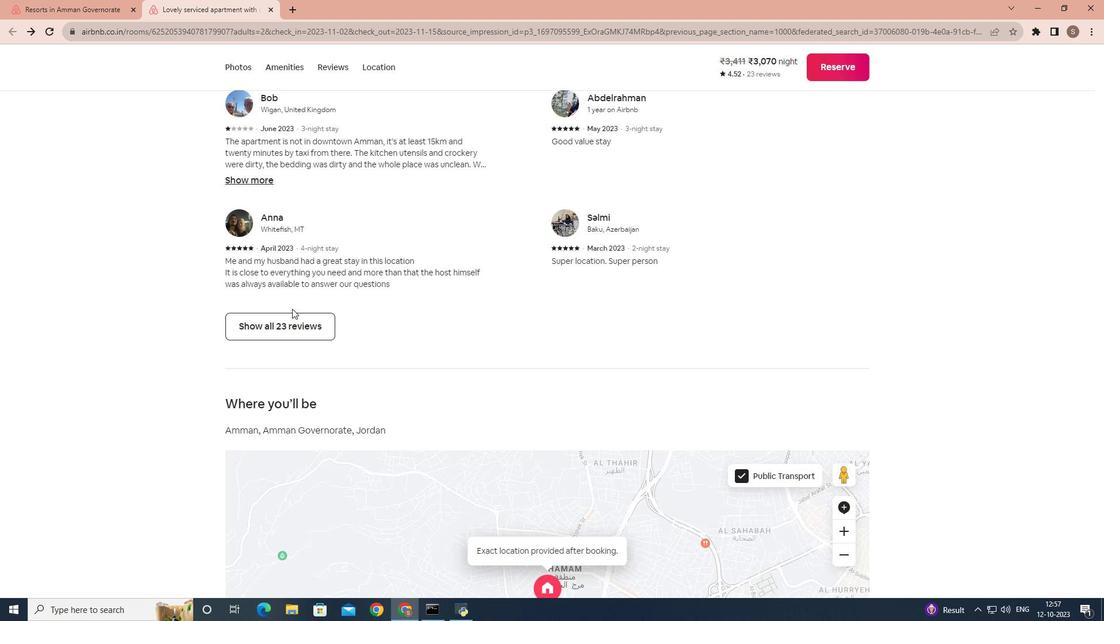 
Action: Mouse scrolled (307, 323) with delta (0, 0)
Screenshot: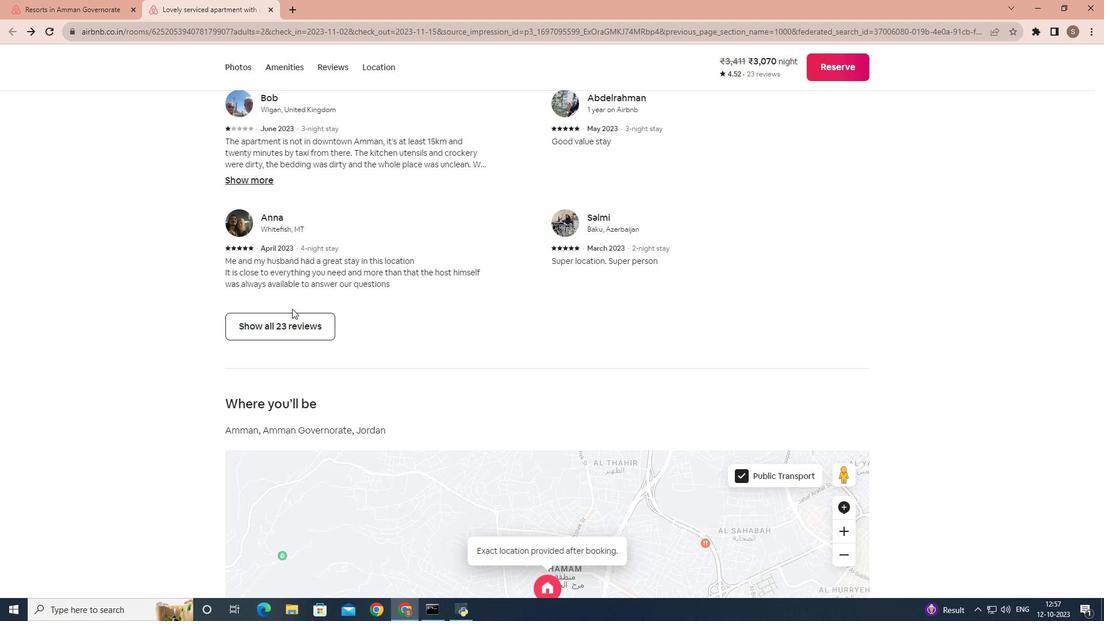 
Action: Mouse scrolled (307, 323) with delta (0, 0)
Screenshot: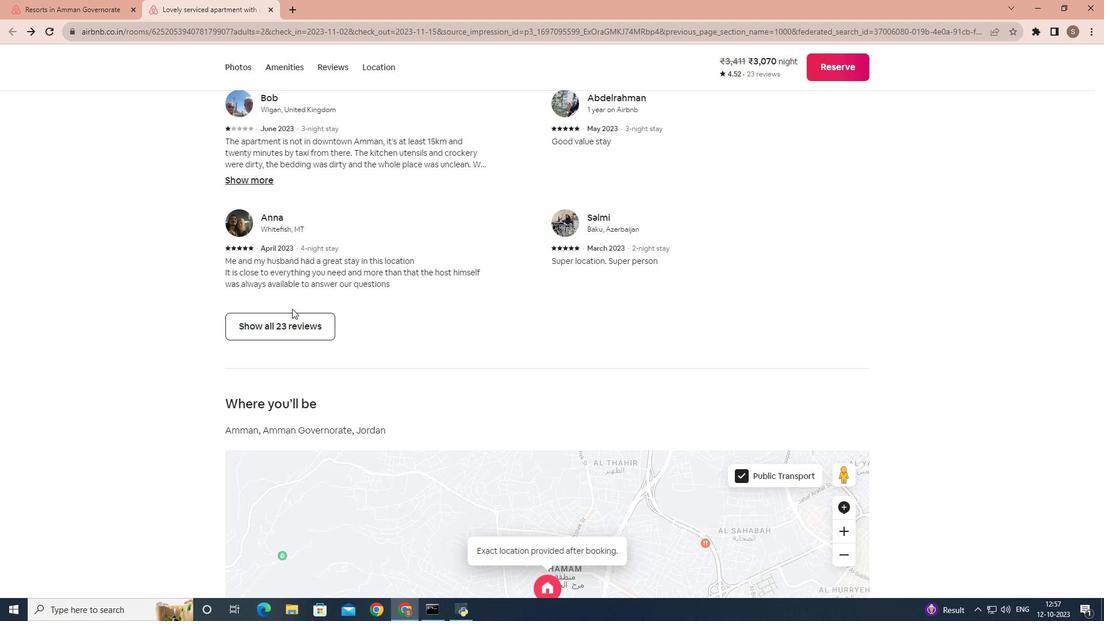 
Action: Mouse scrolled (307, 323) with delta (0, 0)
Screenshot: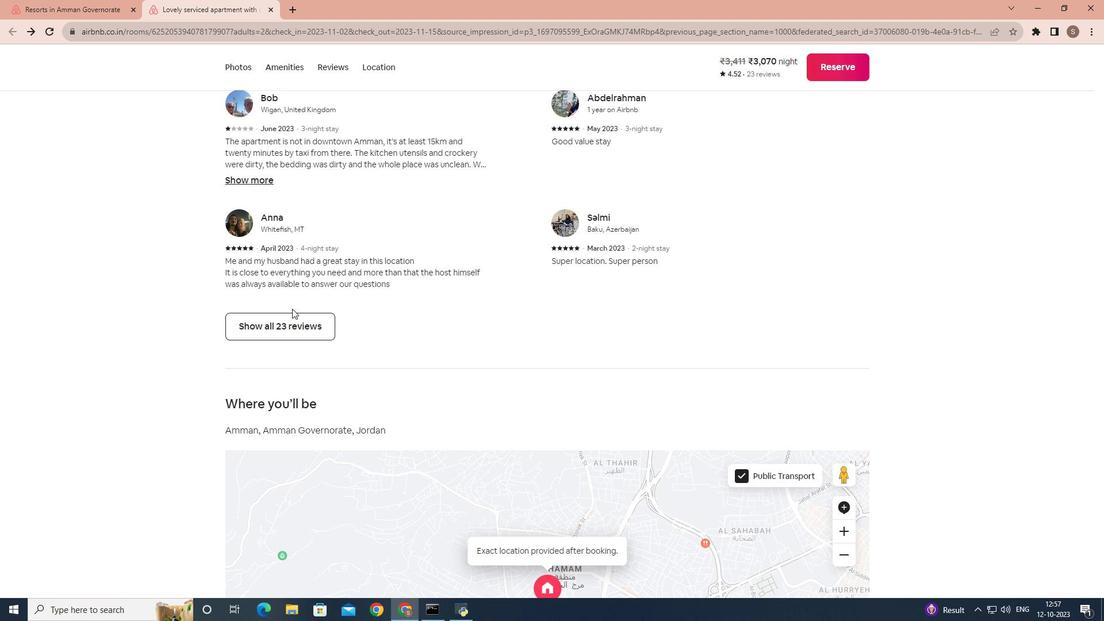 
Action: Mouse scrolled (307, 323) with delta (0, 0)
Screenshot: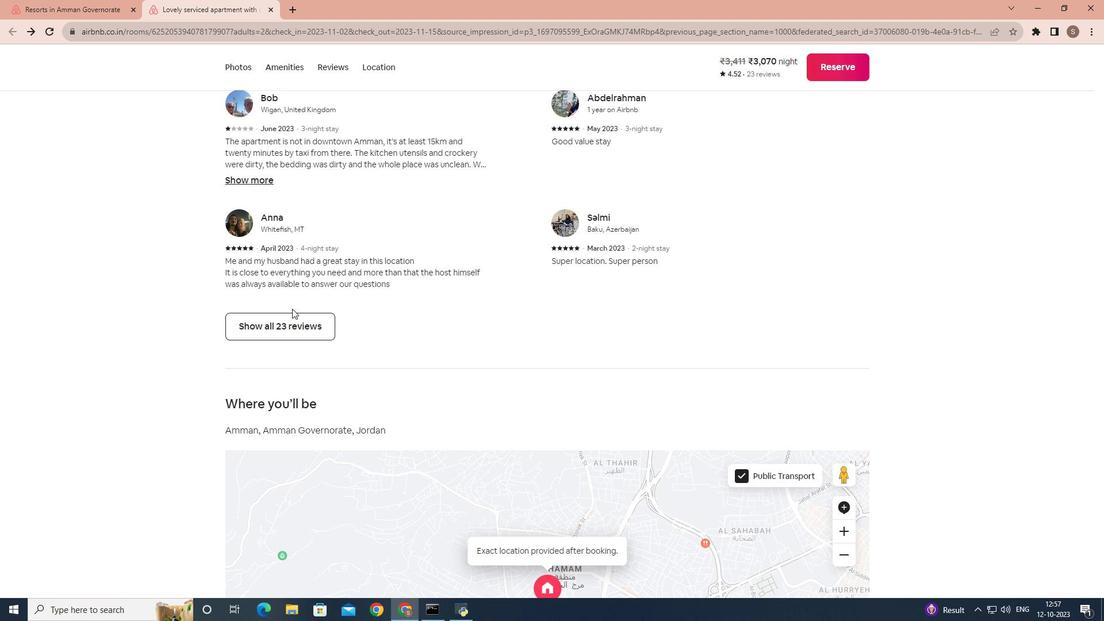 
Action: Mouse scrolled (307, 323) with delta (0, 0)
Screenshot: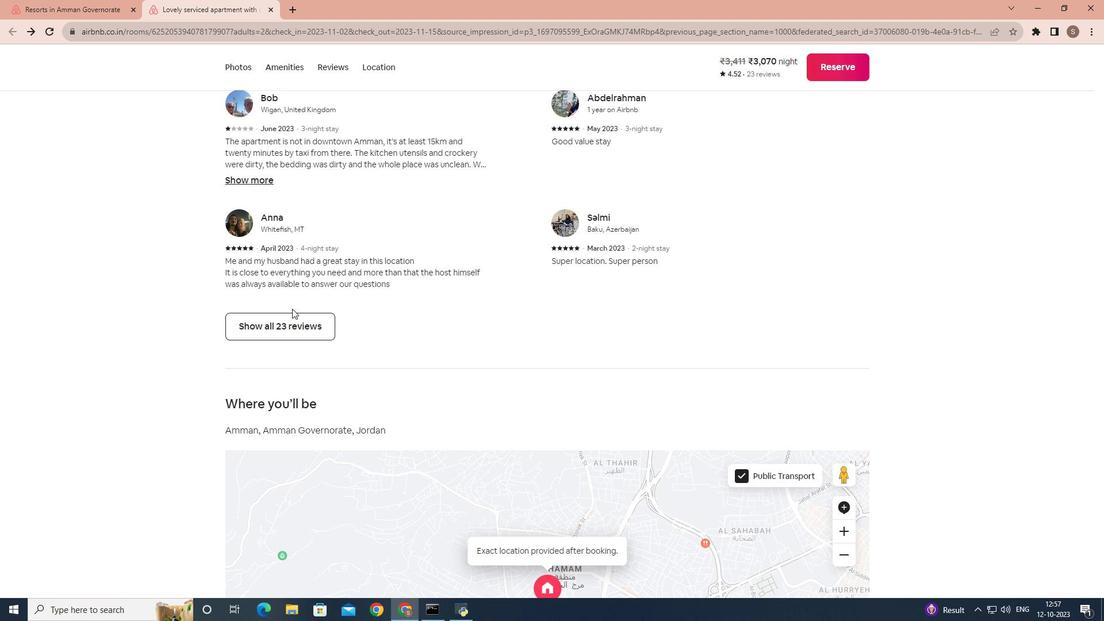 
Action: Mouse scrolled (307, 323) with delta (0, 0)
Screenshot: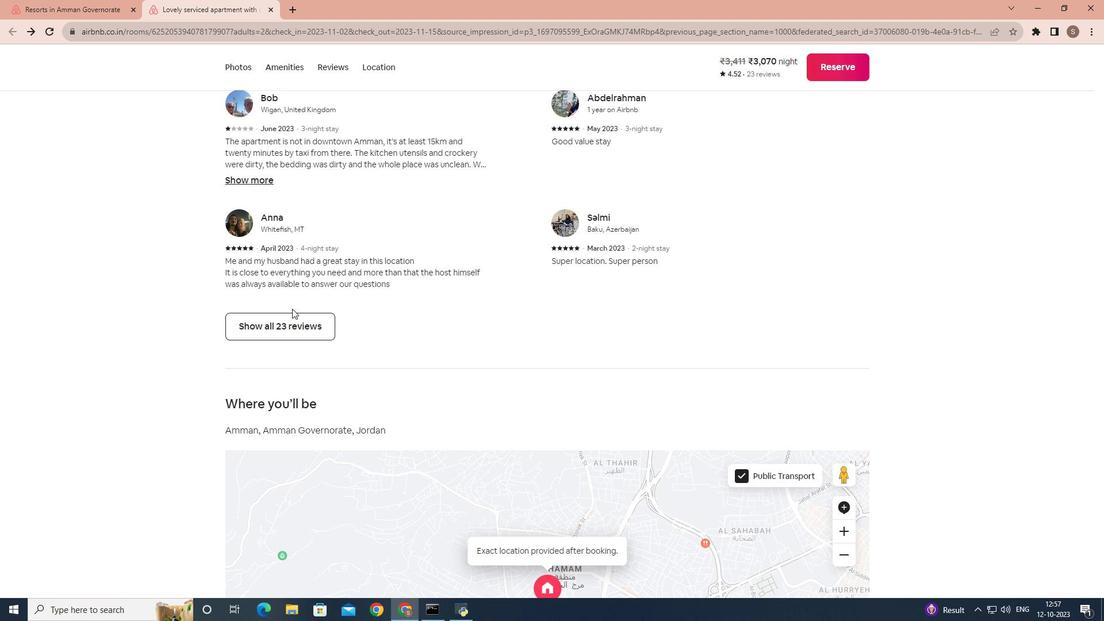 
Action: Mouse scrolled (307, 323) with delta (0, 0)
Screenshot: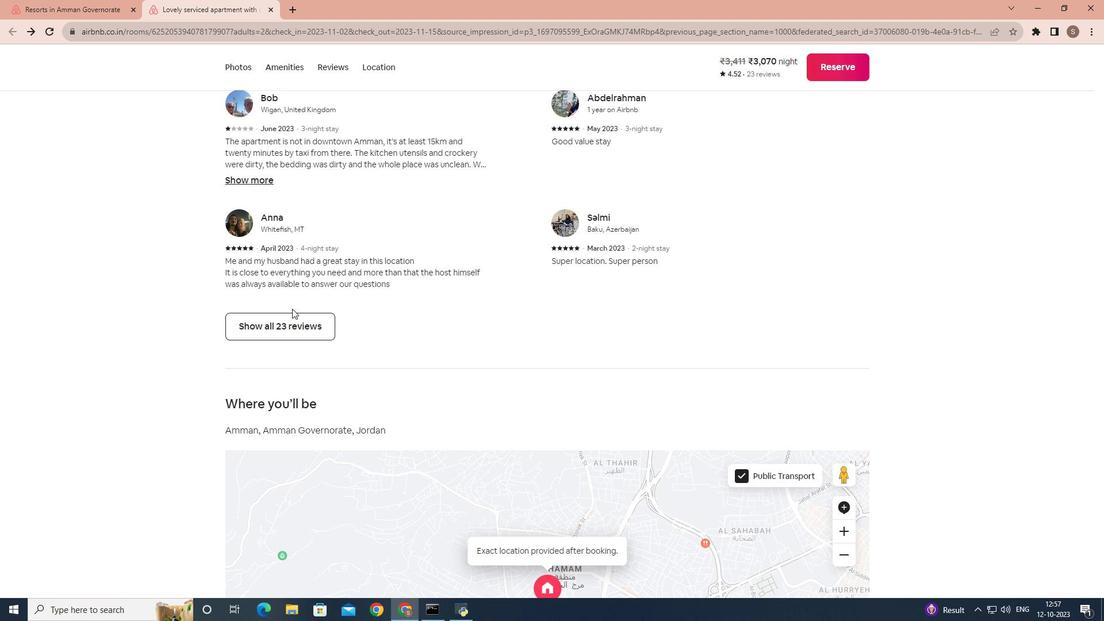 
Action: Mouse scrolled (307, 323) with delta (0, 0)
Screenshot: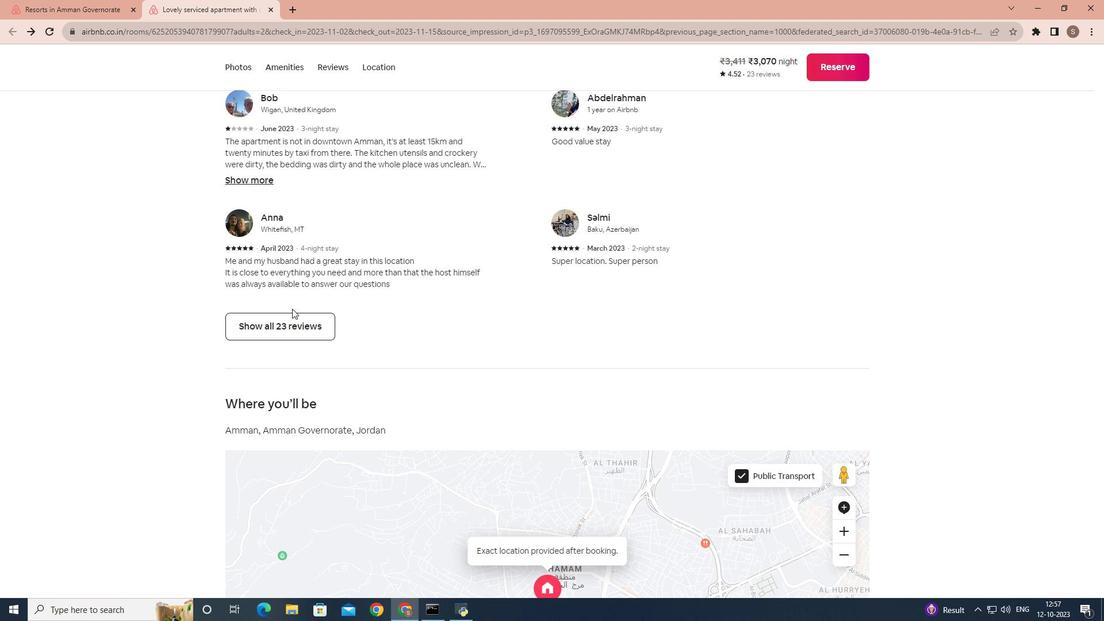 
Action: Mouse scrolled (307, 323) with delta (0, 0)
Screenshot: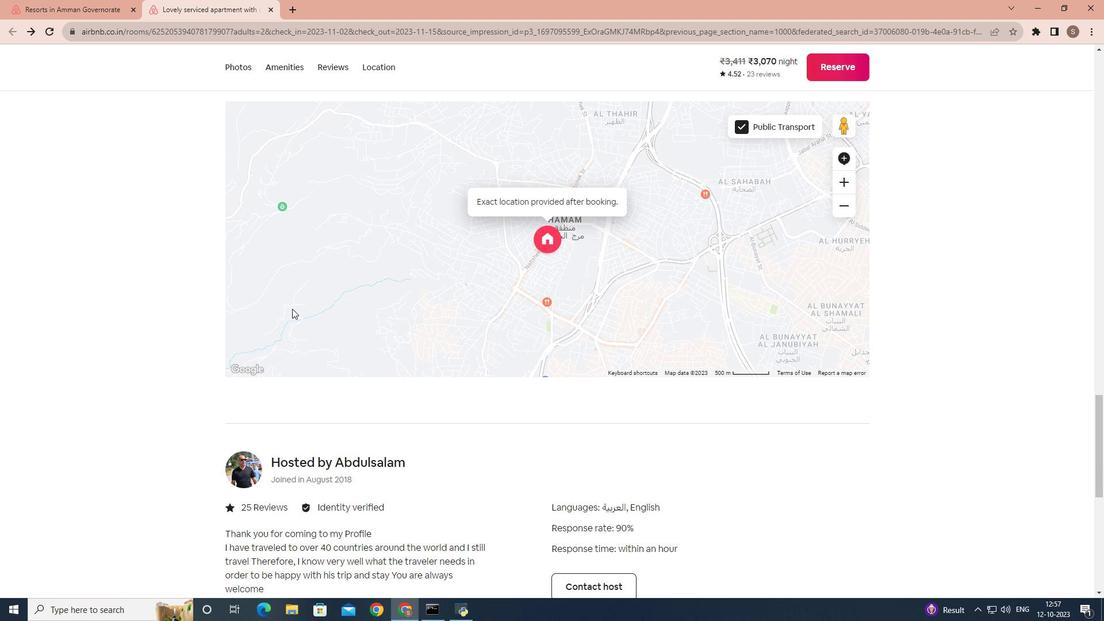 
Action: Mouse scrolled (307, 323) with delta (0, 0)
Screenshot: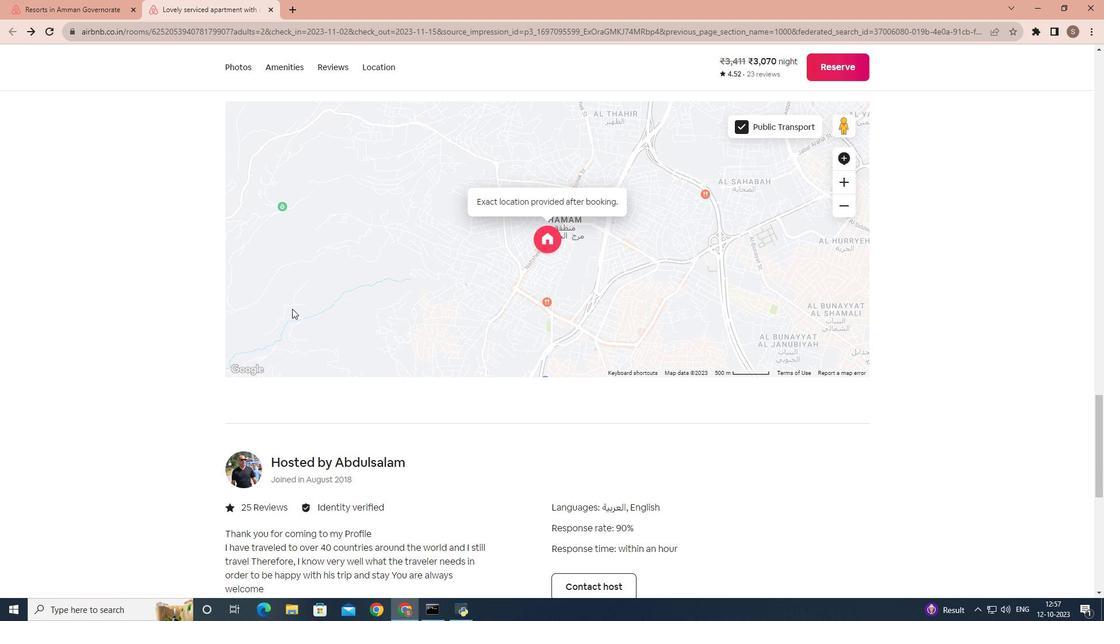 
Action: Mouse scrolled (307, 323) with delta (0, 0)
Screenshot: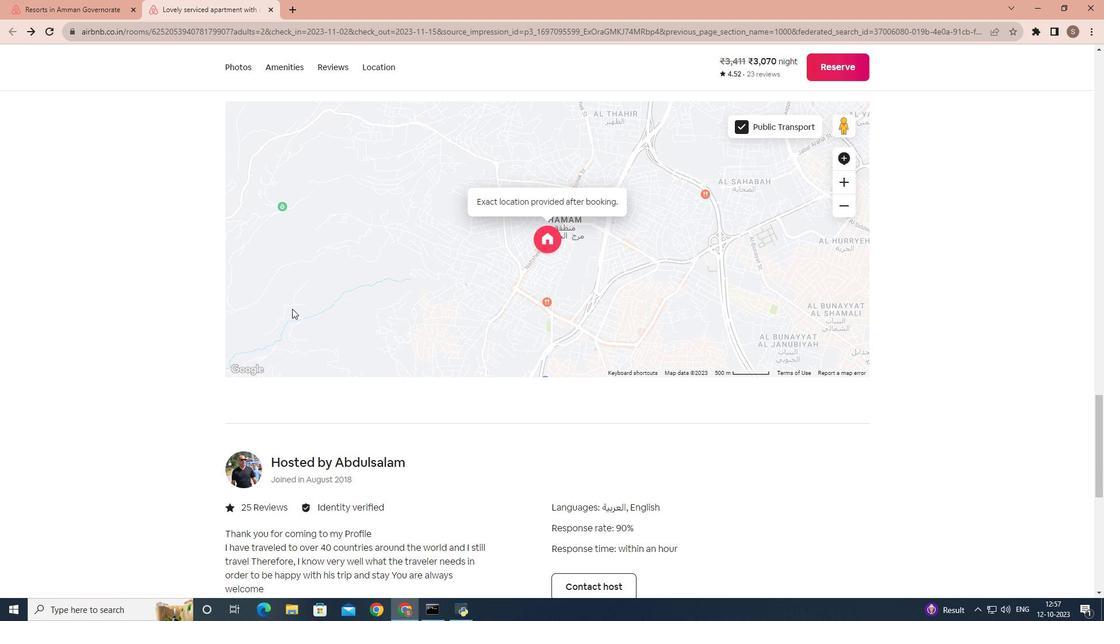 
Action: Mouse scrolled (307, 323) with delta (0, 0)
Screenshot: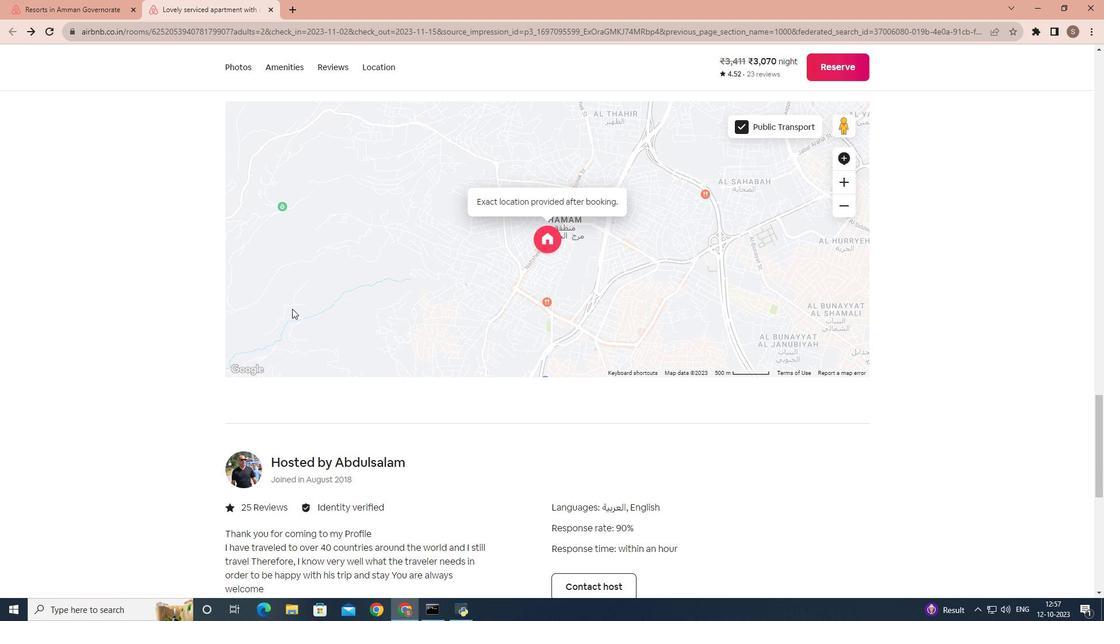 
Action: Mouse scrolled (307, 323) with delta (0, 0)
Screenshot: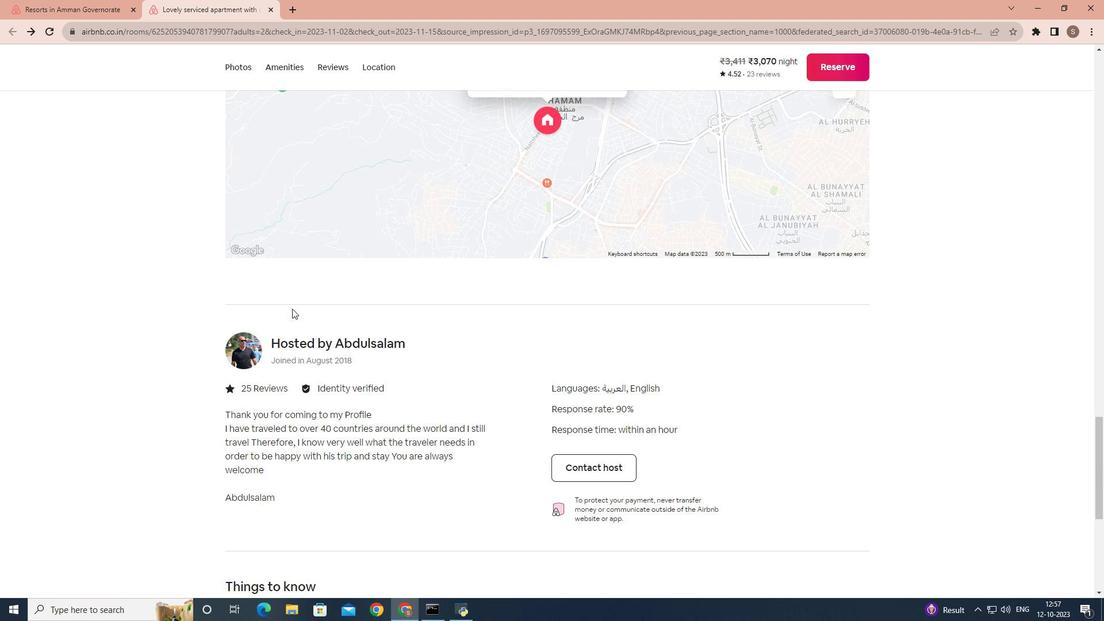
Action: Mouse scrolled (307, 323) with delta (0, 0)
Screenshot: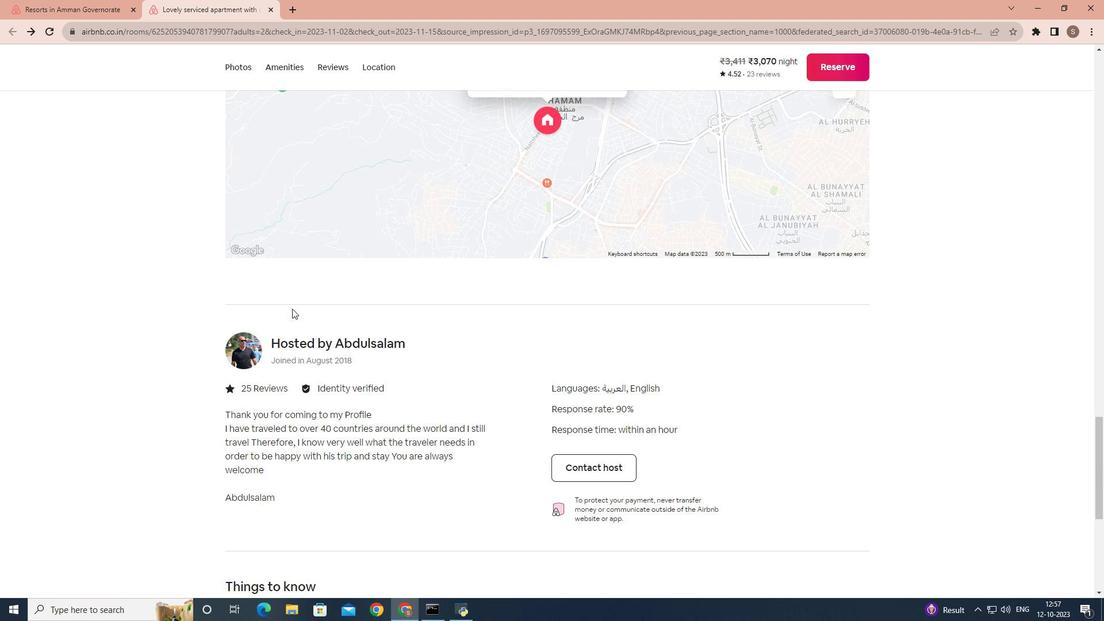 
Action: Mouse moved to (287, 287)
Screenshot: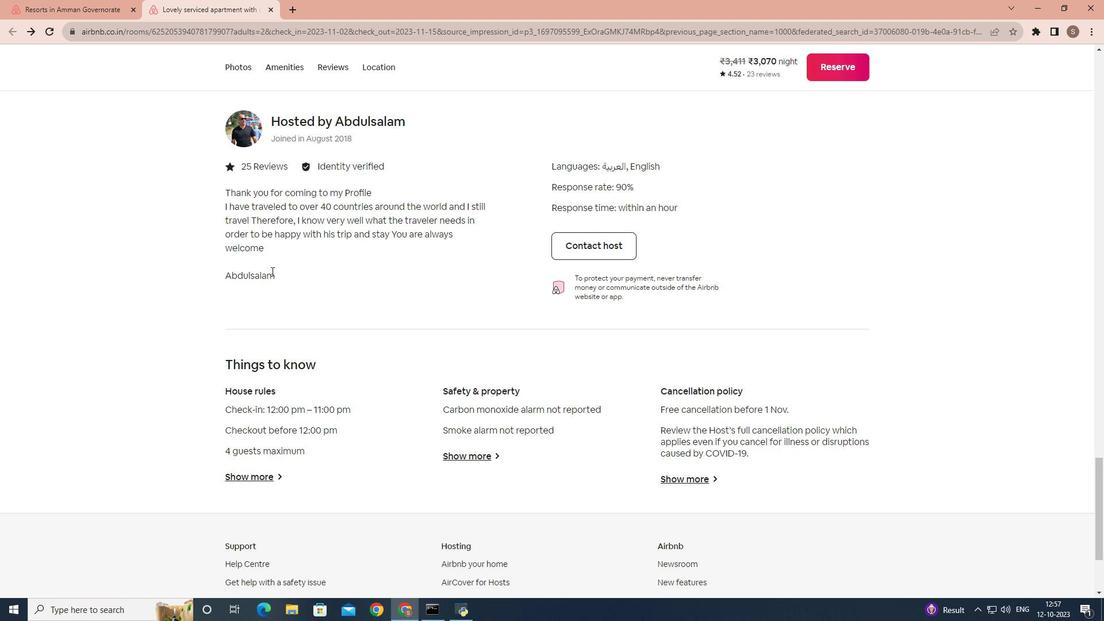 
Action: Mouse scrolled (287, 286) with delta (0, 0)
Screenshot: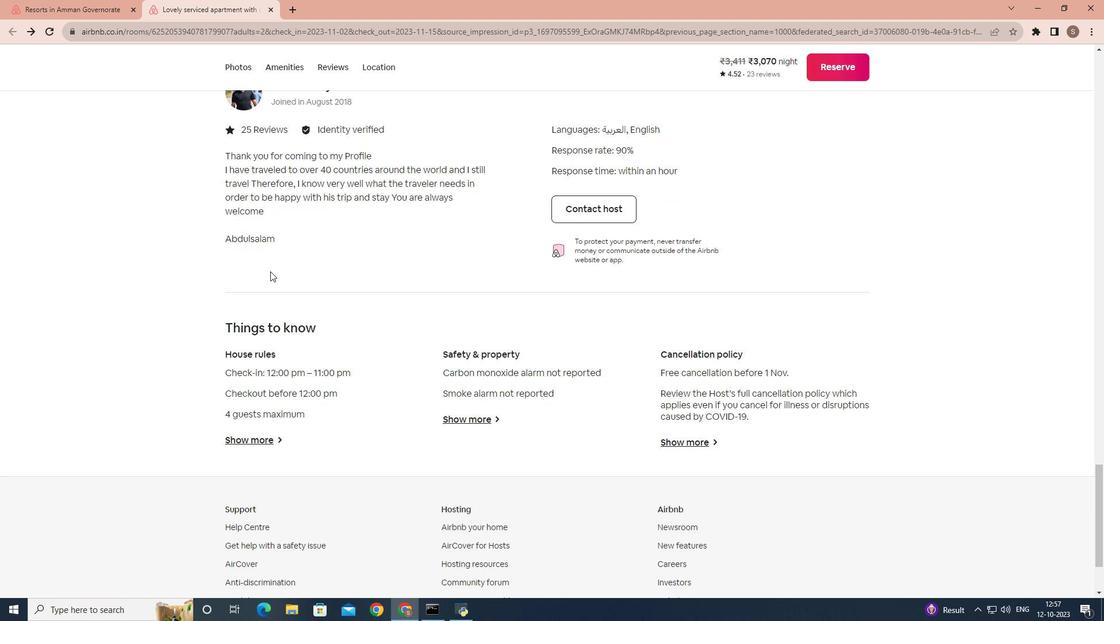 
Action: Mouse scrolled (287, 286) with delta (0, 0)
Screenshot: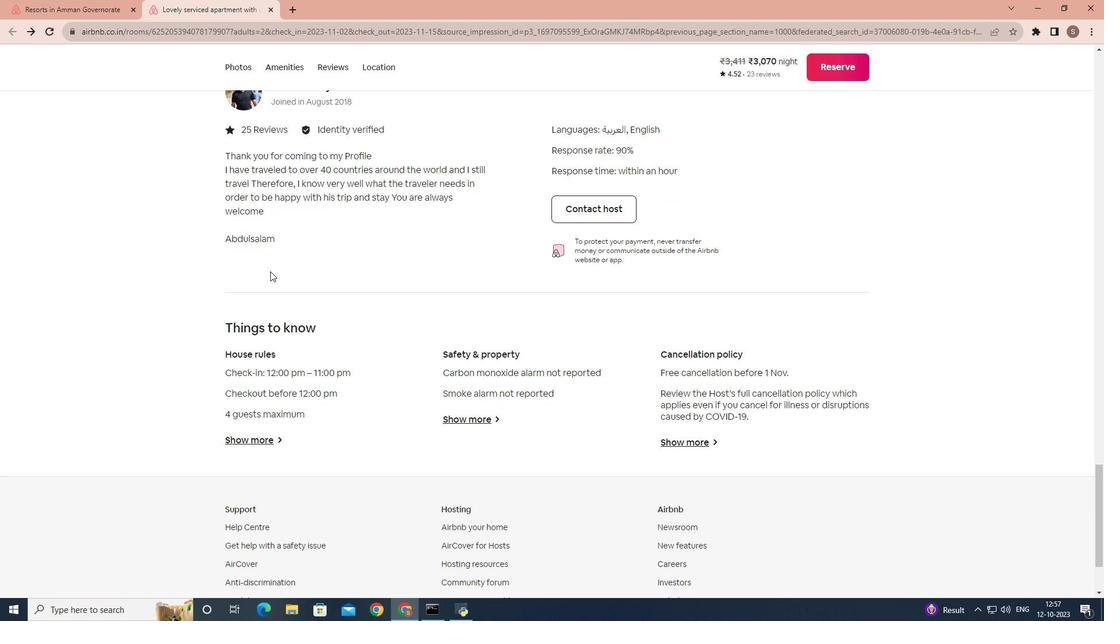 
Action: Mouse scrolled (287, 286) with delta (0, 0)
Screenshot: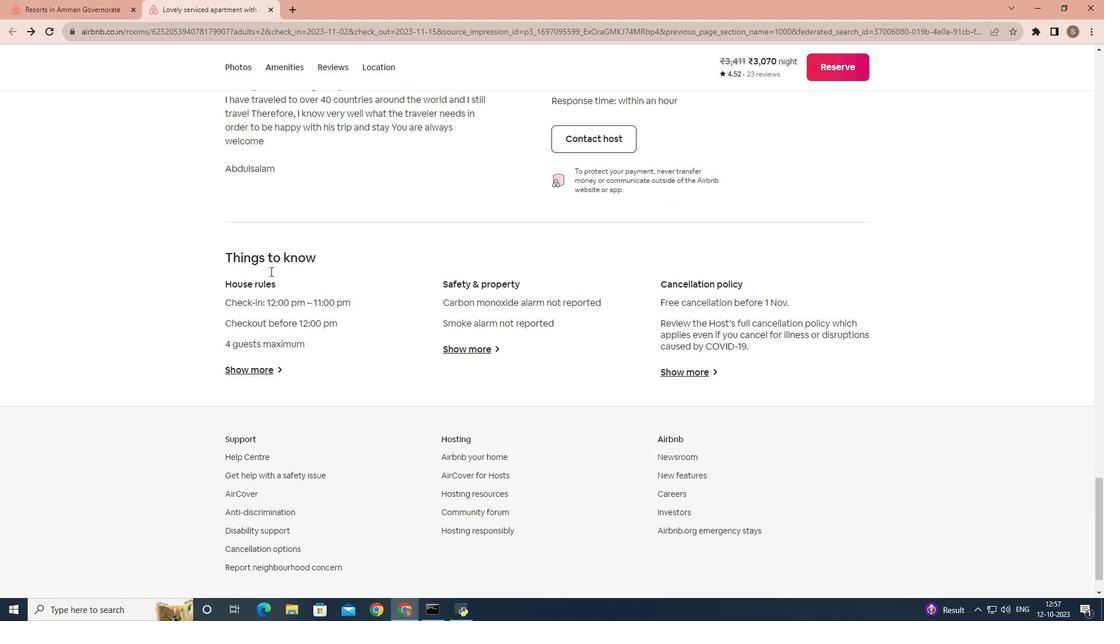 
Action: Mouse moved to (266, 338)
Screenshot: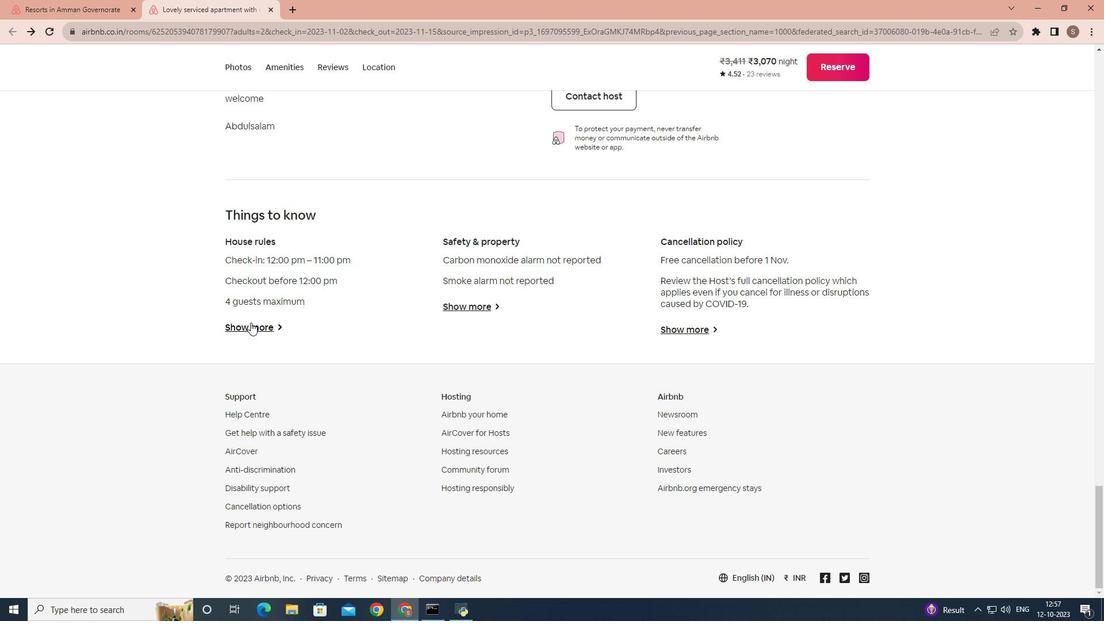 
Action: Mouse pressed left at (266, 338)
Screenshot: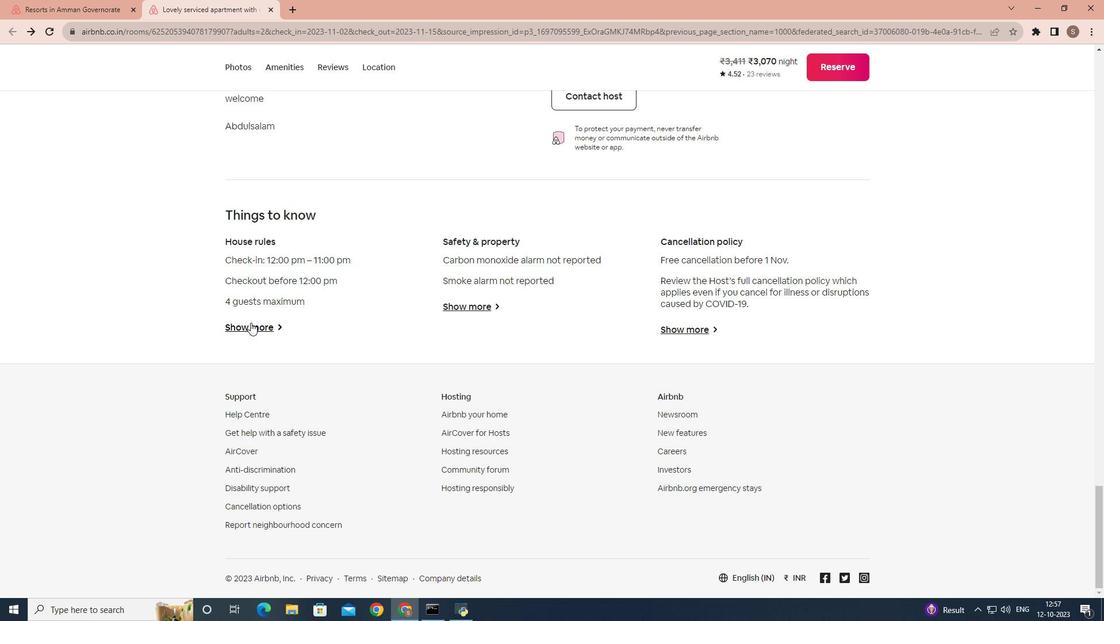 
Action: Mouse moved to (399, 273)
Screenshot: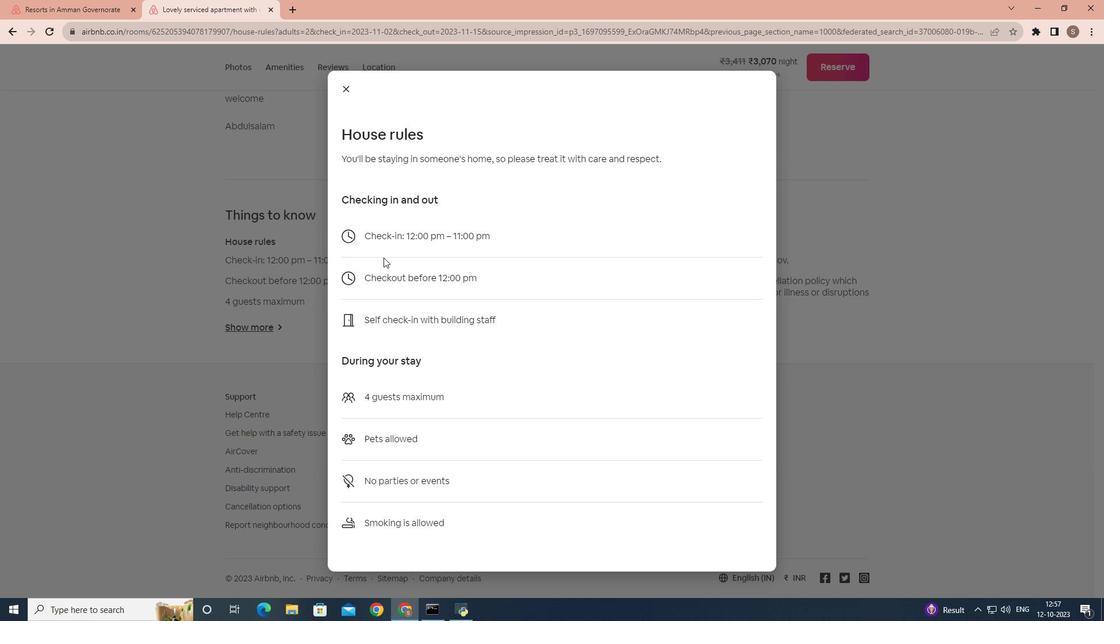 
Action: Mouse scrolled (399, 272) with delta (0, 0)
Screenshot: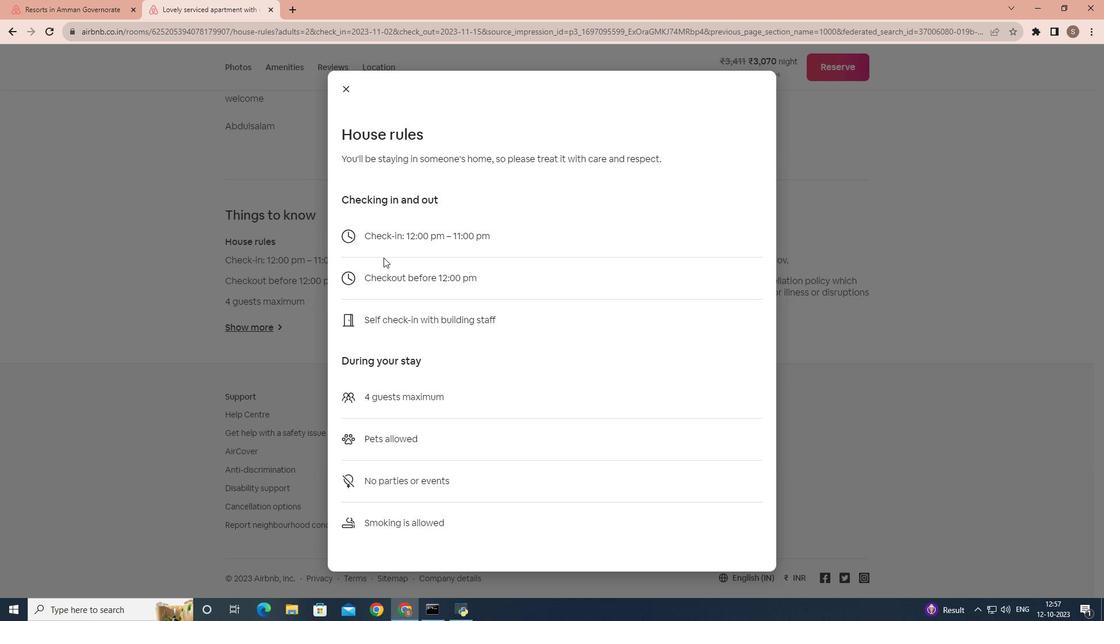 
Action: Mouse scrolled (399, 272) with delta (0, 0)
Screenshot: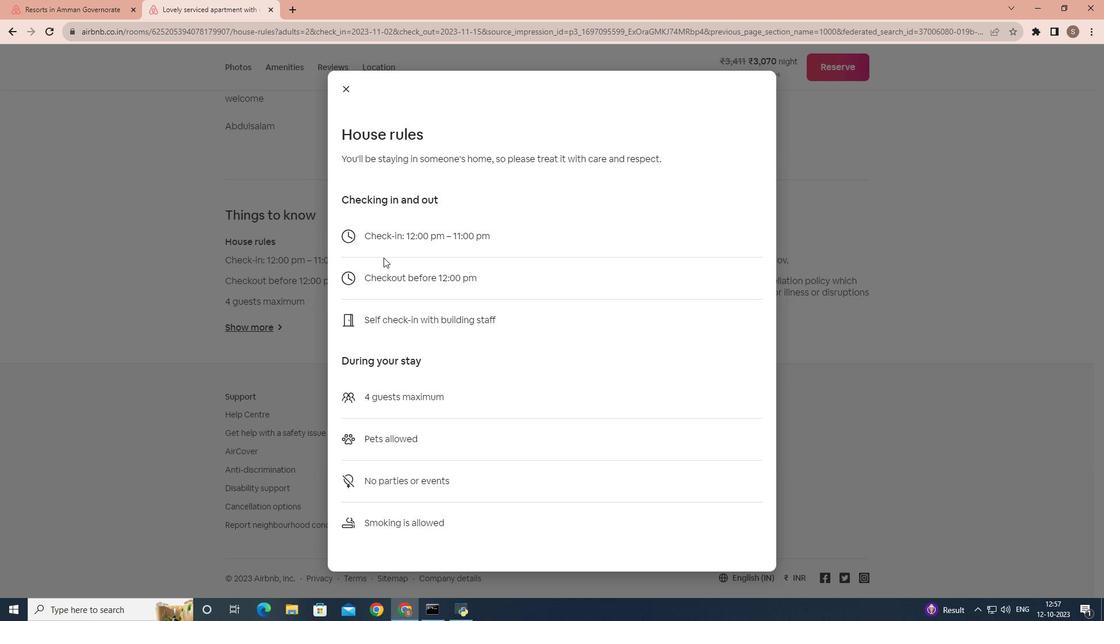 
Action: Mouse scrolled (399, 272) with delta (0, 0)
Screenshot: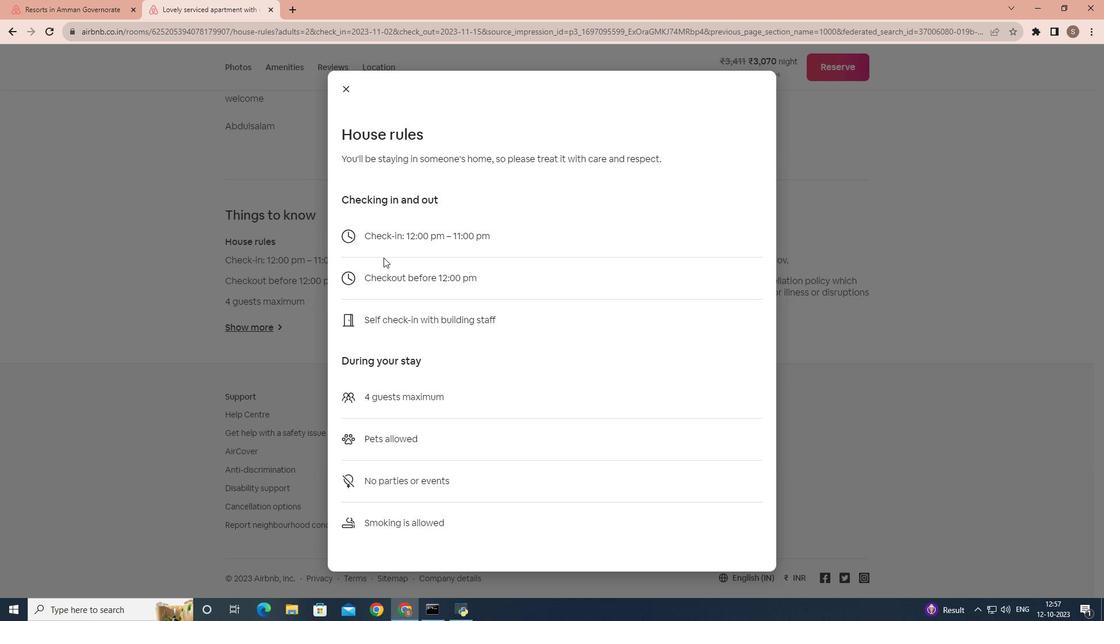
Action: Mouse scrolled (399, 272) with delta (0, 0)
Screenshot: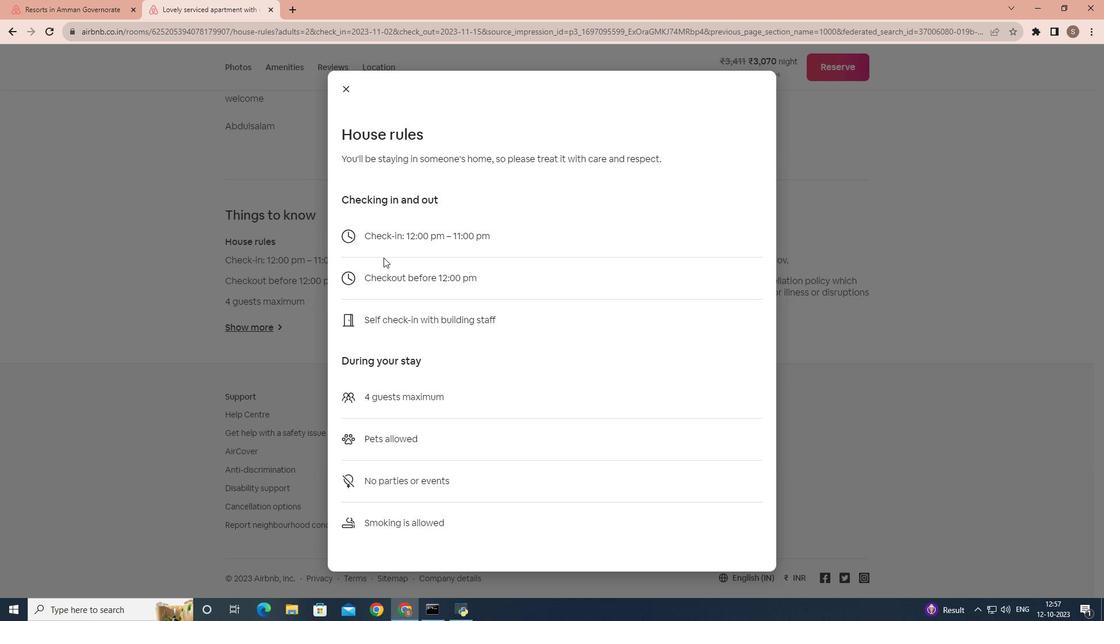 
Action: Mouse scrolled (399, 272) with delta (0, 0)
Screenshot: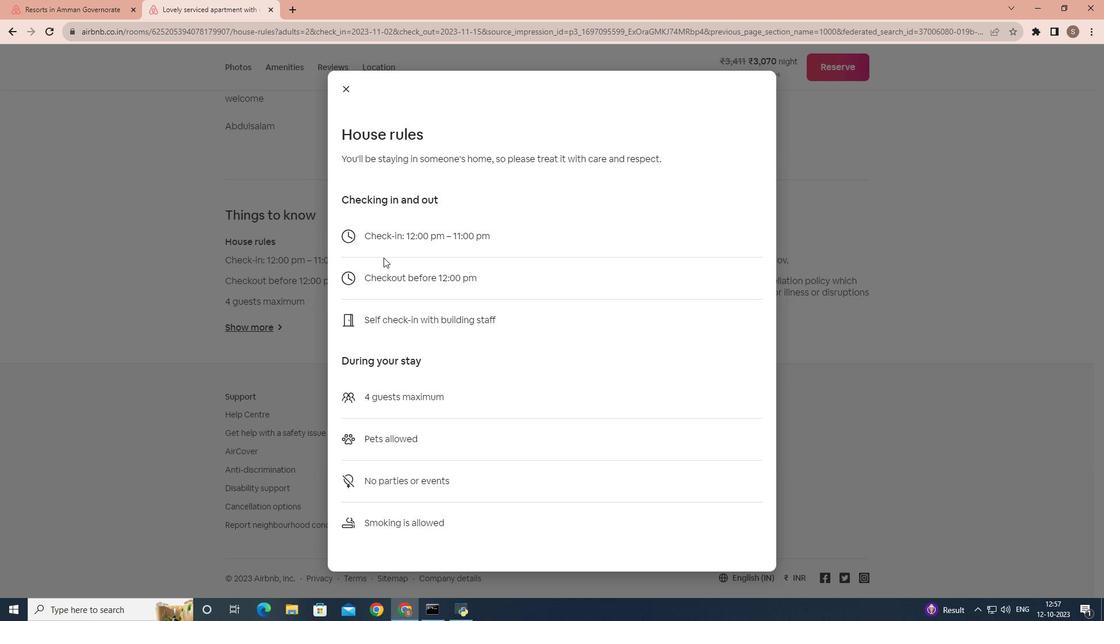 
Action: Mouse scrolled (399, 272) with delta (0, 0)
Screenshot: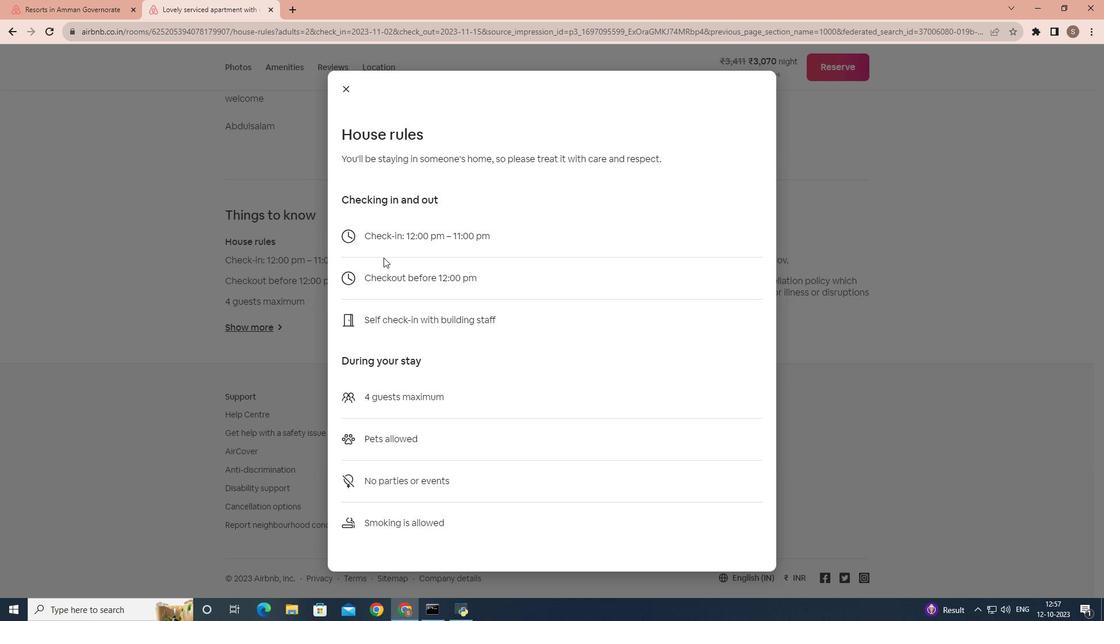 
Action: Mouse moved to (362, 108)
Screenshot: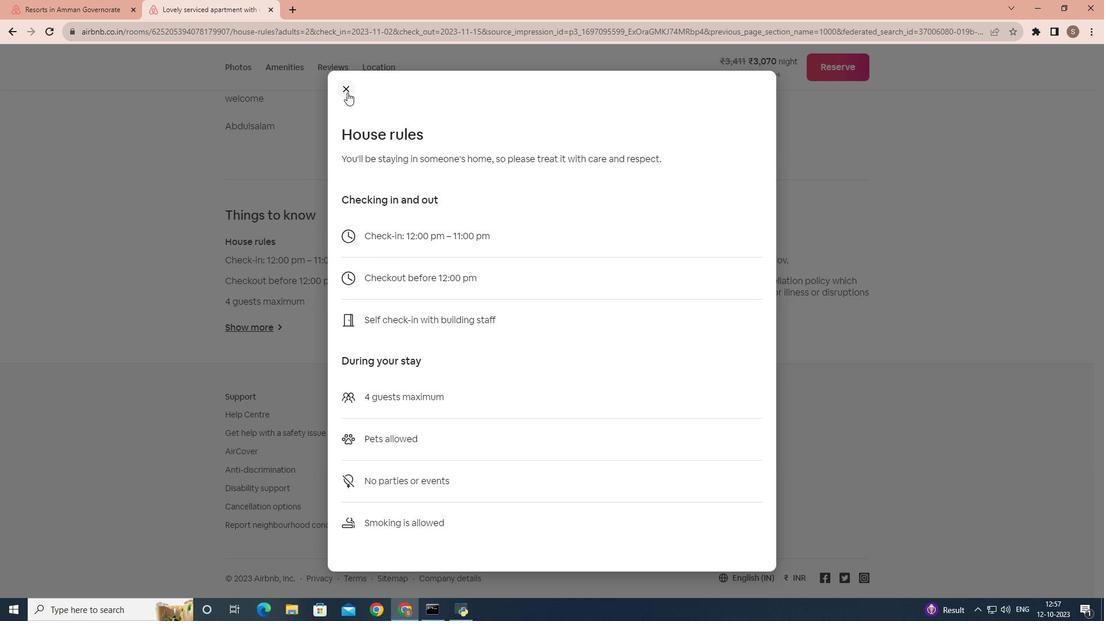 
Action: Mouse pressed left at (362, 108)
Screenshot: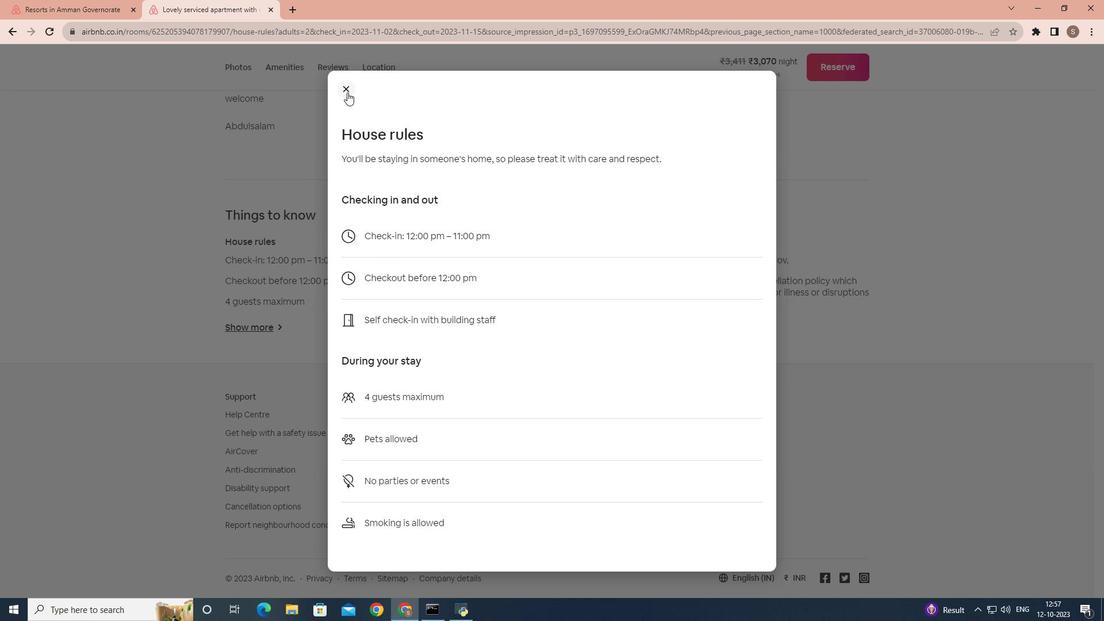 
Action: Mouse moved to (319, 228)
Screenshot: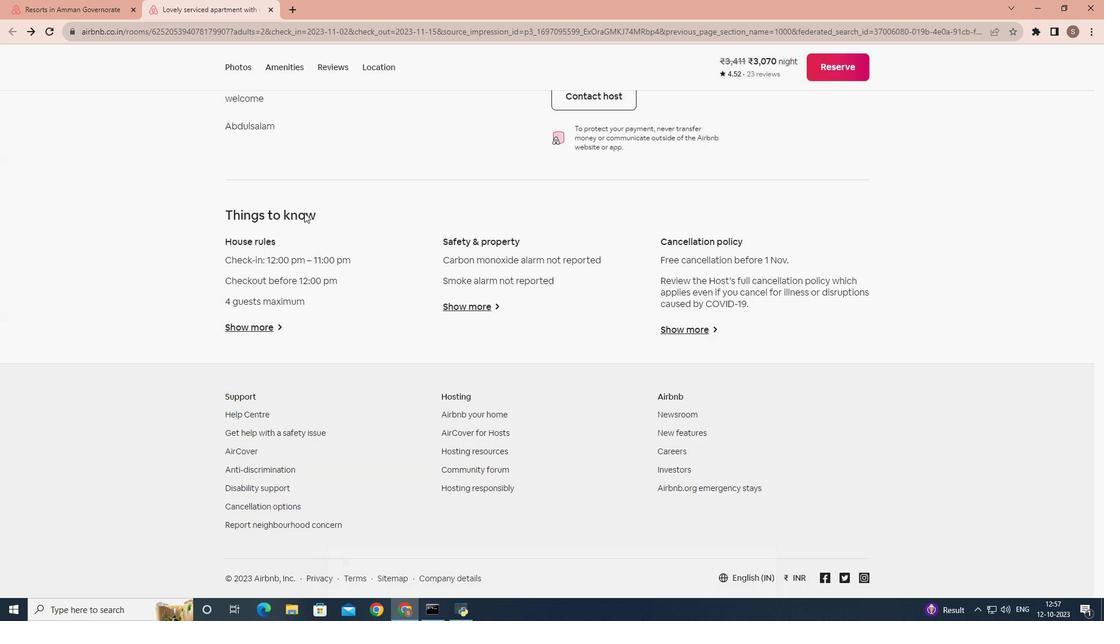 
Action: Mouse scrolled (319, 228) with delta (0, 0)
Screenshot: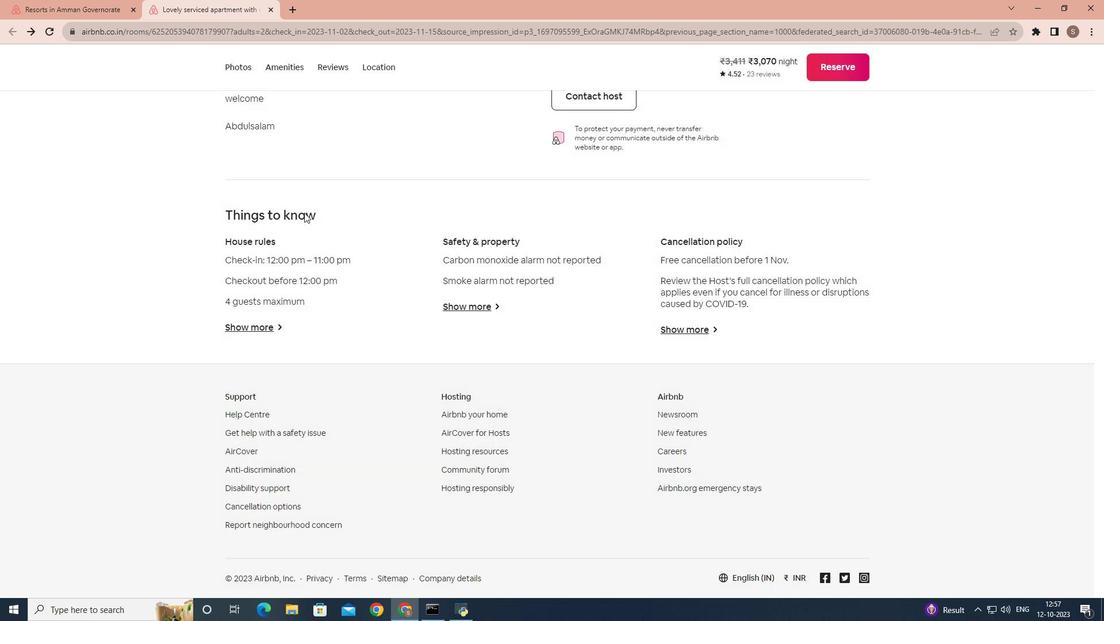 
Action: Mouse scrolled (319, 228) with delta (0, 0)
Screenshot: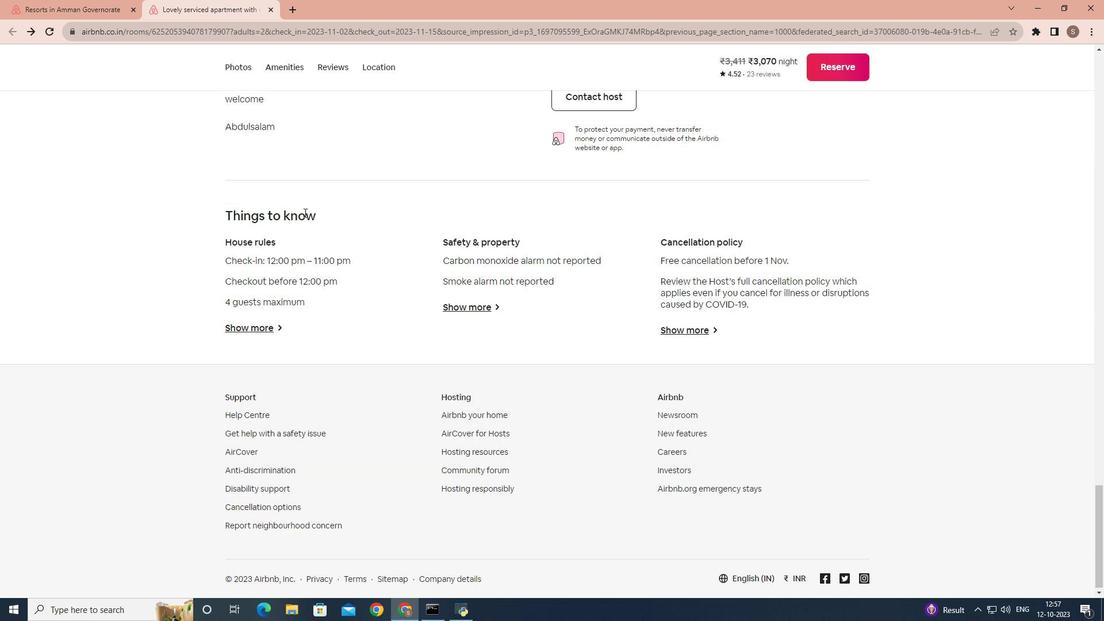 
Action: Mouse scrolled (319, 228) with delta (0, 0)
Screenshot: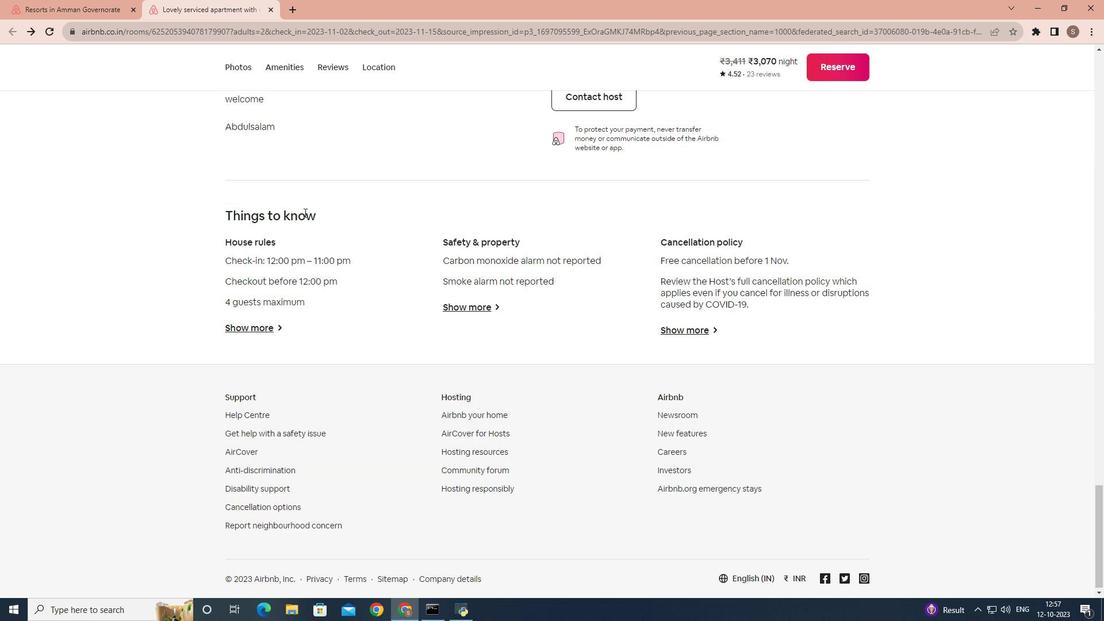
Action: Mouse scrolled (319, 228) with delta (0, 0)
Screenshot: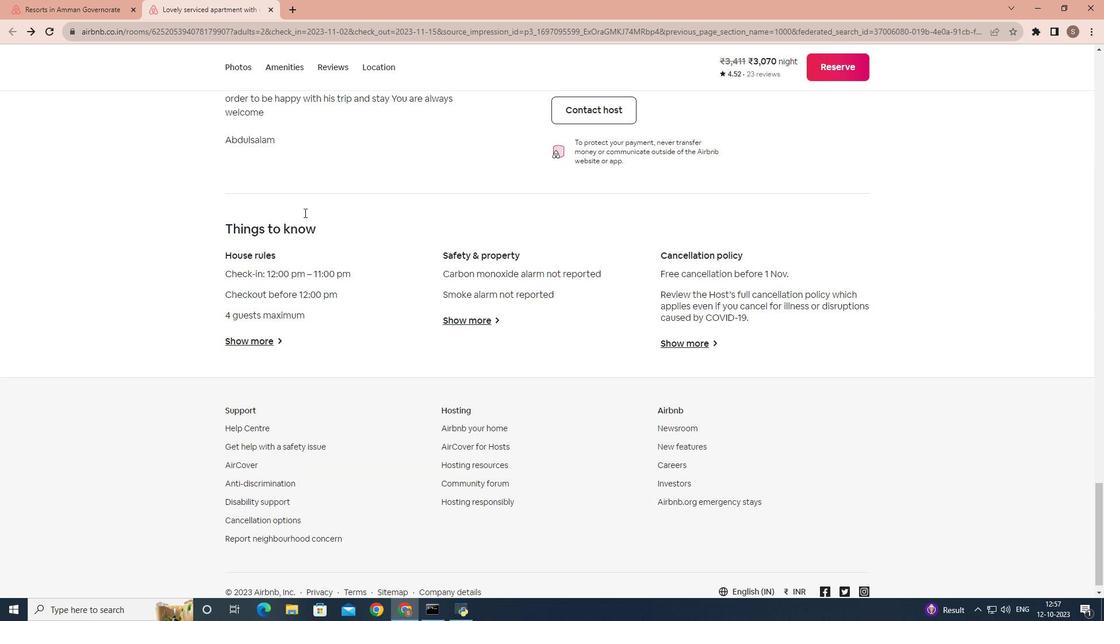 
Action: Mouse scrolled (319, 228) with delta (0, 0)
Screenshot: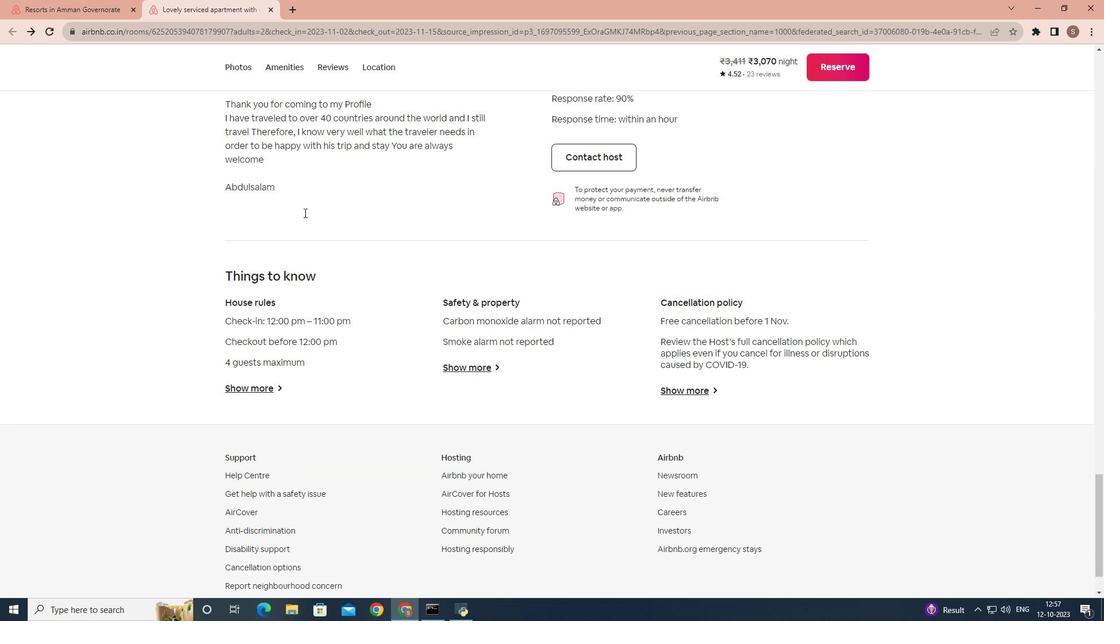 
Action: Mouse scrolled (319, 228) with delta (0, 0)
Screenshot: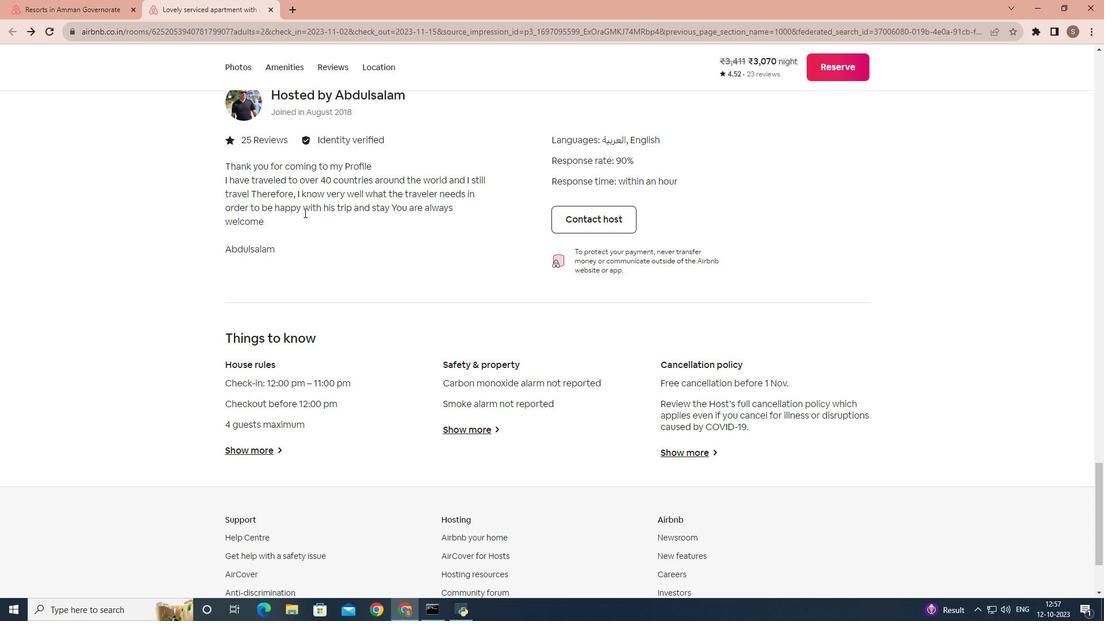 
Action: Mouse scrolled (319, 228) with delta (0, 0)
Screenshot: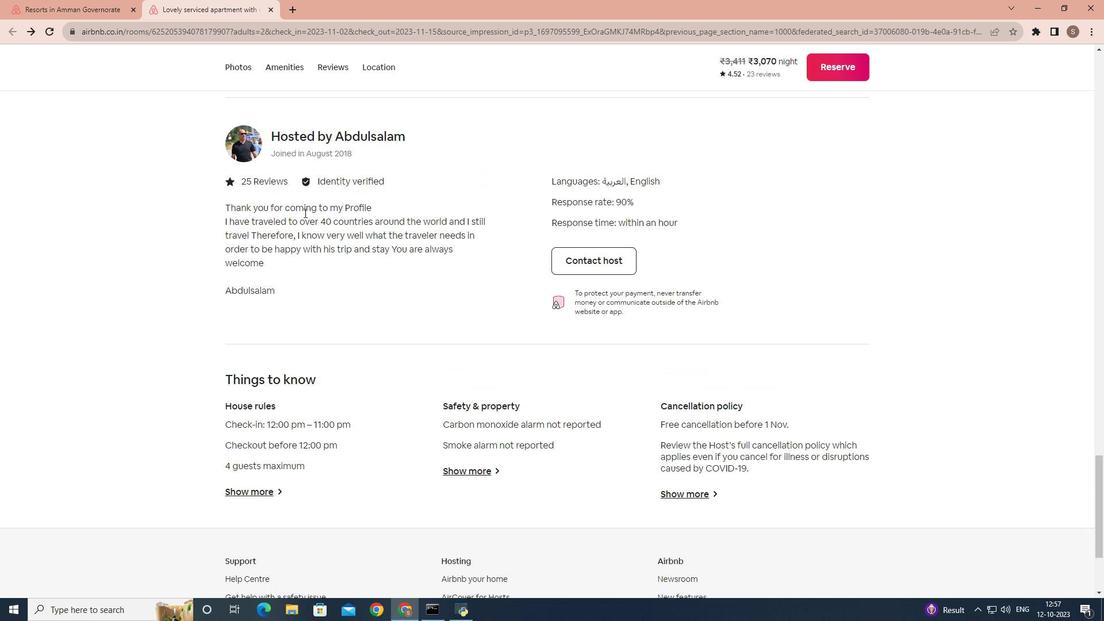 
Action: Mouse scrolled (319, 228) with delta (0, 0)
Screenshot: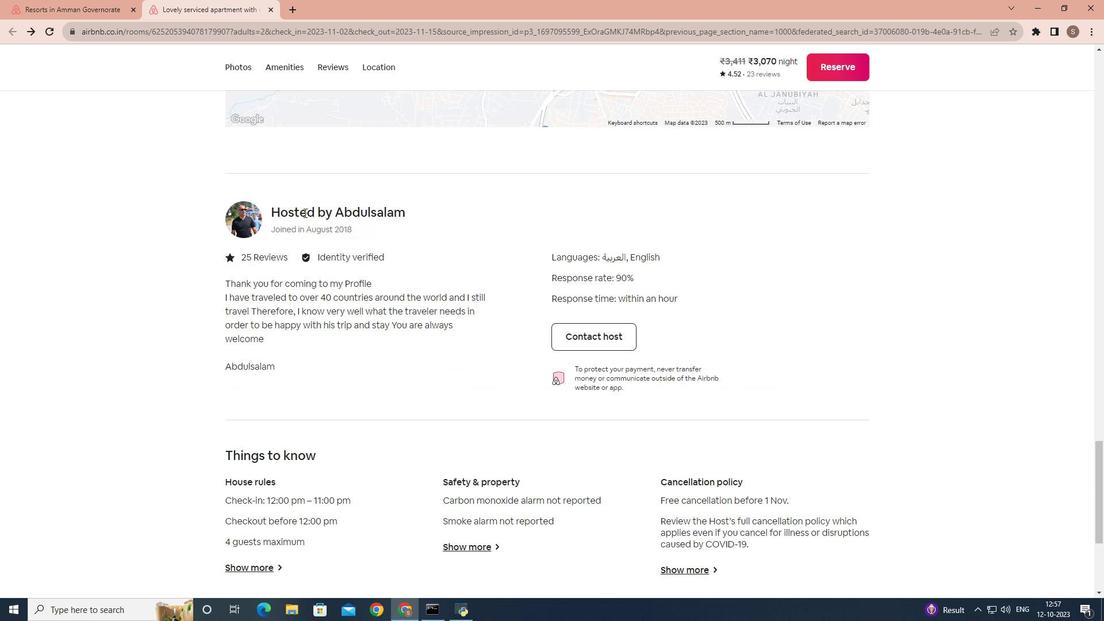 
Action: Mouse scrolled (319, 228) with delta (0, 0)
Screenshot: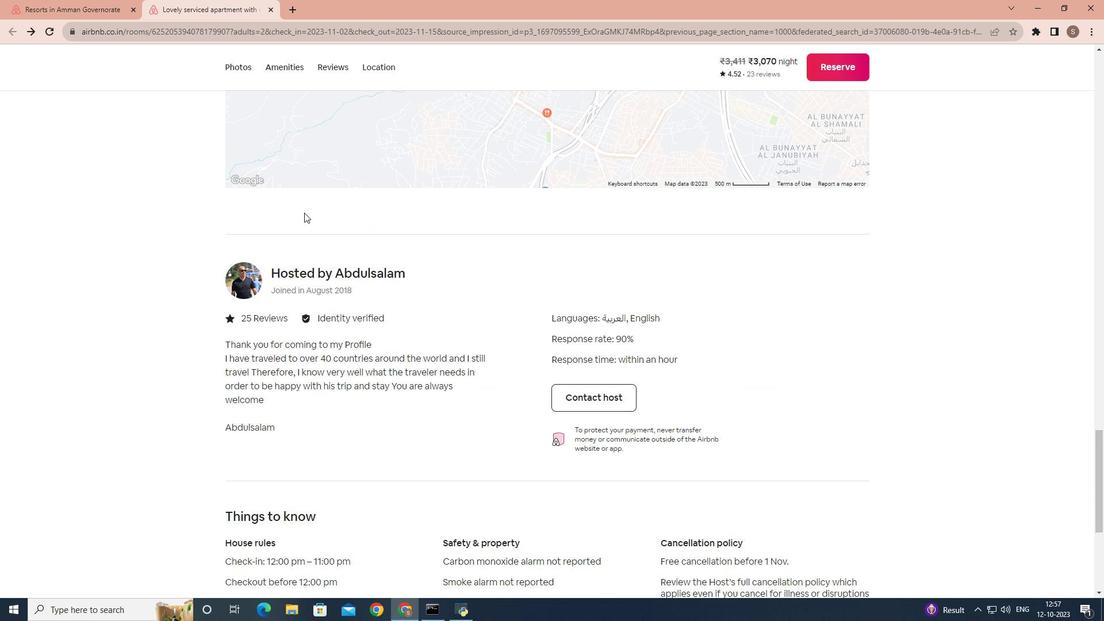
Action: Mouse scrolled (319, 228) with delta (0, 0)
Screenshot: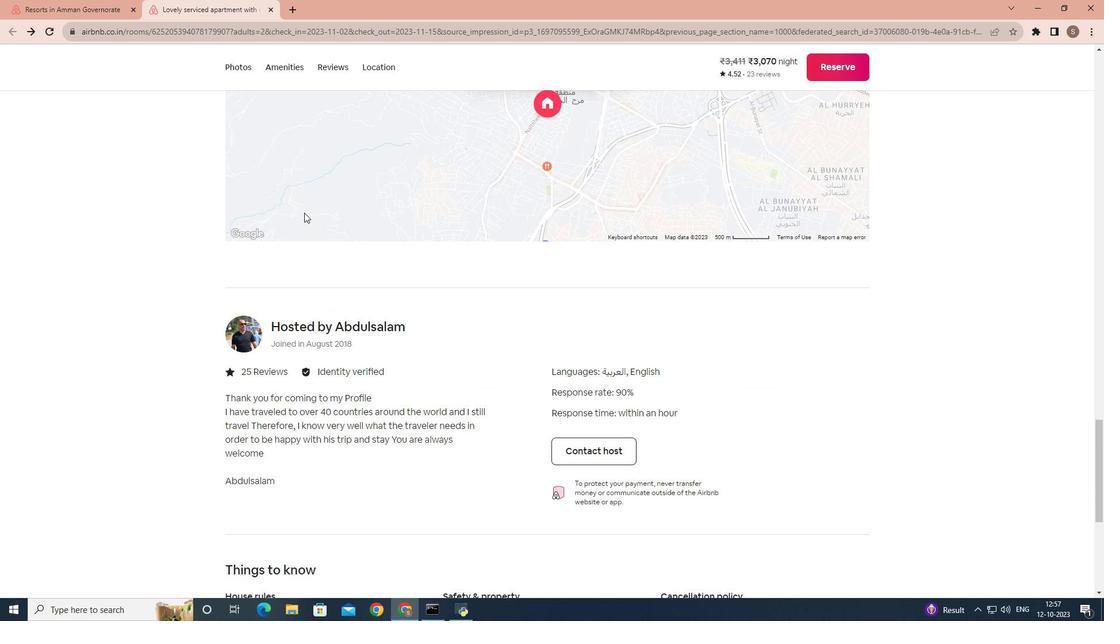 
Action: Mouse scrolled (319, 228) with delta (0, 0)
Screenshot: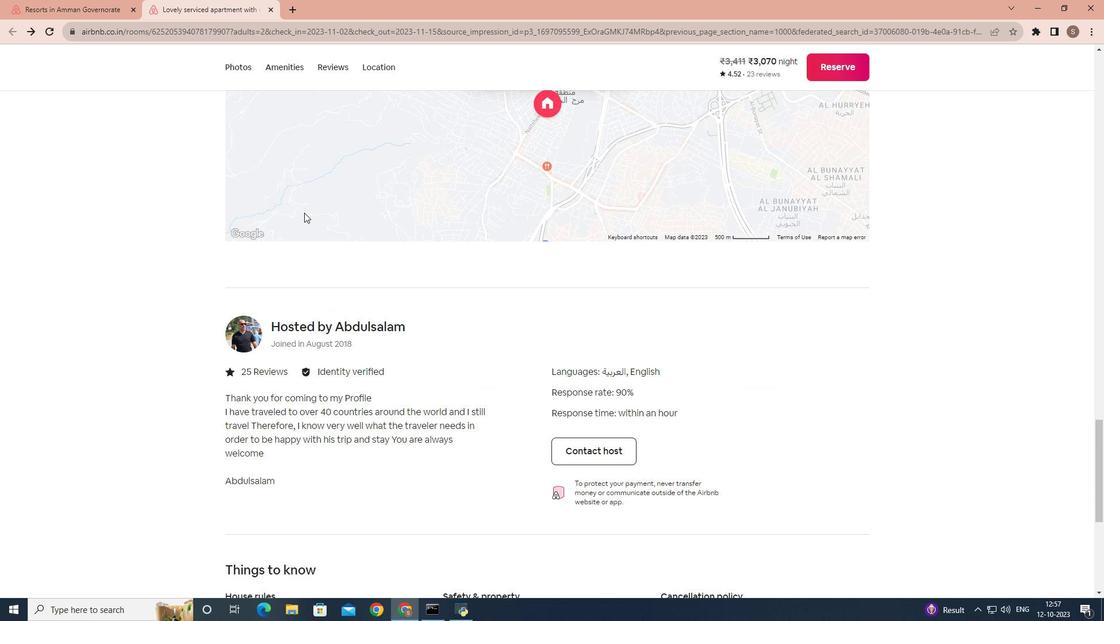 
Action: Mouse scrolled (319, 228) with delta (0, 0)
Screenshot: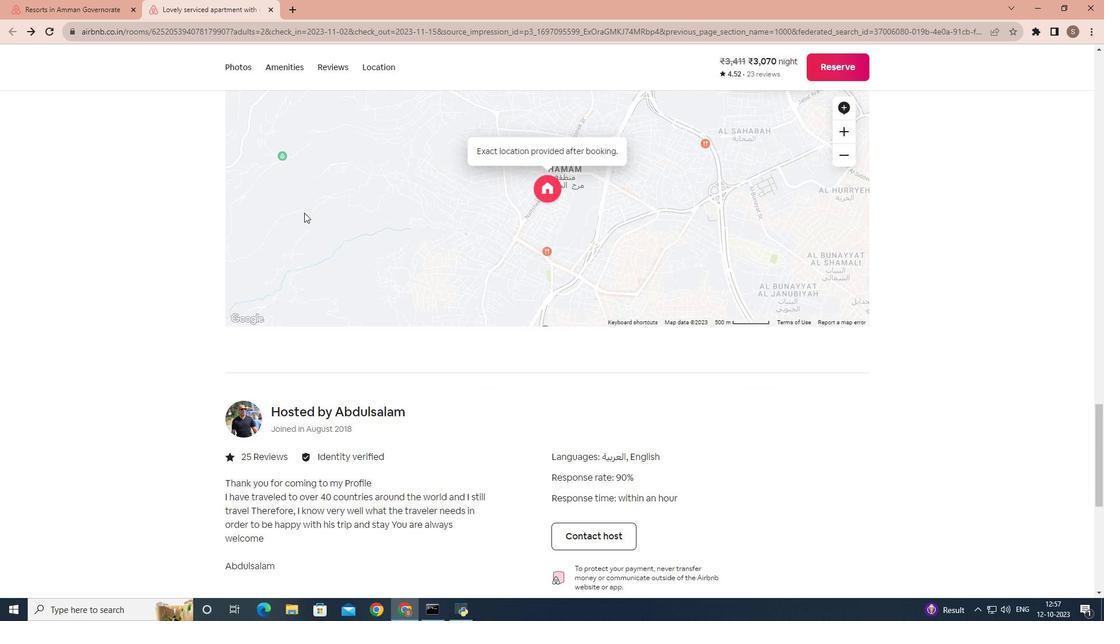 
Action: Mouse scrolled (319, 227) with delta (0, 0)
Screenshot: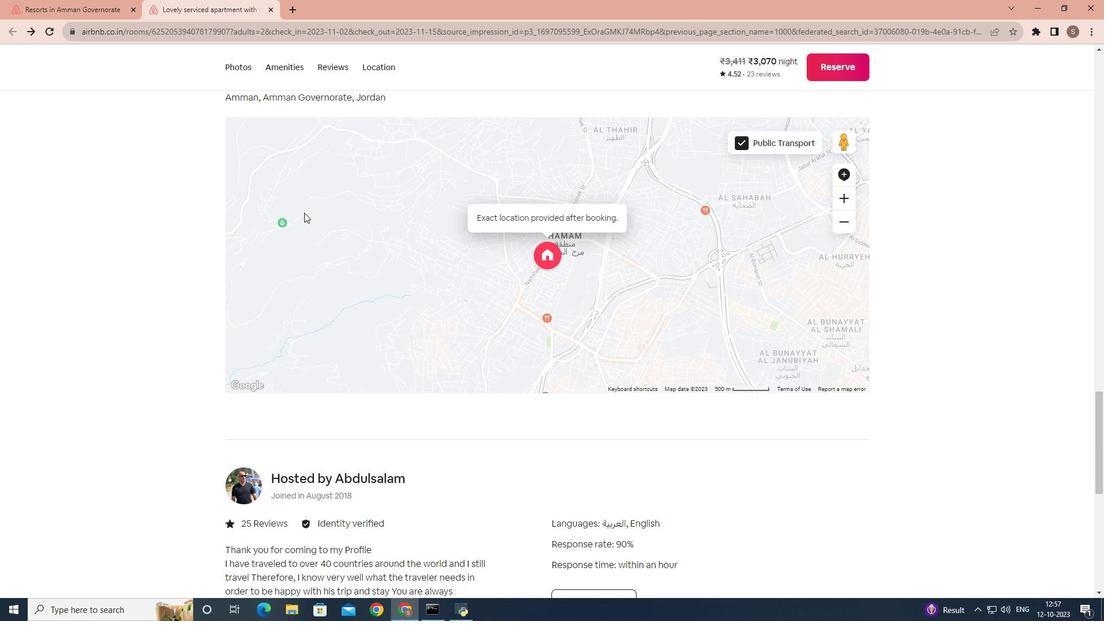 
Action: Mouse scrolled (319, 228) with delta (0, 0)
Screenshot: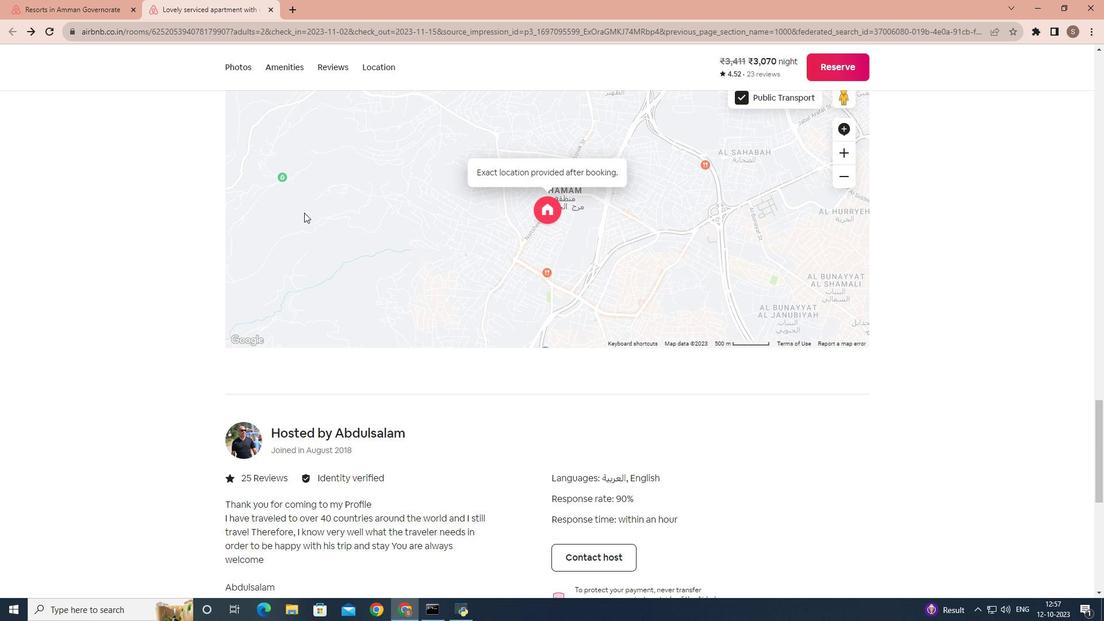 
Action: Mouse scrolled (319, 228) with delta (0, 0)
Screenshot: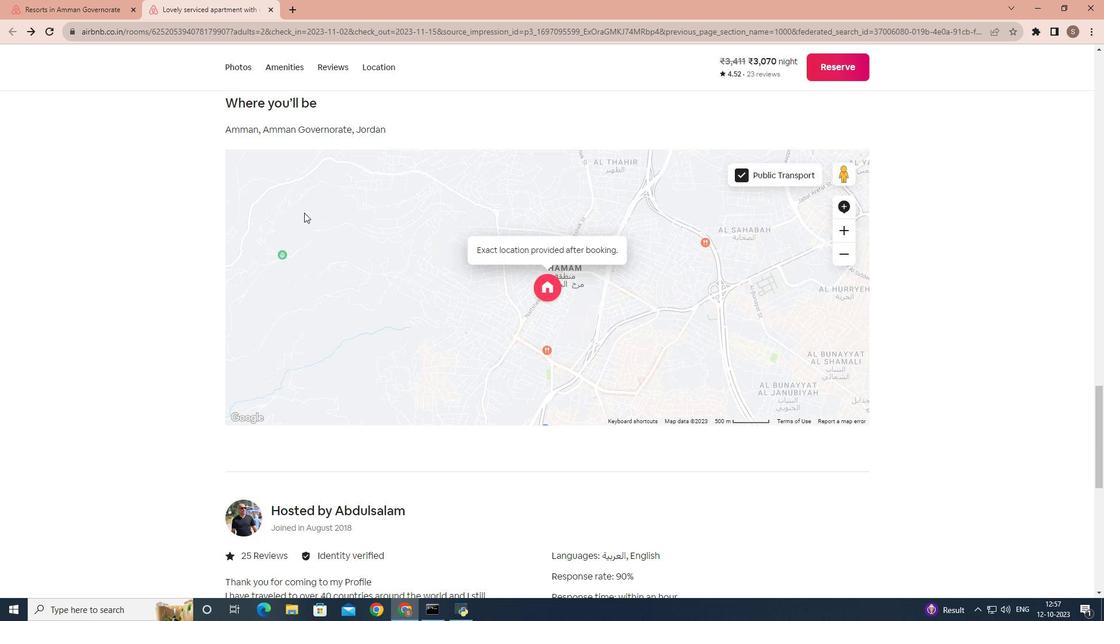 
Action: Mouse scrolled (319, 228) with delta (0, 0)
Screenshot: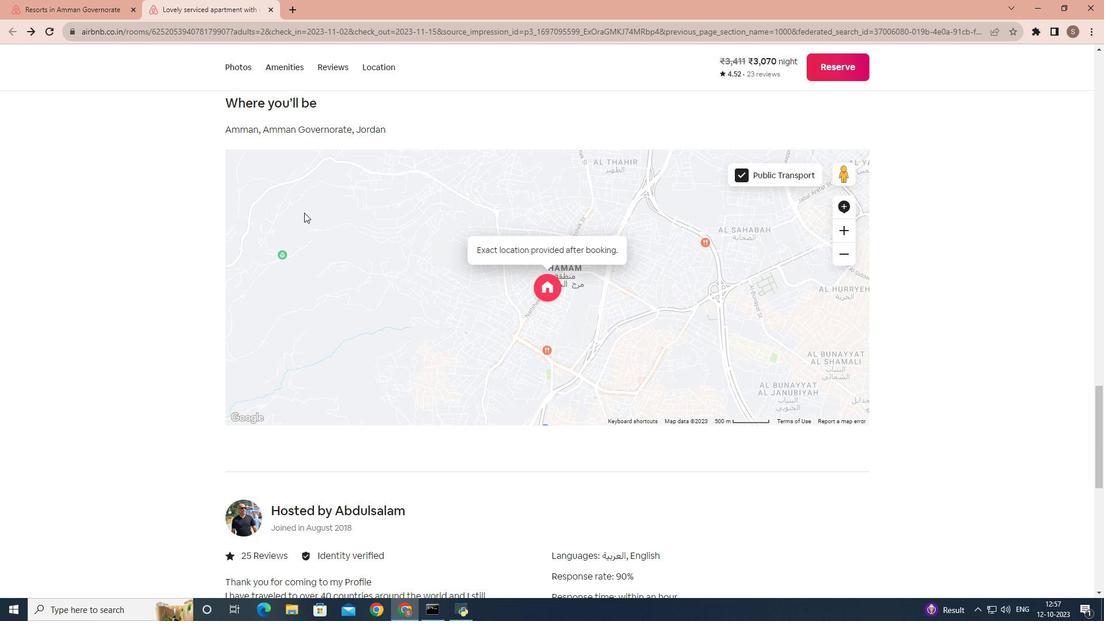 
Action: Mouse scrolled (319, 228) with delta (0, 0)
Screenshot: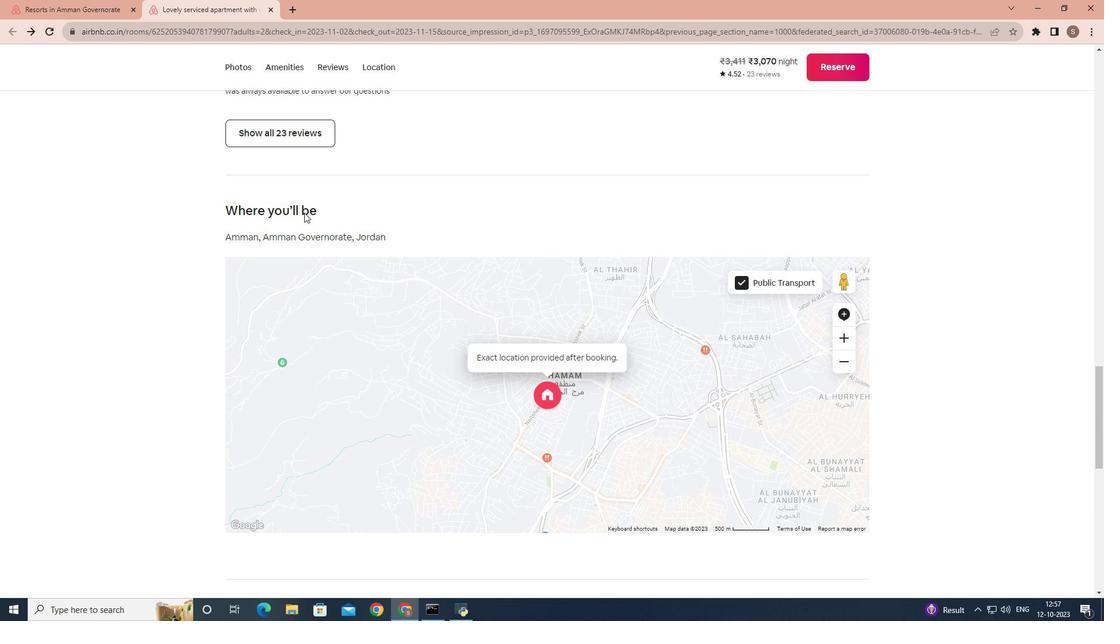 
Action: Mouse scrolled (319, 228) with delta (0, 0)
Screenshot: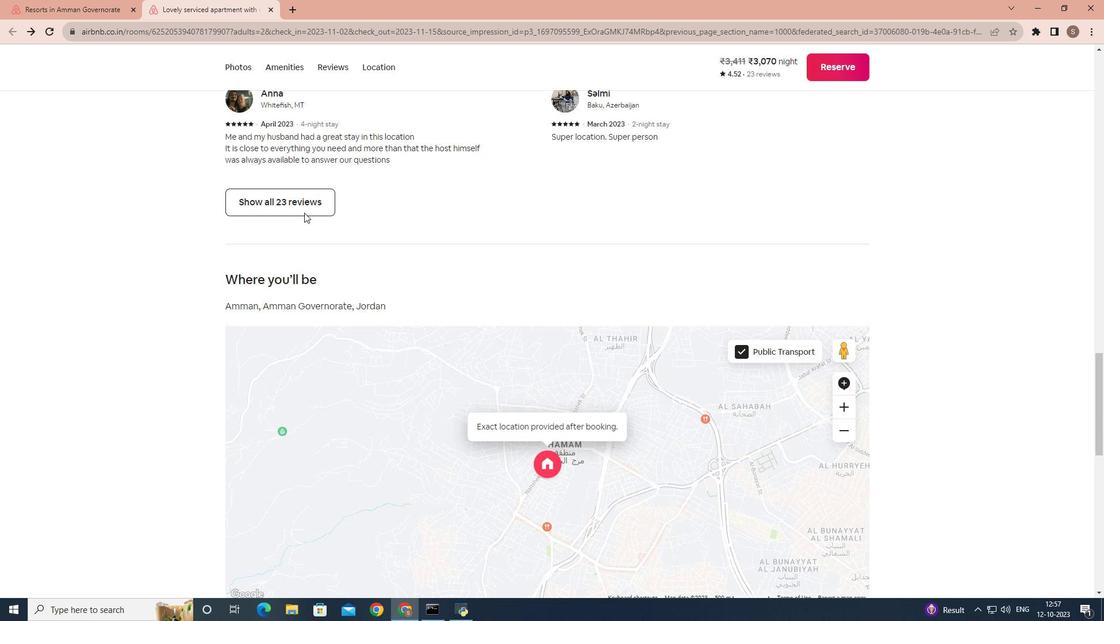 
Action: Mouse scrolled (319, 228) with delta (0, 0)
Screenshot: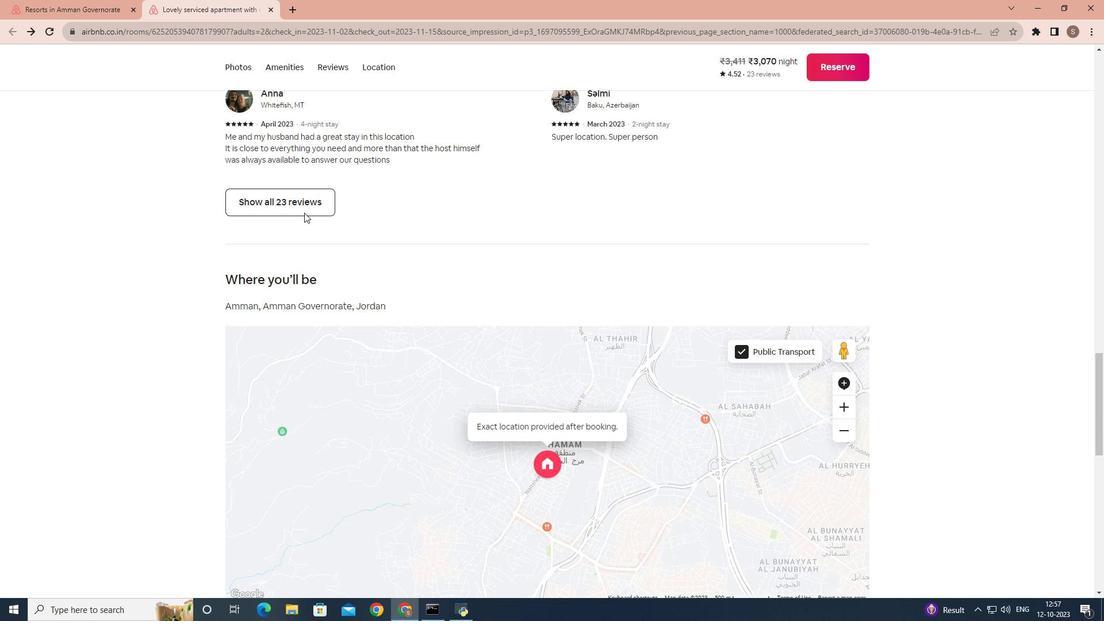 
Action: Mouse scrolled (319, 228) with delta (0, 0)
Screenshot: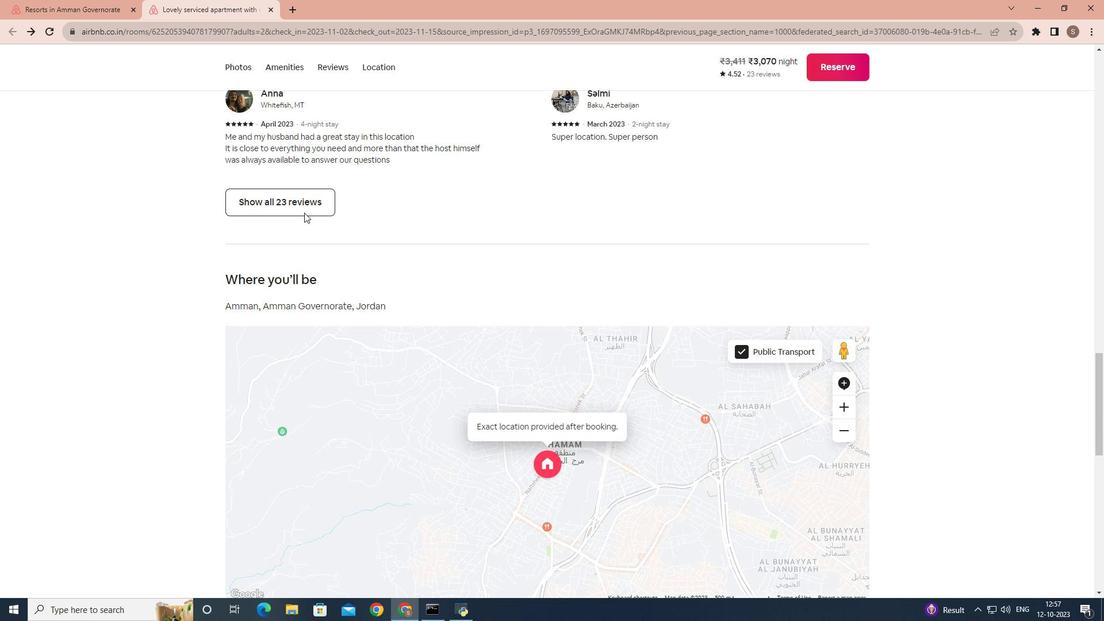 
Action: Mouse scrolled (319, 228) with delta (0, 0)
Screenshot: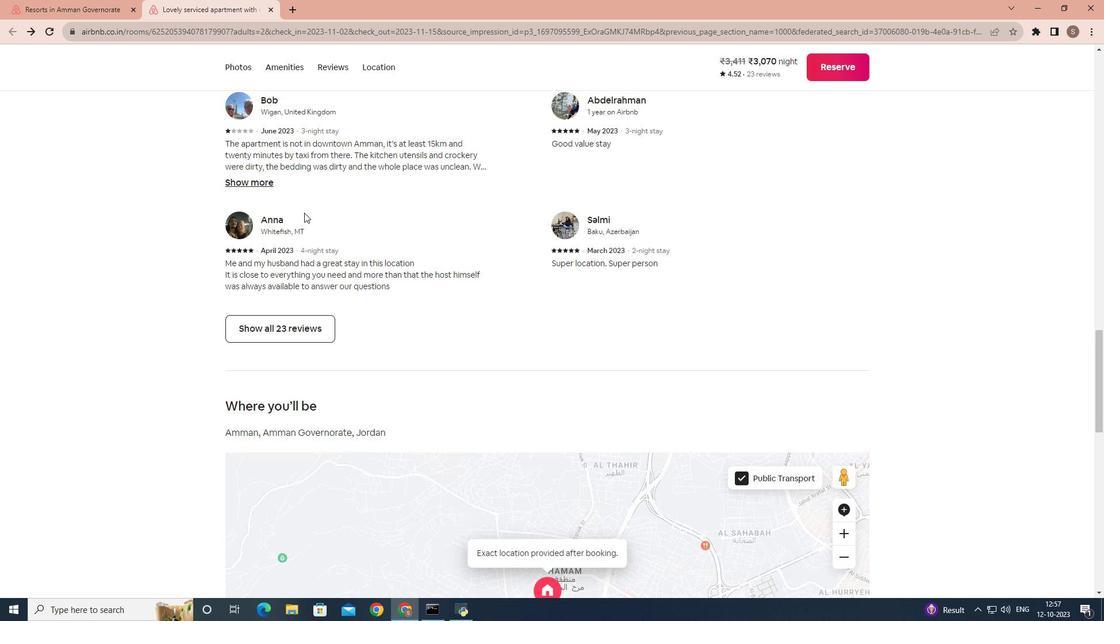 
Action: Mouse scrolled (319, 228) with delta (0, 0)
Screenshot: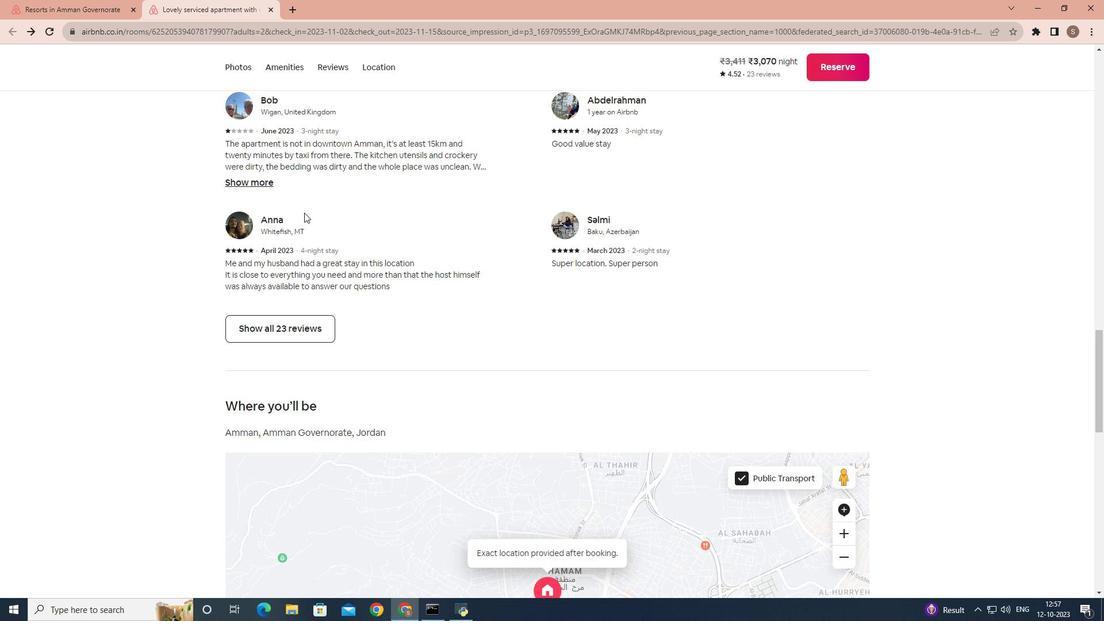 
Action: Mouse scrolled (319, 228) with delta (0, 0)
Screenshot: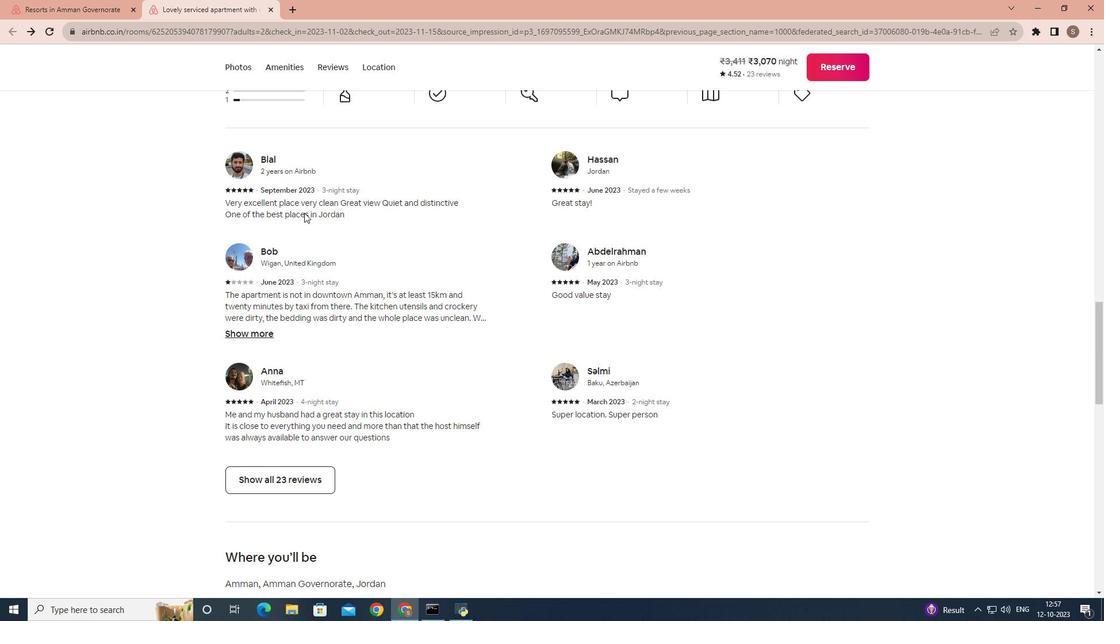 
Action: Mouse scrolled (319, 228) with delta (0, 0)
Screenshot: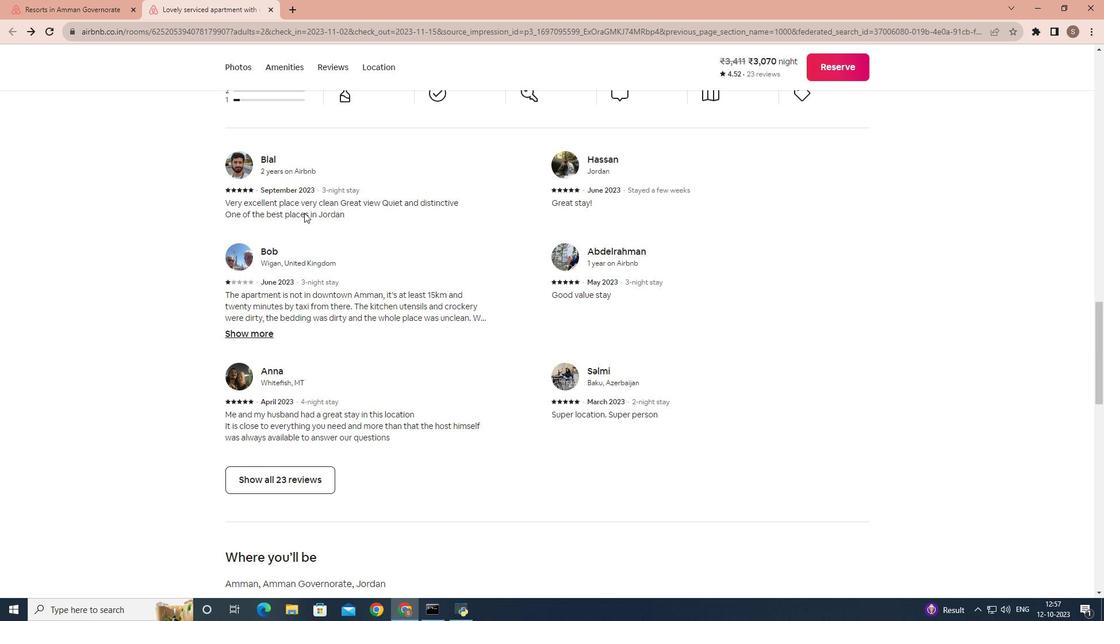 
Action: Mouse scrolled (319, 228) with delta (0, 0)
Screenshot: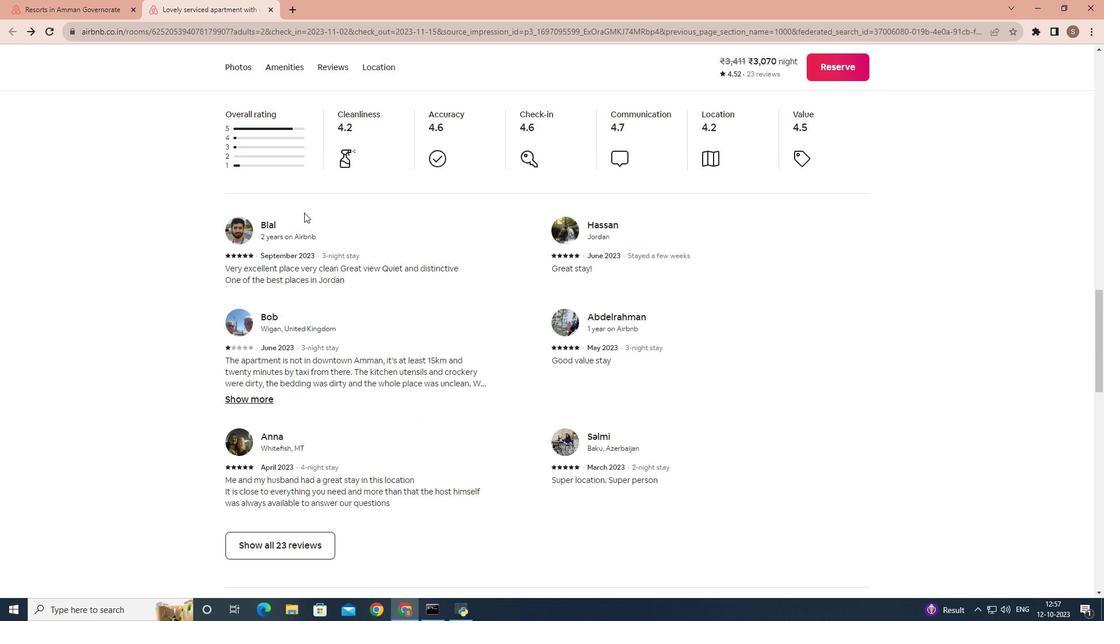 
Action: Mouse scrolled (319, 228) with delta (0, 0)
Screenshot: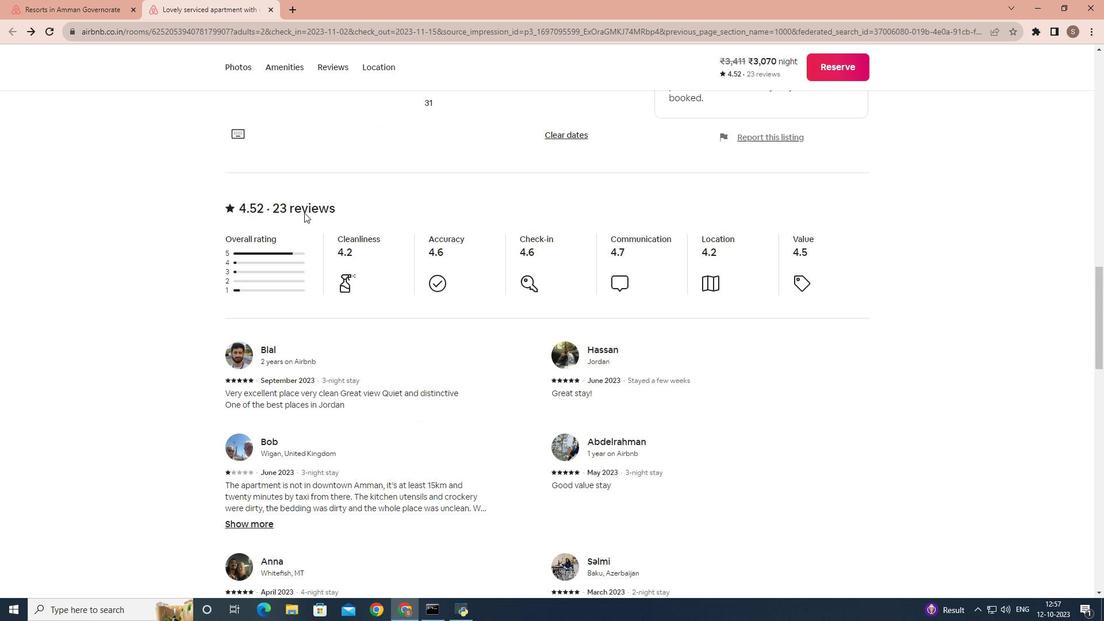 
Action: Mouse scrolled (319, 228) with delta (0, 0)
Screenshot: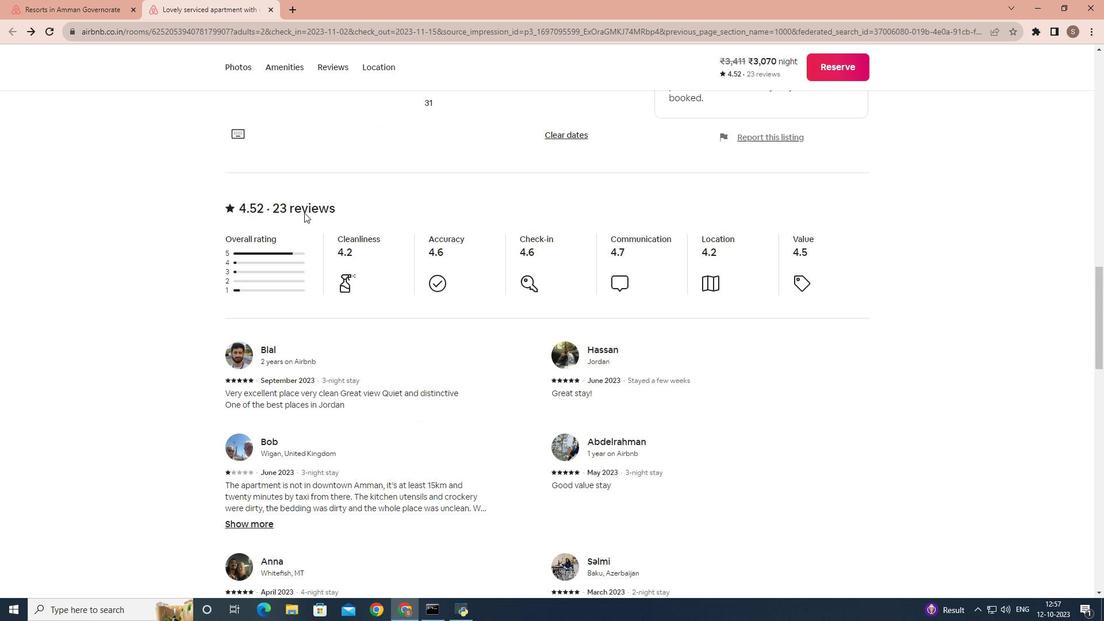 
Action: Mouse scrolled (319, 228) with delta (0, 0)
